Task: Search one way flight ticket for 3 adults, 3 children in premium economy from Las Vegas: Harry Reid International Airport to Riverton: Central Wyoming Regional Airport (was Riverton Regional) on 5-4-2023. Price is upto 79000. Outbound departure time preference is 6:30.
Action: Mouse moved to (312, 128)
Screenshot: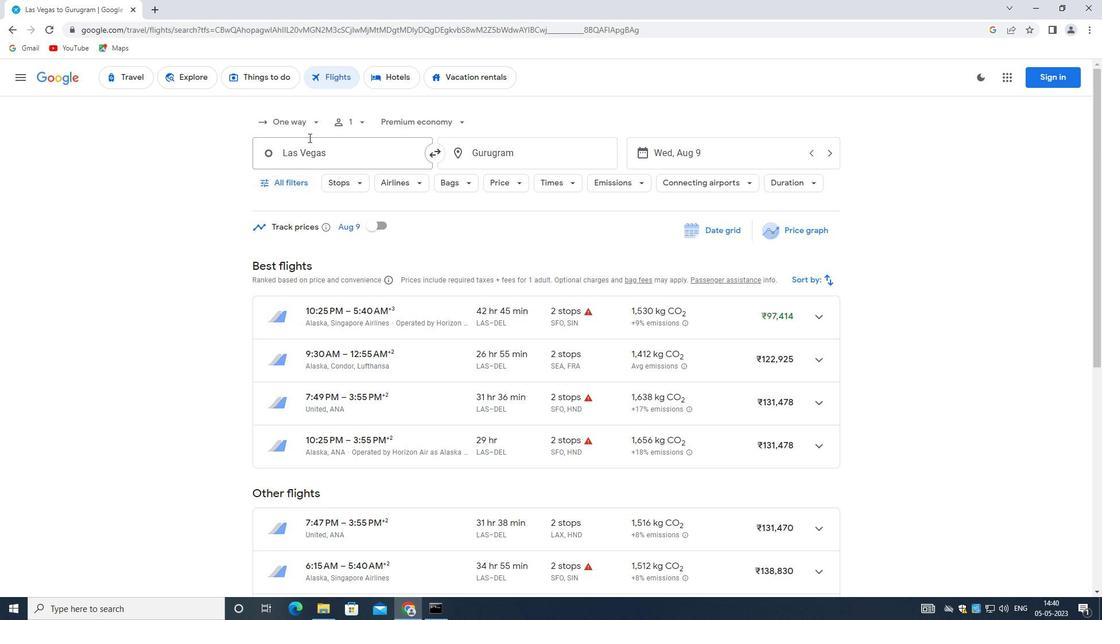 
Action: Mouse pressed left at (312, 128)
Screenshot: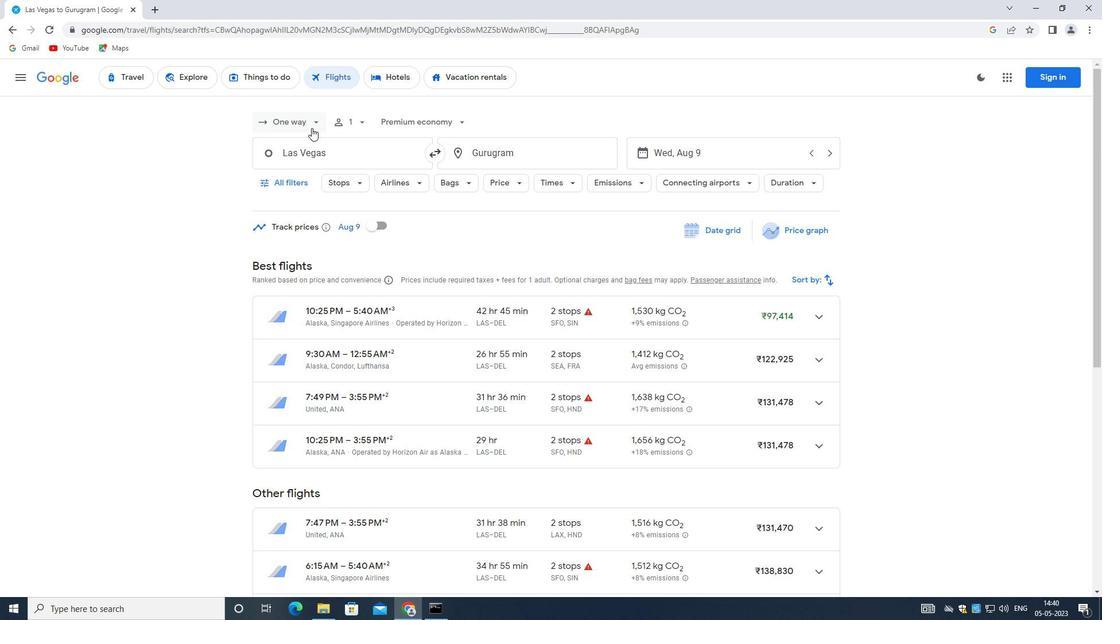 
Action: Mouse moved to (307, 176)
Screenshot: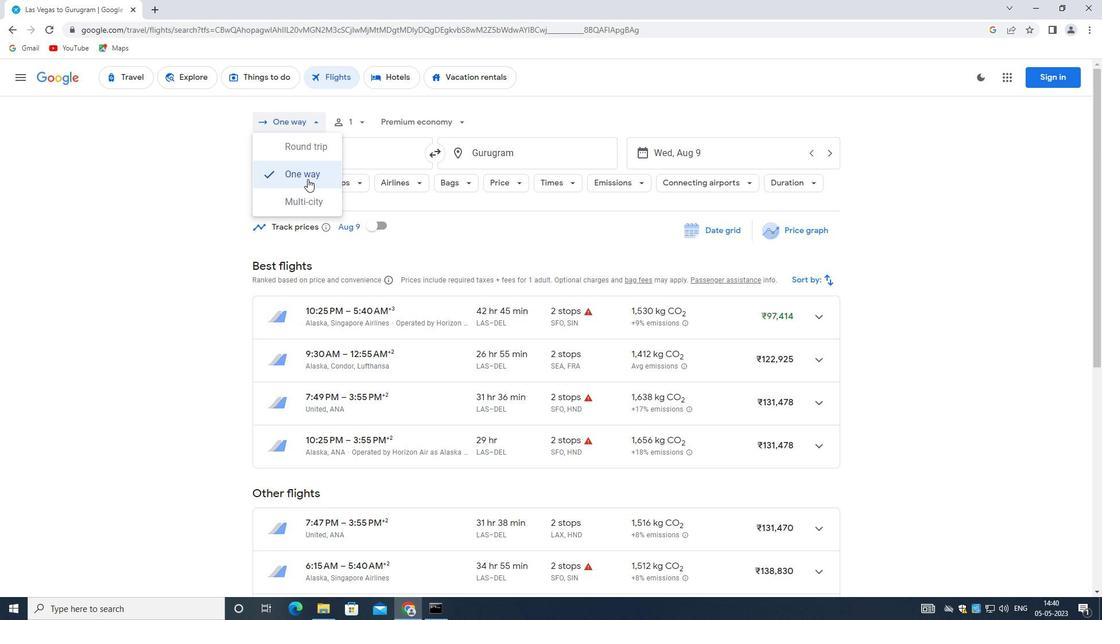 
Action: Mouse pressed left at (307, 176)
Screenshot: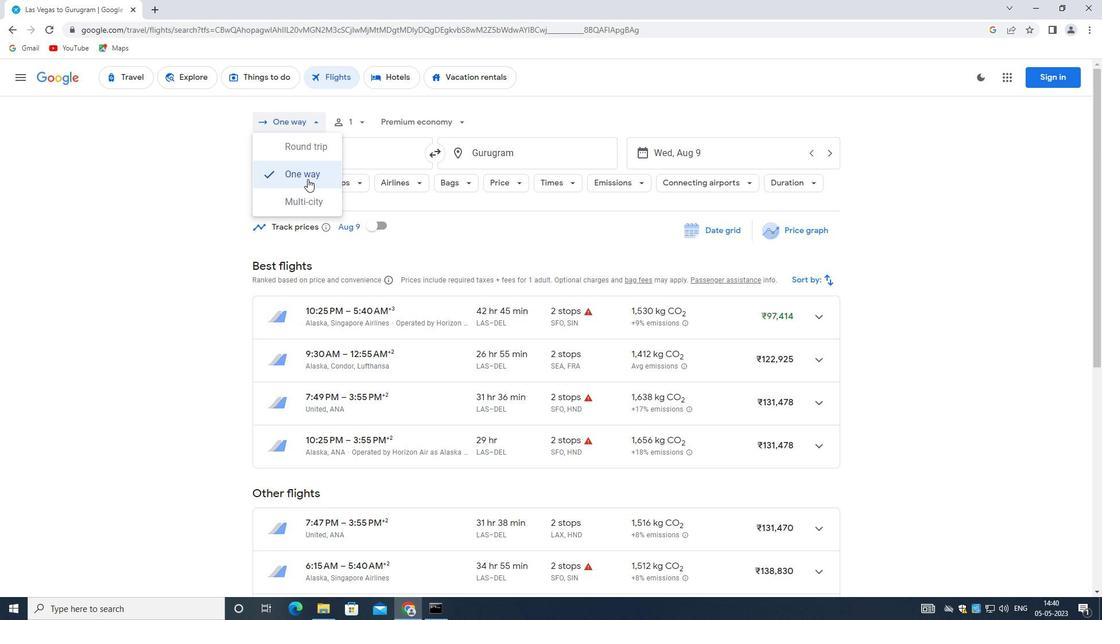 
Action: Mouse moved to (355, 122)
Screenshot: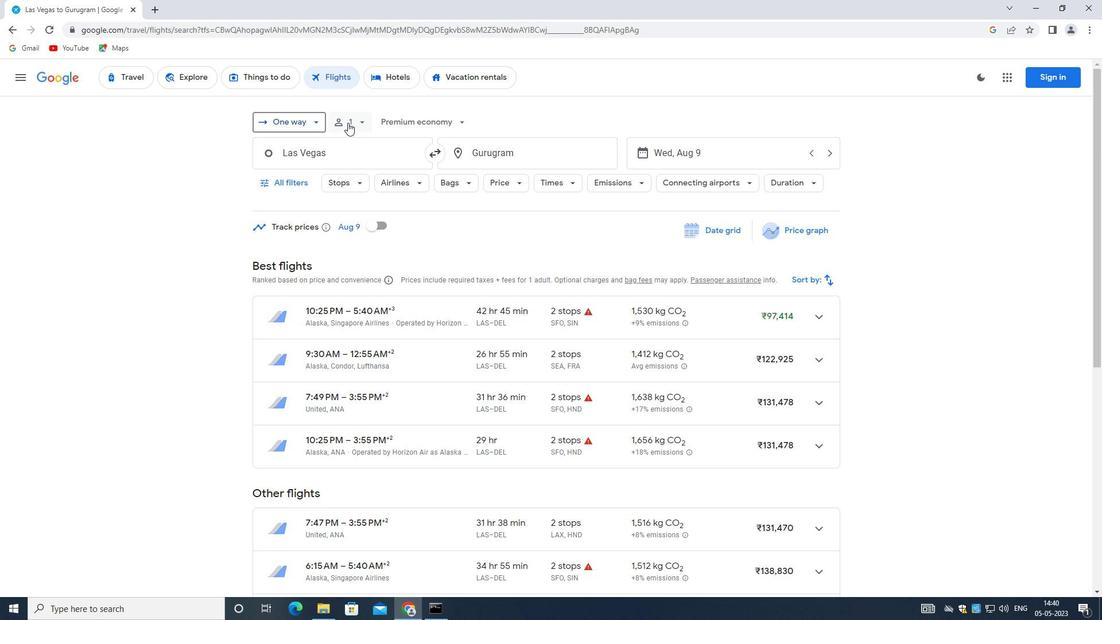 
Action: Mouse pressed left at (355, 122)
Screenshot: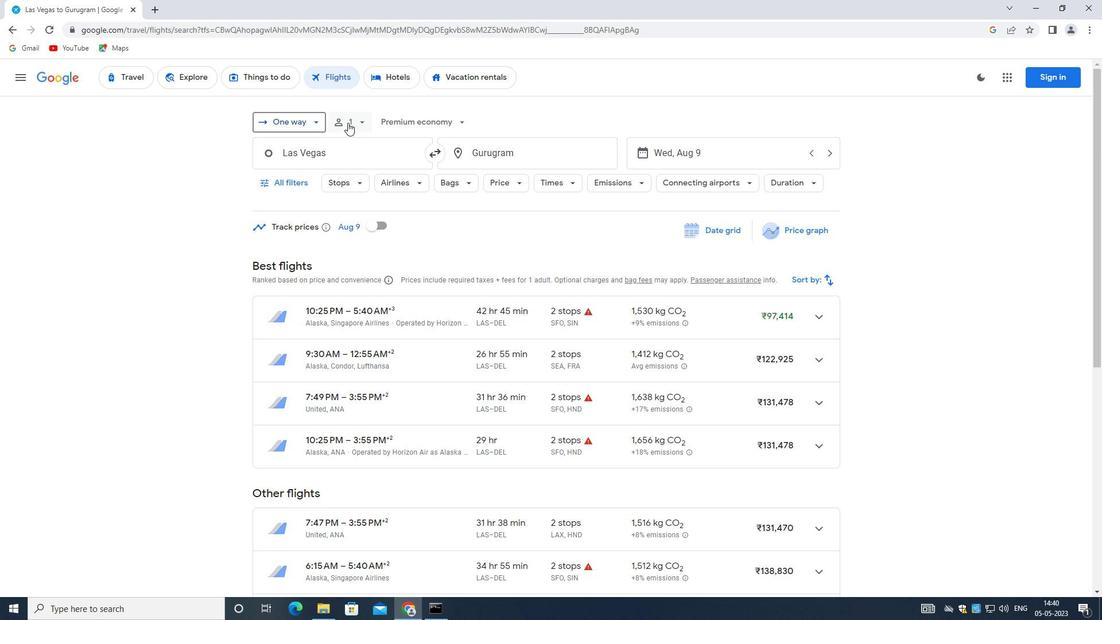 
Action: Mouse moved to (451, 156)
Screenshot: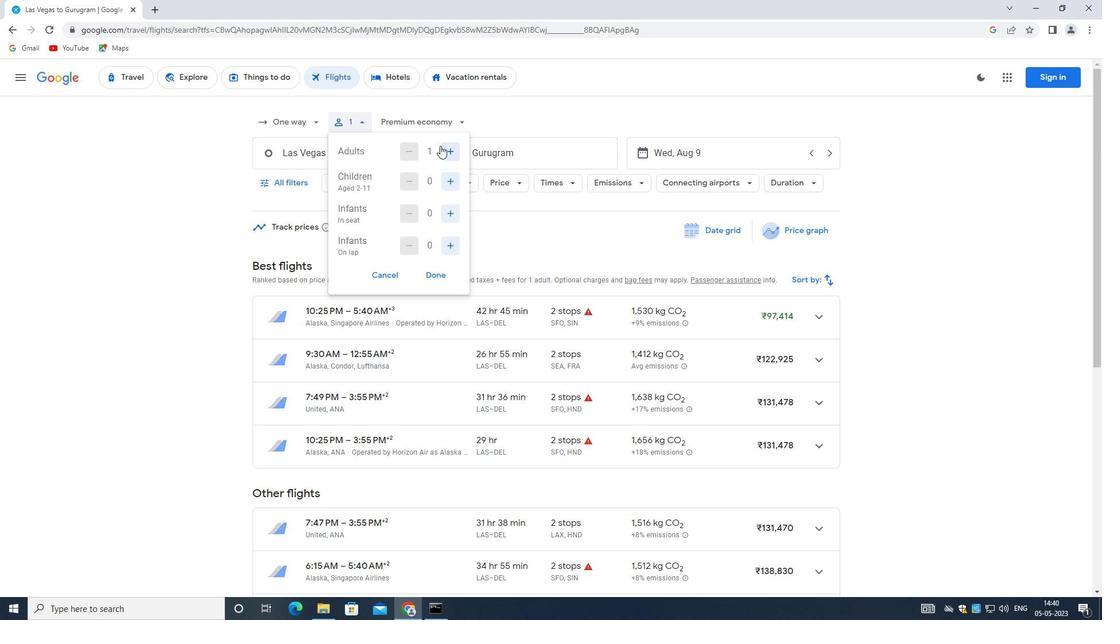 
Action: Mouse pressed left at (451, 156)
Screenshot: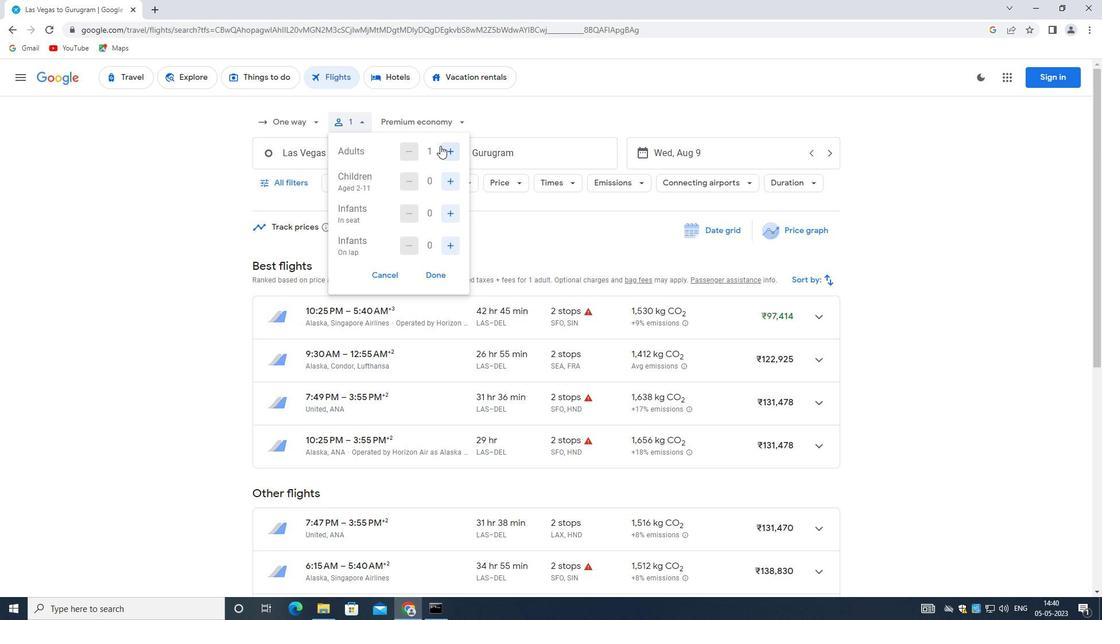 
Action: Mouse moved to (451, 156)
Screenshot: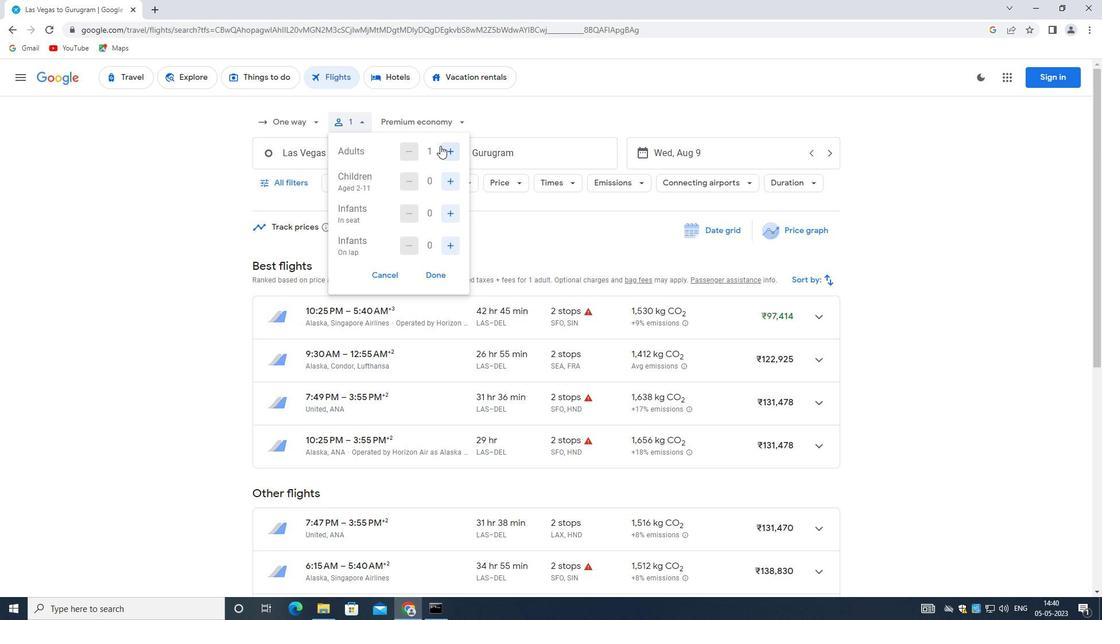 
Action: Mouse pressed left at (451, 156)
Screenshot: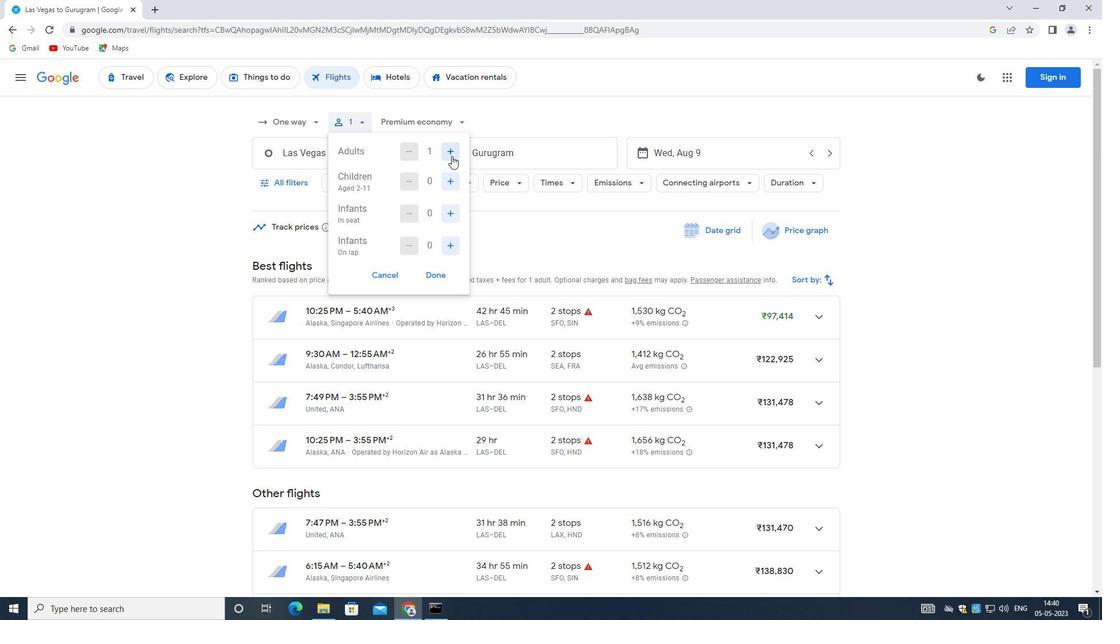 
Action: Mouse moved to (451, 177)
Screenshot: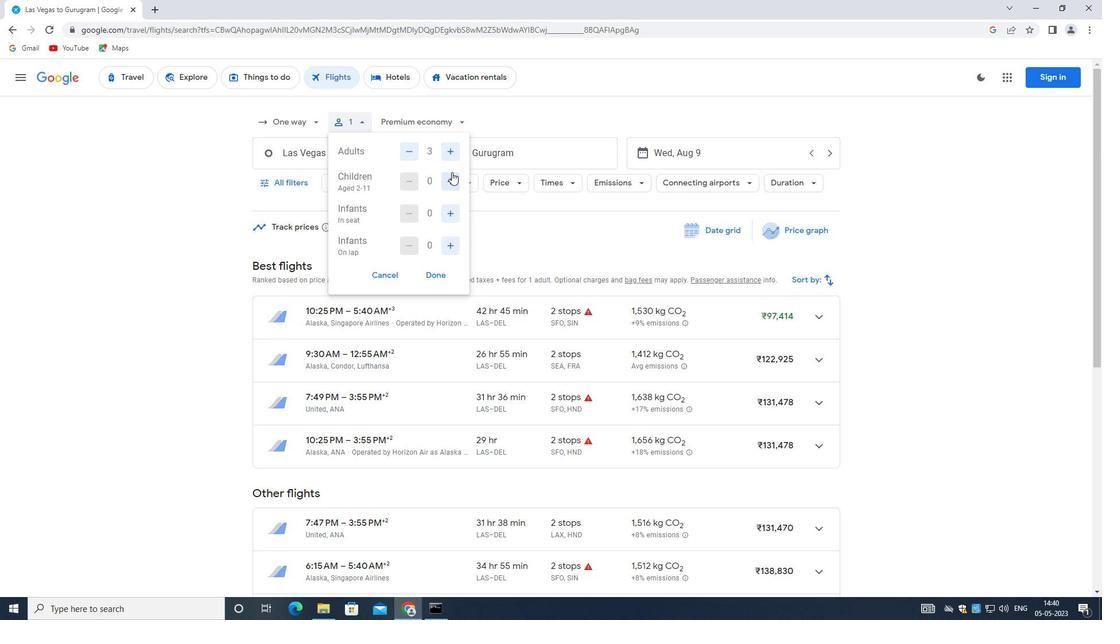 
Action: Mouse pressed left at (451, 177)
Screenshot: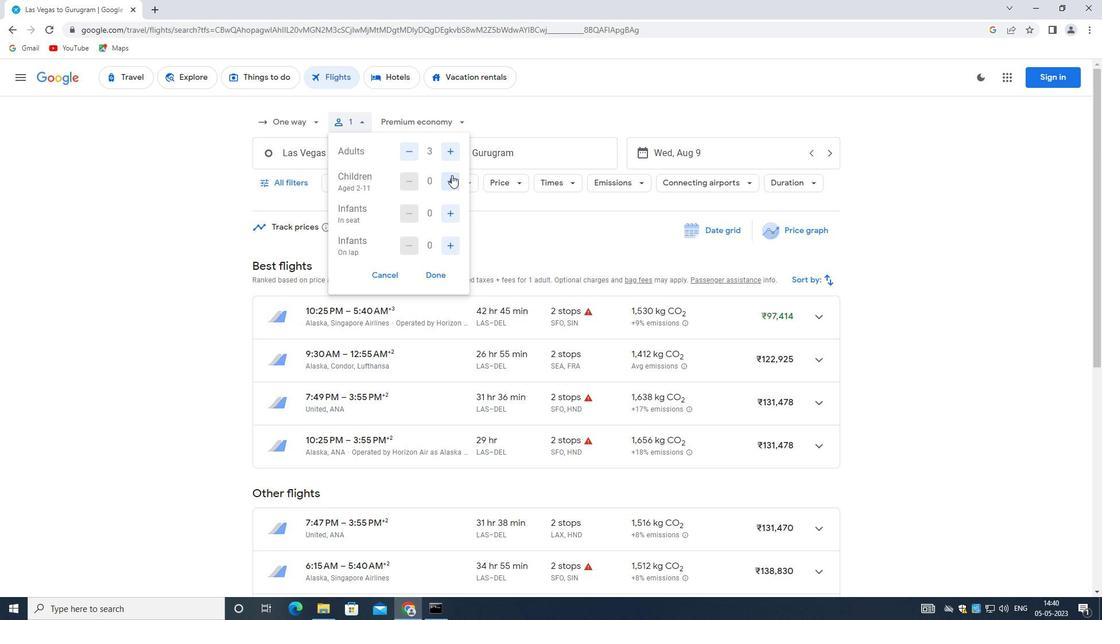 
Action: Mouse pressed left at (451, 177)
Screenshot: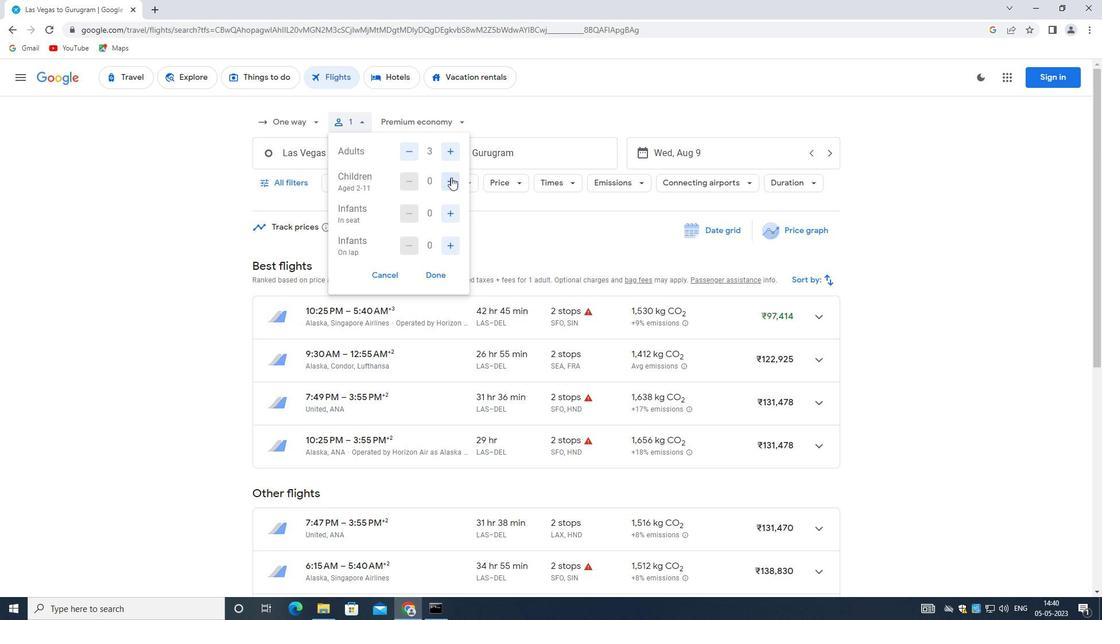
Action: Mouse pressed left at (451, 177)
Screenshot: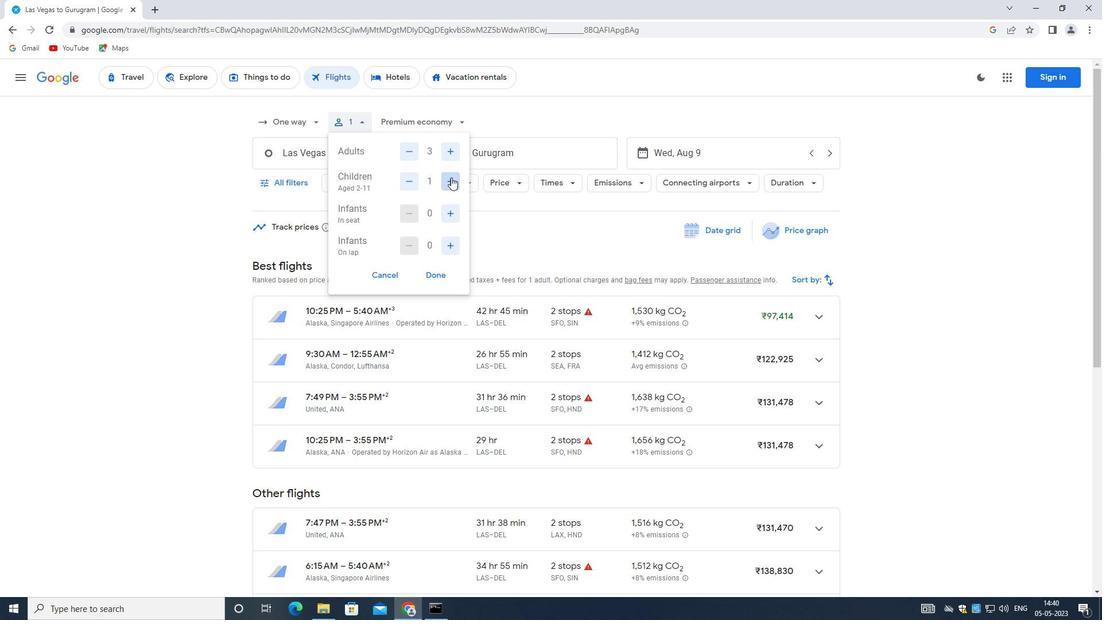 
Action: Mouse moved to (434, 276)
Screenshot: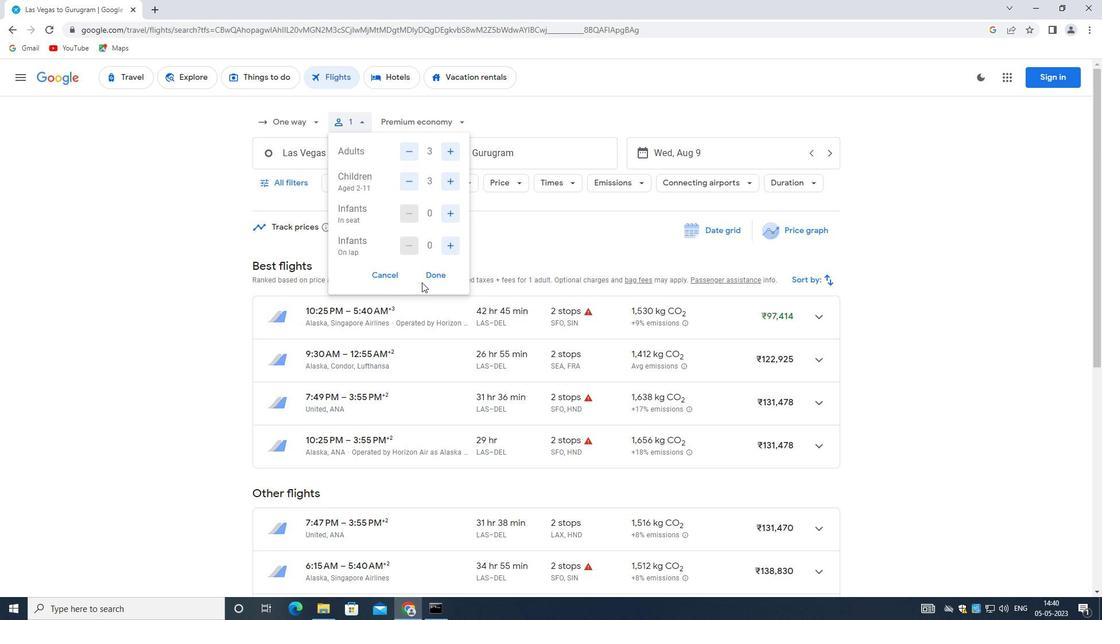 
Action: Mouse pressed left at (434, 276)
Screenshot: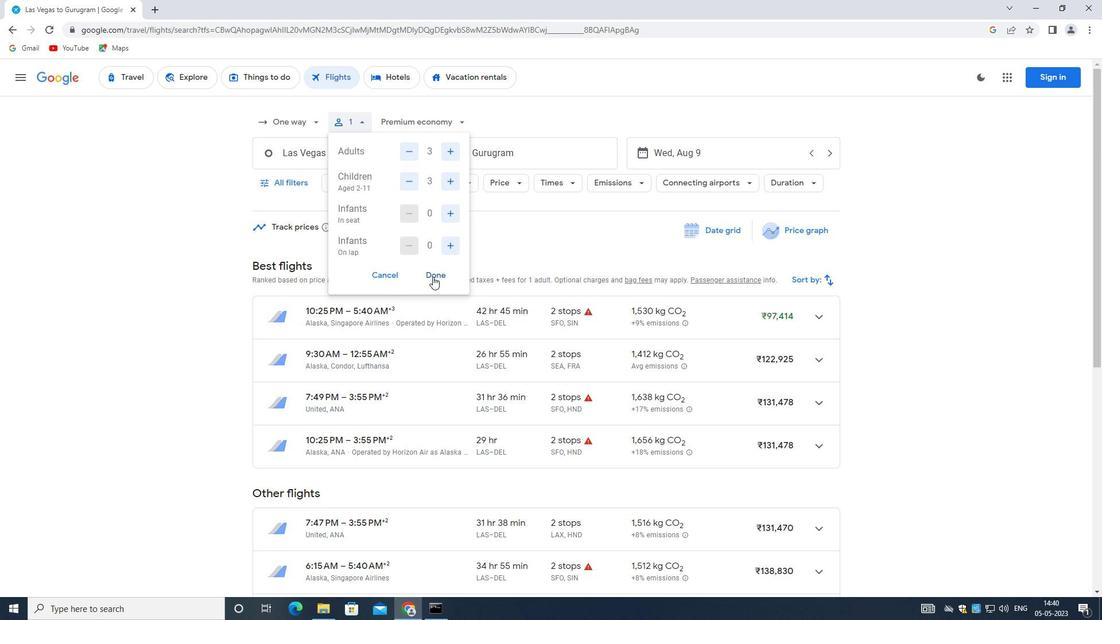 
Action: Mouse moved to (421, 129)
Screenshot: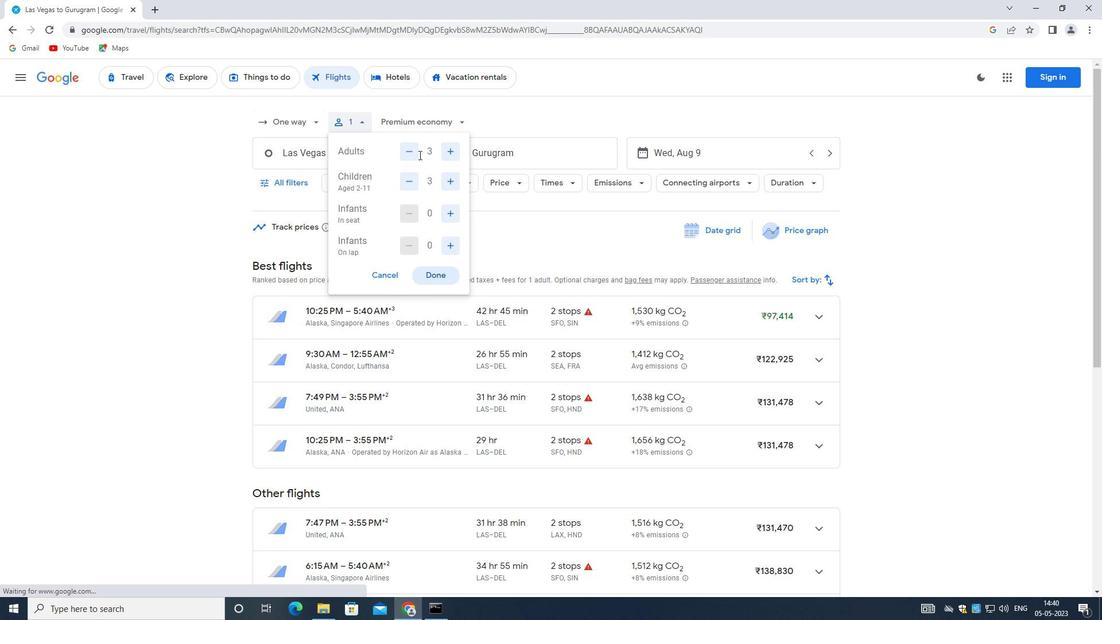 
Action: Mouse pressed left at (421, 129)
Screenshot: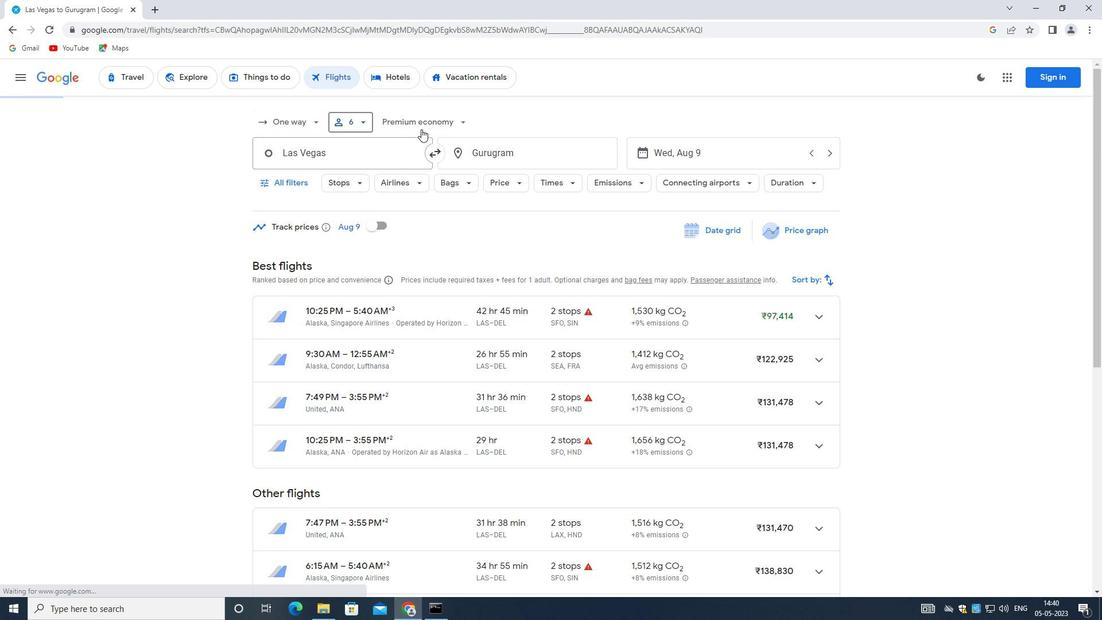
Action: Mouse moved to (447, 177)
Screenshot: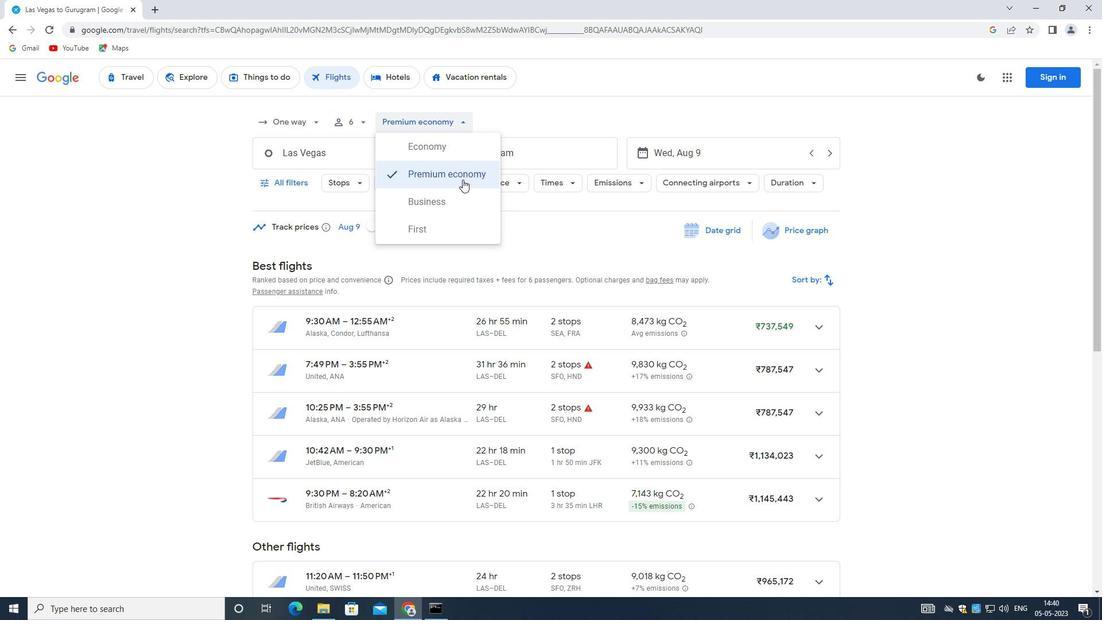 
Action: Mouse pressed left at (447, 177)
Screenshot: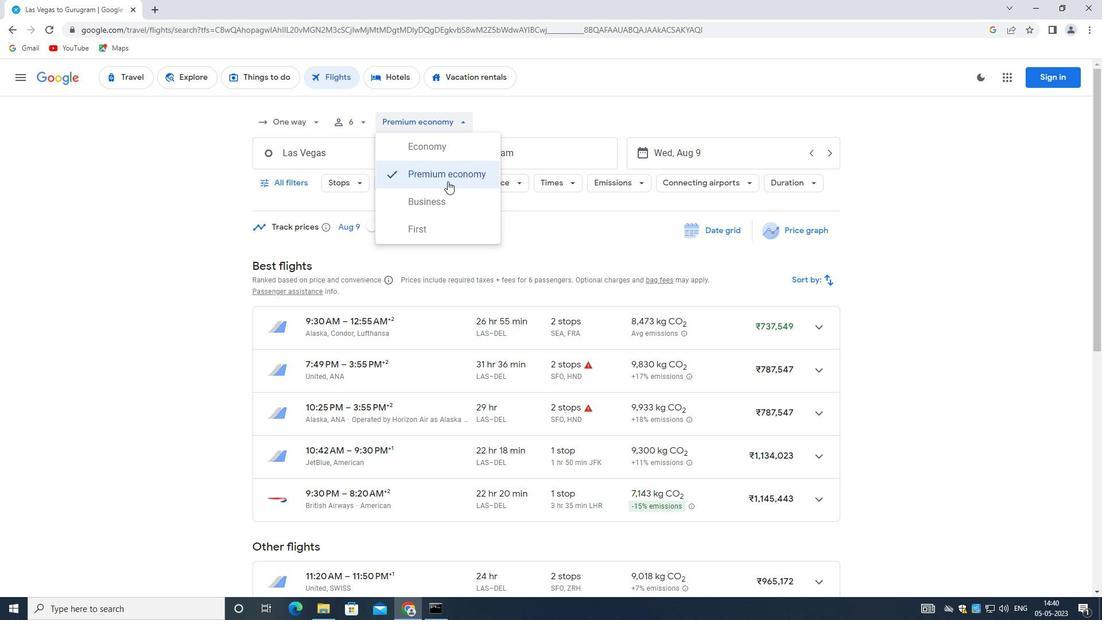 
Action: Mouse moved to (362, 160)
Screenshot: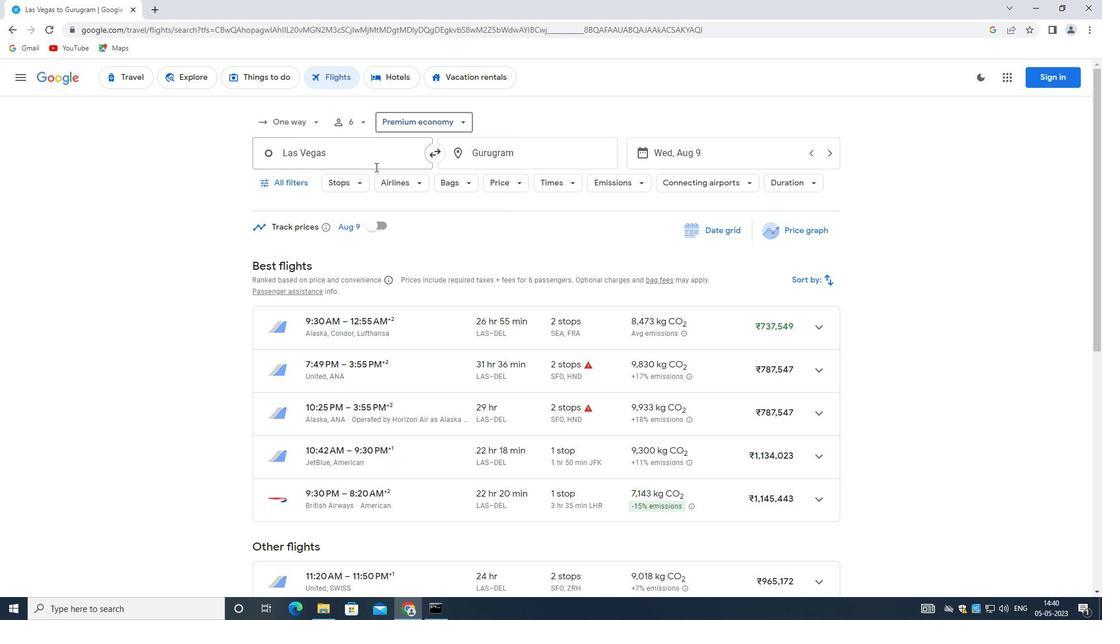
Action: Mouse pressed left at (362, 160)
Screenshot: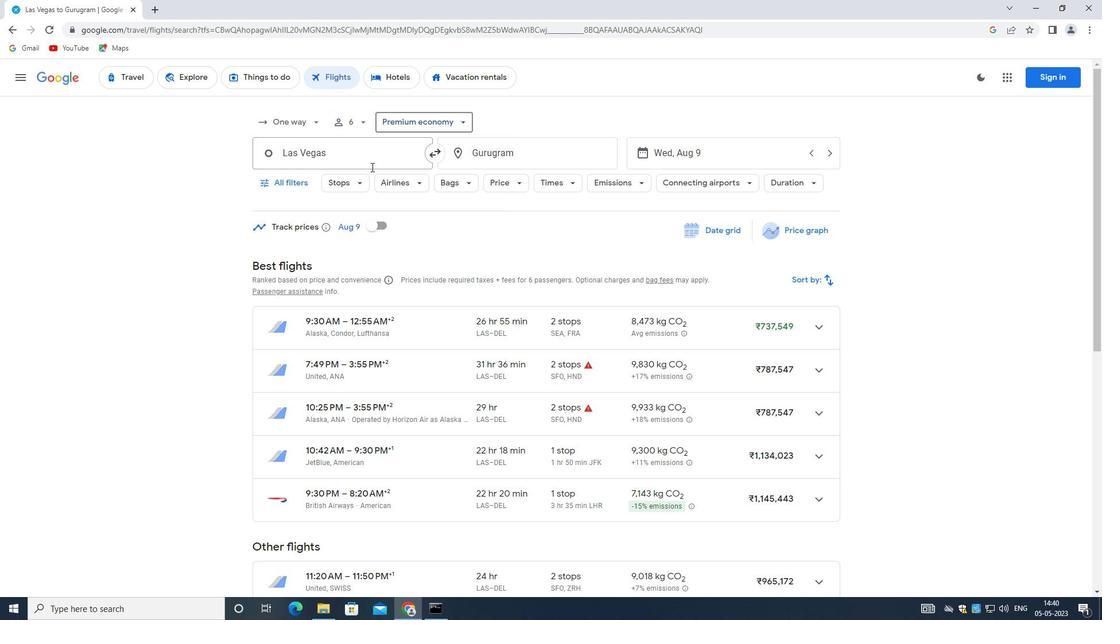 
Action: Mouse moved to (362, 159)
Screenshot: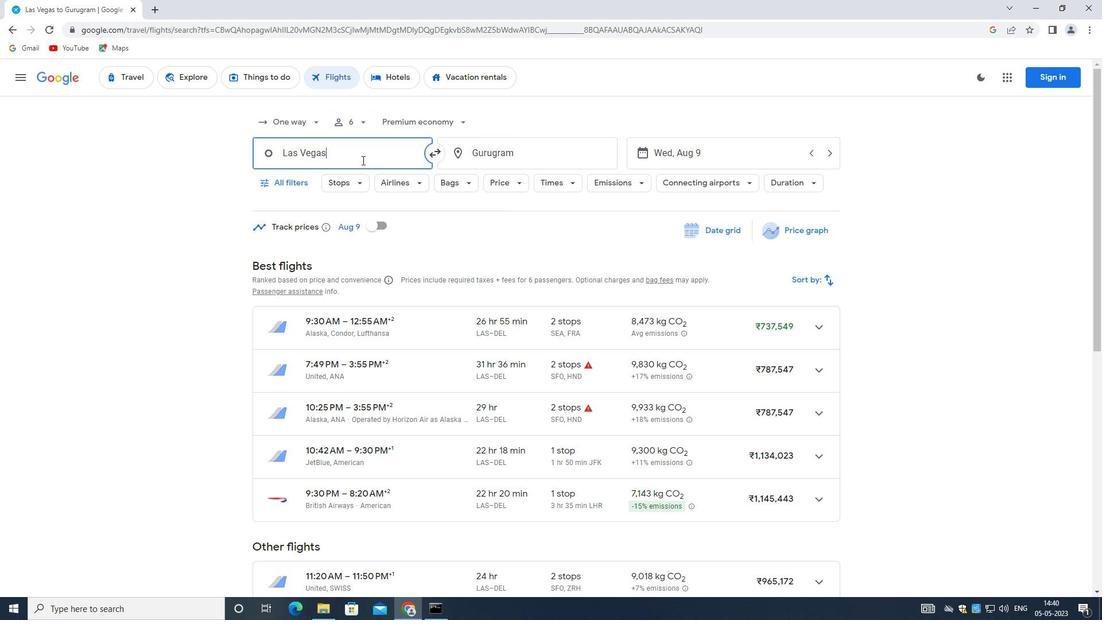 
Action: Key pressed <Key.backspace>
Screenshot: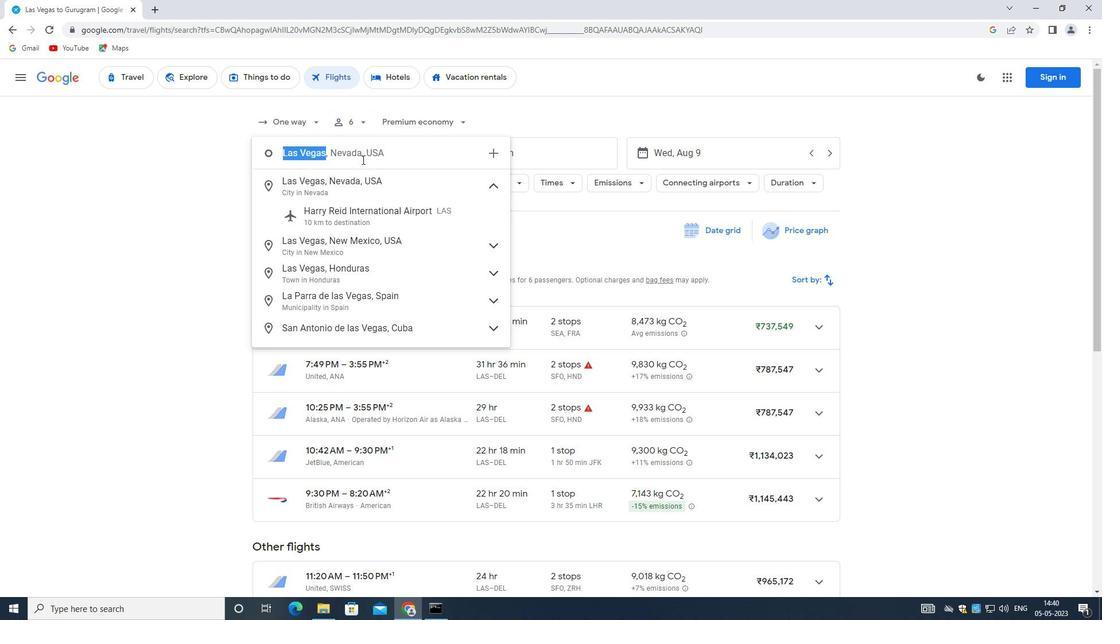 
Action: Mouse moved to (362, 159)
Screenshot: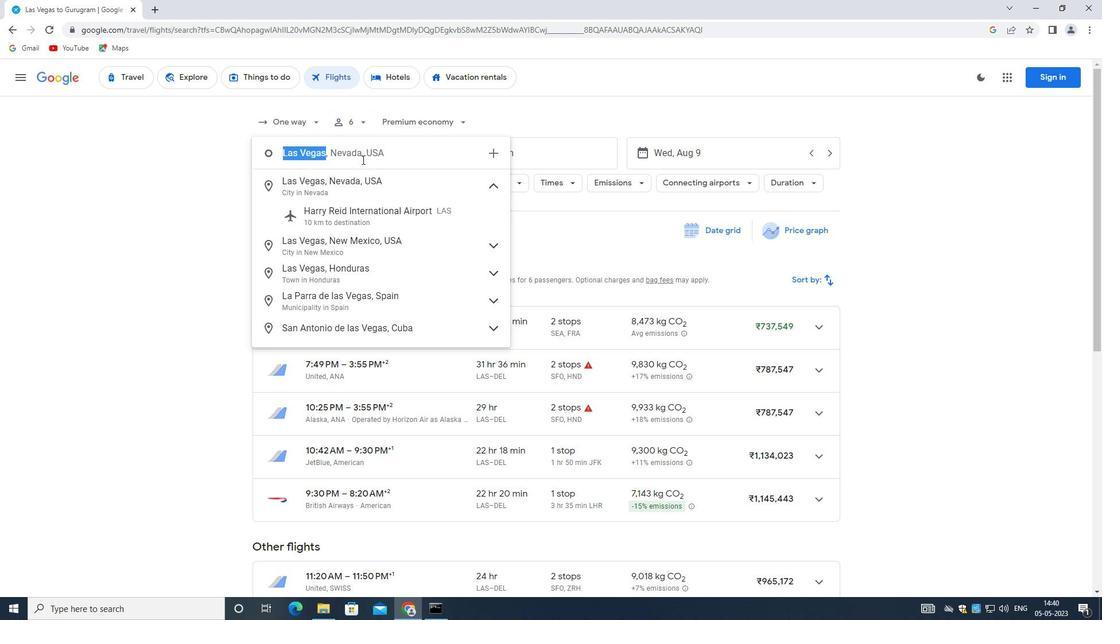 
Action: Key pressed <Key.shift_r>
Screenshot: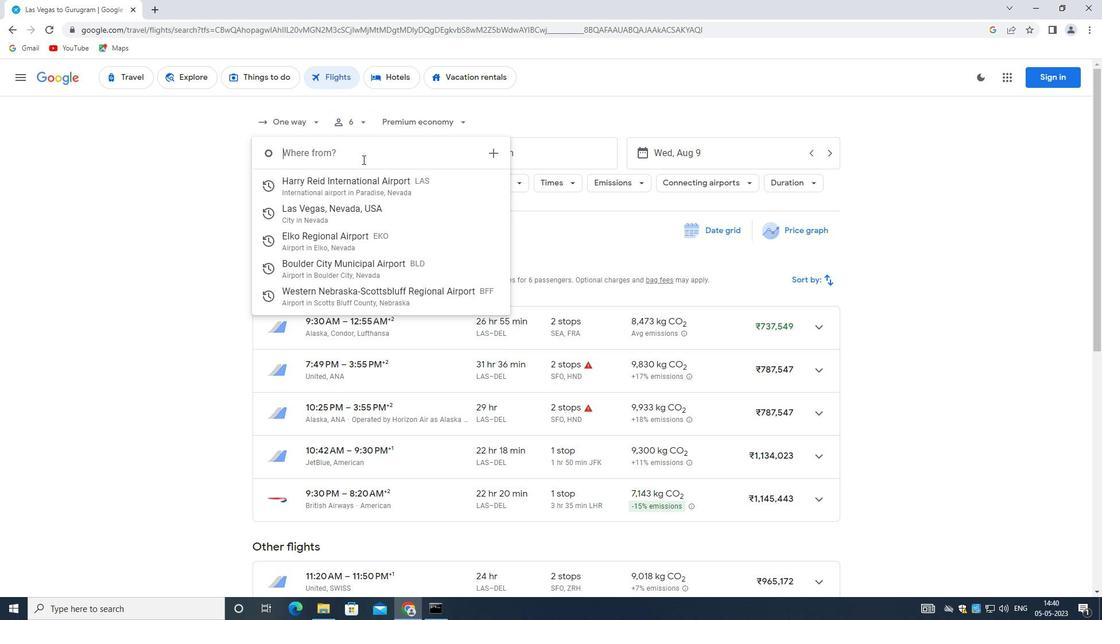 
Action: Mouse moved to (363, 159)
Screenshot: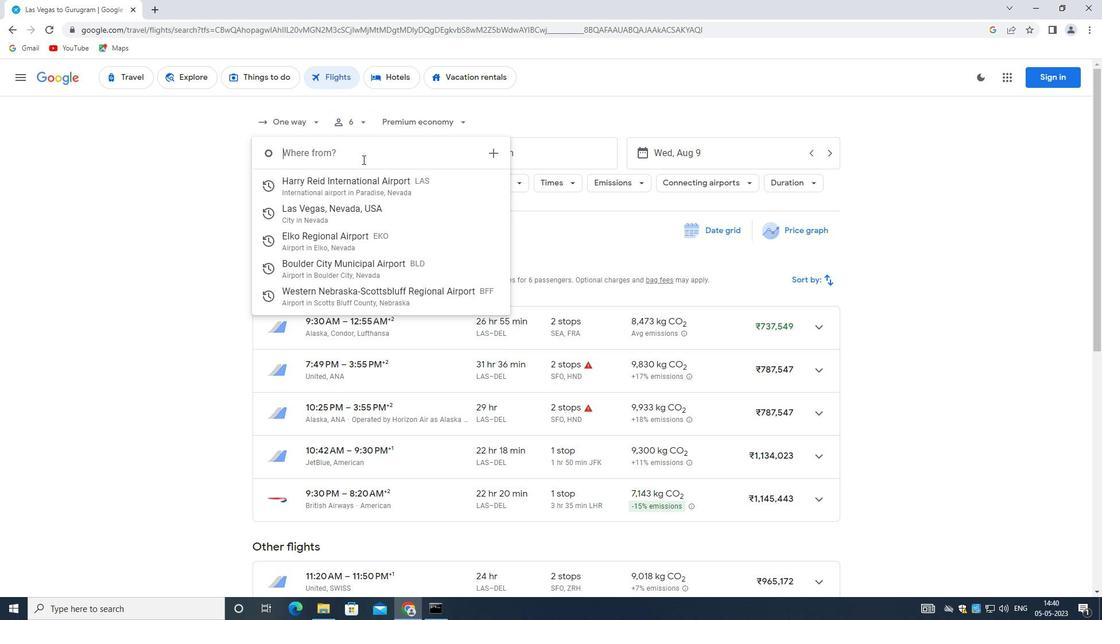 
Action: Key pressed <Key.shift_r><Key.shift_r><Key.shift_r><Key.shift_r><Key.shift_r><Key.shift_r><Key.shift_r>Har
Screenshot: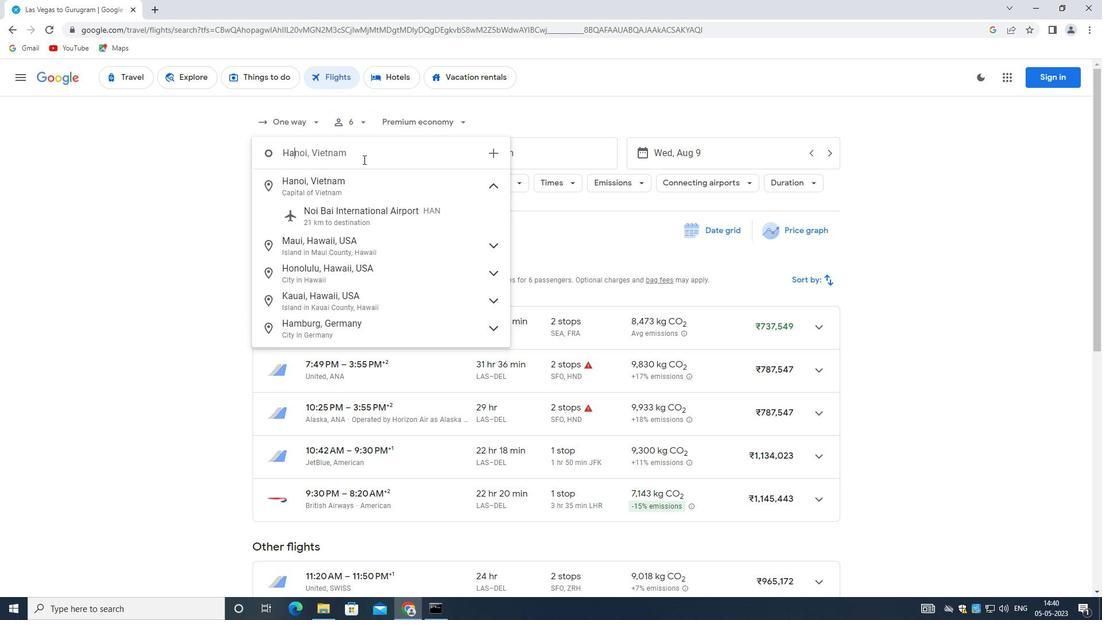 
Action: Mouse moved to (364, 159)
Screenshot: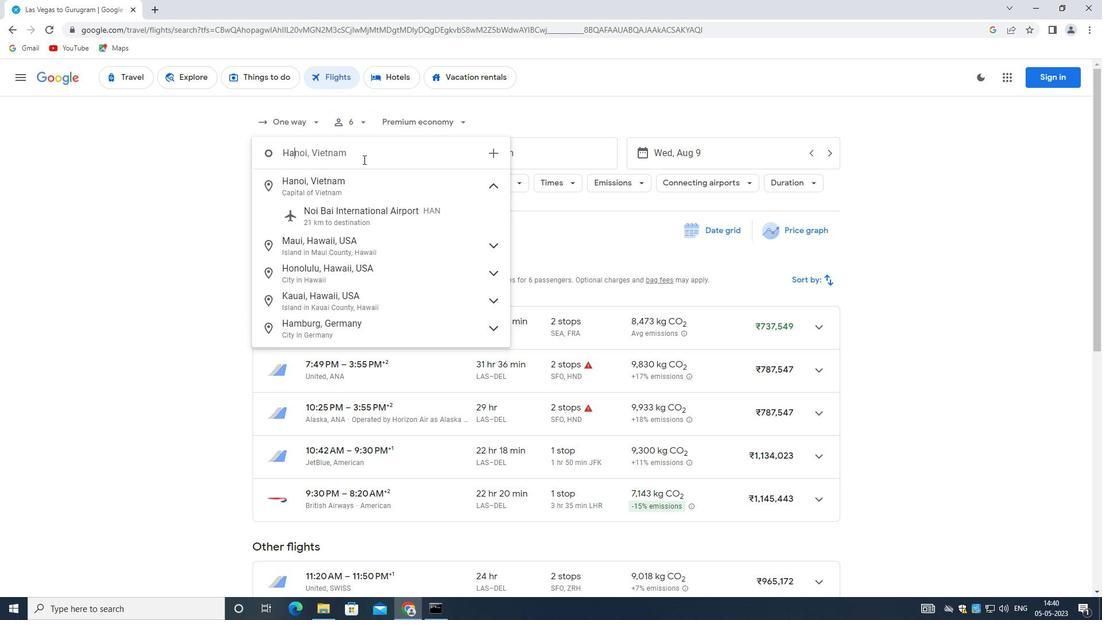 
Action: Key pressed r
Screenshot: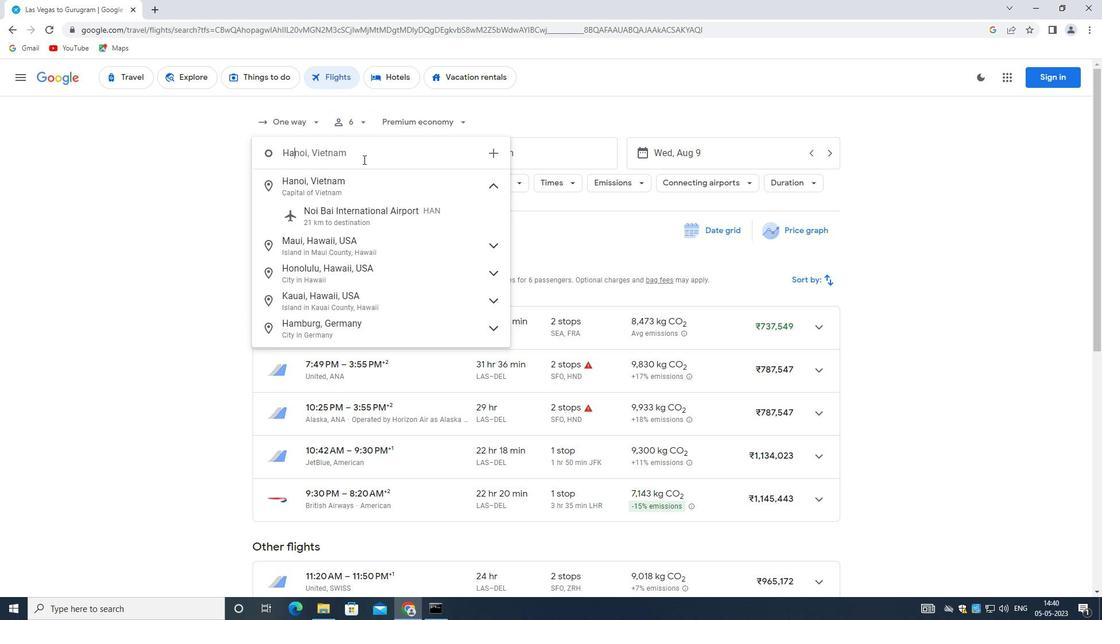 
Action: Mouse moved to (364, 159)
Screenshot: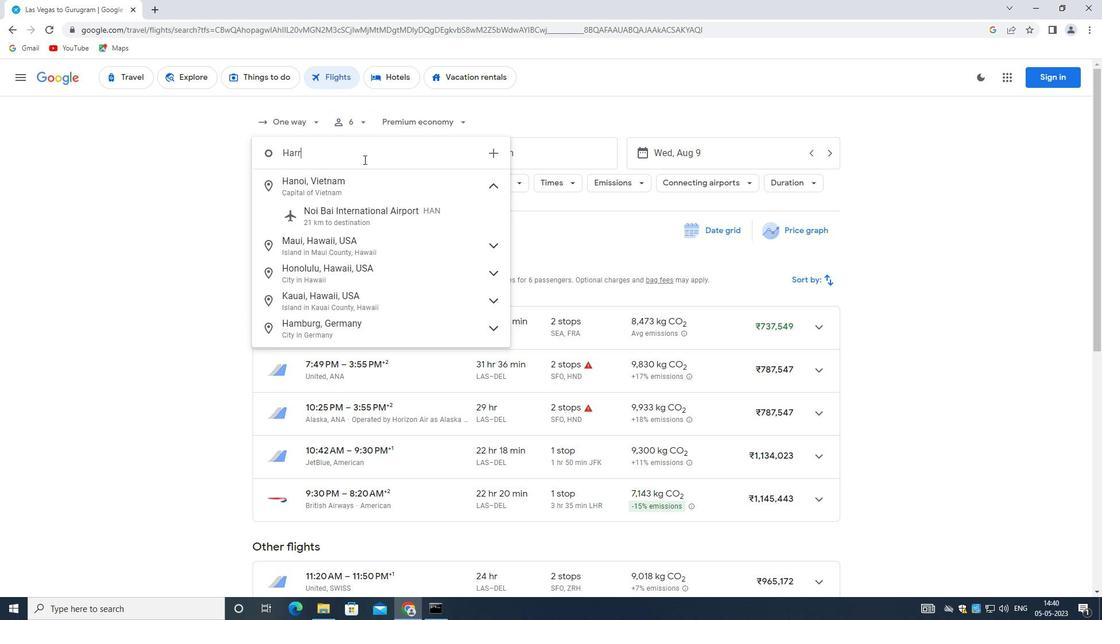 
Action: Key pressed y
Screenshot: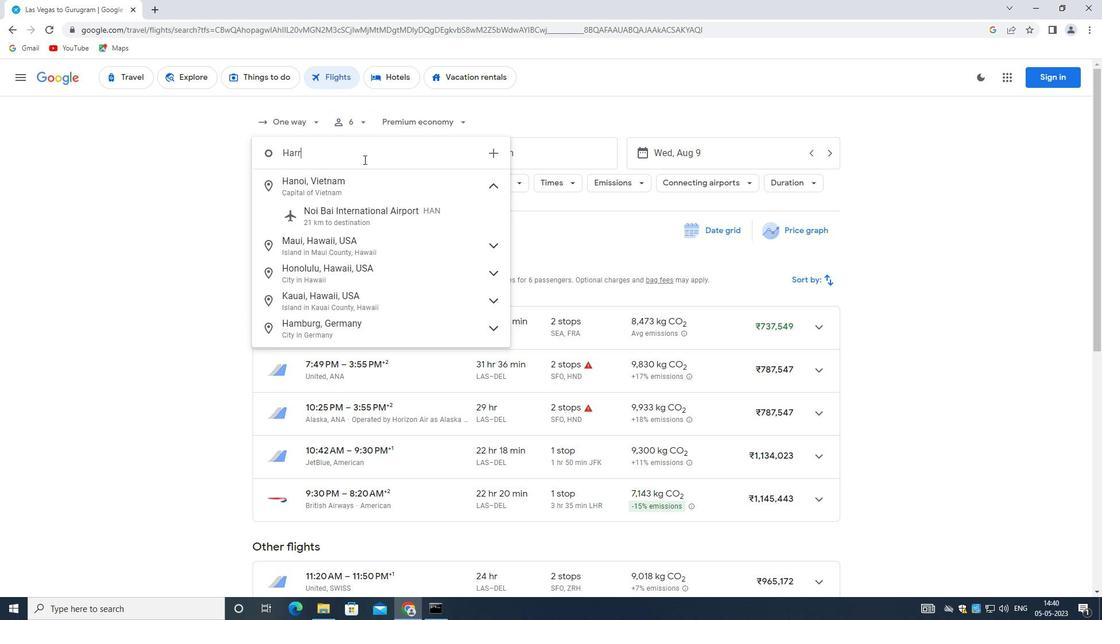 
Action: Mouse moved to (364, 160)
Screenshot: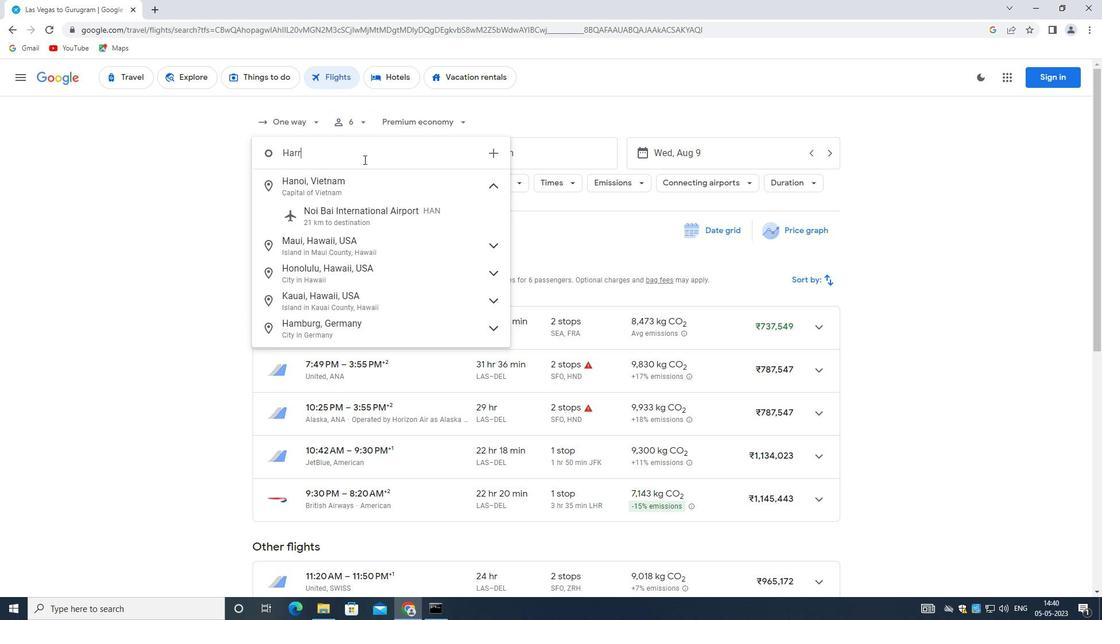 
Action: Key pressed <Key.space><Key.shift><Key.shift><Key.shift><Key.shift><Key.shift>REI
Screenshot: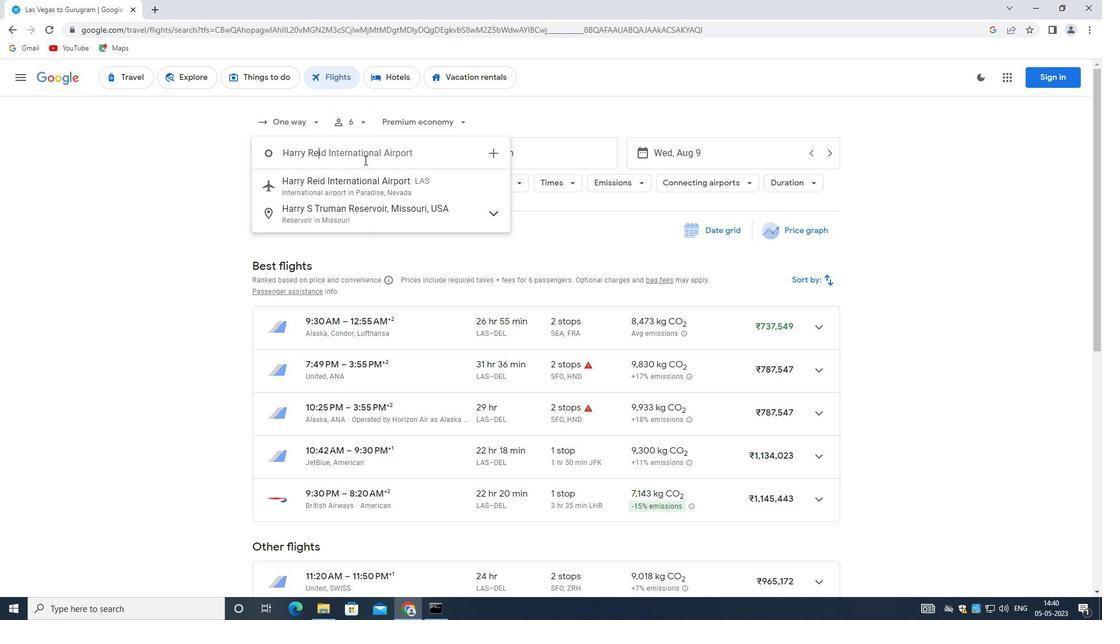 
Action: Mouse moved to (364, 160)
Screenshot: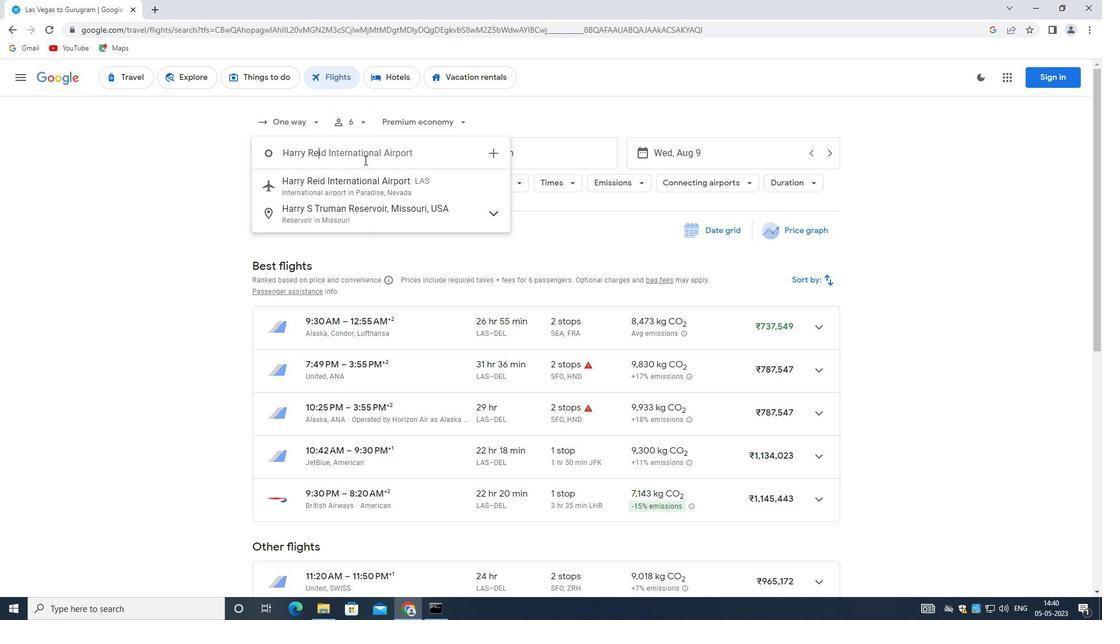 
Action: Key pressed D
Screenshot: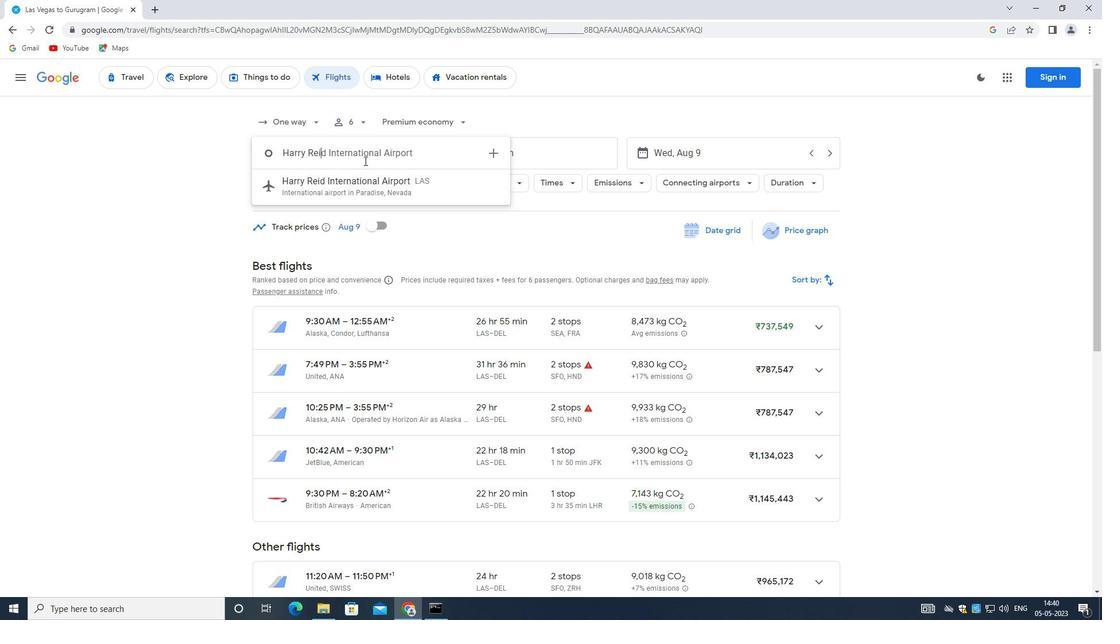 
Action: Mouse moved to (364, 161)
Screenshot: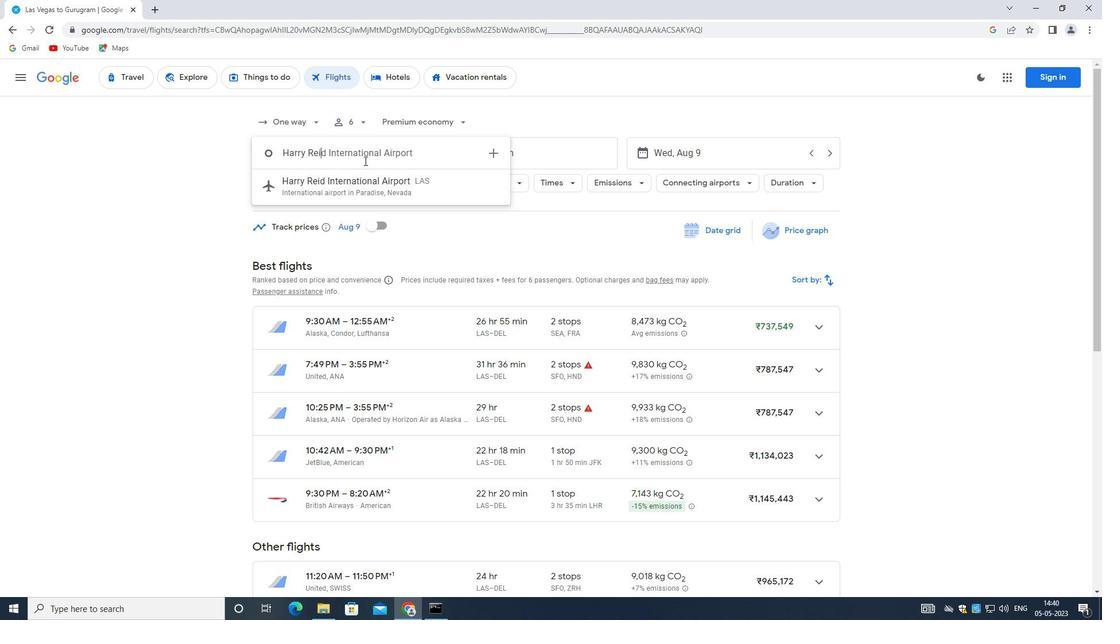
Action: Key pressed <Key.space>
Screenshot: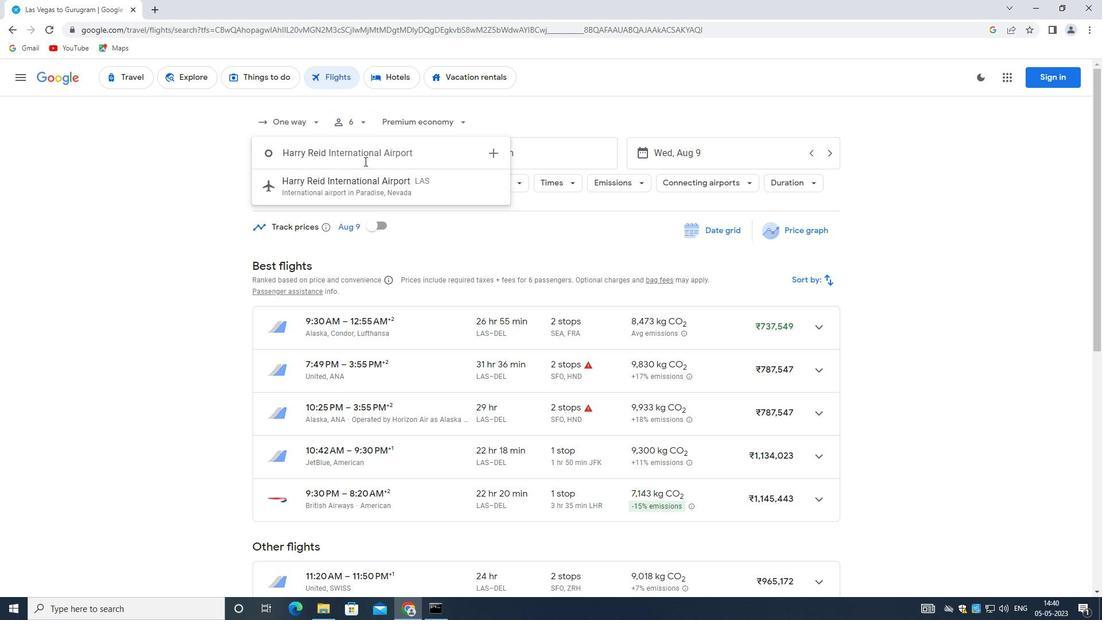
Action: Mouse moved to (410, 182)
Screenshot: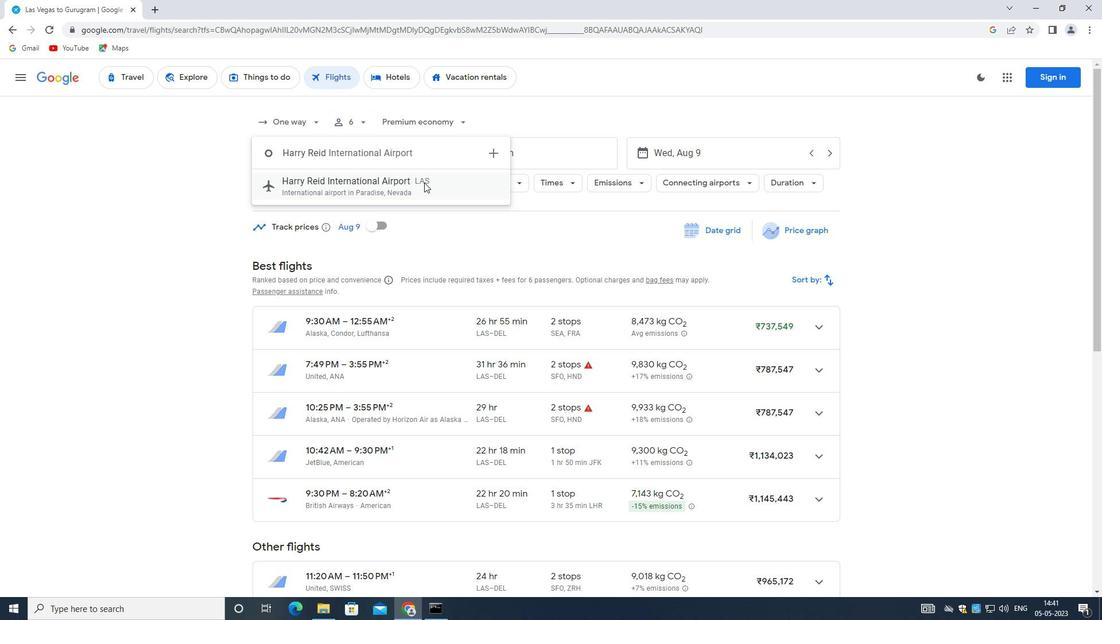 
Action: Mouse pressed left at (410, 182)
Screenshot: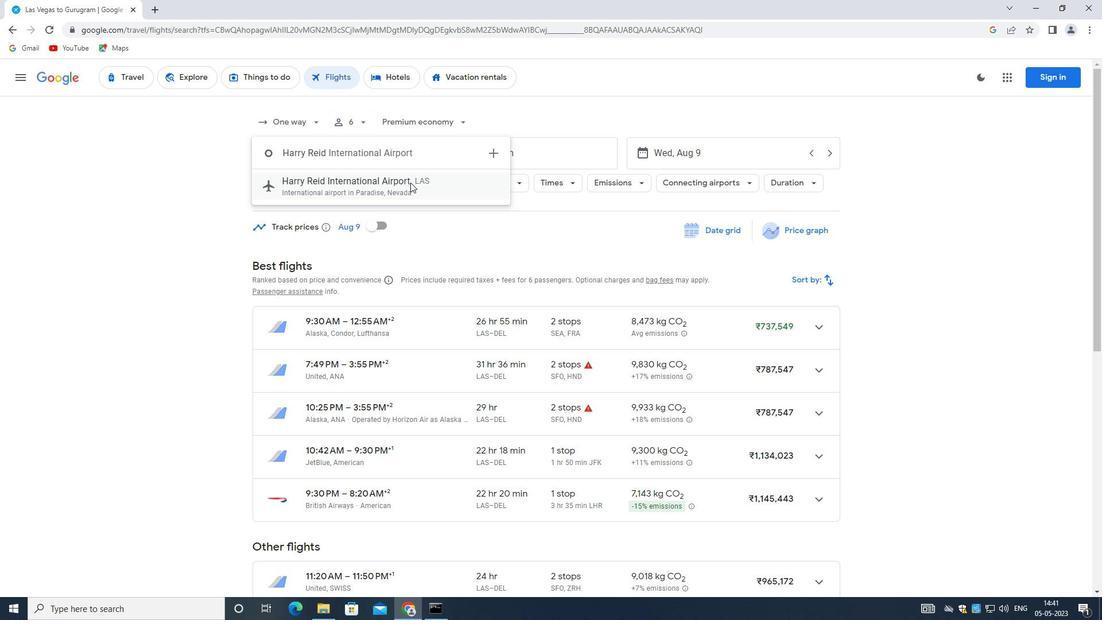 
Action: Mouse moved to (514, 150)
Screenshot: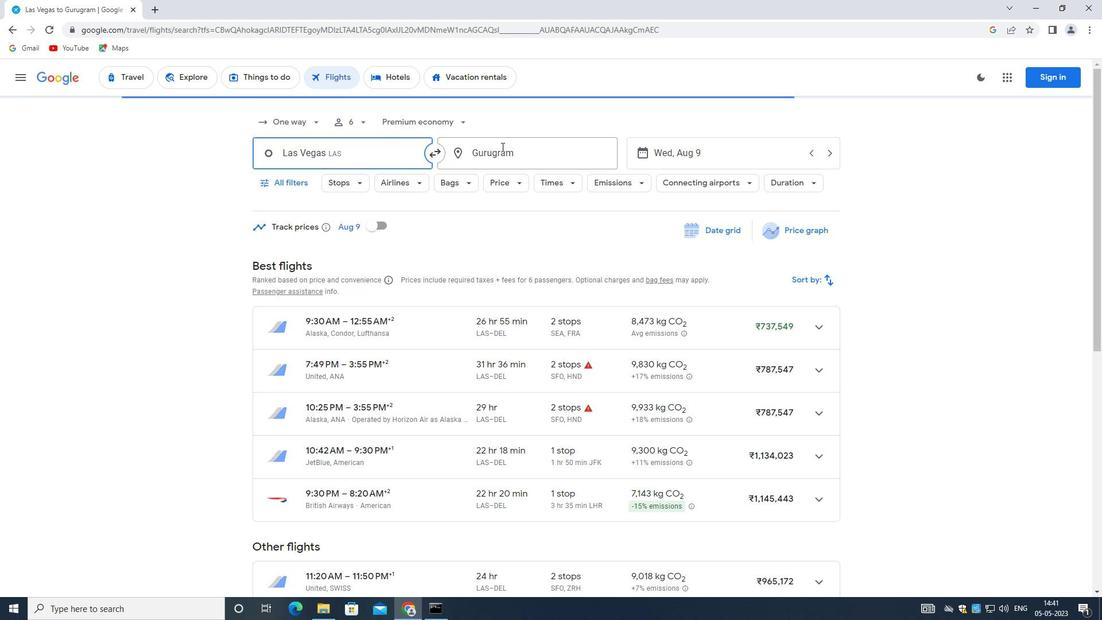 
Action: Mouse pressed left at (514, 150)
Screenshot: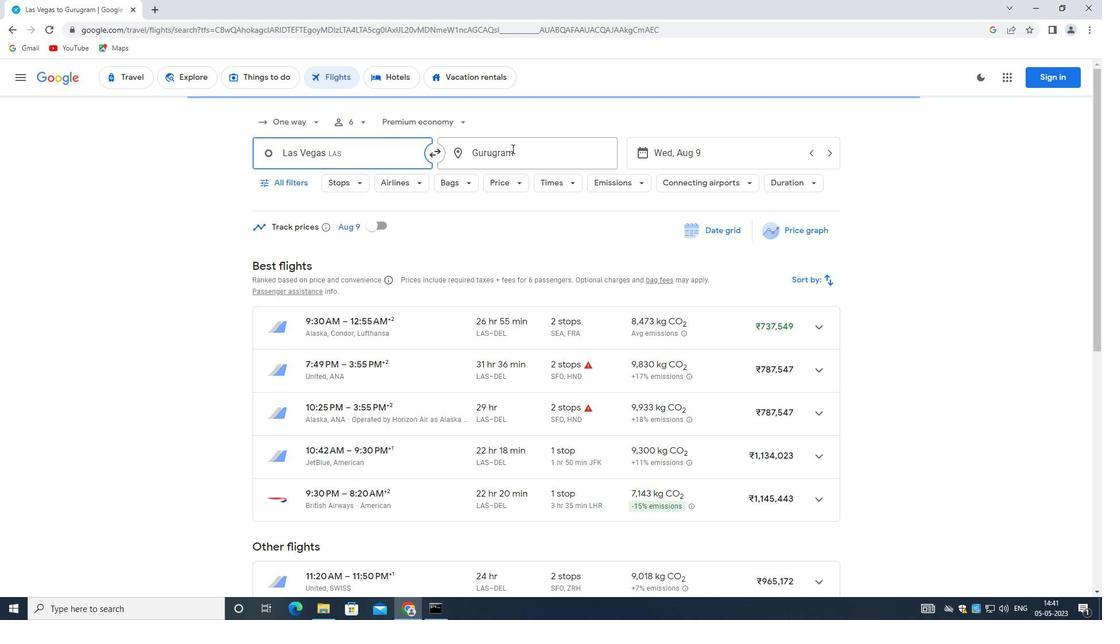 
Action: Mouse moved to (513, 153)
Screenshot: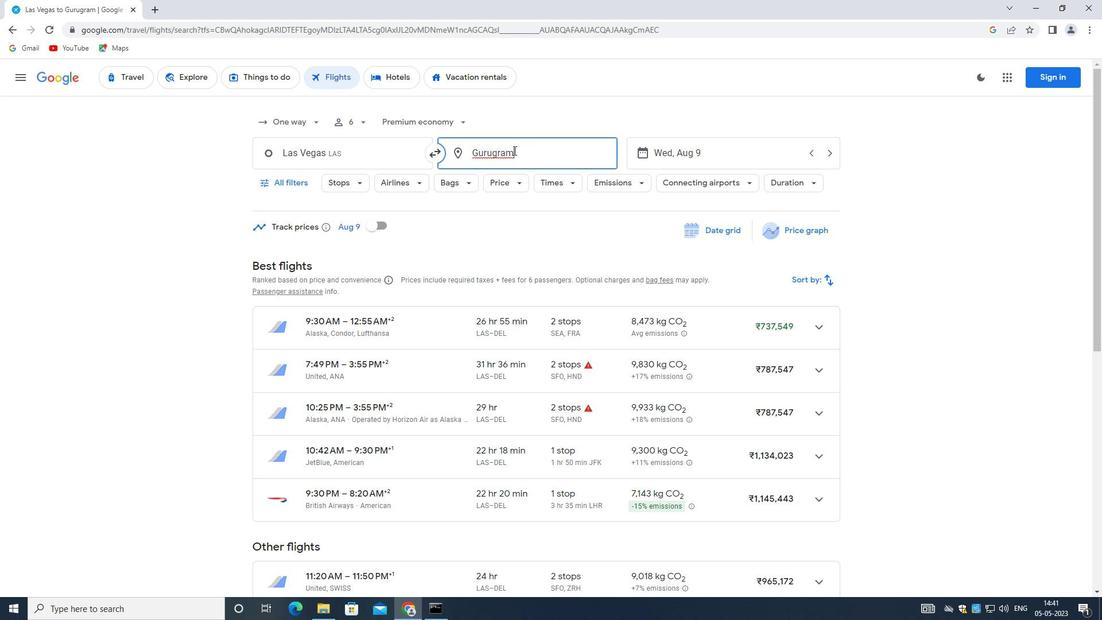 
Action: Key pressed <Key.backspace><Key.shift>C
Screenshot: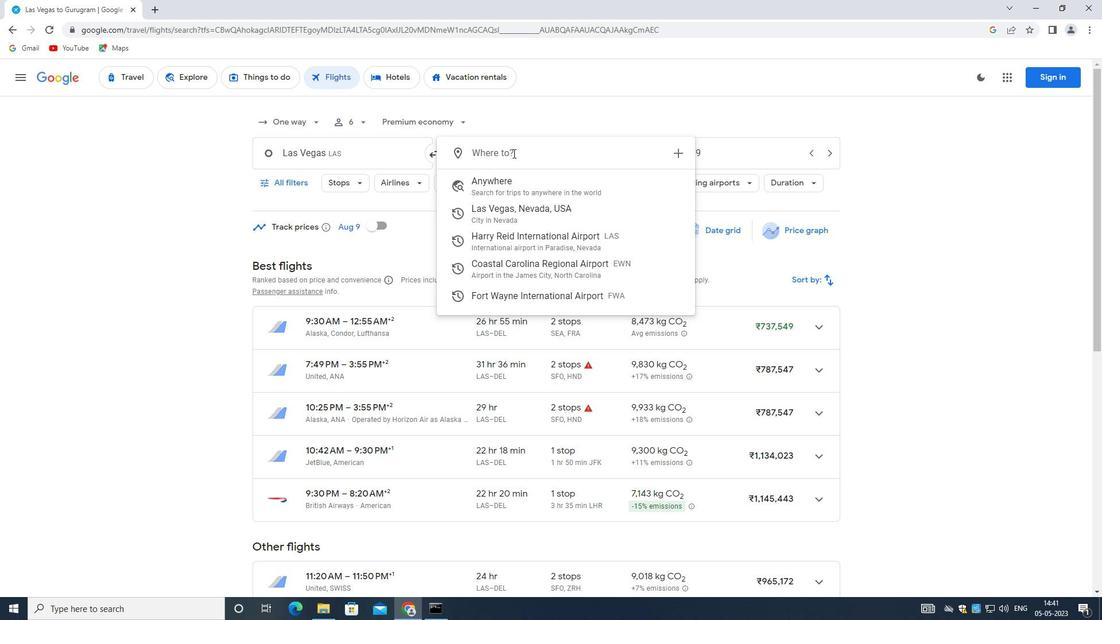 
Action: Mouse moved to (513, 153)
Screenshot: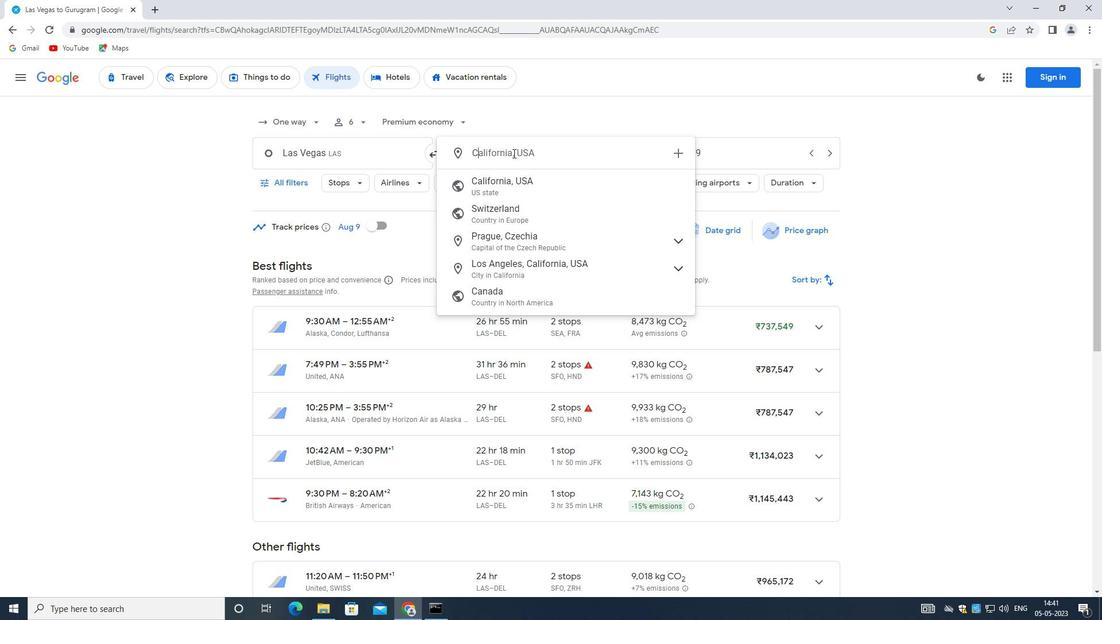 
Action: Key pressed E
Screenshot: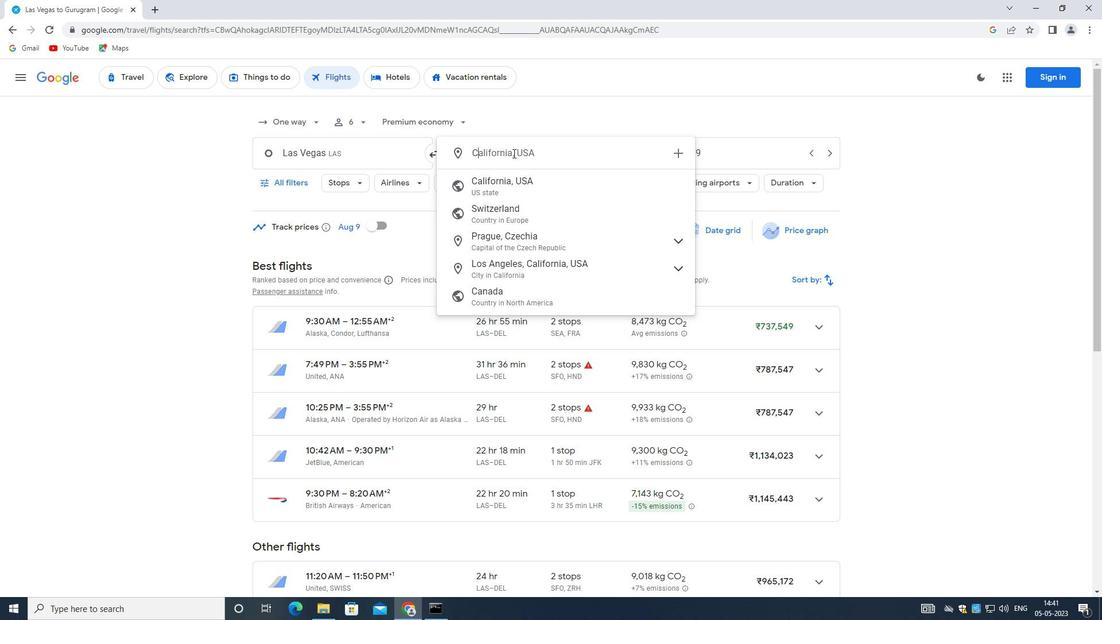
Action: Mouse moved to (512, 154)
Screenshot: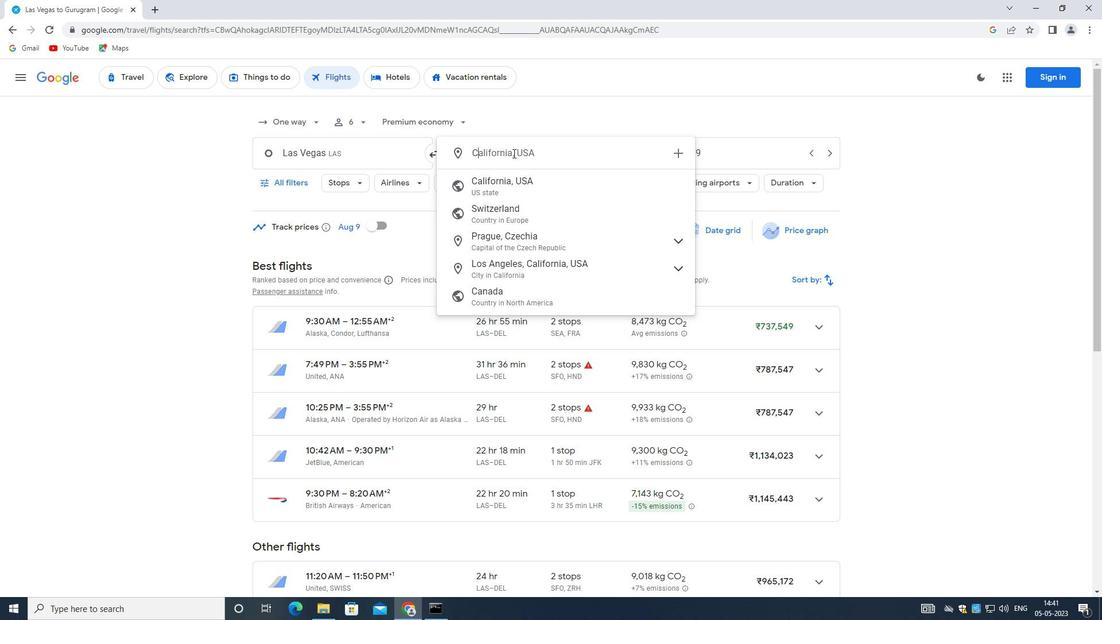 
Action: Key pressed N
Screenshot: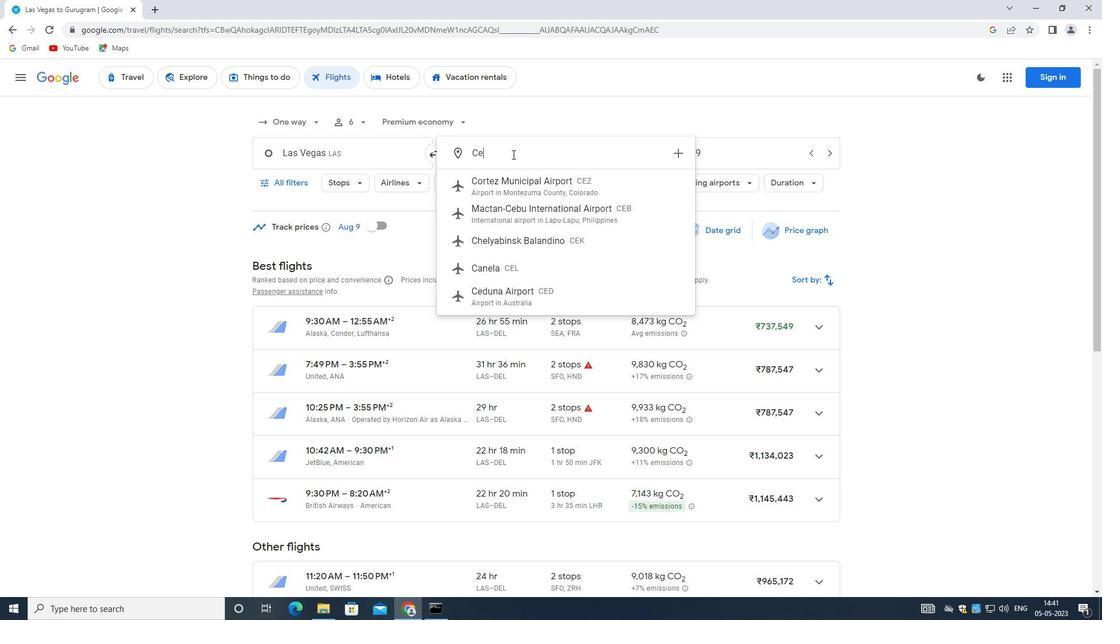 
Action: Mouse moved to (512, 155)
Screenshot: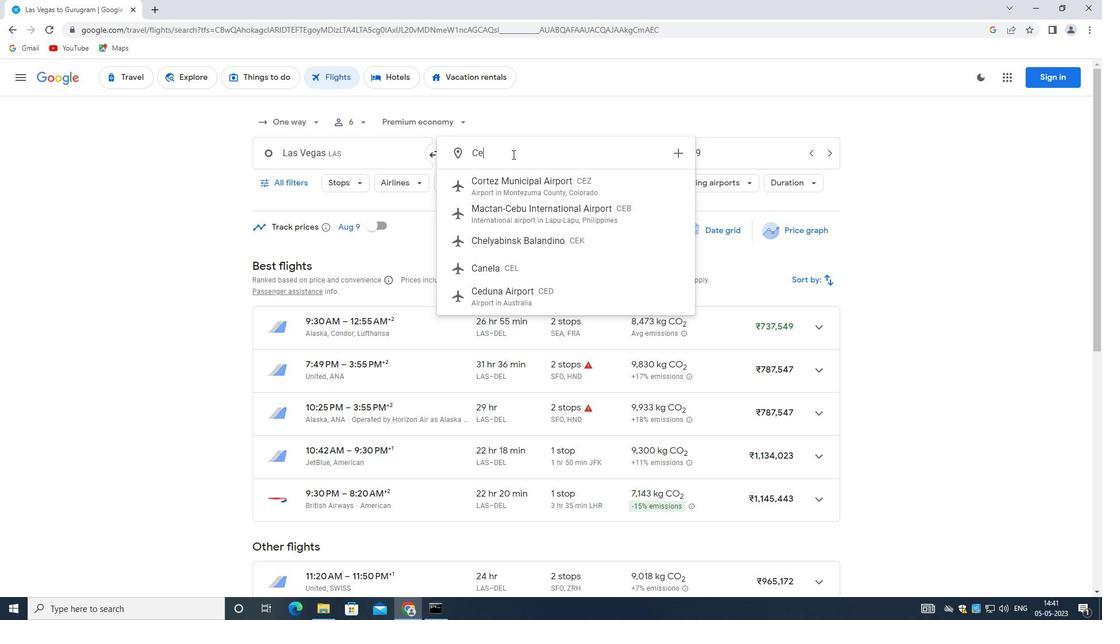 
Action: Key pressed TRA
Screenshot: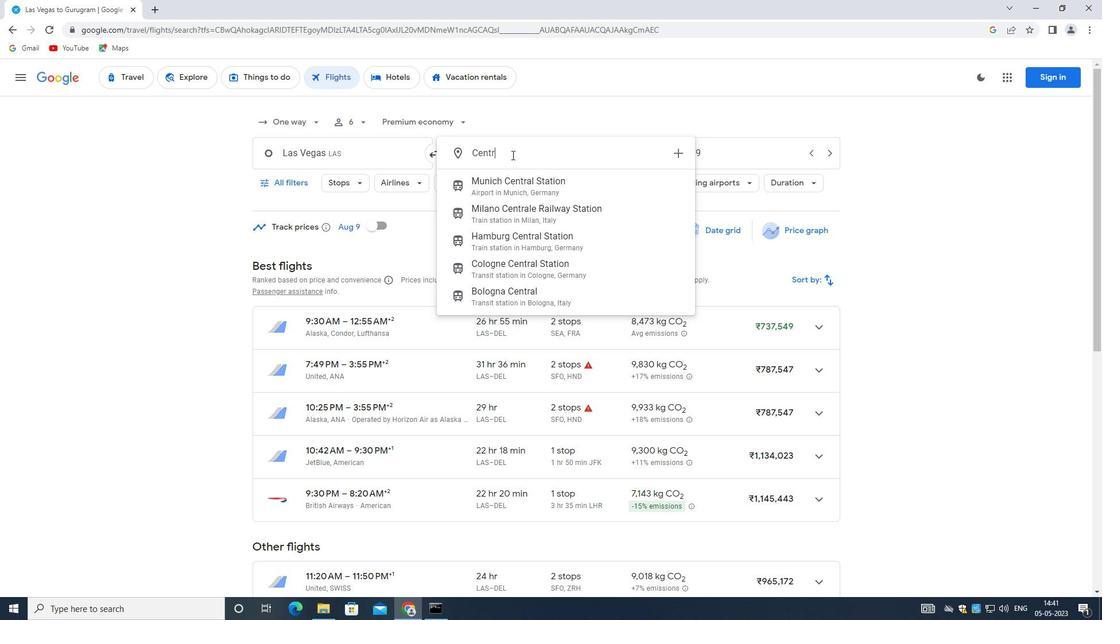 
Action: Mouse moved to (511, 155)
Screenshot: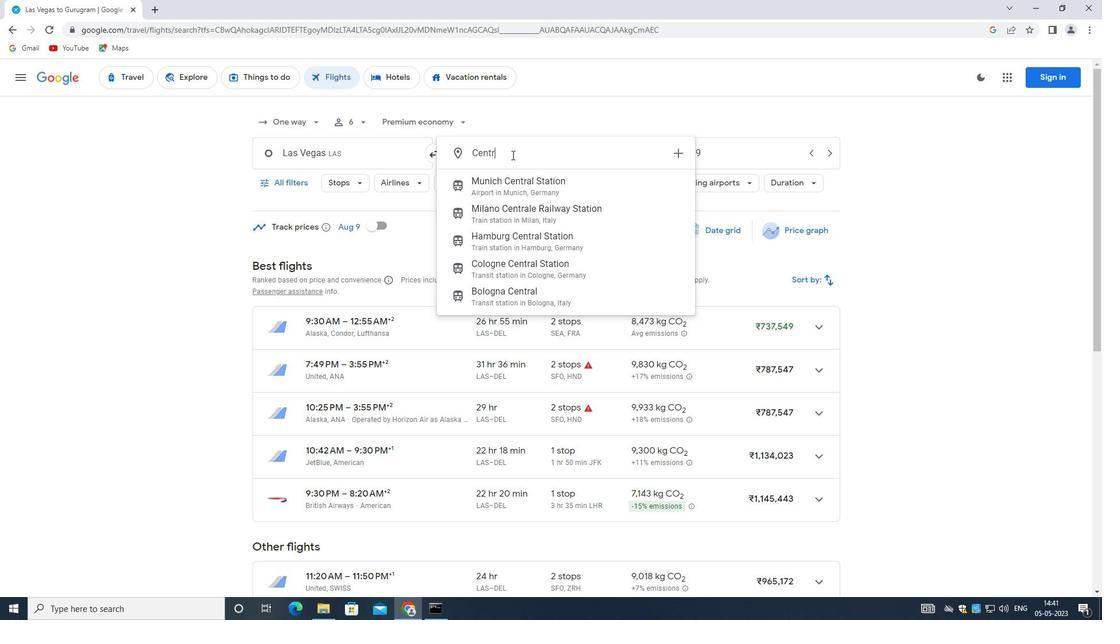 
Action: Key pressed L<Key.space><Key.shift>WYOM
Screenshot: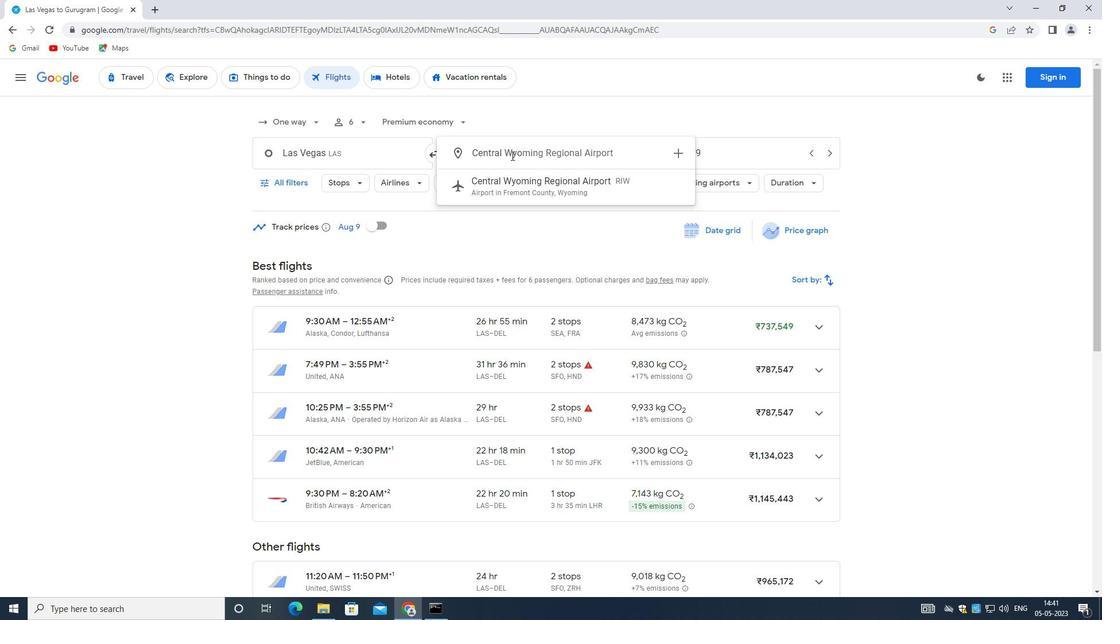 
Action: Mouse moved to (511, 156)
Screenshot: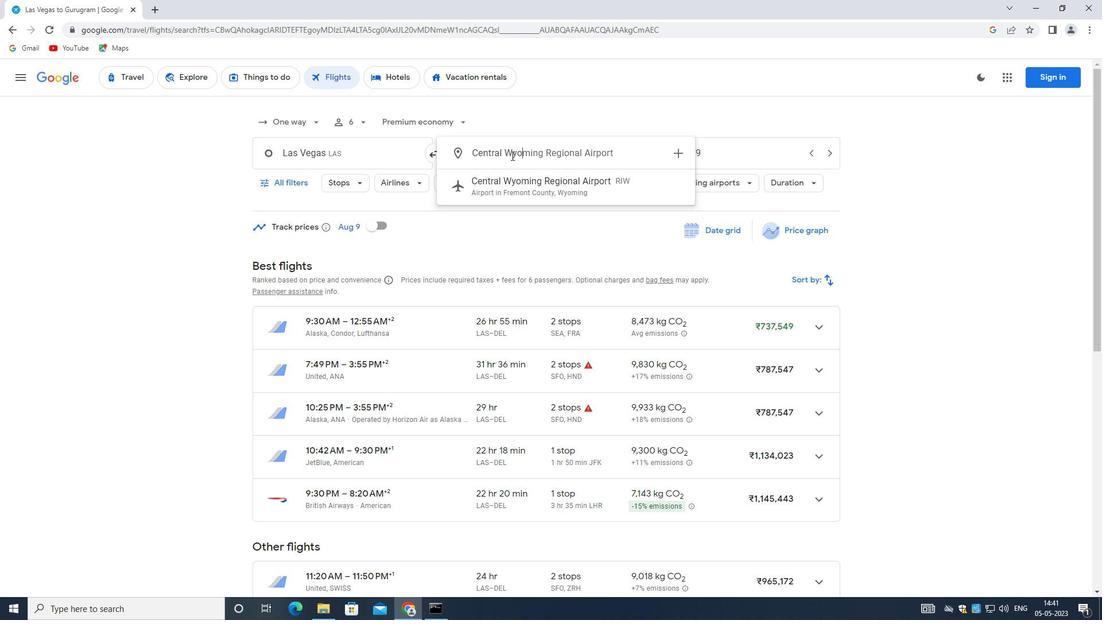
Action: Key pressed I
Screenshot: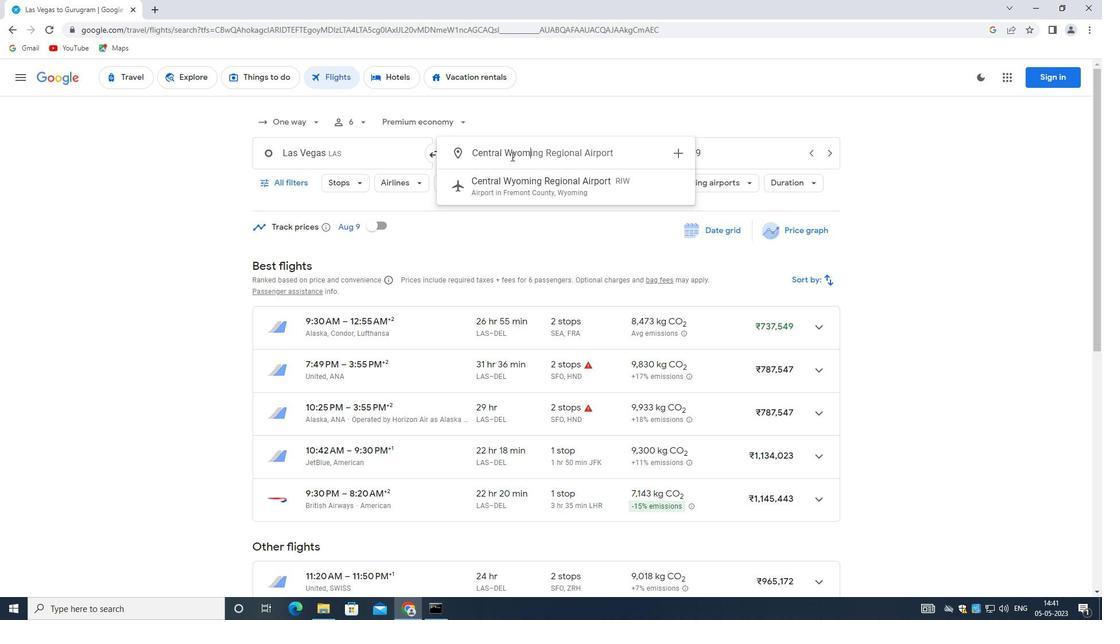 
Action: Mouse moved to (511, 156)
Screenshot: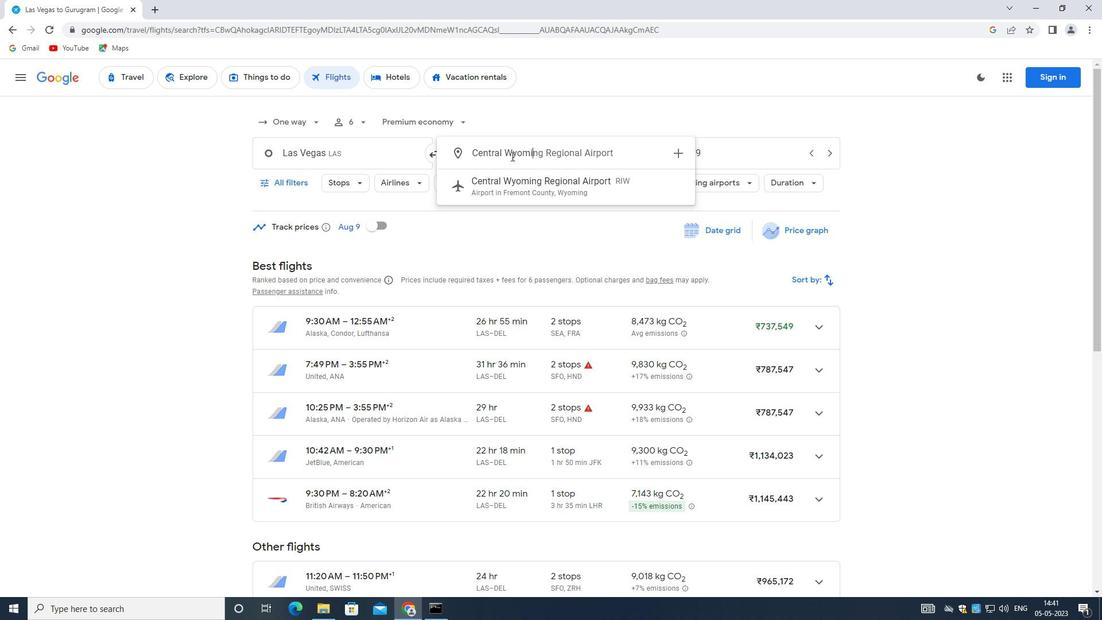 
Action: Key pressed N
Screenshot: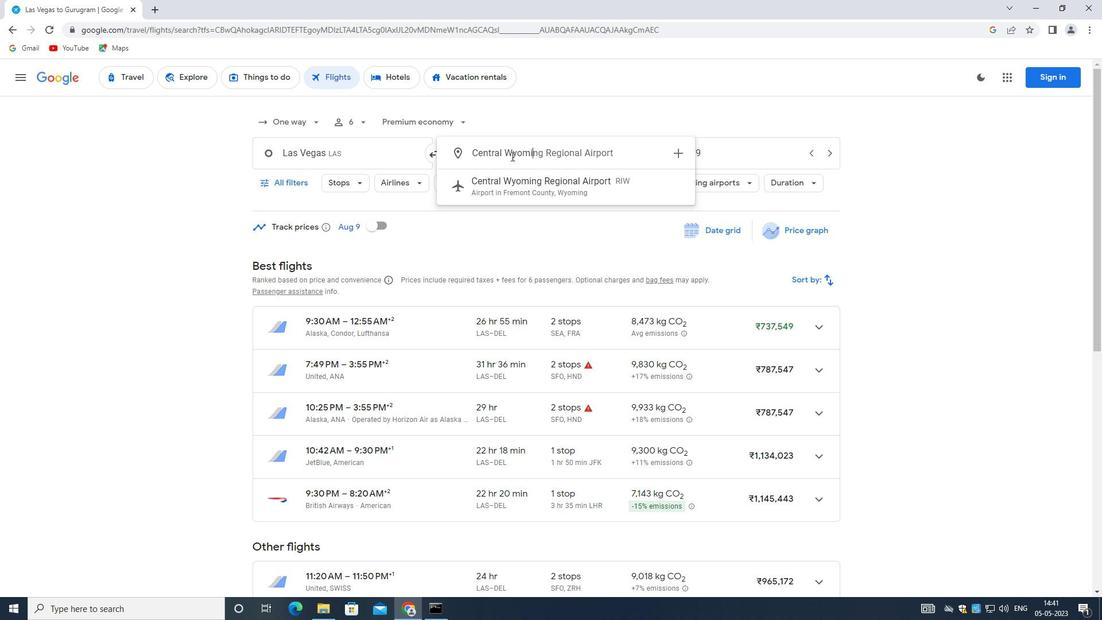 
Action: Mouse moved to (552, 184)
Screenshot: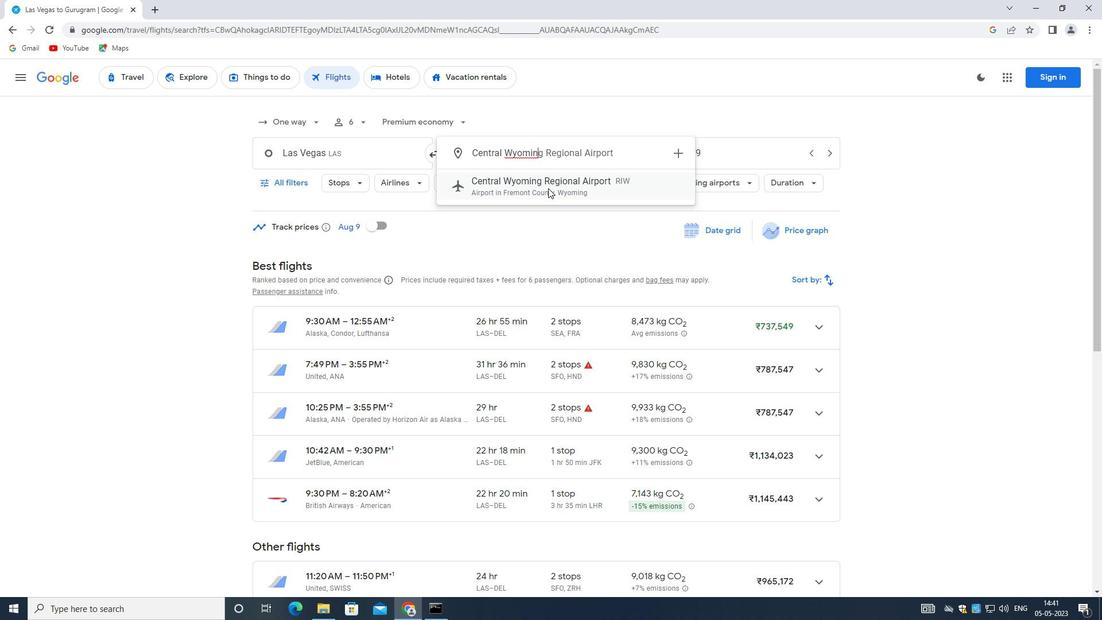 
Action: Mouse pressed left at (552, 184)
Screenshot: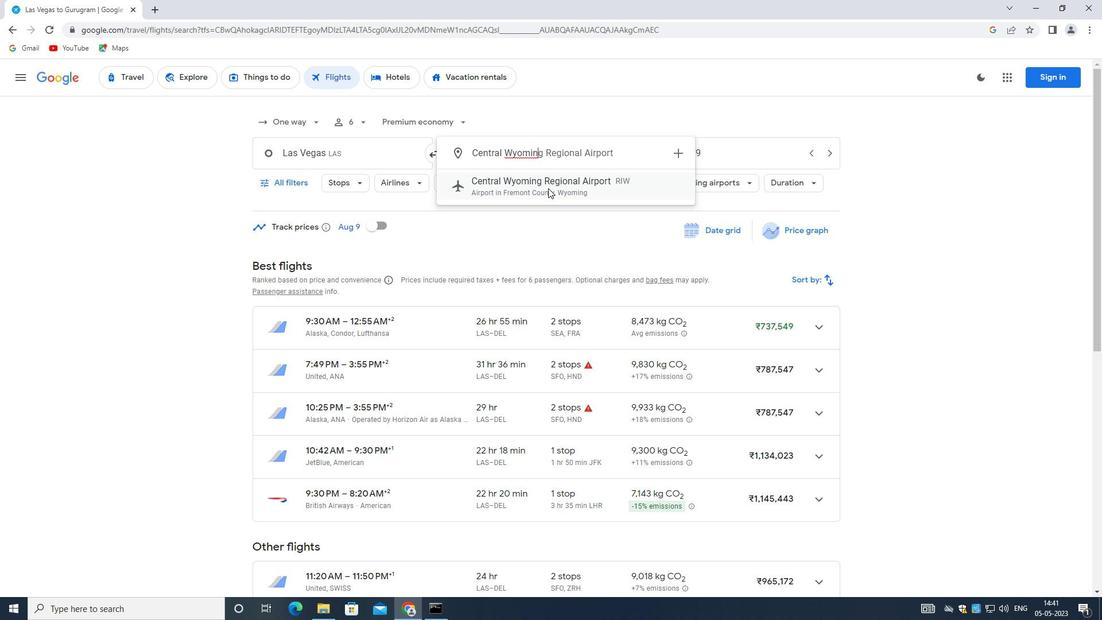 
Action: Mouse moved to (703, 147)
Screenshot: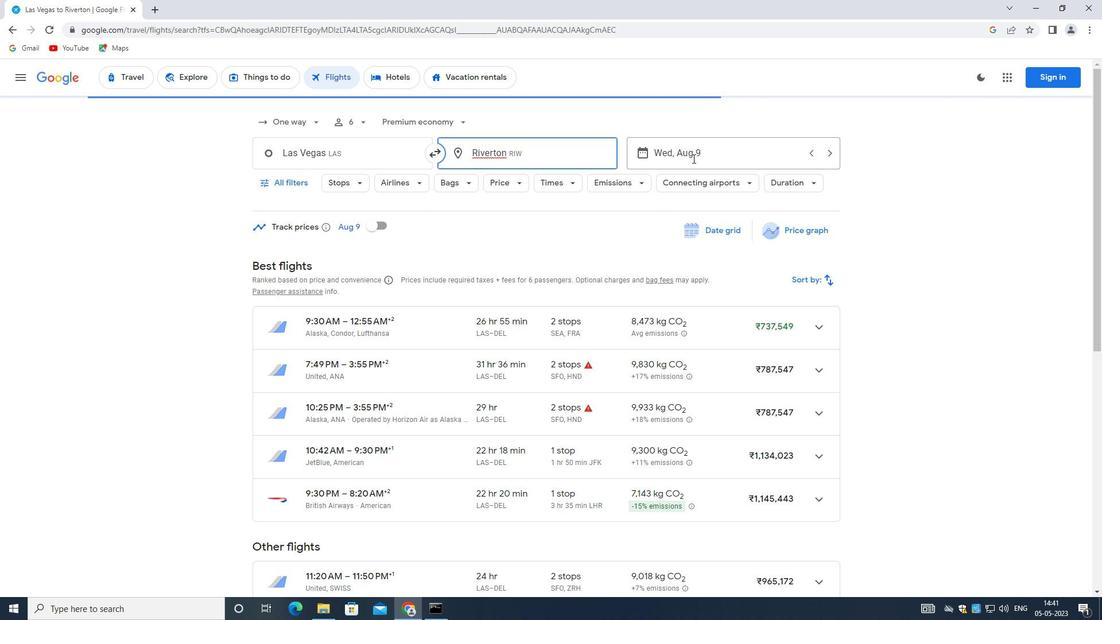 
Action: Mouse pressed left at (703, 147)
Screenshot: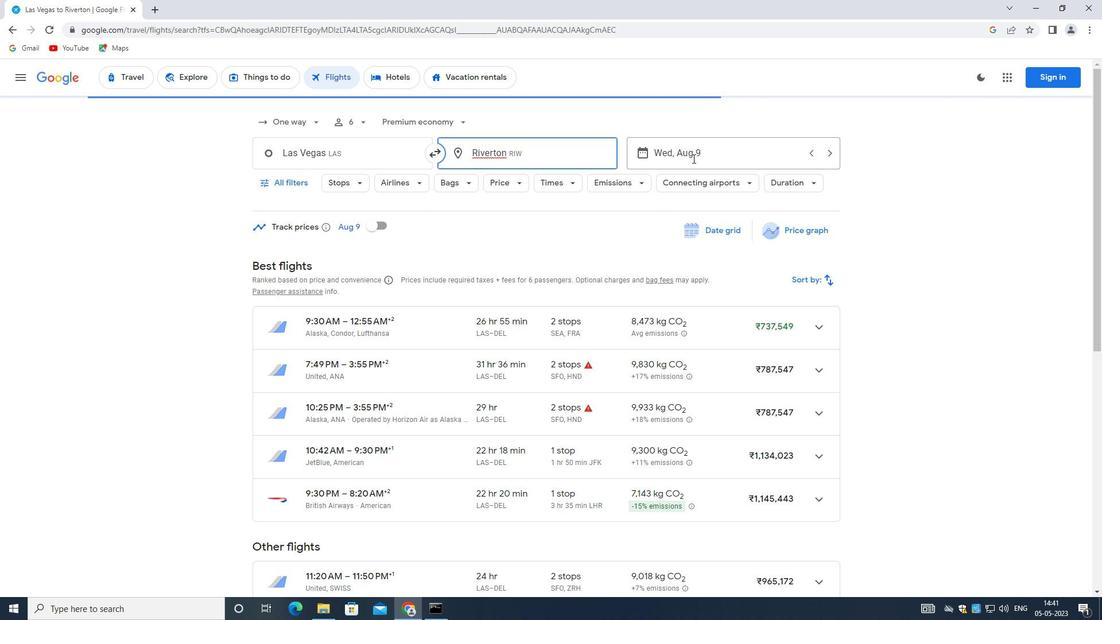
Action: Mouse moved to (481, 272)
Screenshot: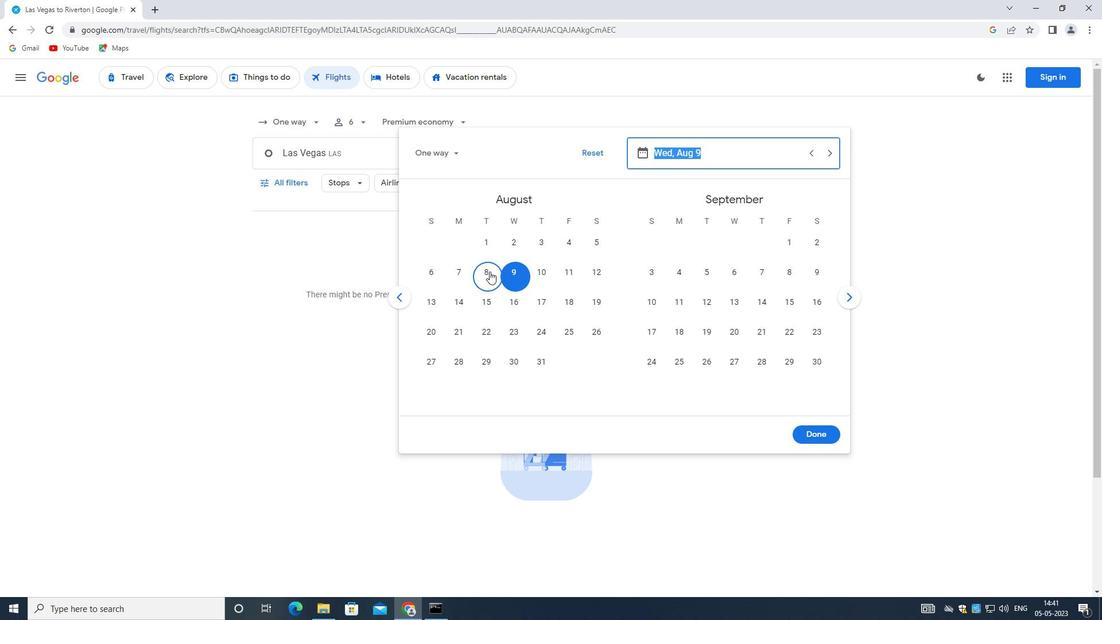 
Action: Mouse pressed left at (481, 272)
Screenshot: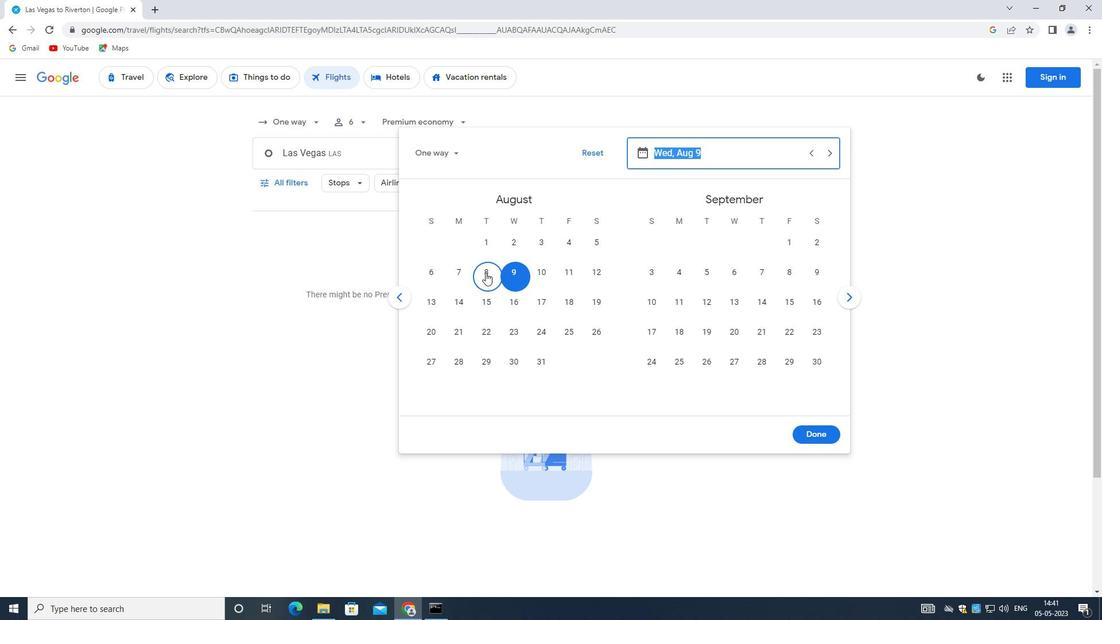 
Action: Mouse moved to (821, 433)
Screenshot: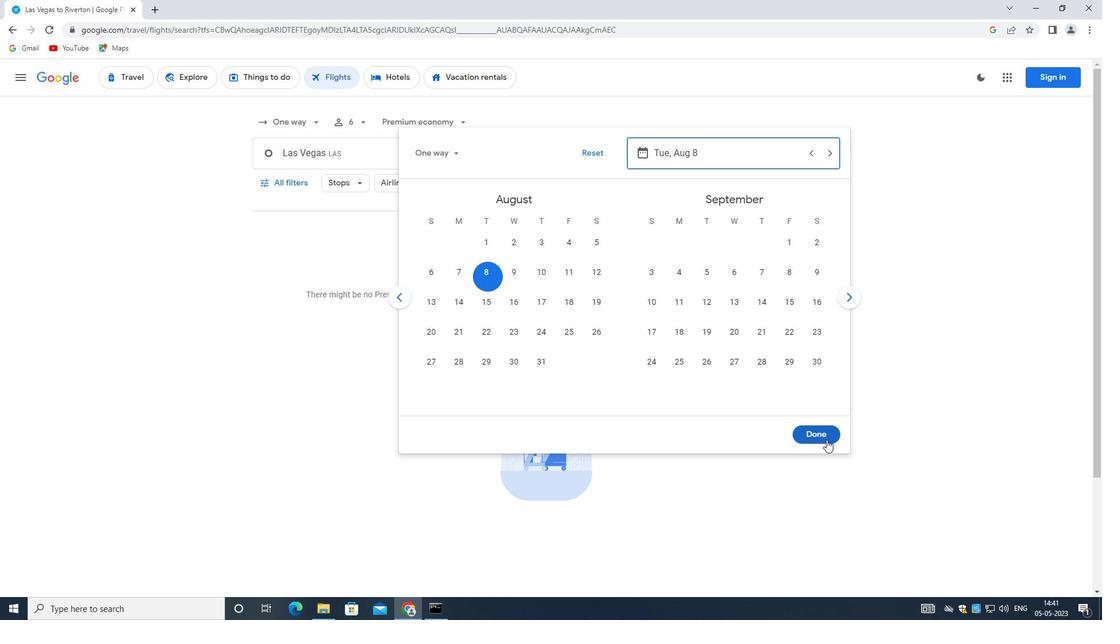 
Action: Mouse pressed left at (821, 433)
Screenshot: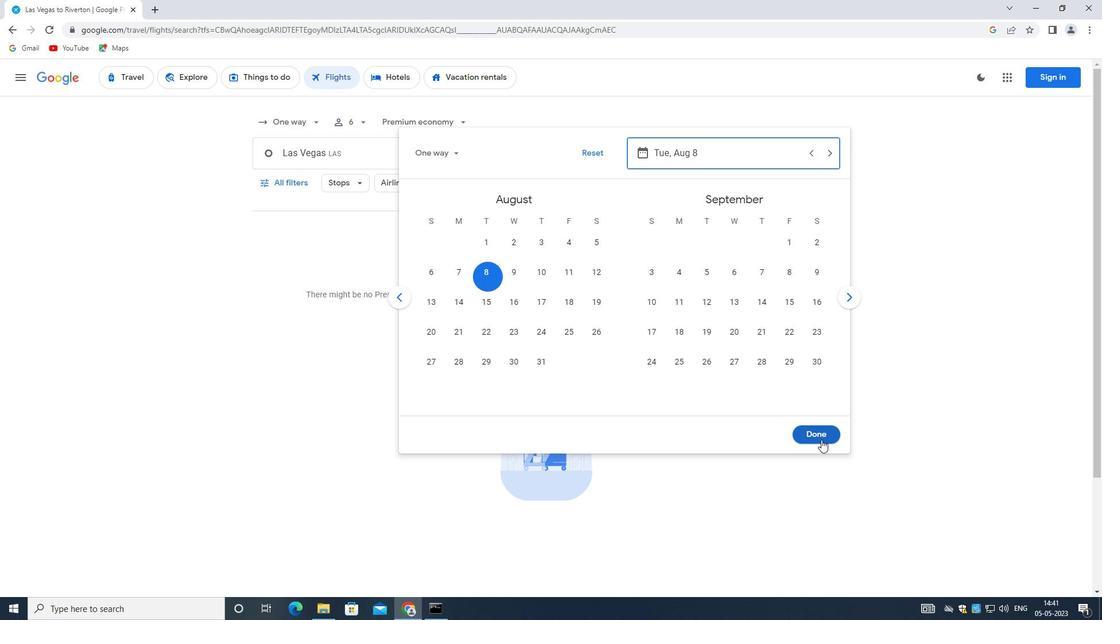 
Action: Mouse moved to (284, 179)
Screenshot: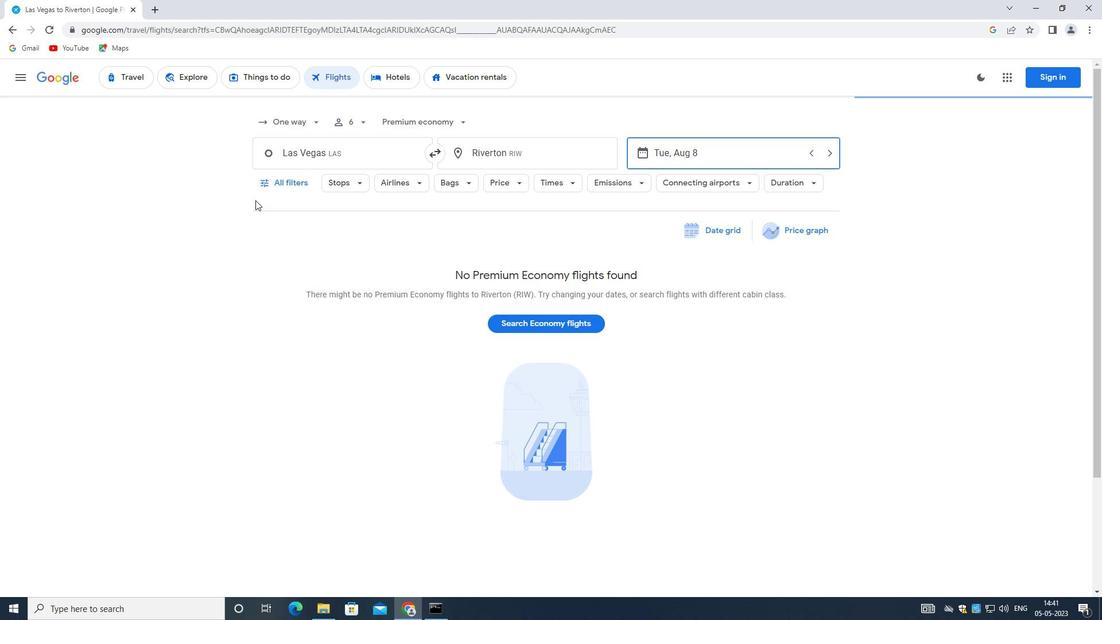 
Action: Mouse pressed left at (284, 179)
Screenshot: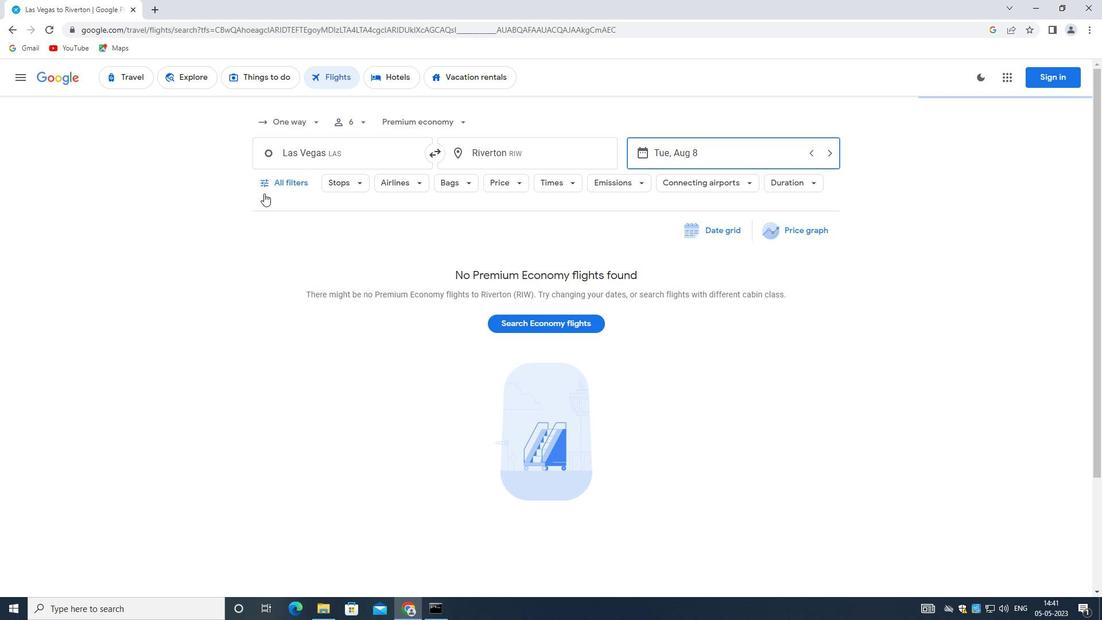 
Action: Mouse moved to (421, 426)
Screenshot: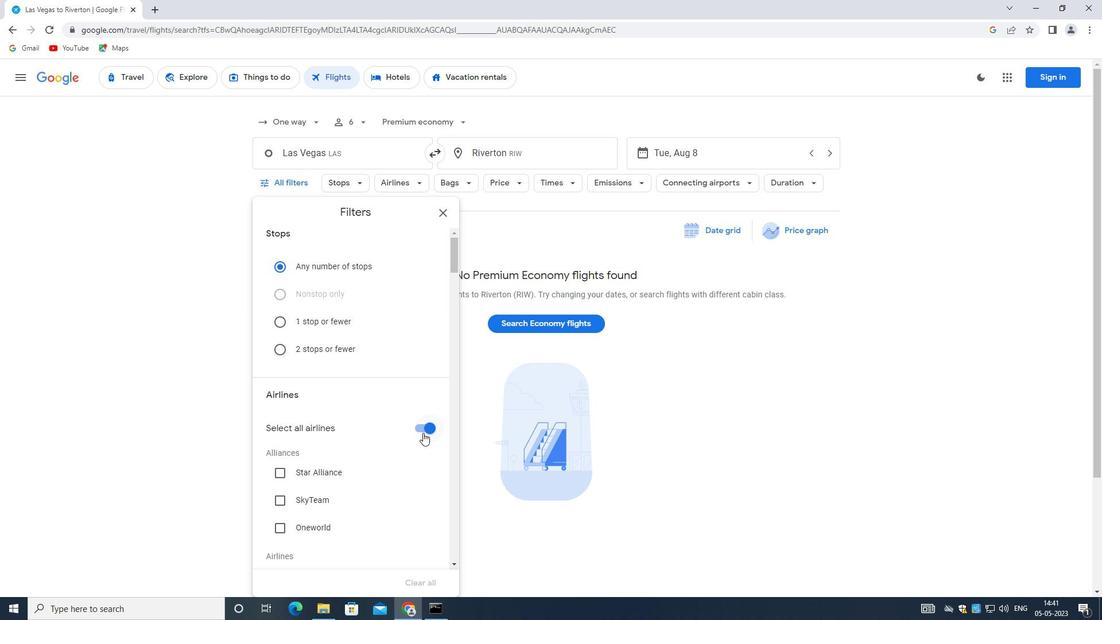 
Action: Mouse pressed left at (421, 426)
Screenshot: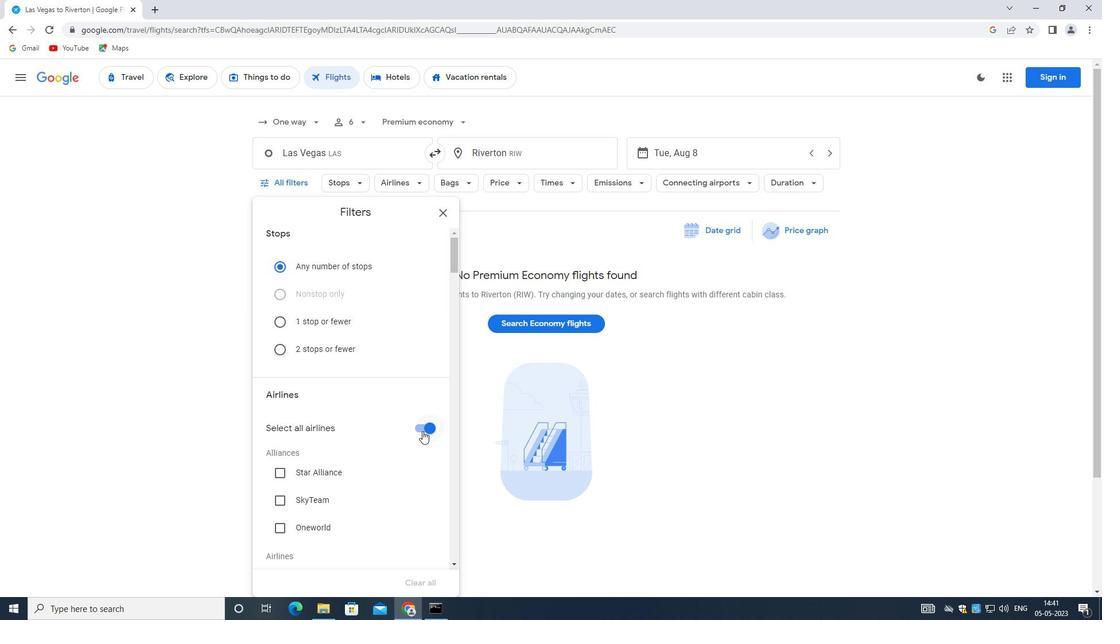 
Action: Mouse moved to (395, 406)
Screenshot: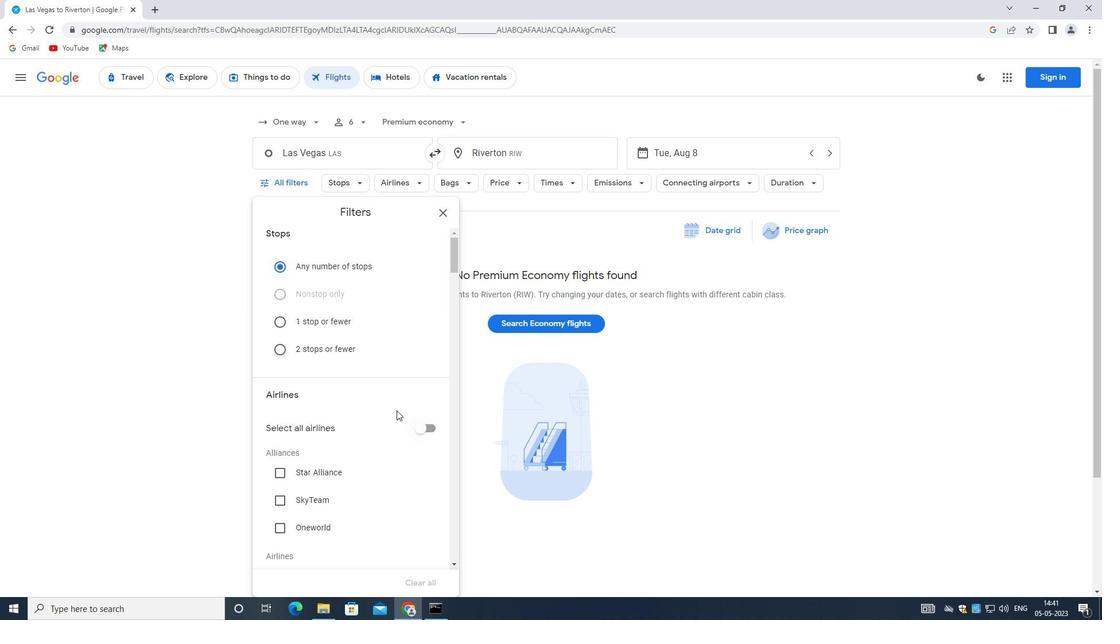
Action: Mouse scrolled (395, 405) with delta (0, 0)
Screenshot: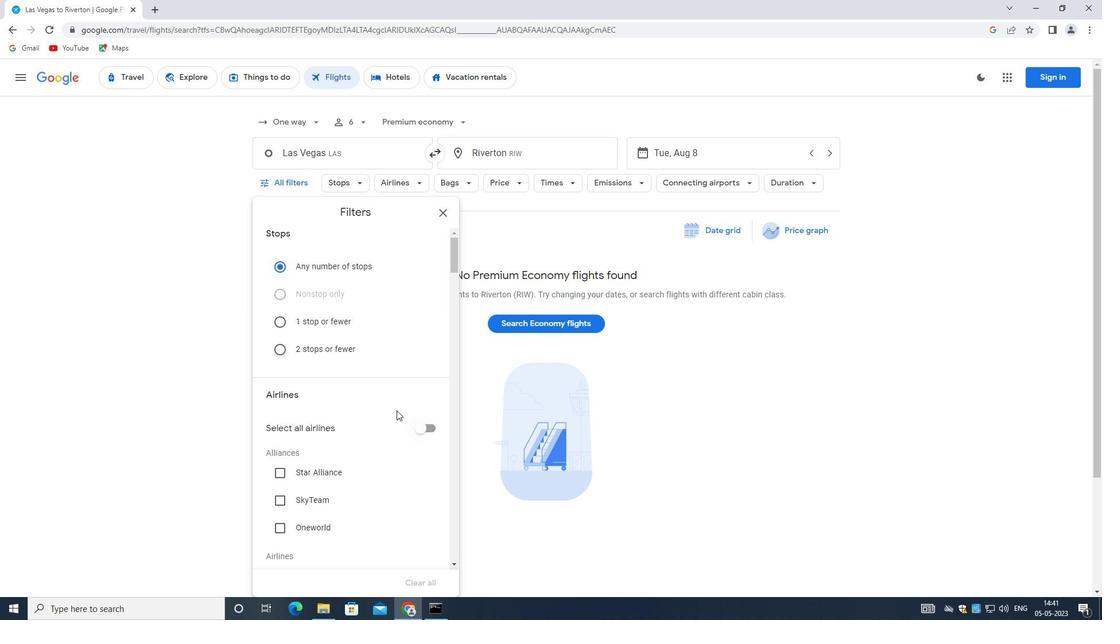 
Action: Mouse scrolled (395, 405) with delta (0, 0)
Screenshot: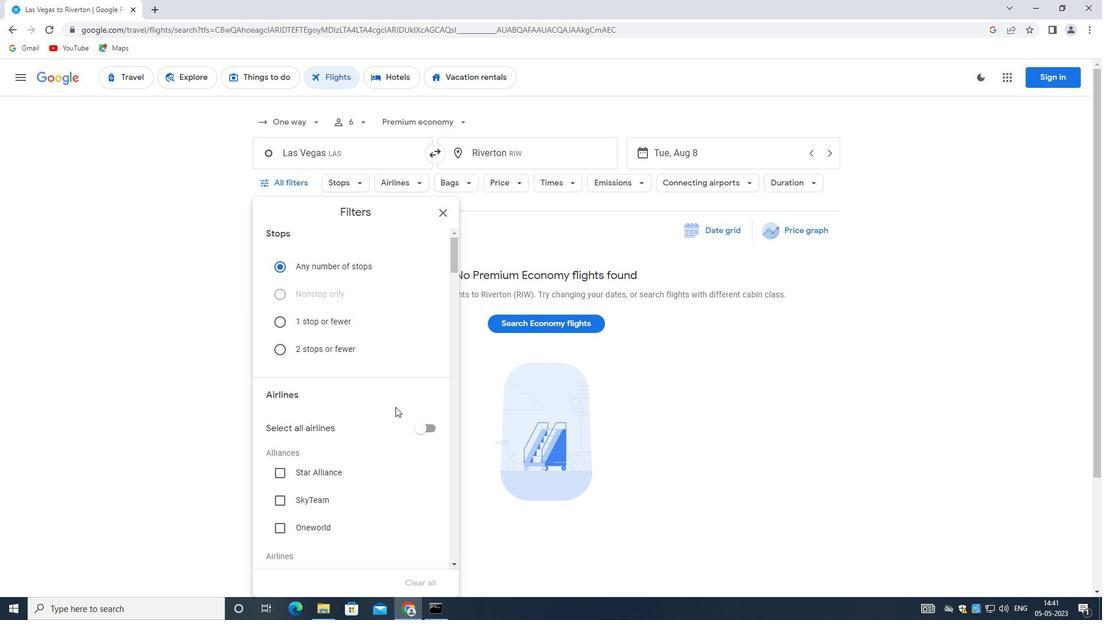 
Action: Mouse scrolled (395, 405) with delta (0, 0)
Screenshot: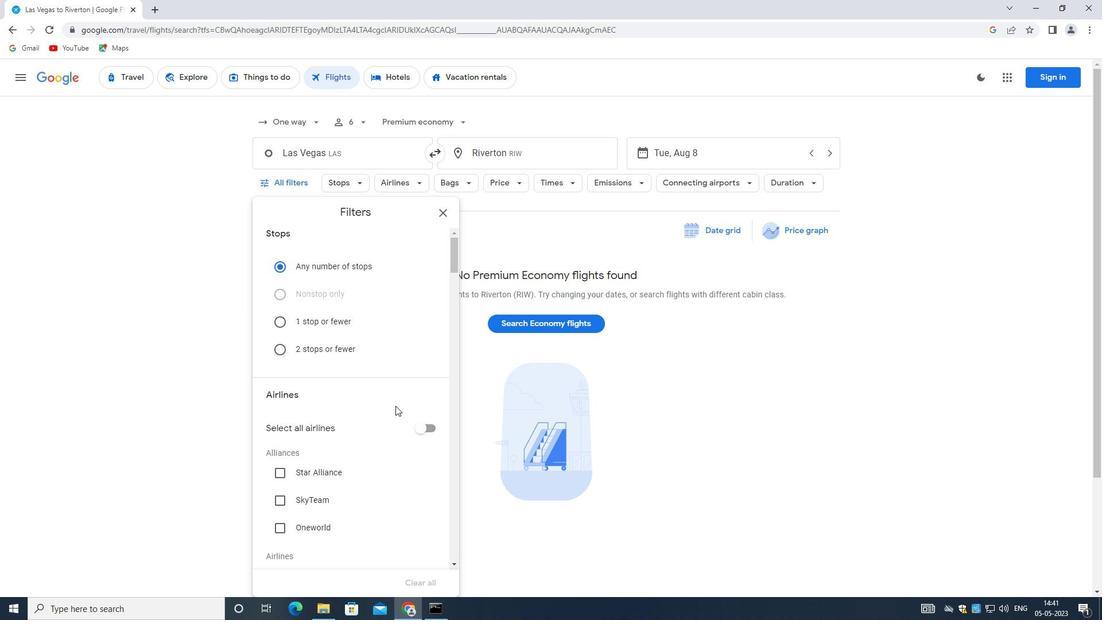 
Action: Mouse moved to (395, 406)
Screenshot: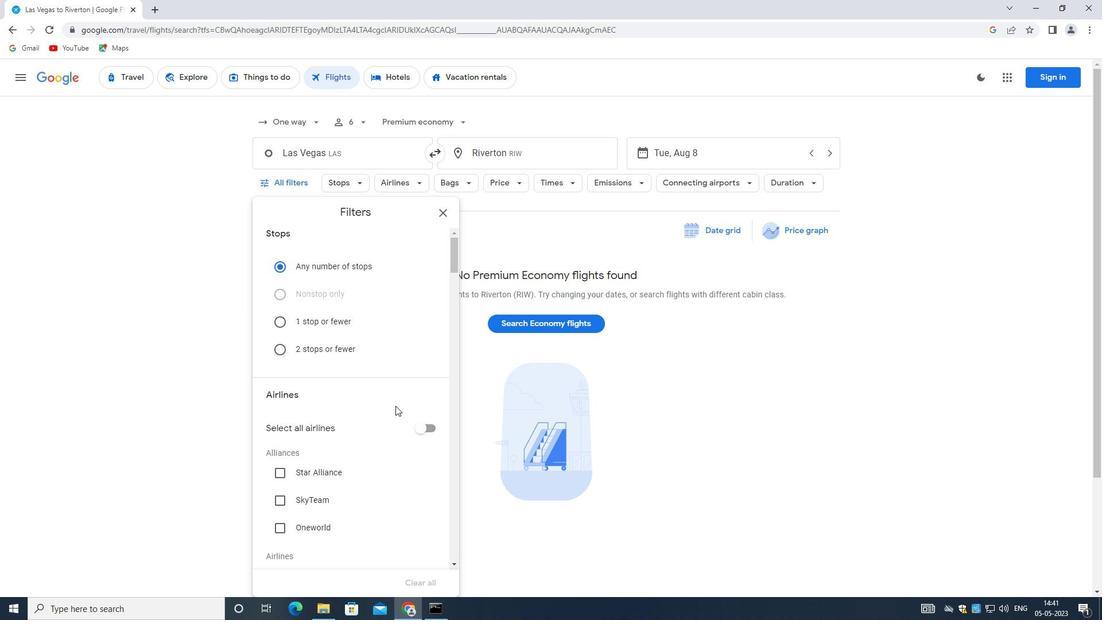 
Action: Mouse scrolled (395, 405) with delta (0, 0)
Screenshot: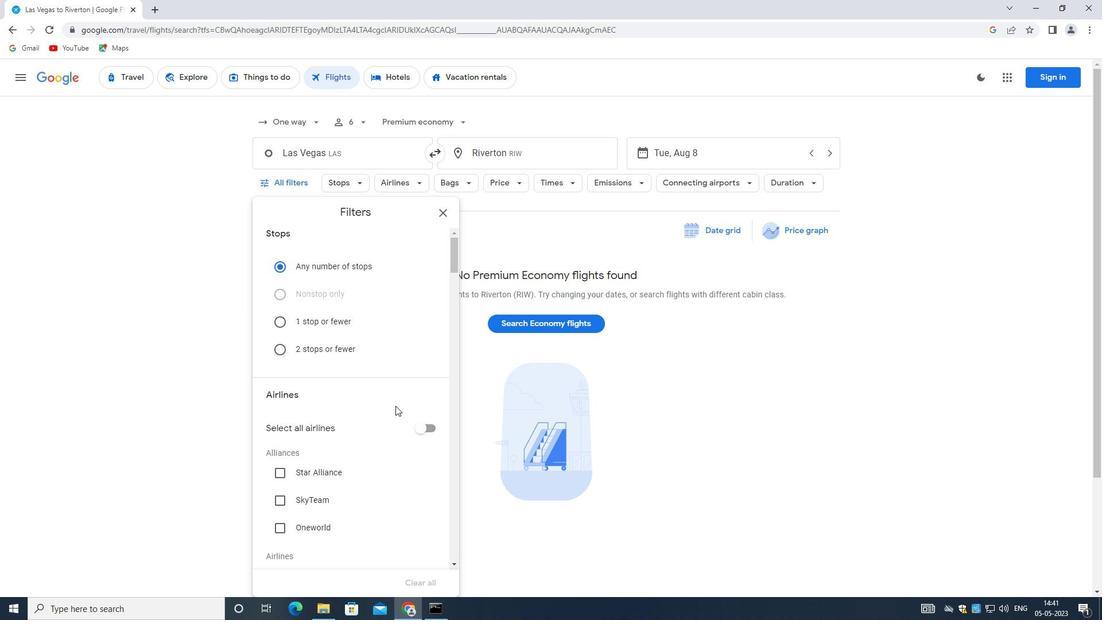 
Action: Mouse moved to (394, 406)
Screenshot: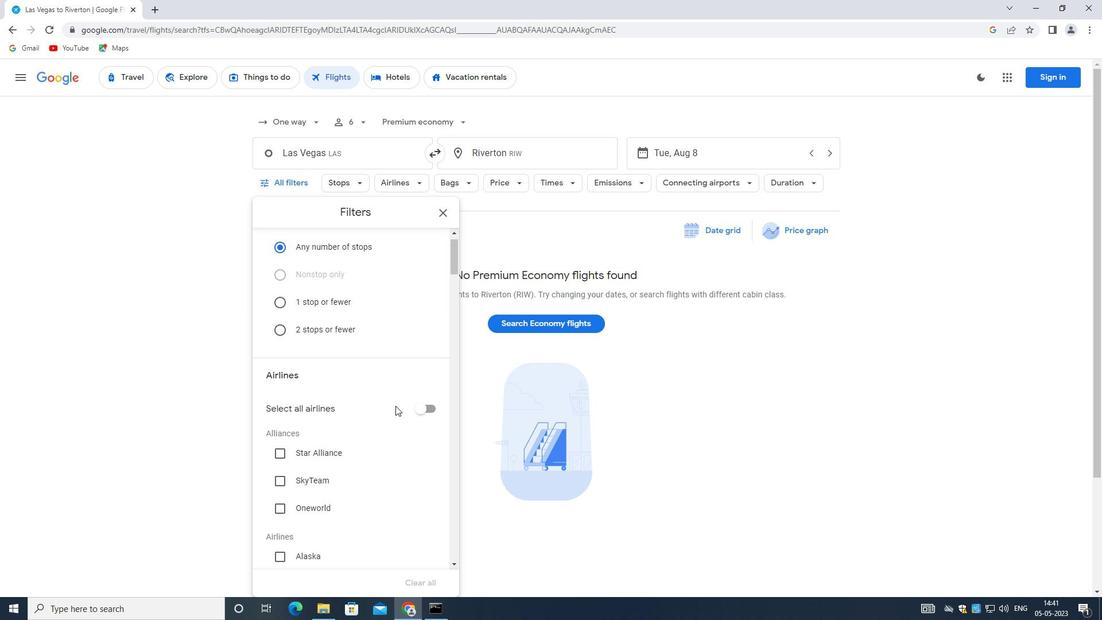 
Action: Mouse scrolled (394, 405) with delta (0, 0)
Screenshot: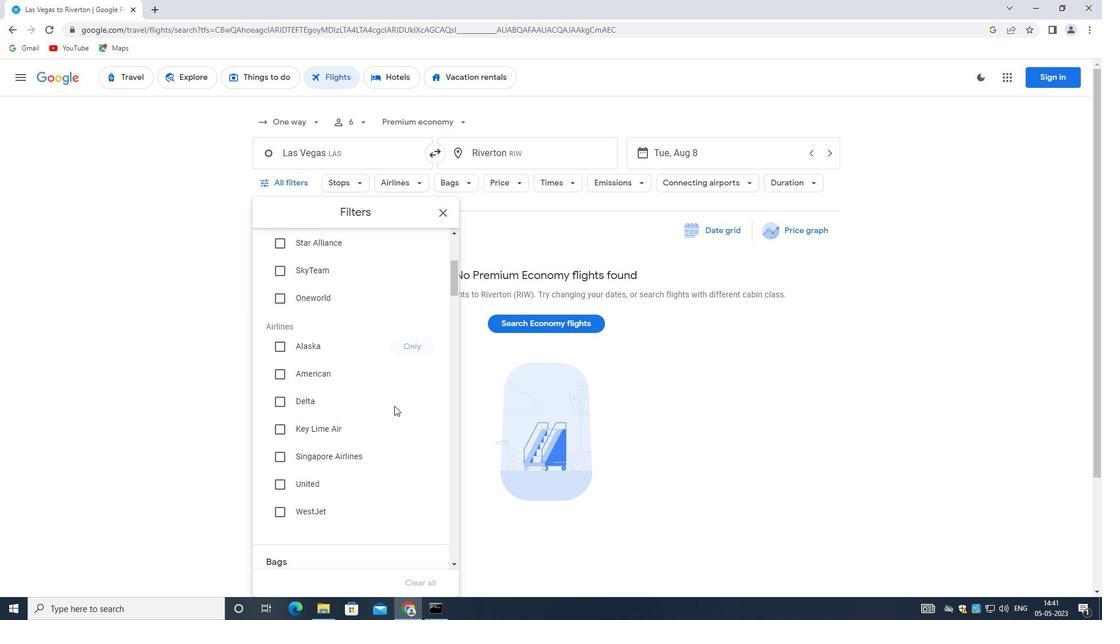 
Action: Mouse moved to (393, 406)
Screenshot: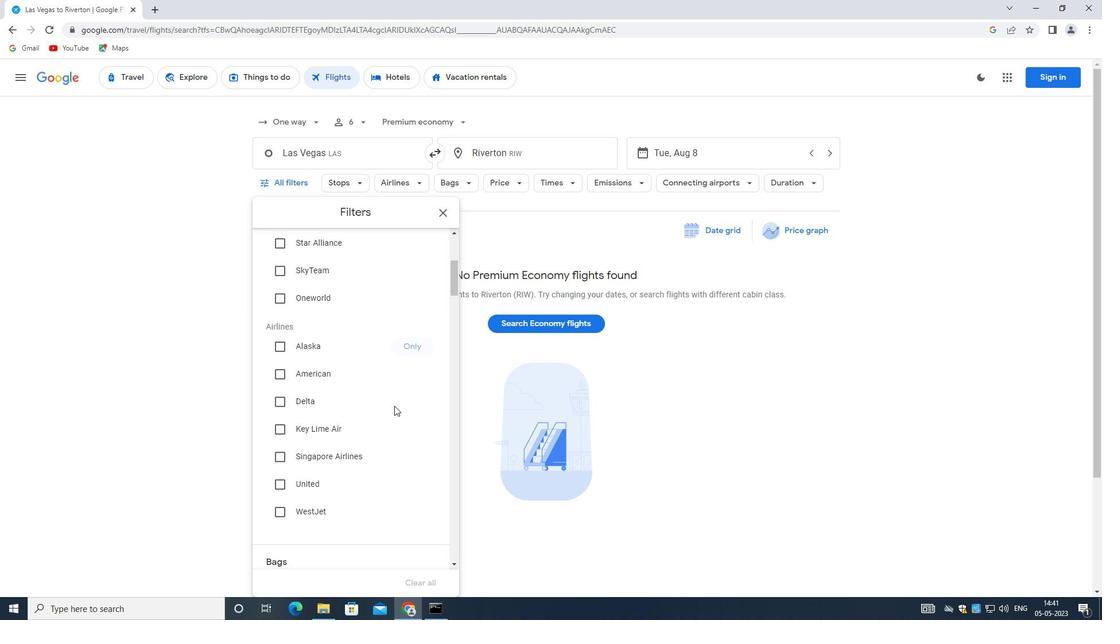 
Action: Mouse scrolled (393, 405) with delta (0, 0)
Screenshot: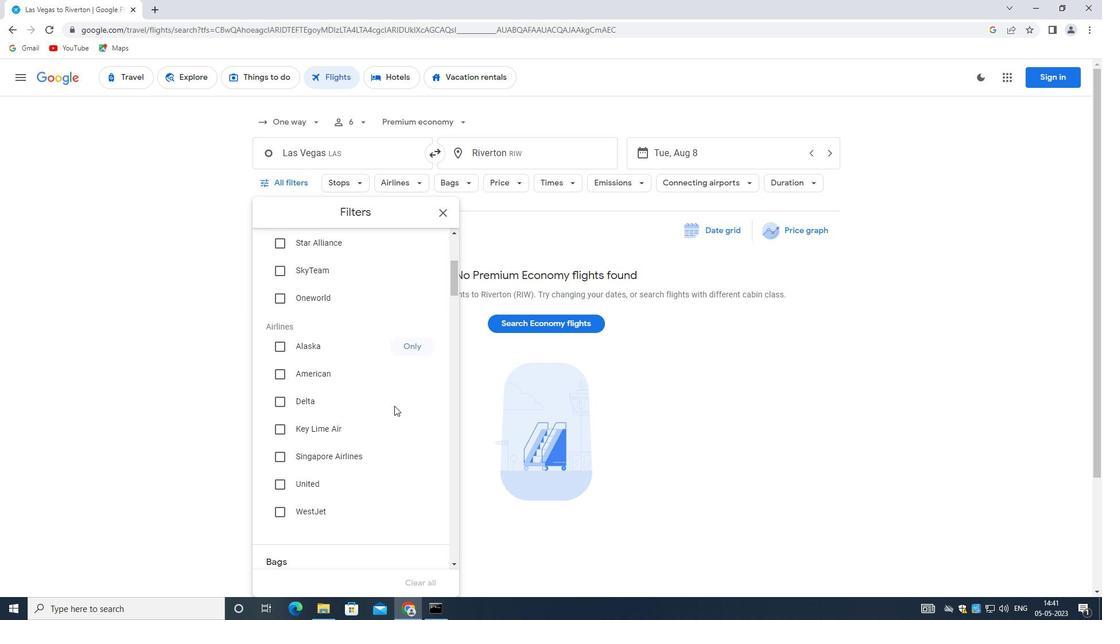 
Action: Mouse moved to (417, 478)
Screenshot: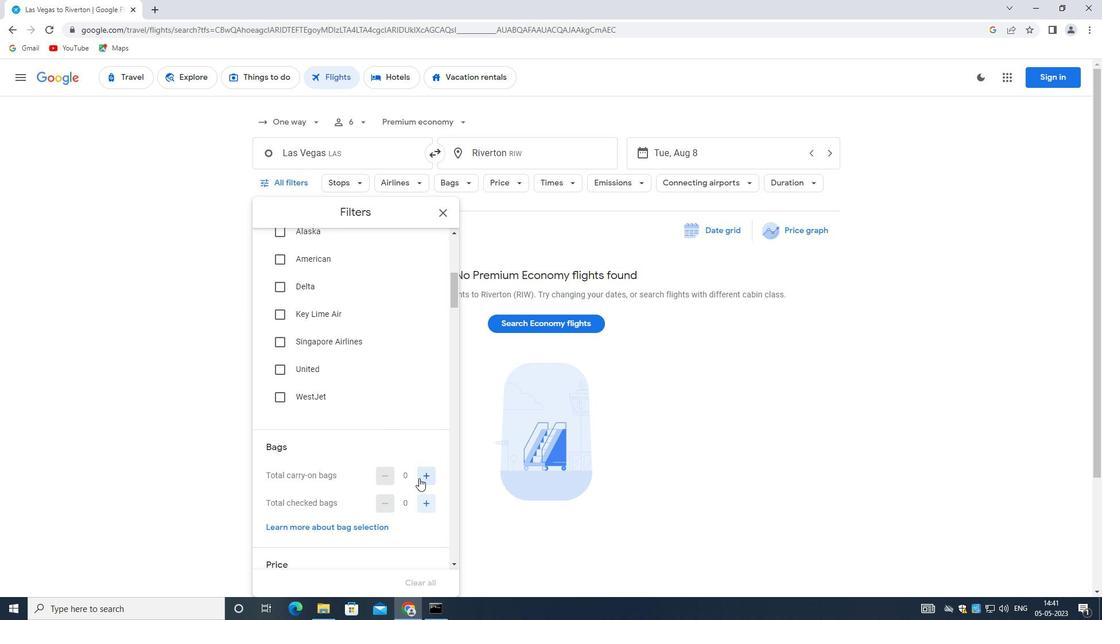 
Action: Mouse scrolled (417, 478) with delta (0, 0)
Screenshot: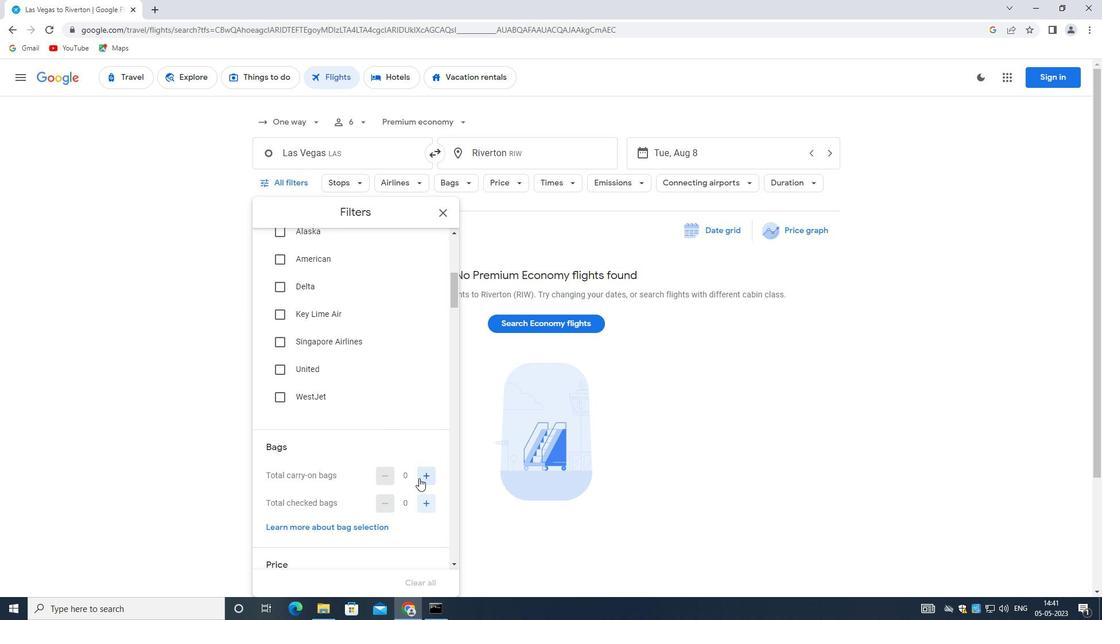 
Action: Mouse moved to (397, 461)
Screenshot: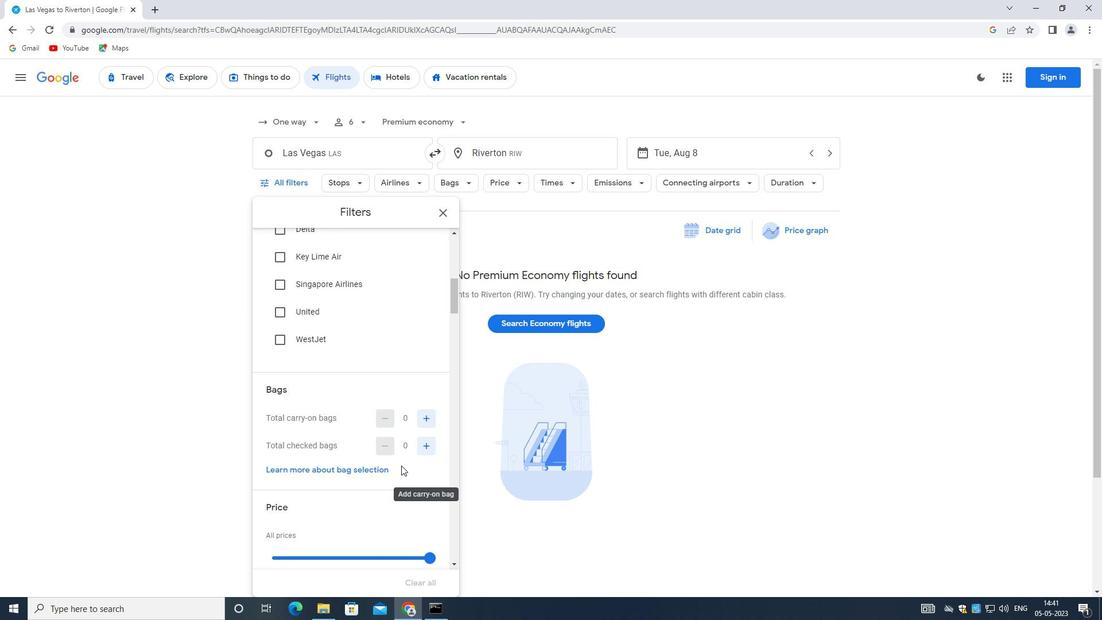 
Action: Mouse scrolled (397, 462) with delta (0, 0)
Screenshot: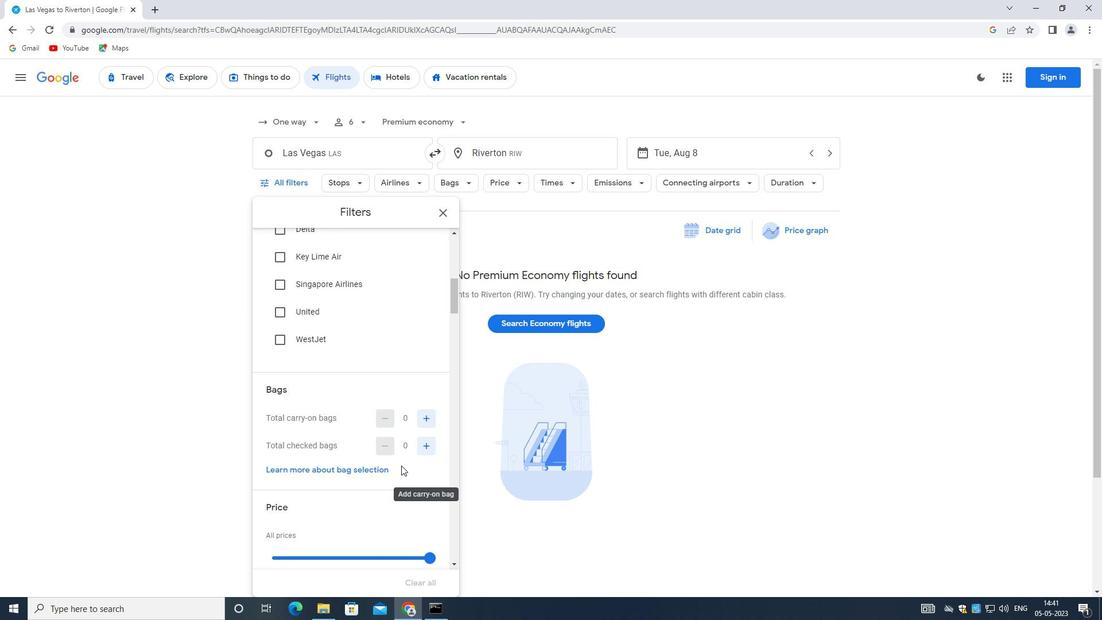 
Action: Mouse moved to (397, 461)
Screenshot: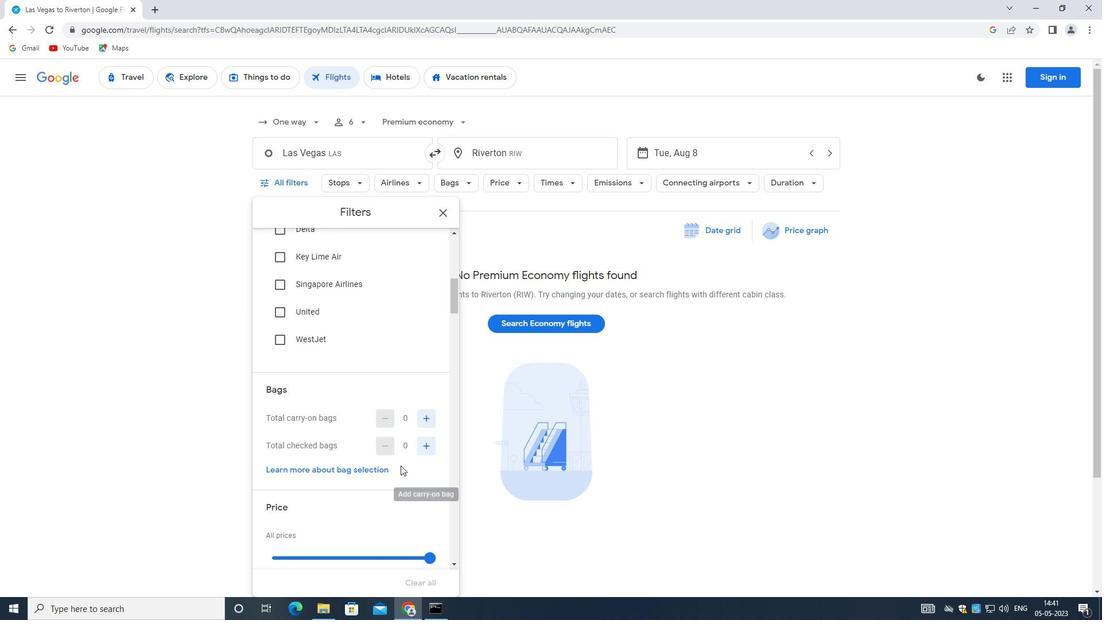 
Action: Mouse scrolled (397, 462) with delta (0, 0)
Screenshot: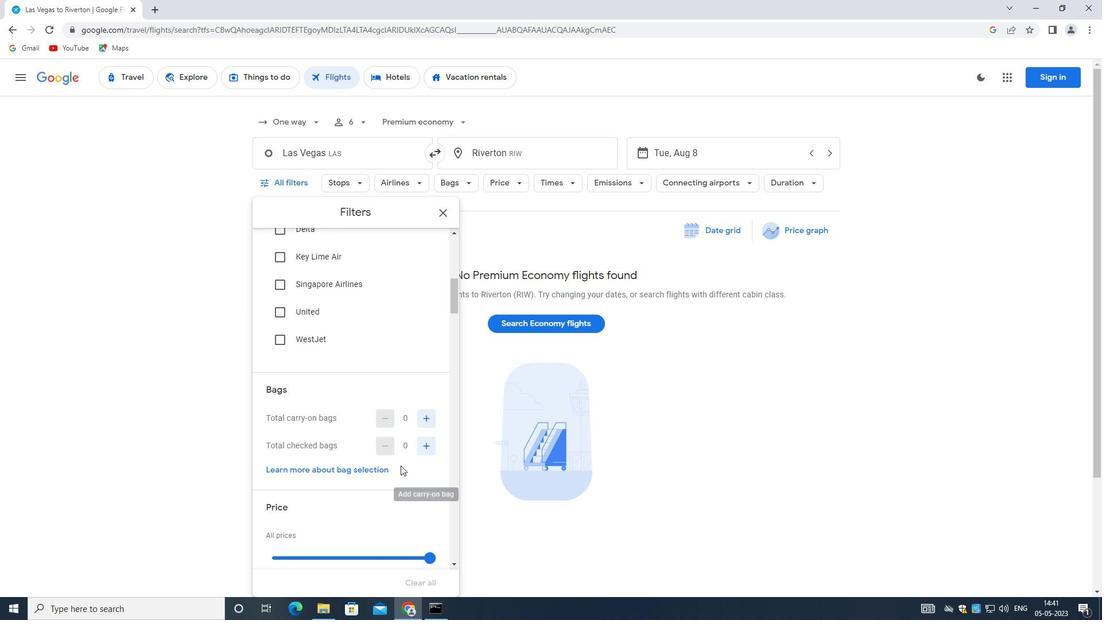 
Action: Mouse scrolled (397, 462) with delta (0, 0)
Screenshot: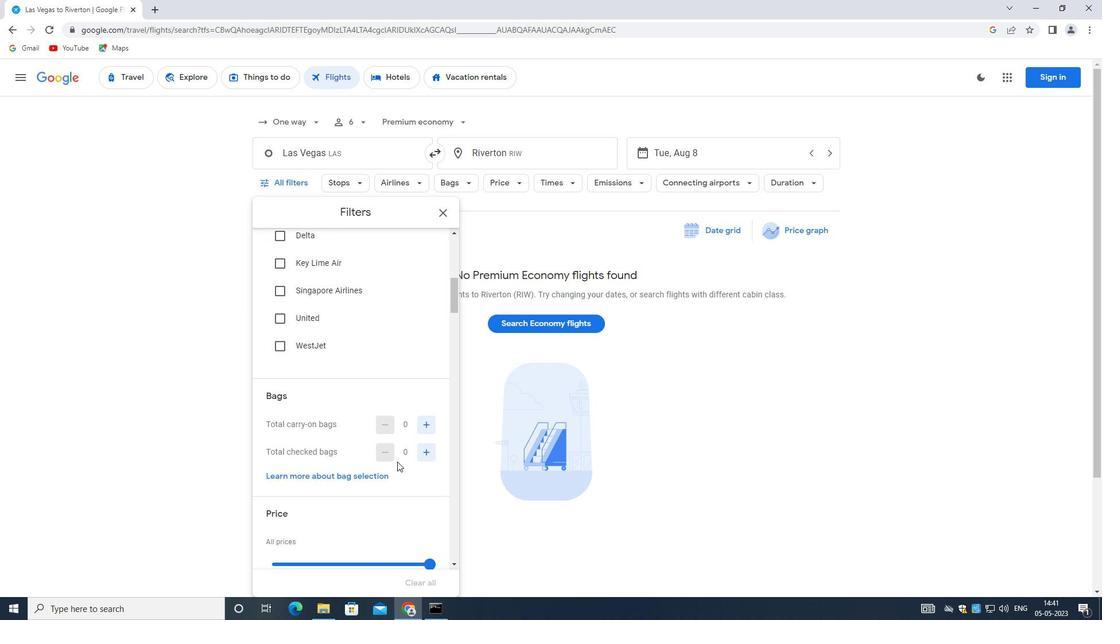 
Action: Mouse moved to (397, 460)
Screenshot: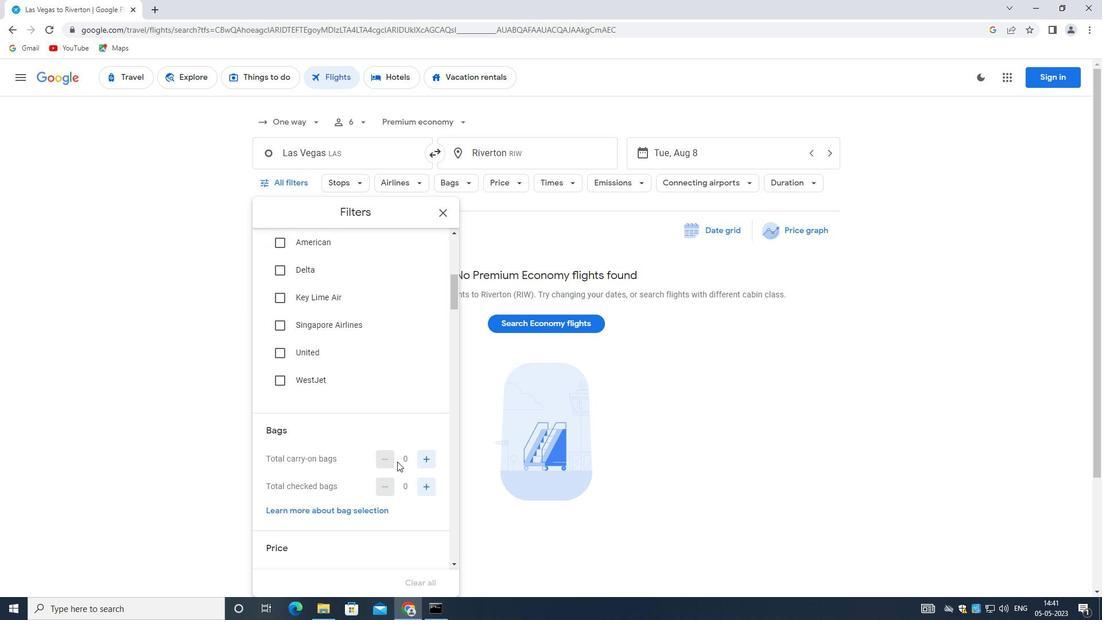 
Action: Mouse scrolled (397, 461) with delta (0, 0)
Screenshot: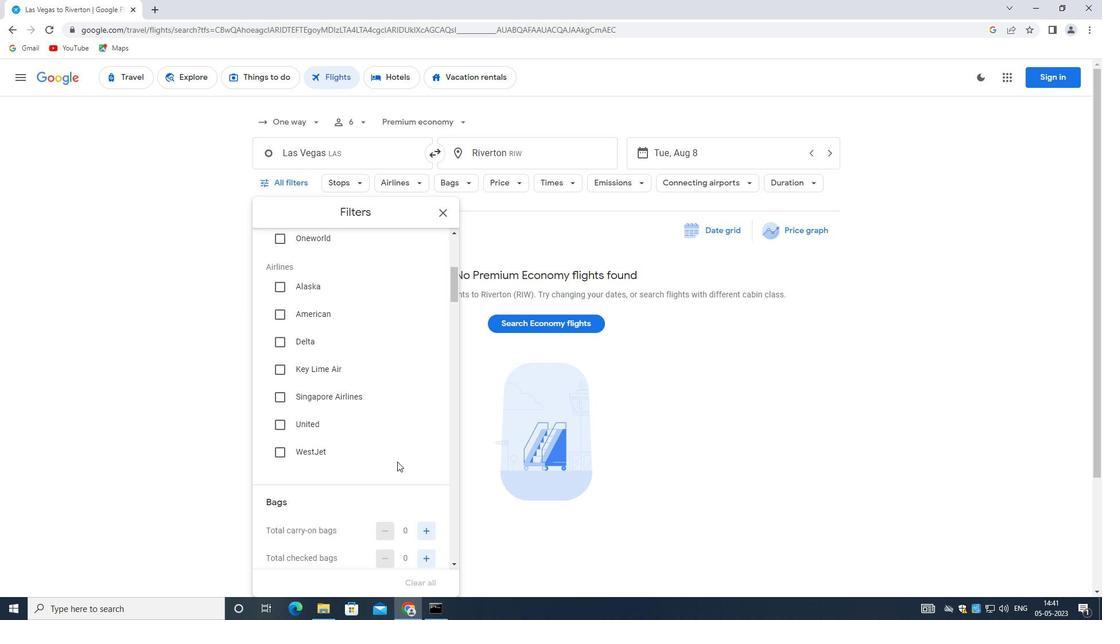 
Action: Mouse scrolled (397, 461) with delta (0, 0)
Screenshot: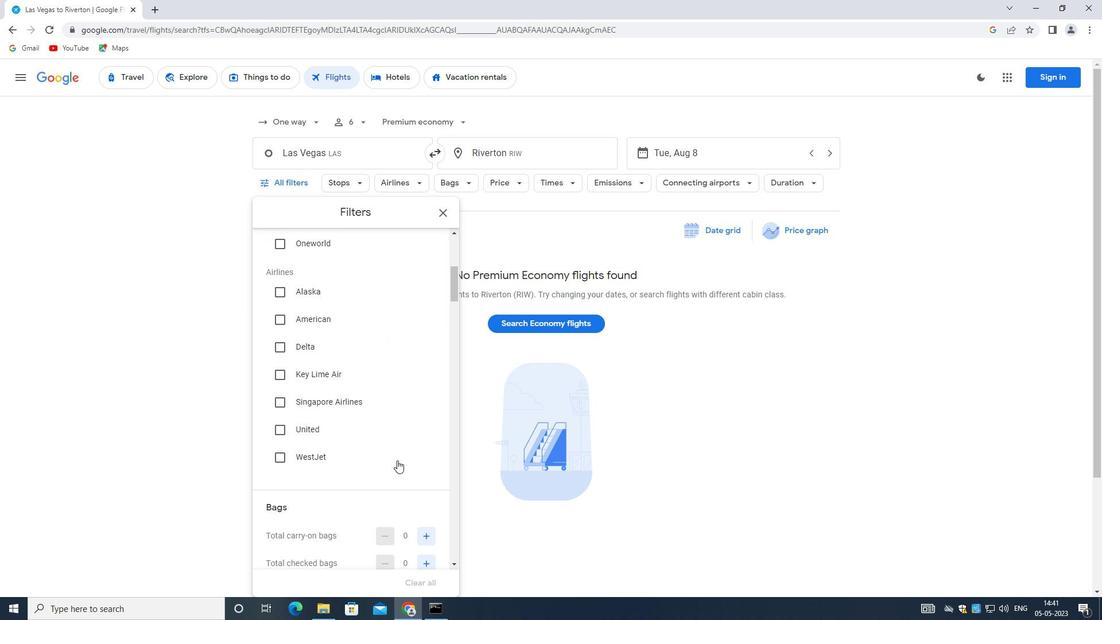 
Action: Mouse scrolled (397, 461) with delta (0, 0)
Screenshot: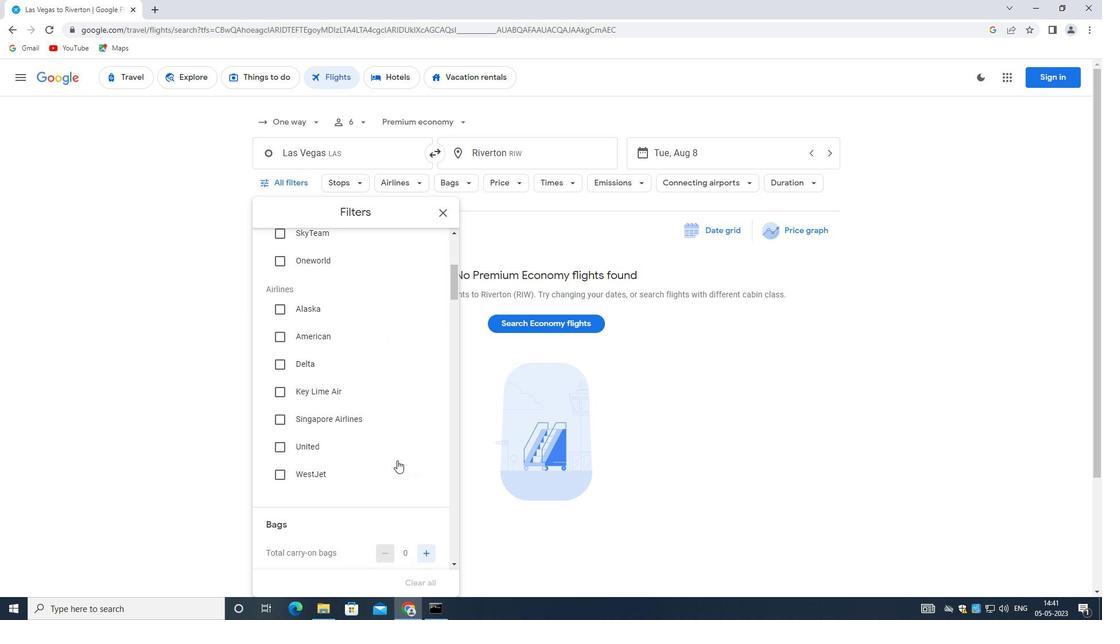 
Action: Mouse moved to (396, 456)
Screenshot: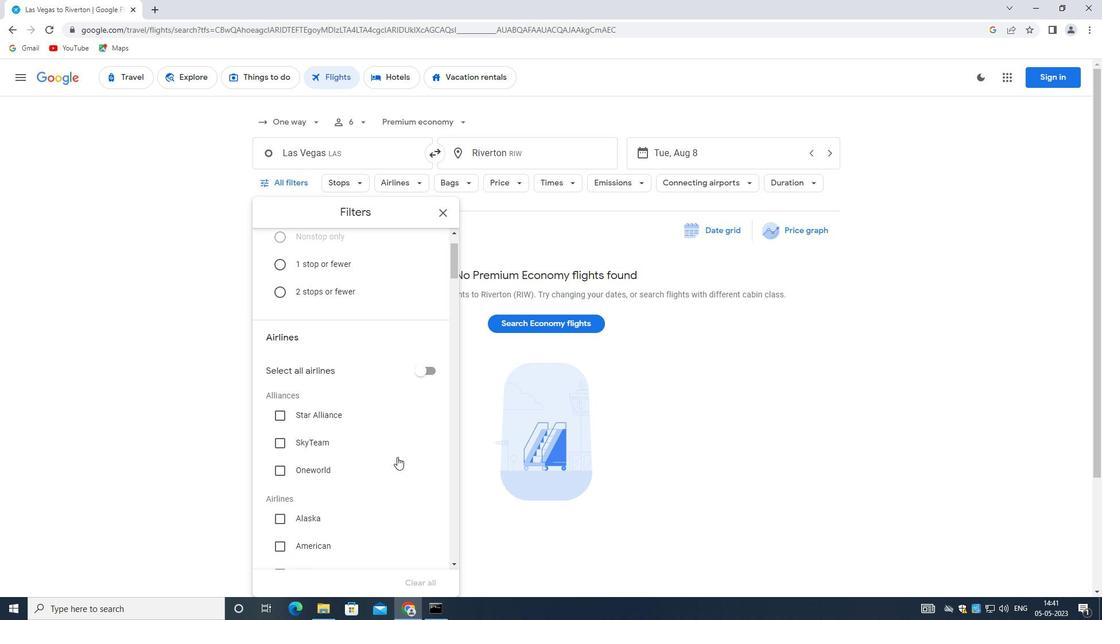 
Action: Mouse scrolled (396, 455) with delta (0, 0)
Screenshot: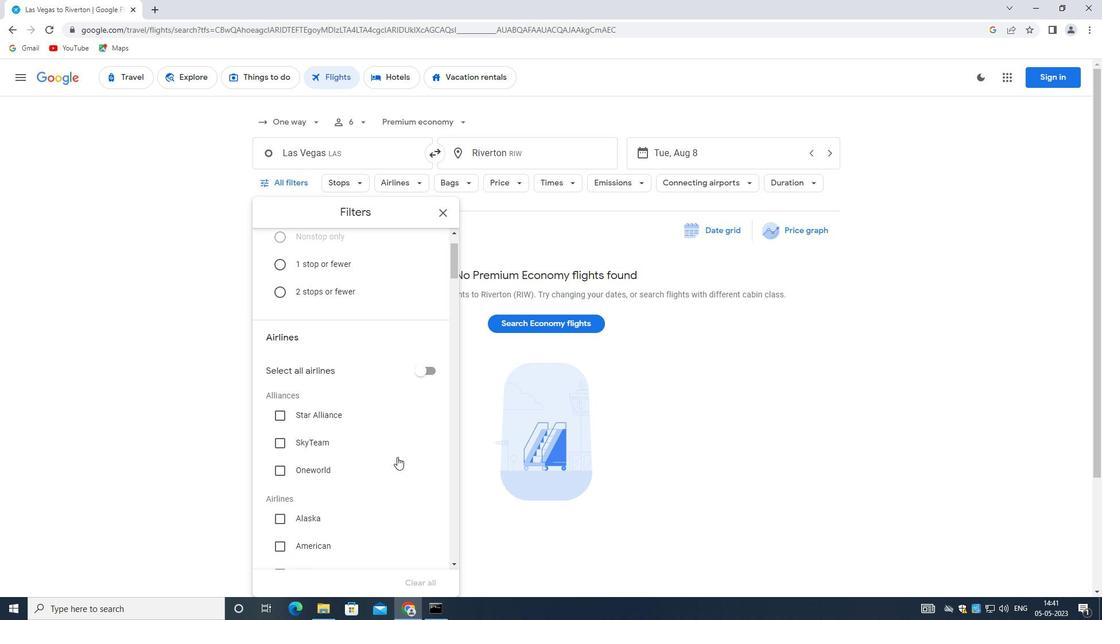 
Action: Mouse scrolled (396, 455) with delta (0, 0)
Screenshot: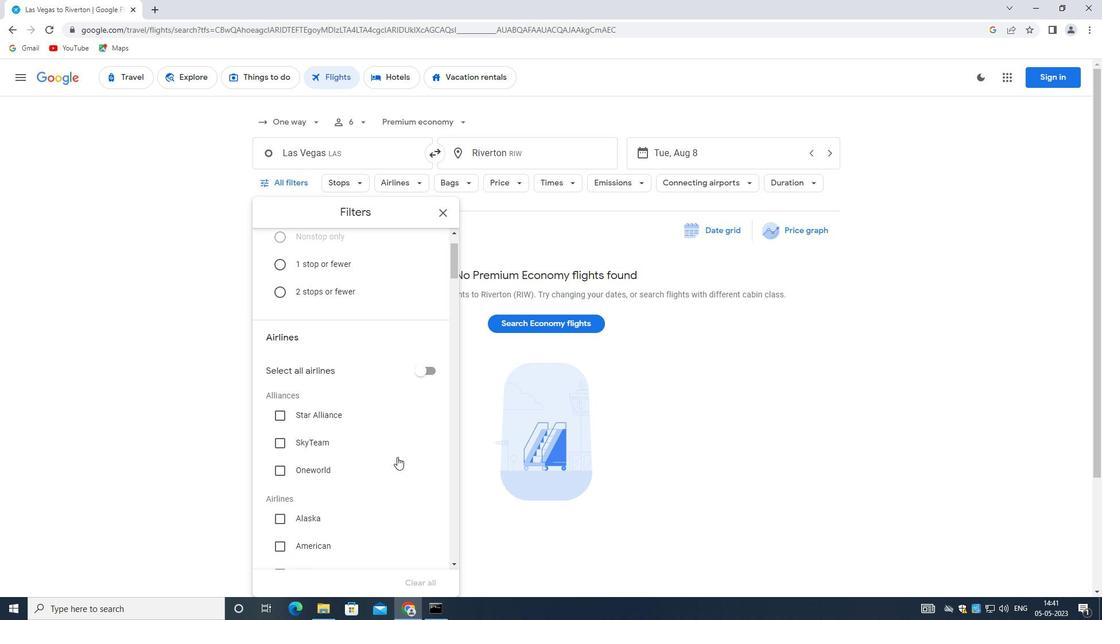 
Action: Mouse scrolled (396, 455) with delta (0, 0)
Screenshot: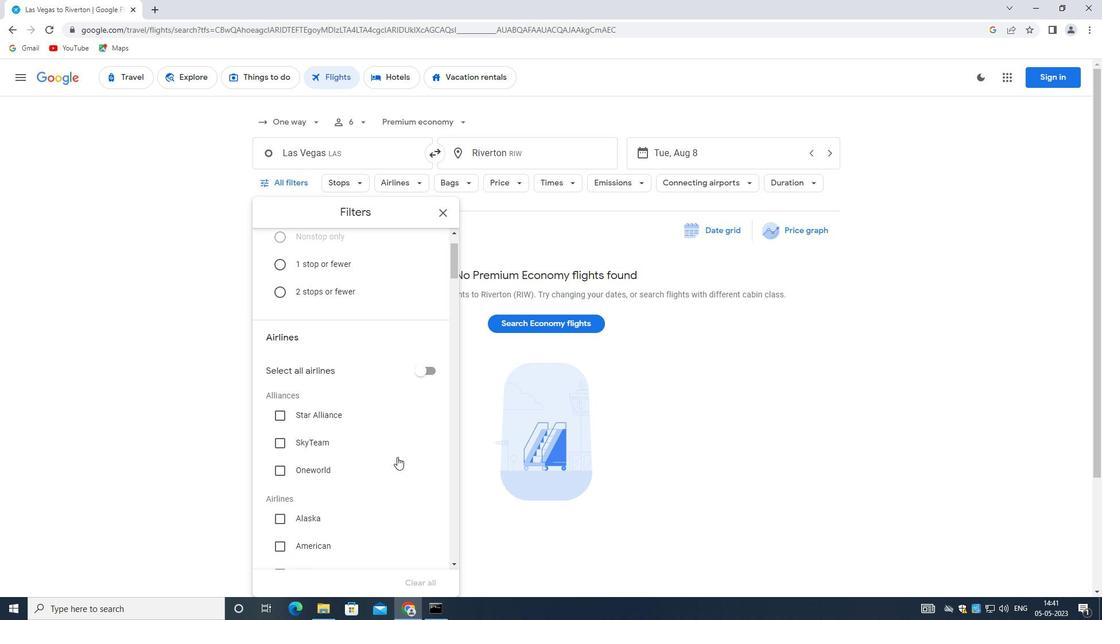 
Action: Mouse scrolled (396, 455) with delta (0, 0)
Screenshot: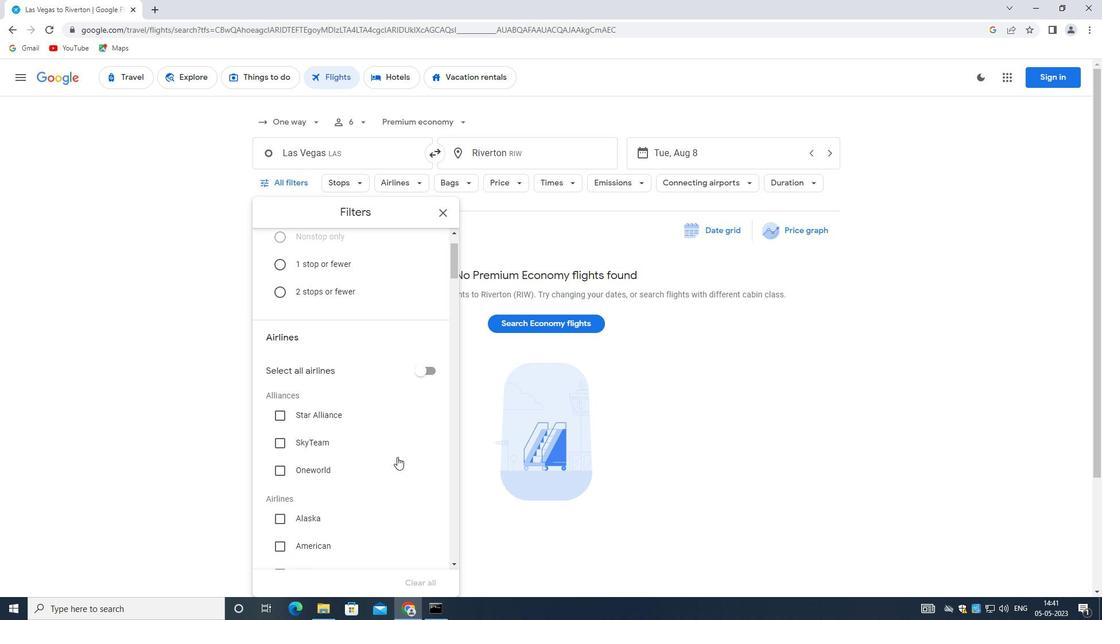 
Action: Mouse scrolled (396, 455) with delta (0, 0)
Screenshot: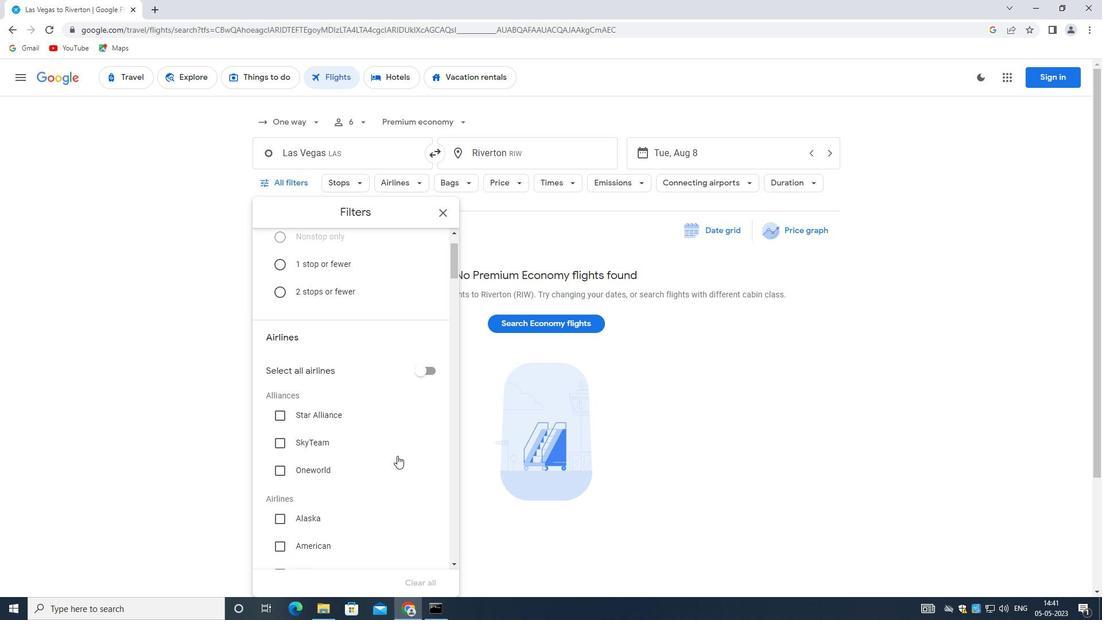 
Action: Mouse scrolled (396, 455) with delta (0, 0)
Screenshot: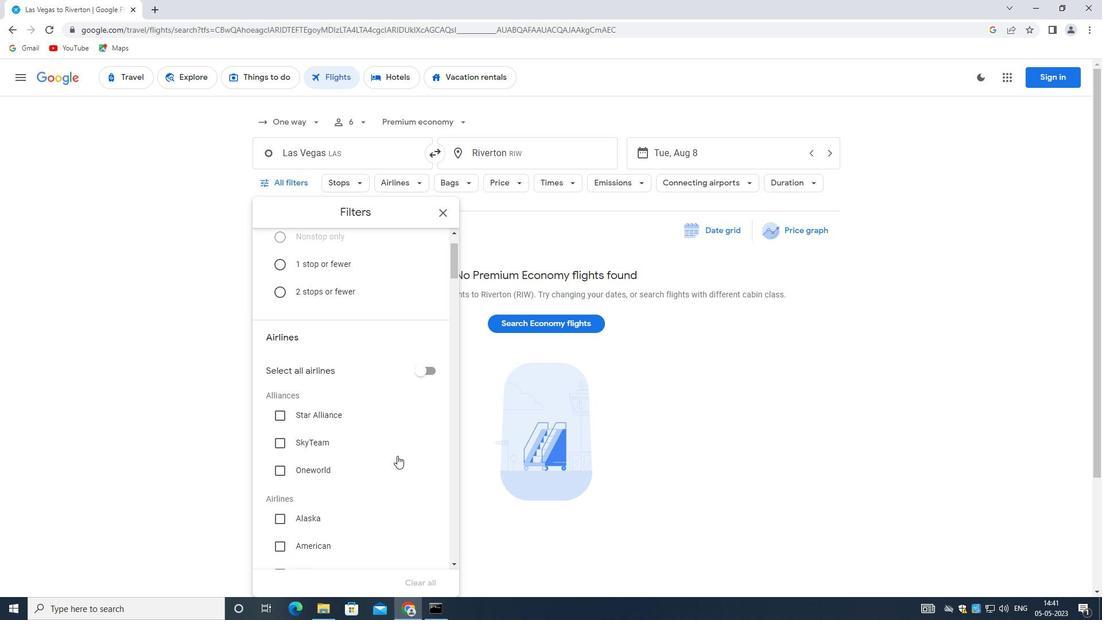 
Action: Mouse scrolled (396, 455) with delta (0, 0)
Screenshot: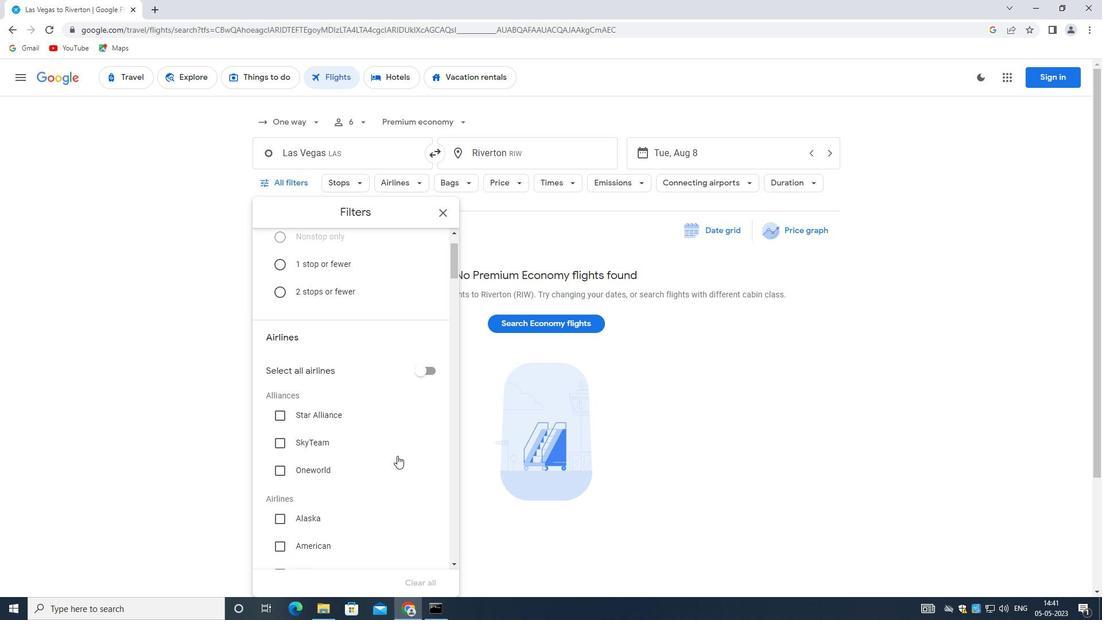 
Action: Mouse moved to (421, 497)
Screenshot: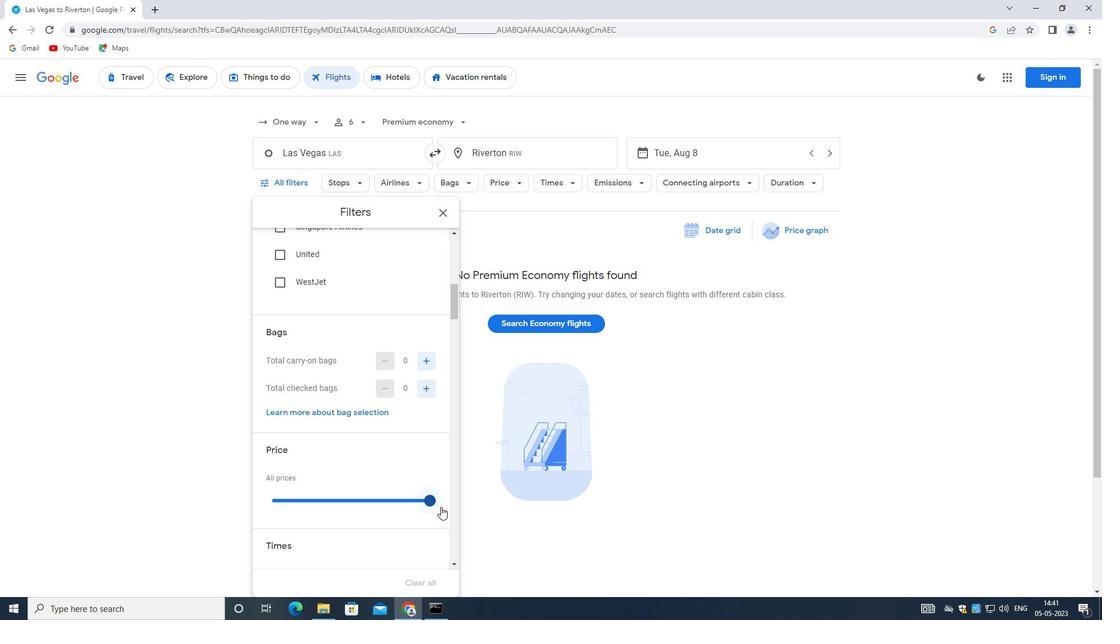
Action: Mouse pressed left at (421, 497)
Screenshot: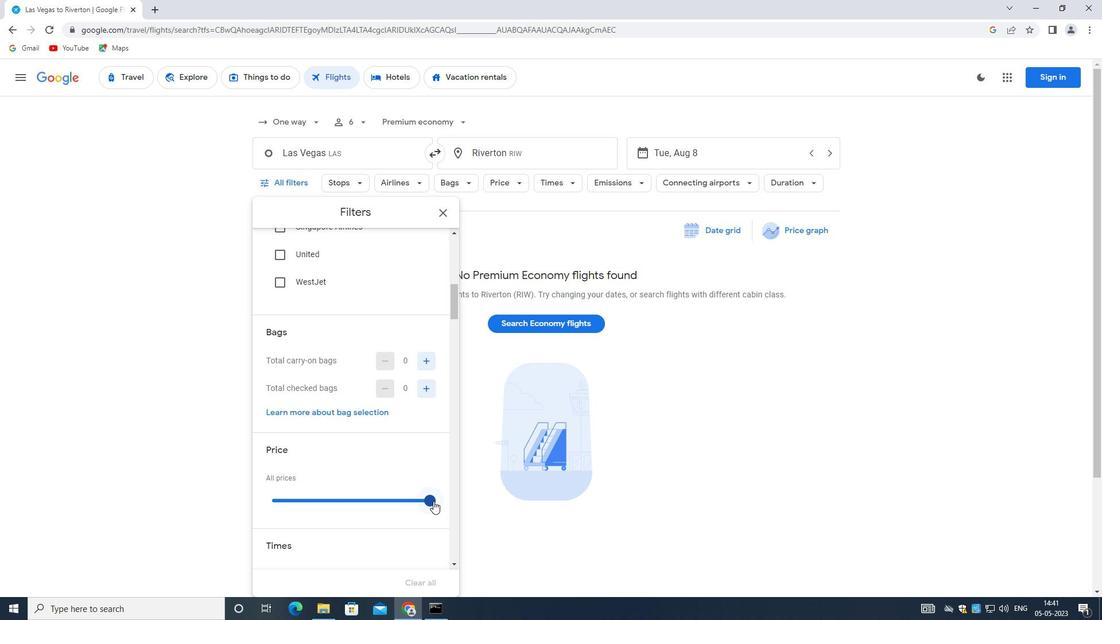 
Action: Mouse moved to (396, 455)
Screenshot: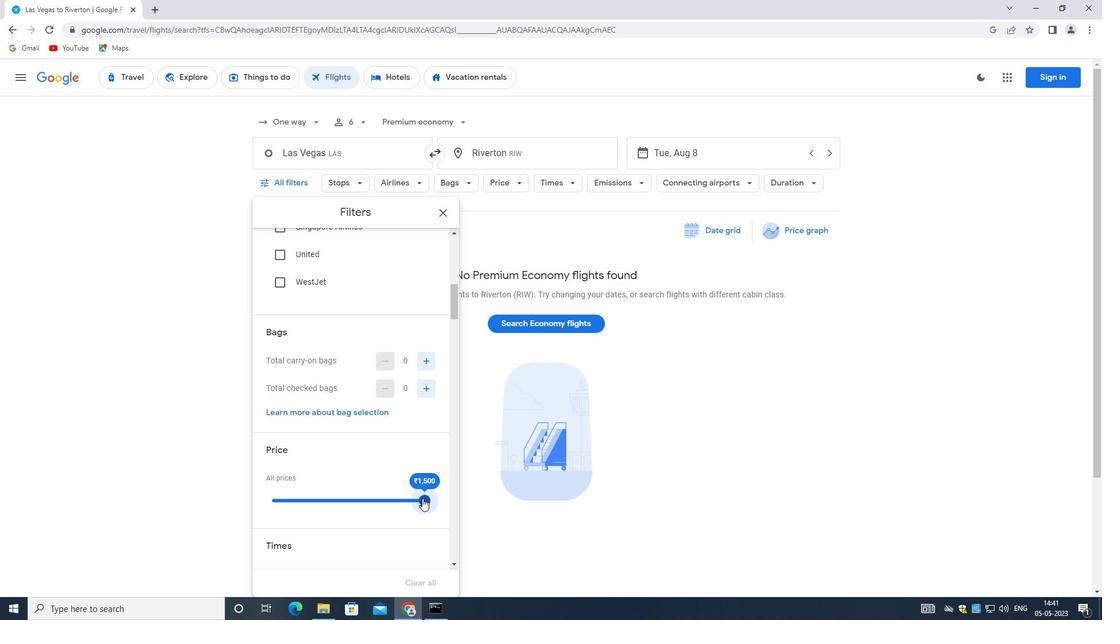 
Action: Mouse scrolled (396, 454) with delta (0, 0)
Screenshot: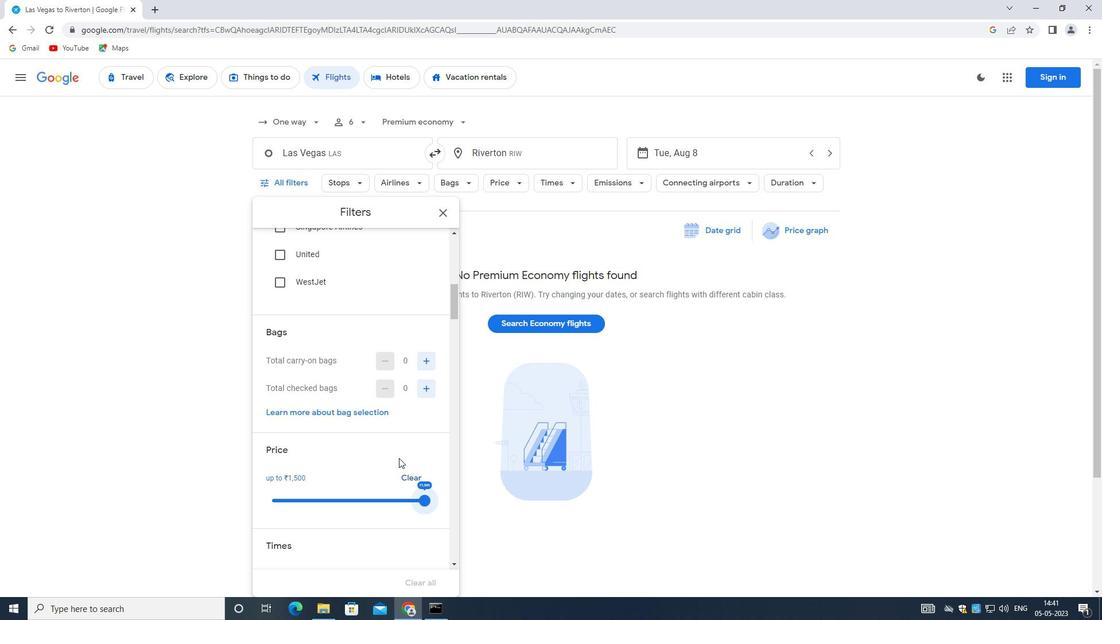 
Action: Mouse scrolled (396, 454) with delta (0, 0)
Screenshot: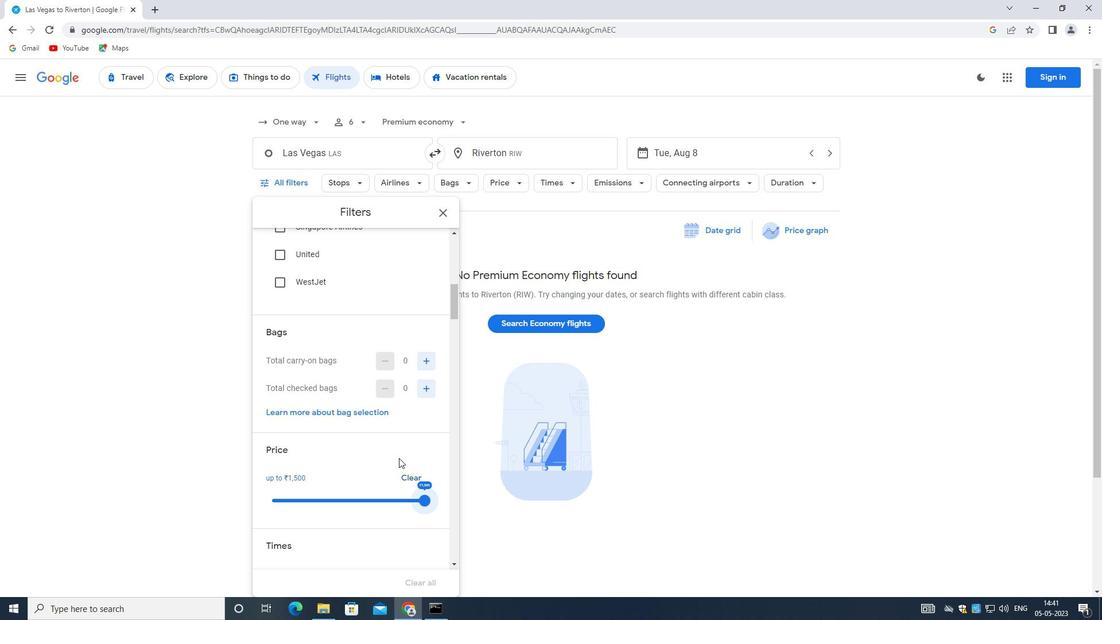 
Action: Mouse scrolled (396, 454) with delta (0, 0)
Screenshot: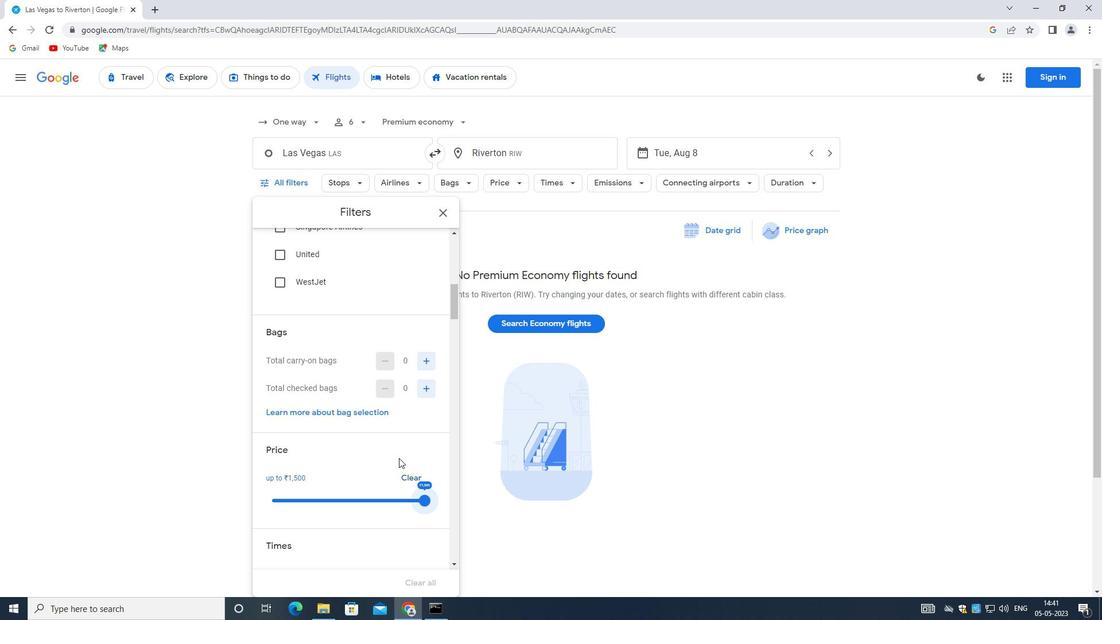 
Action: Mouse scrolled (396, 454) with delta (0, 0)
Screenshot: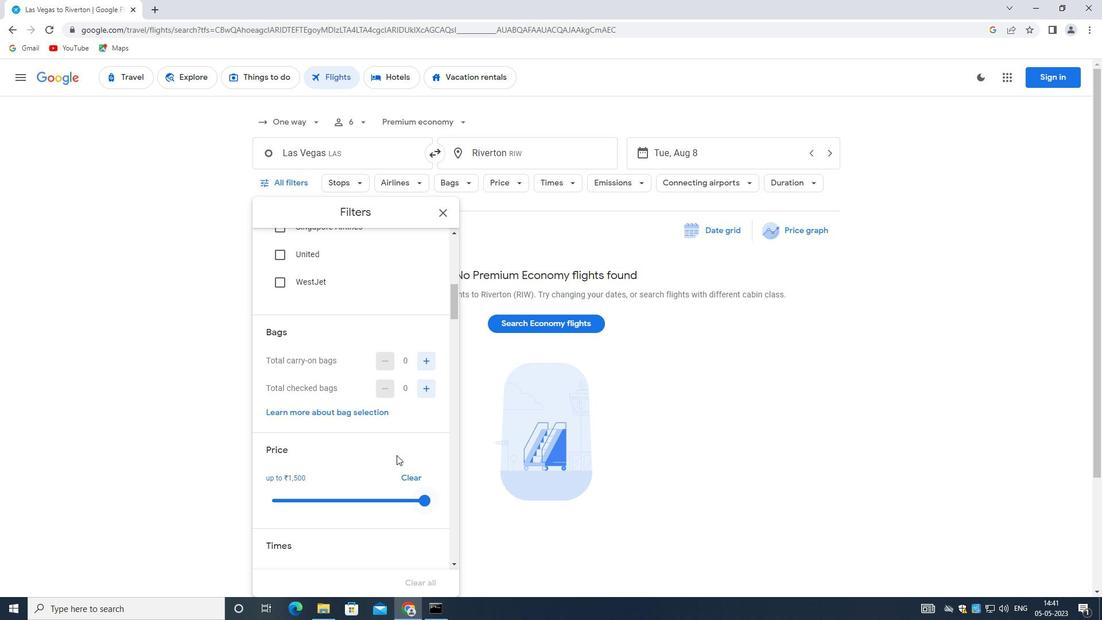 
Action: Mouse scrolled (396, 454) with delta (0, 0)
Screenshot: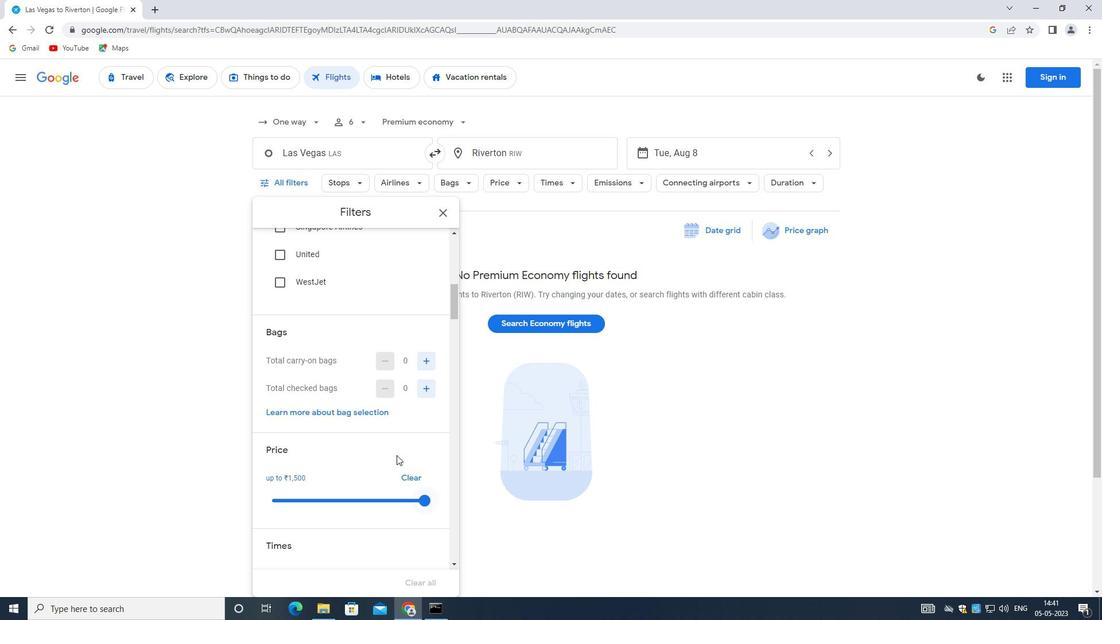 
Action: Mouse moved to (396, 454)
Screenshot: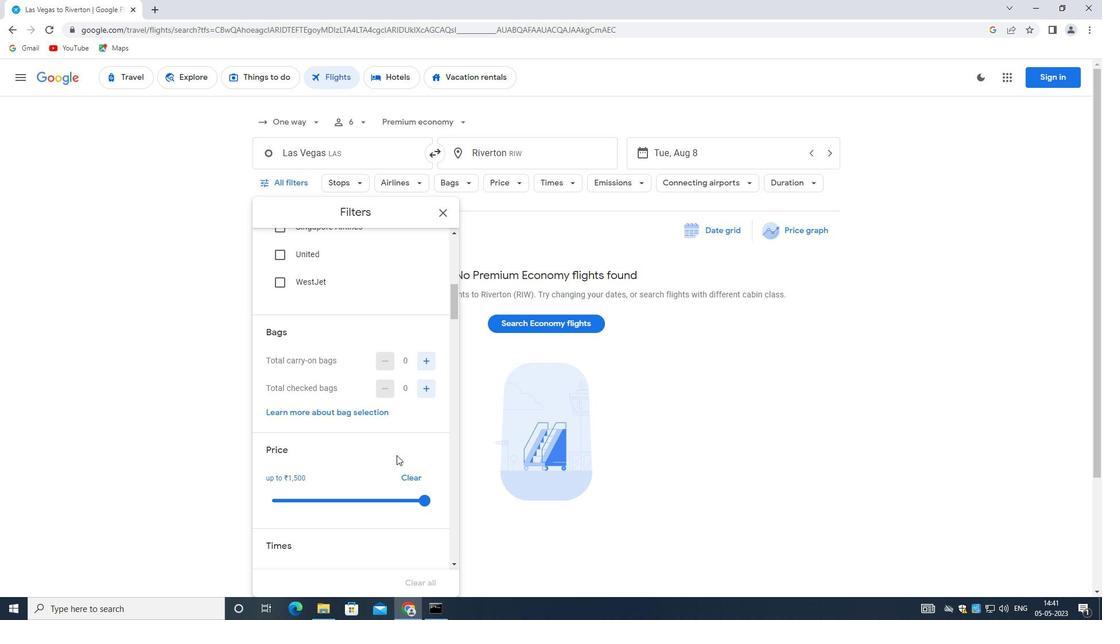 
Action: Mouse scrolled (396, 453) with delta (0, 0)
Screenshot: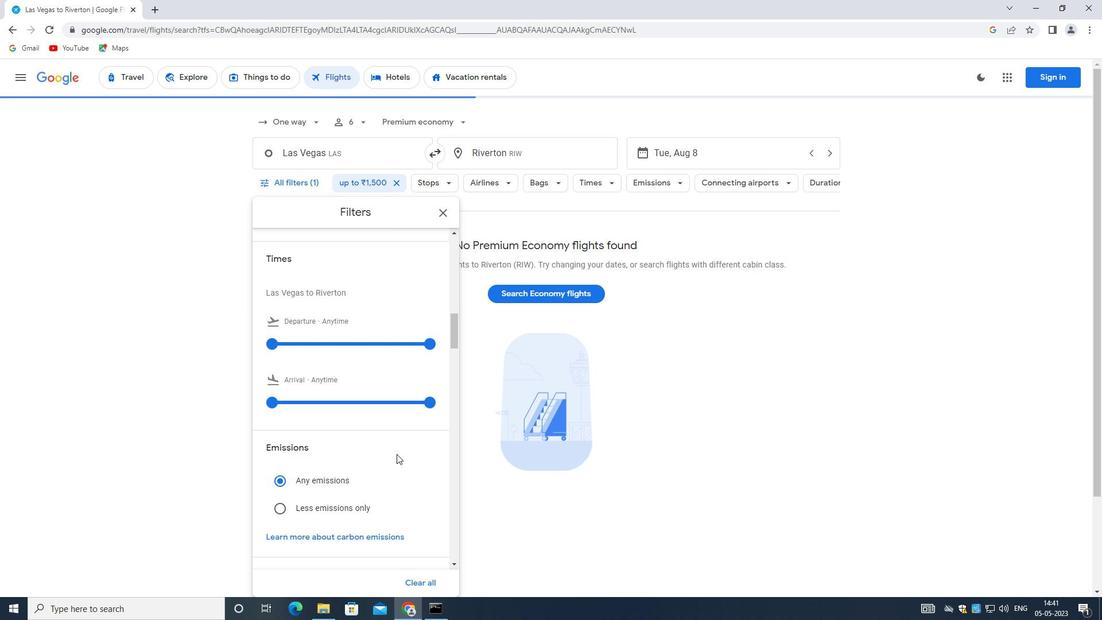 
Action: Mouse scrolled (396, 453) with delta (0, 0)
Screenshot: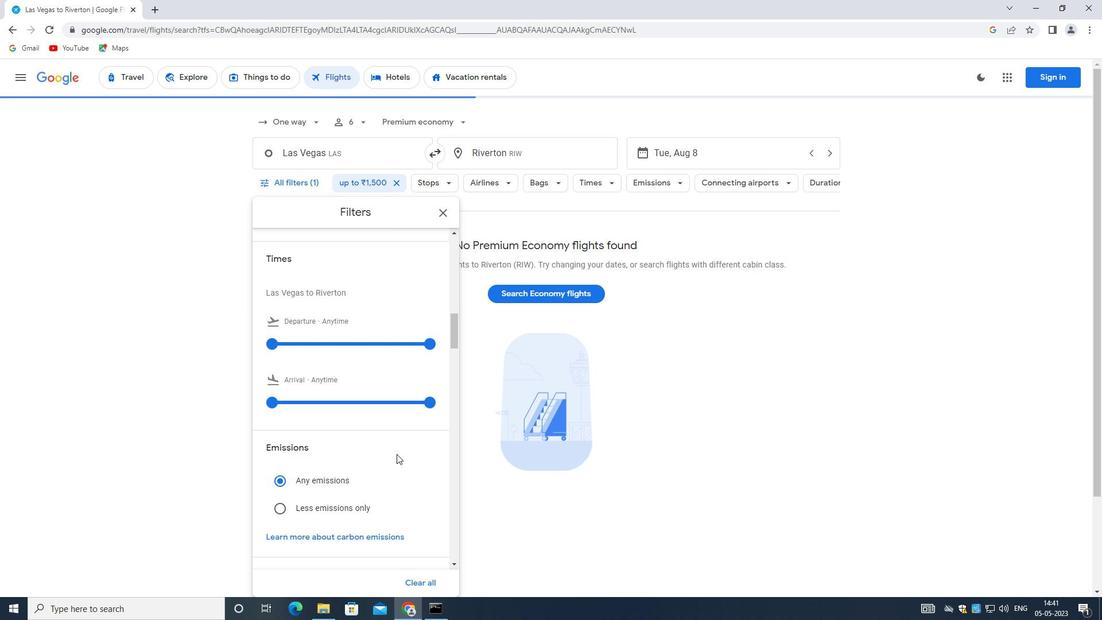 
Action: Mouse scrolled (396, 453) with delta (0, 0)
Screenshot: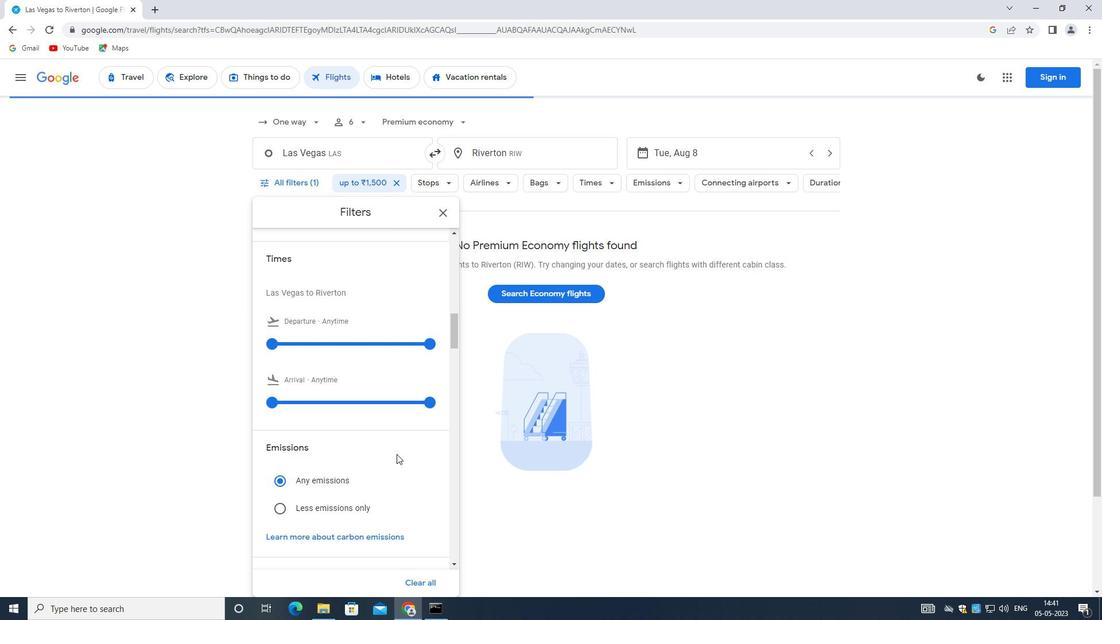 
Action: Mouse scrolled (396, 453) with delta (0, 0)
Screenshot: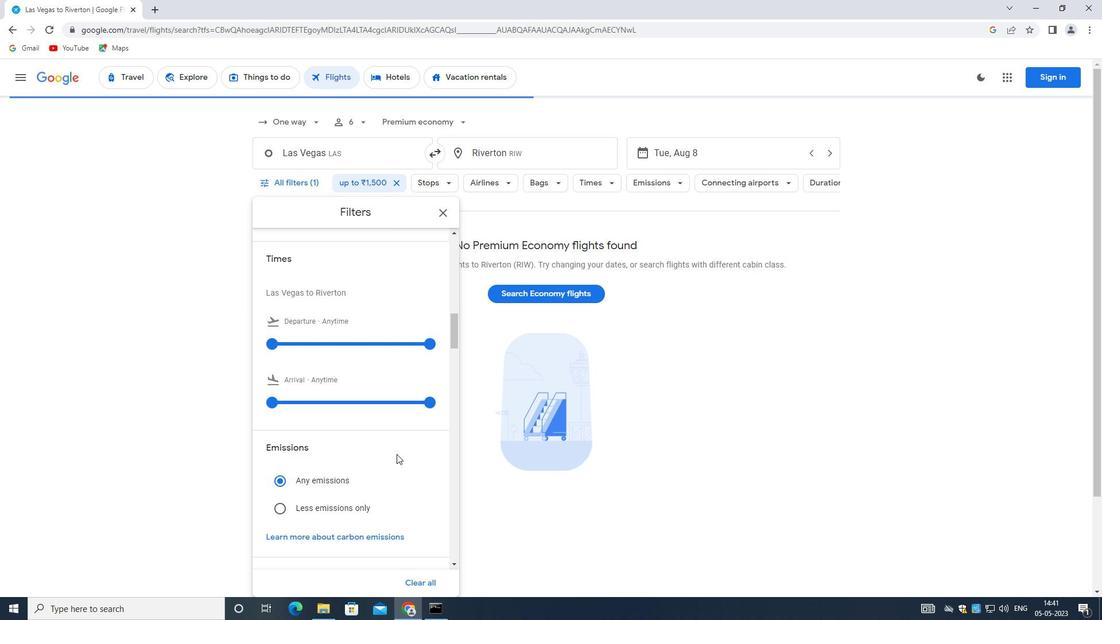 
Action: Mouse scrolled (396, 453) with delta (0, 0)
Screenshot: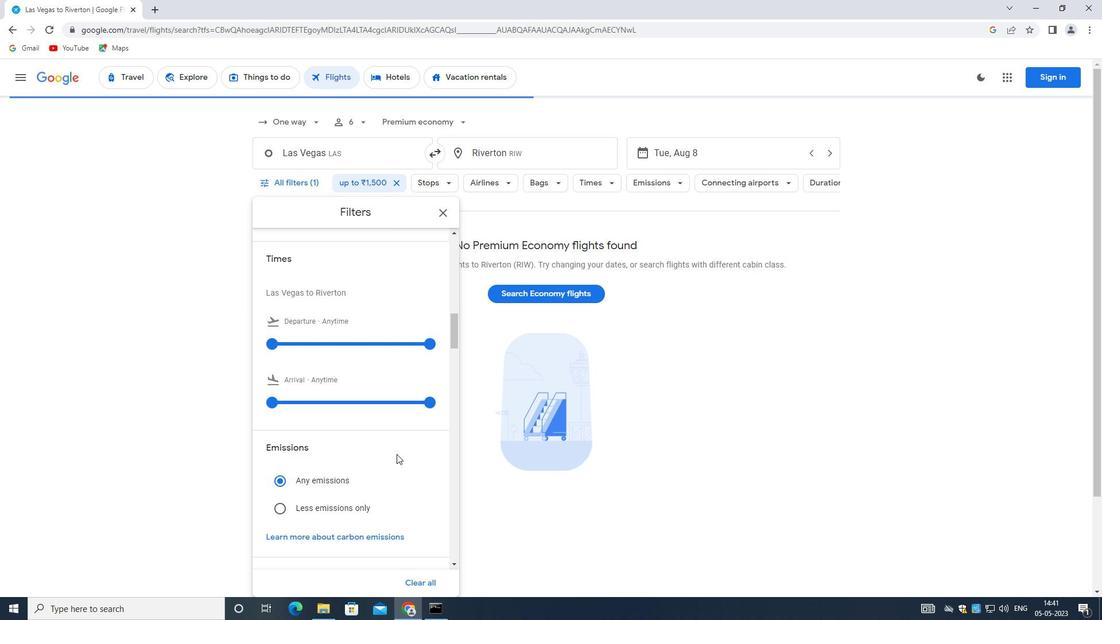 
Action: Mouse moved to (395, 454)
Screenshot: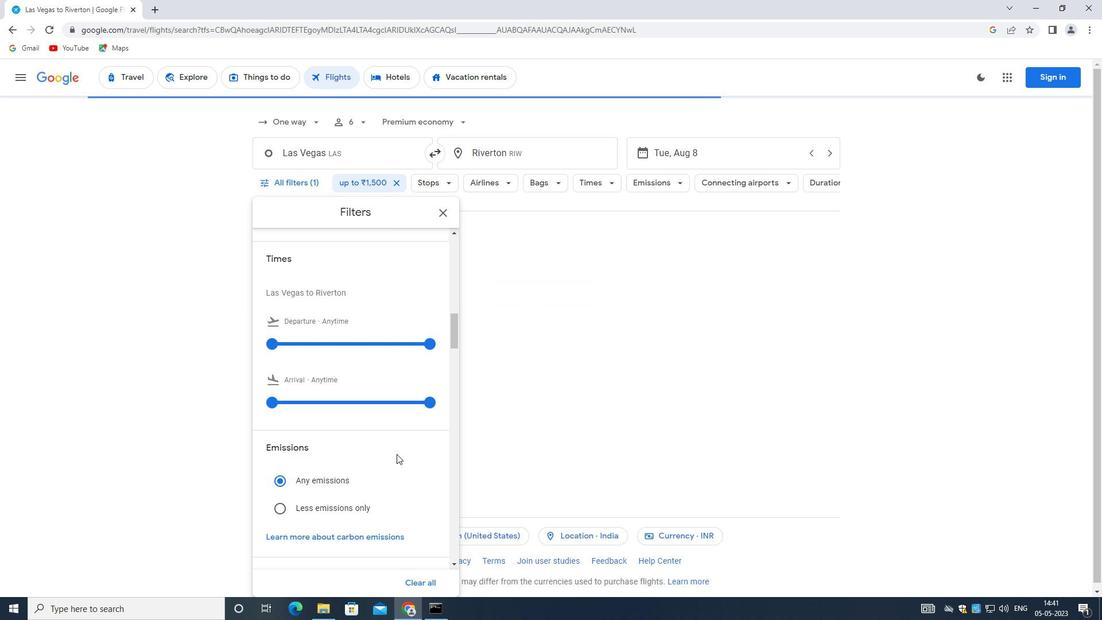 
Action: Mouse scrolled (395, 453) with delta (0, 0)
Screenshot: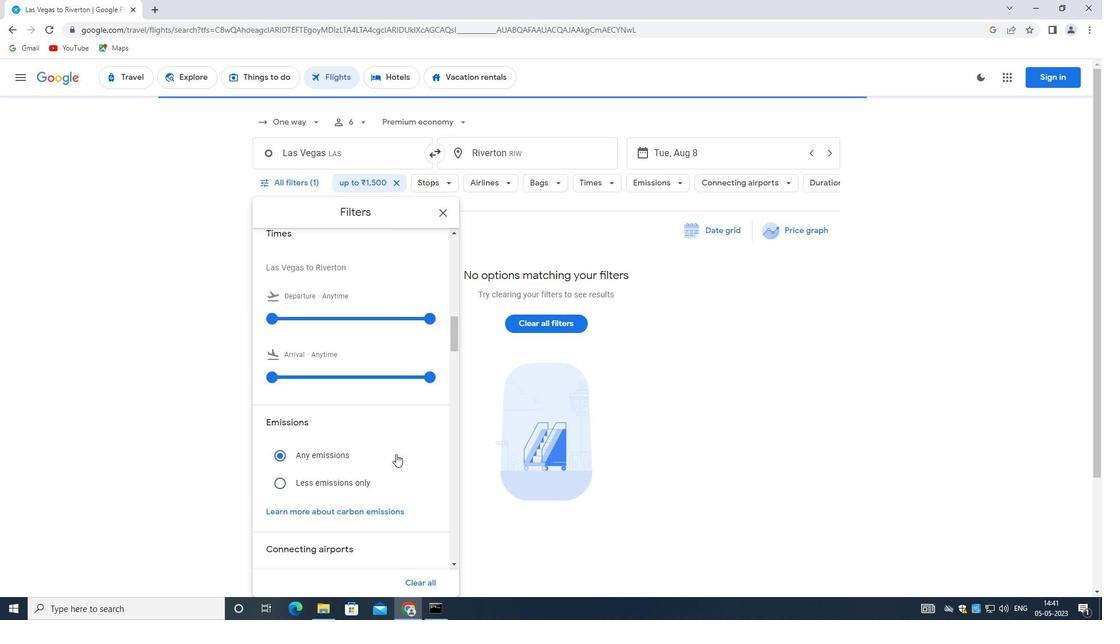
Action: Mouse scrolled (395, 453) with delta (0, 0)
Screenshot: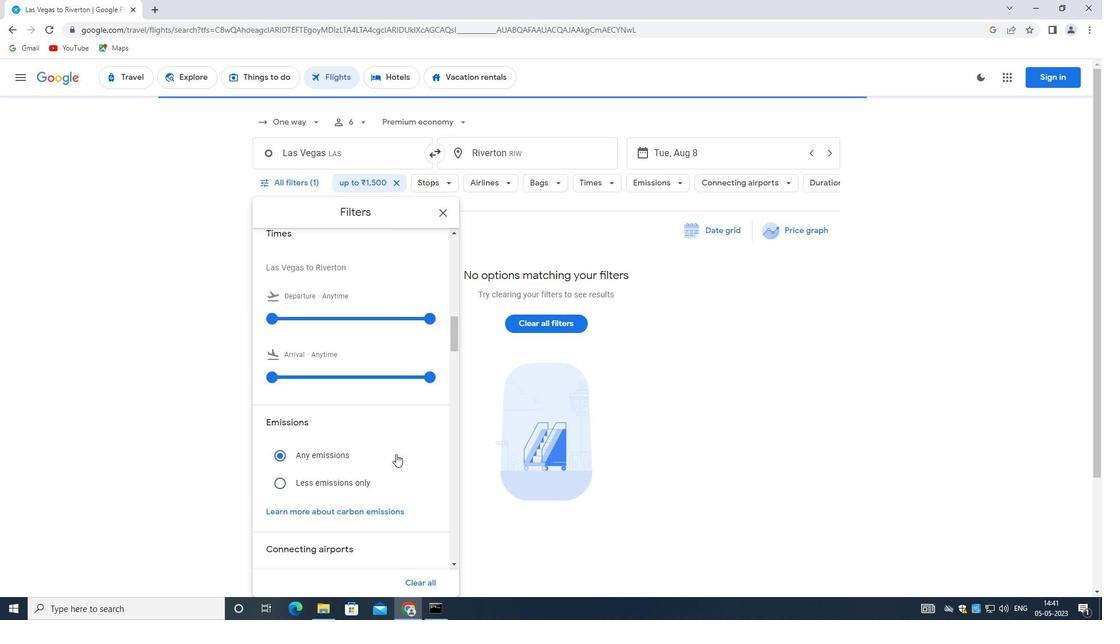 
Action: Mouse scrolled (395, 453) with delta (0, 0)
Screenshot: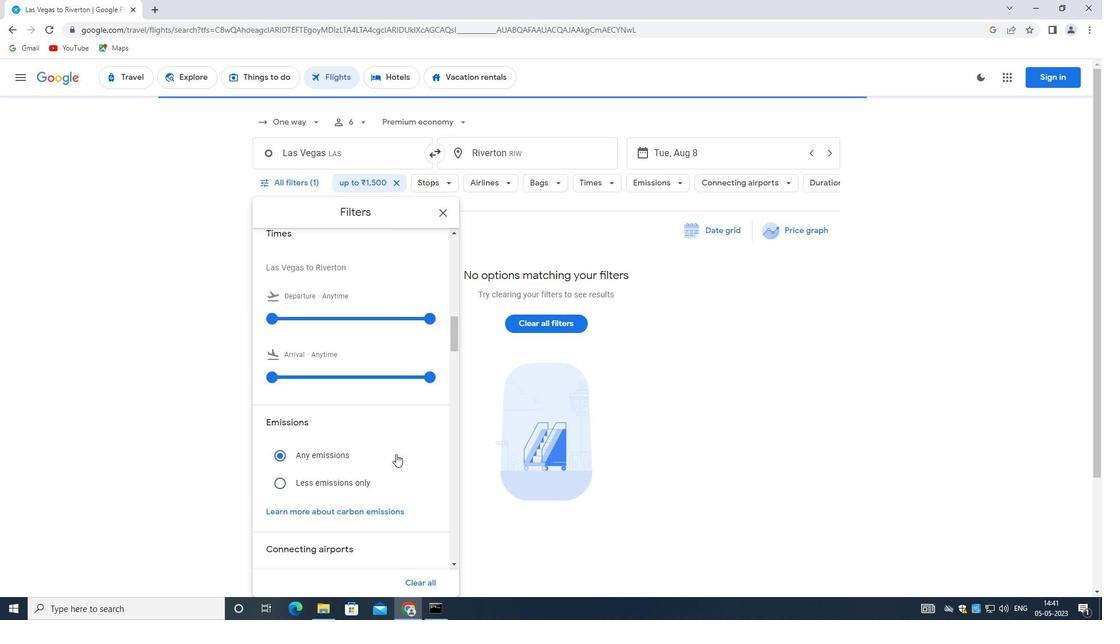
Action: Mouse scrolled (395, 453) with delta (0, 0)
Screenshot: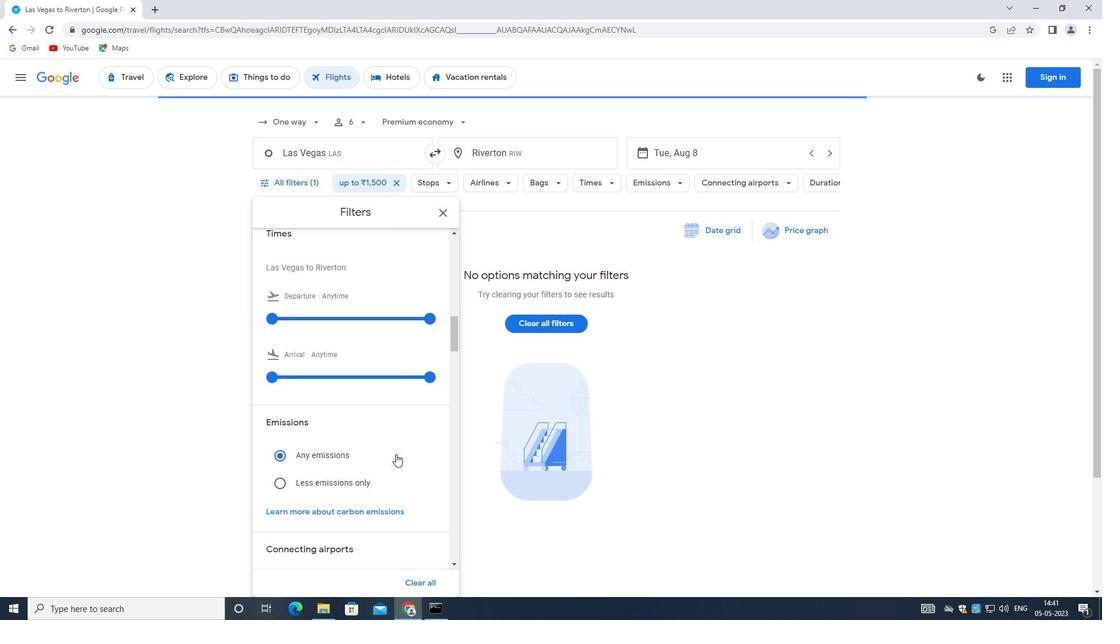 
Action: Mouse moved to (379, 447)
Screenshot: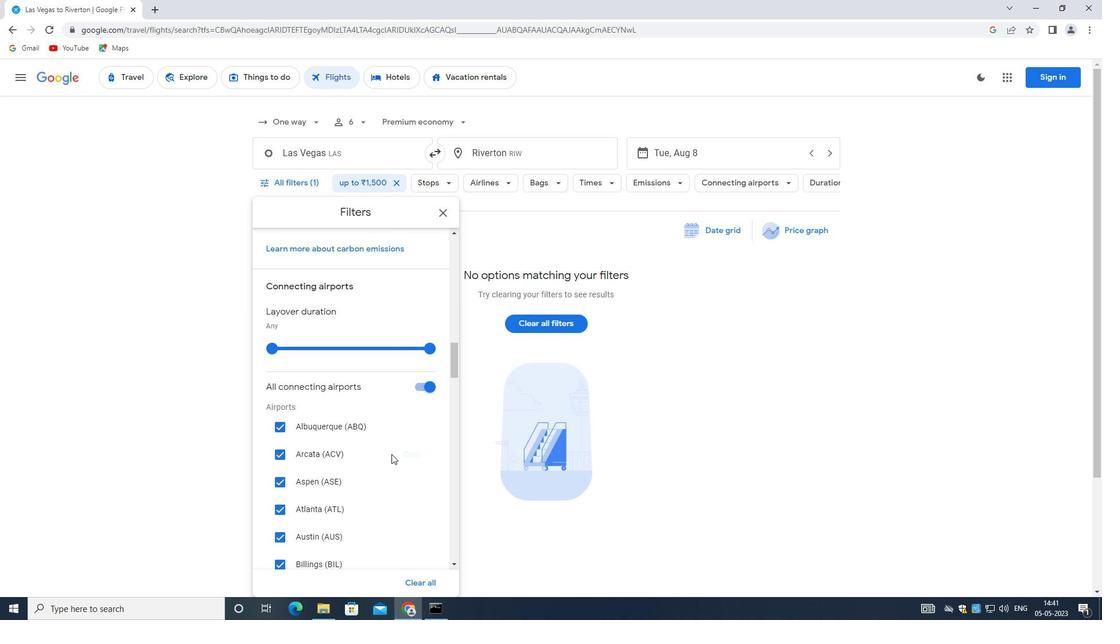 
Action: Mouse scrolled (379, 447) with delta (0, 0)
Screenshot: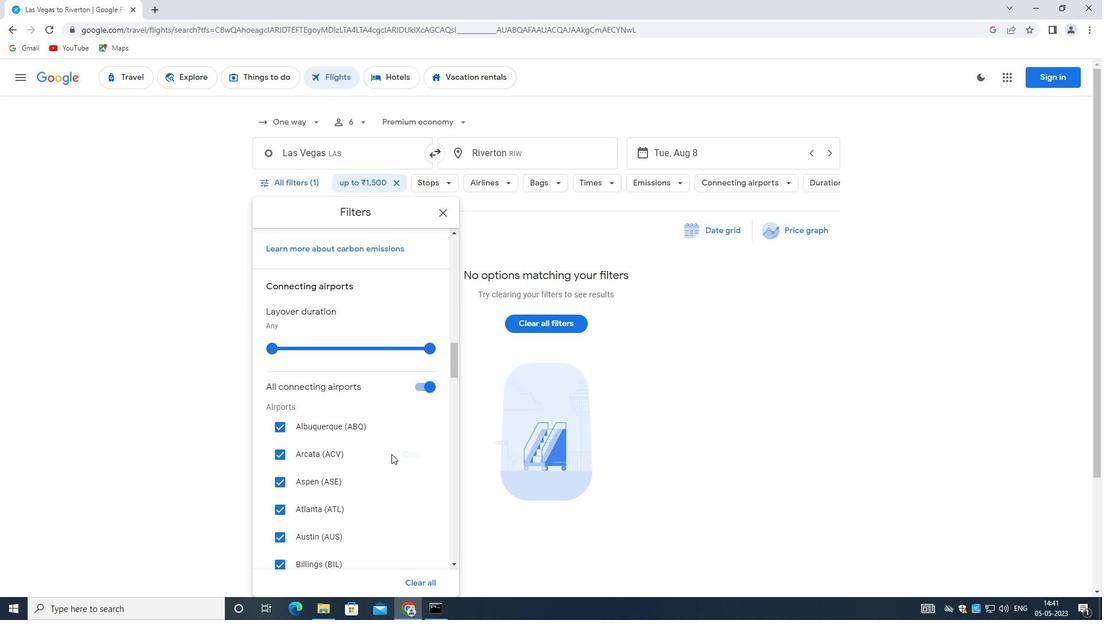 
Action: Mouse scrolled (379, 447) with delta (0, 0)
Screenshot: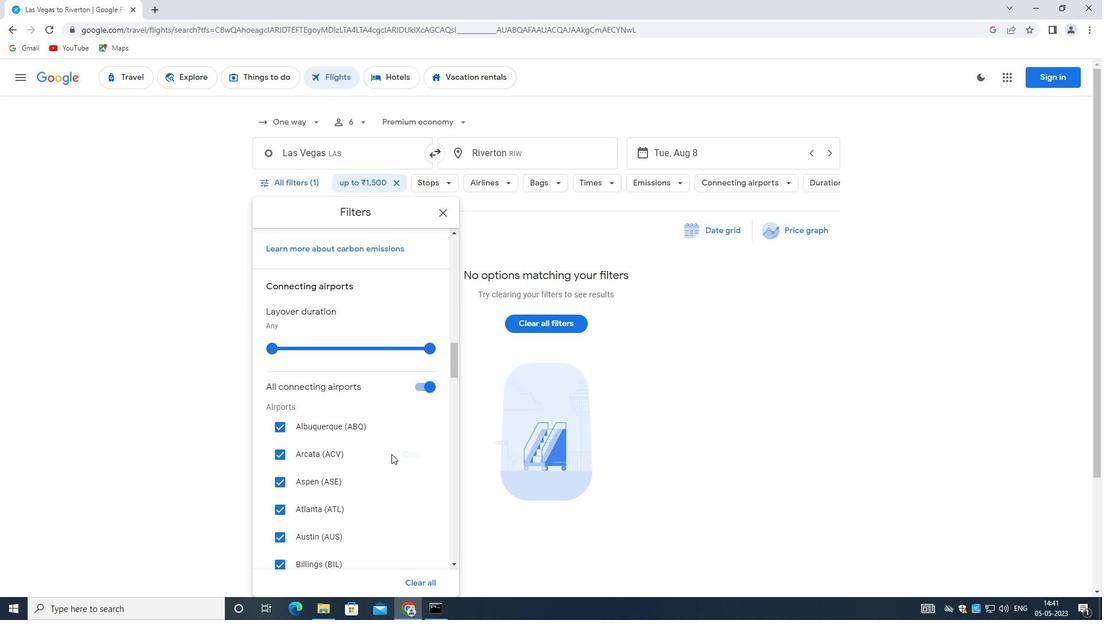 
Action: Mouse scrolled (379, 447) with delta (0, 0)
Screenshot: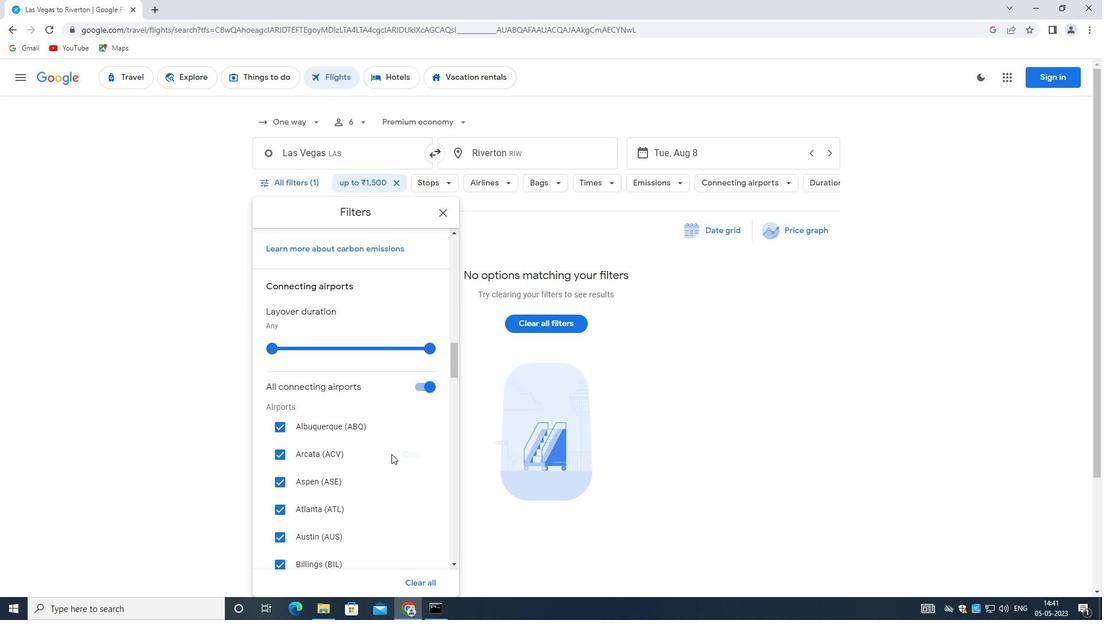 
Action: Mouse scrolled (379, 447) with delta (0, 0)
Screenshot: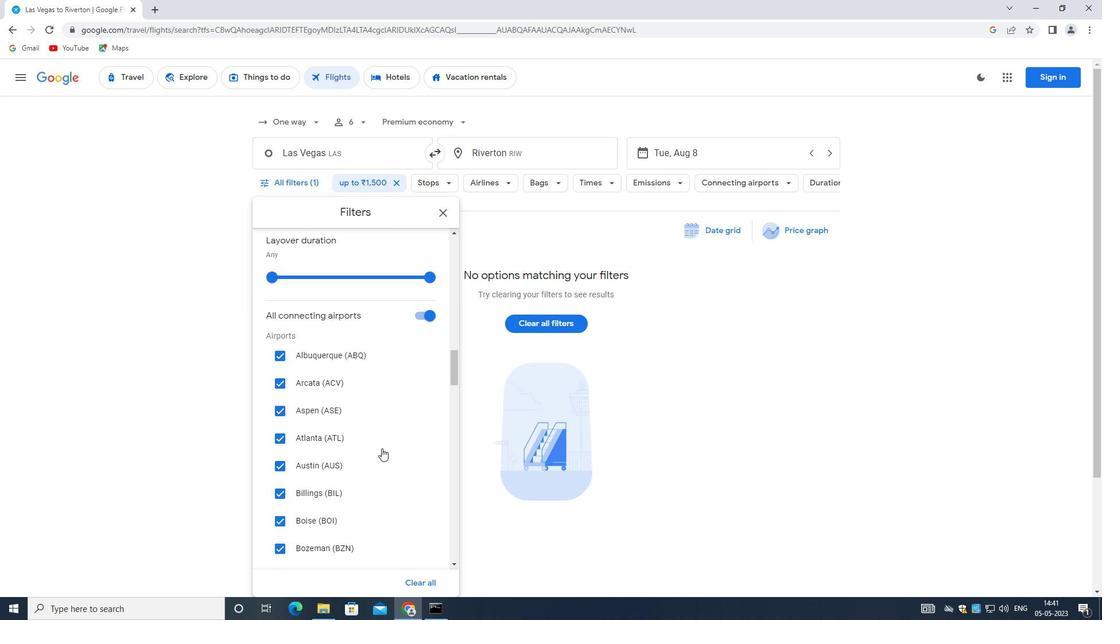 
Action: Mouse moved to (378, 447)
Screenshot: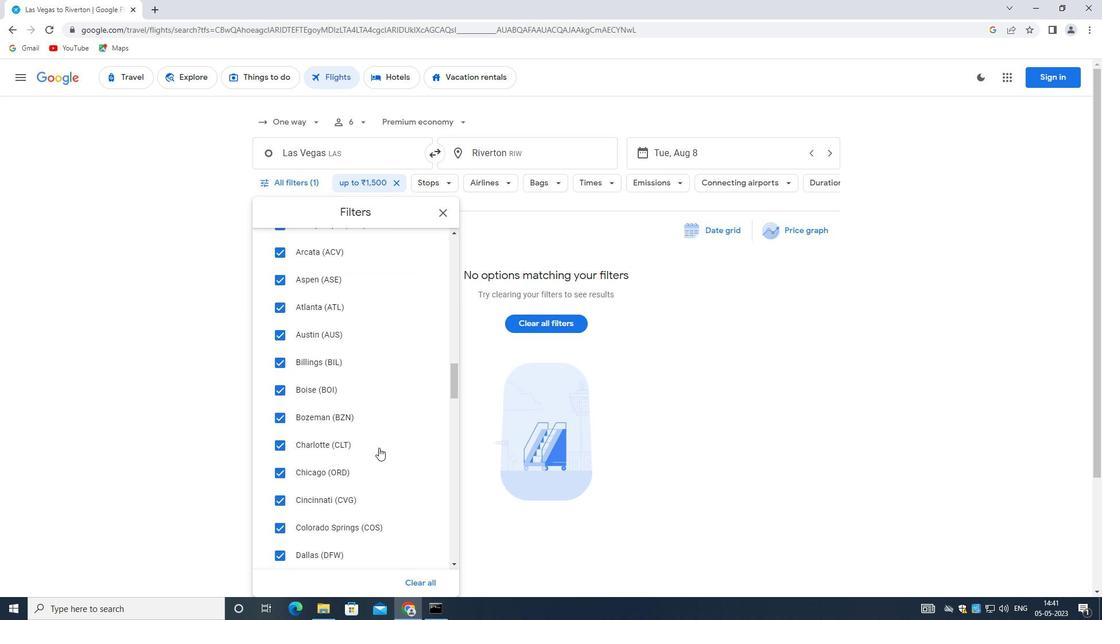 
Action: Mouse scrolled (378, 447) with delta (0, 0)
Screenshot: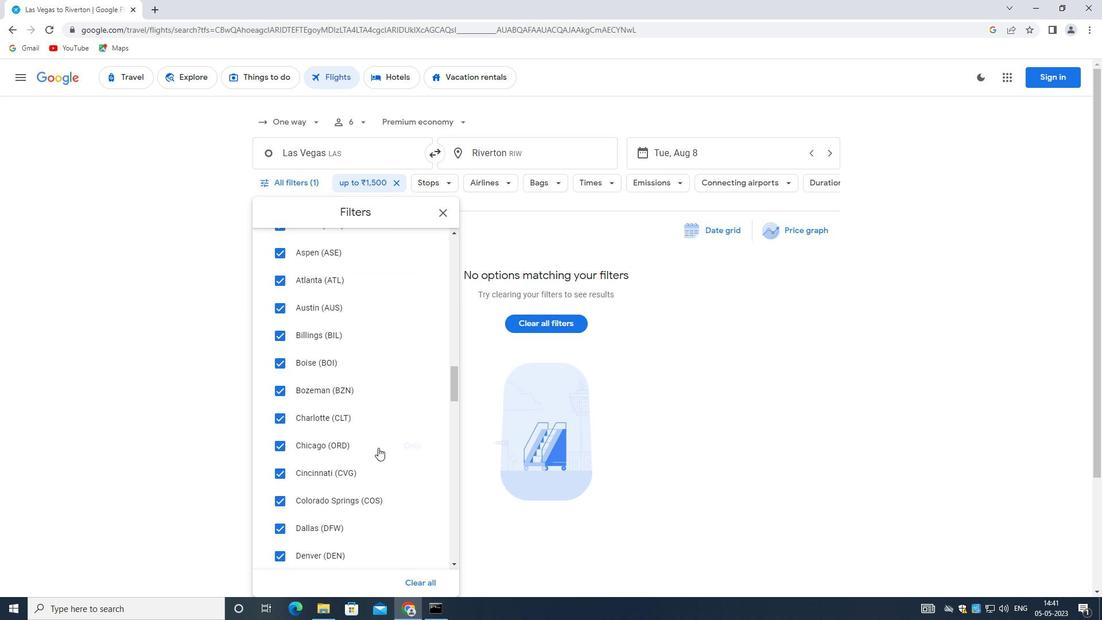
Action: Mouse scrolled (378, 447) with delta (0, 0)
Screenshot: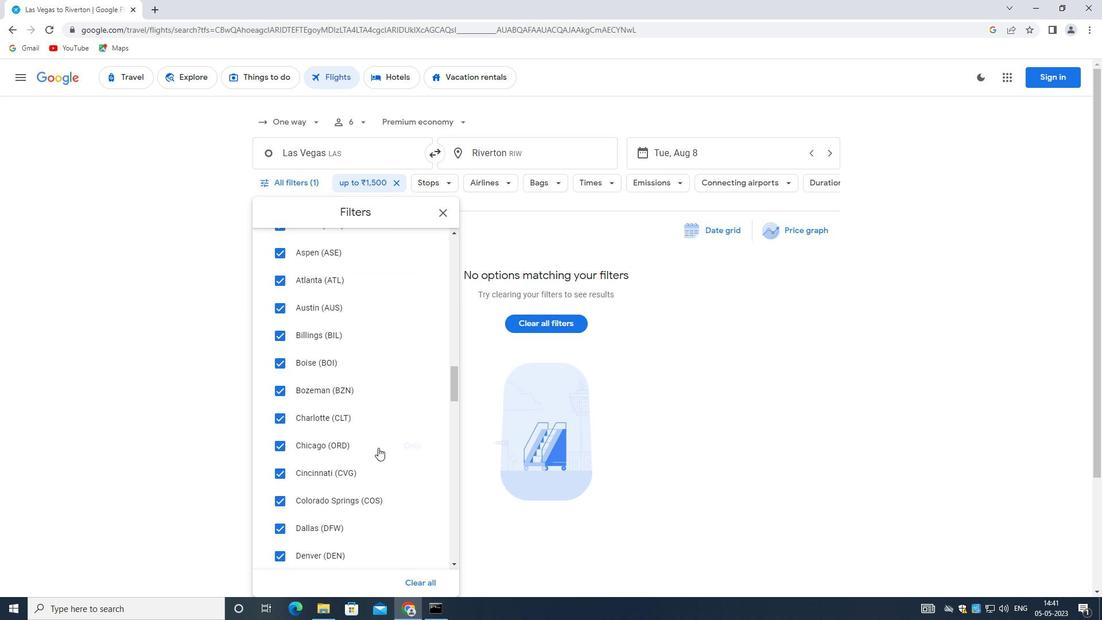 
Action: Mouse scrolled (378, 447) with delta (0, 0)
Screenshot: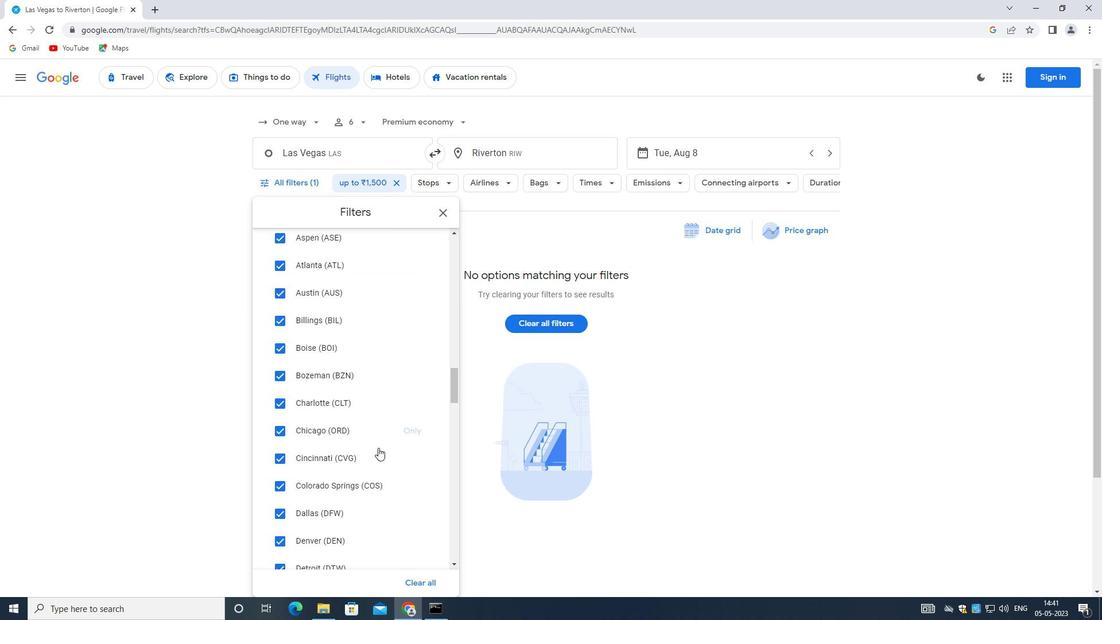 
Action: Mouse scrolled (378, 447) with delta (0, 0)
Screenshot: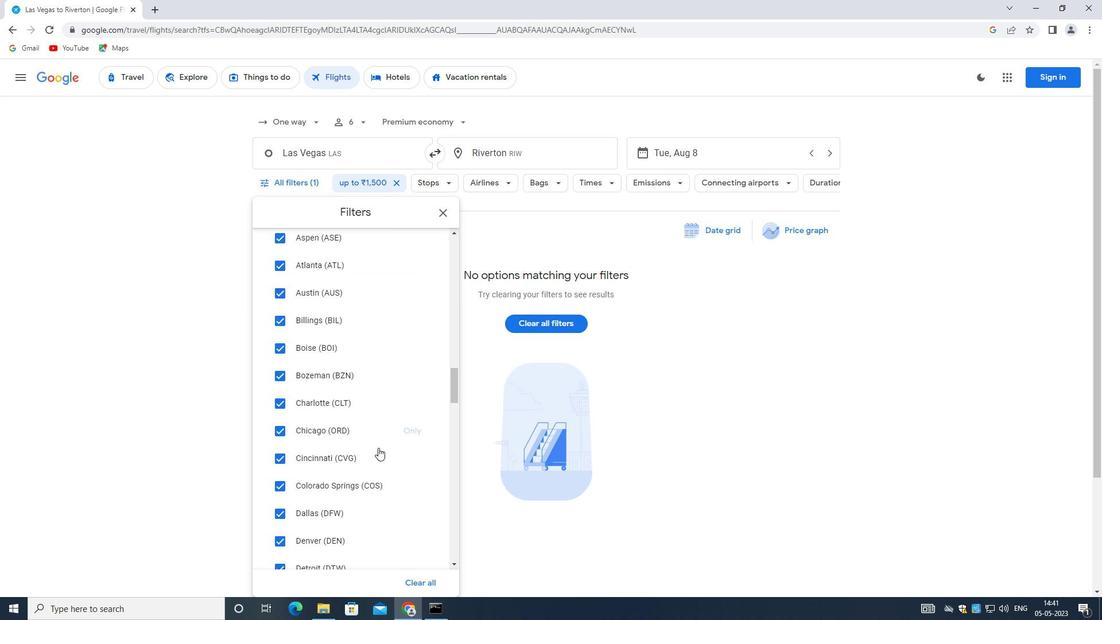
Action: Mouse moved to (373, 448)
Screenshot: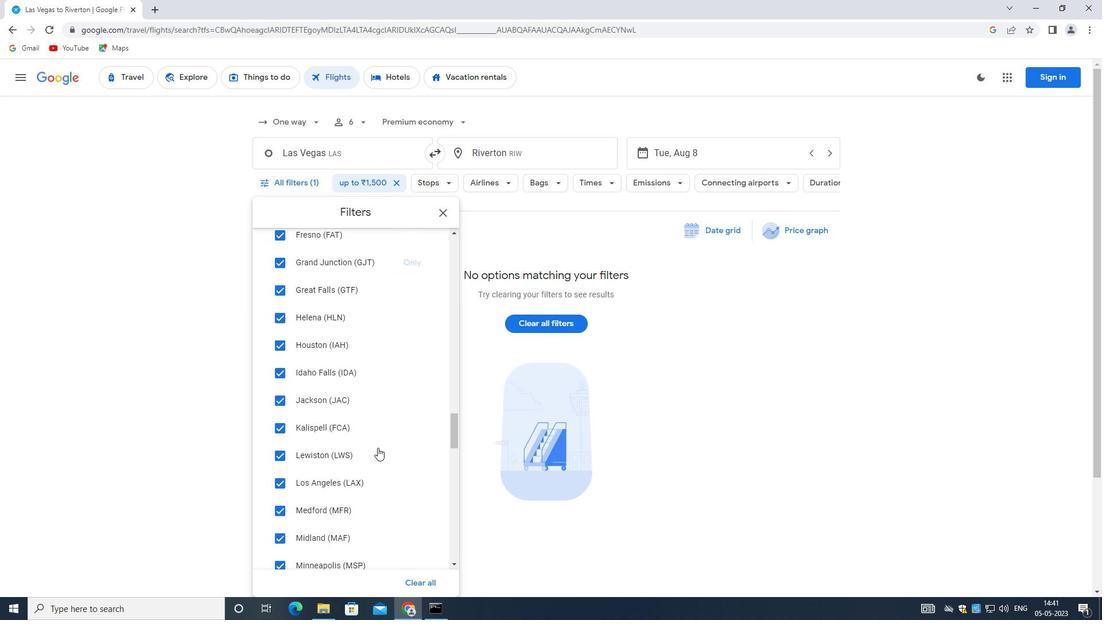 
Action: Mouse scrolled (373, 449) with delta (0, 0)
Screenshot: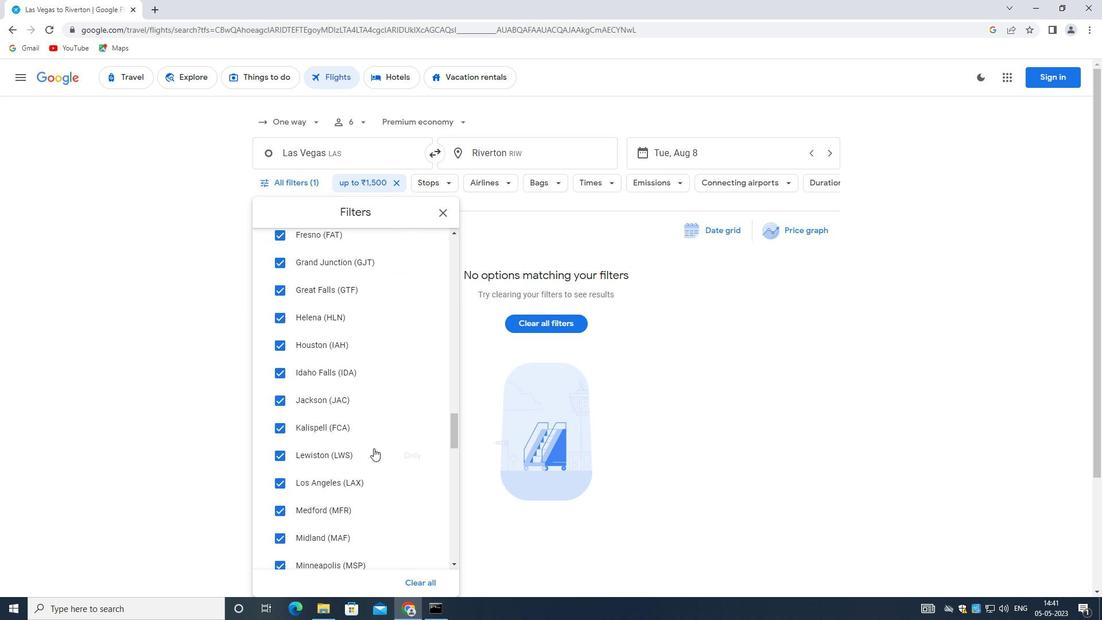 
Action: Mouse scrolled (373, 449) with delta (0, 0)
Screenshot: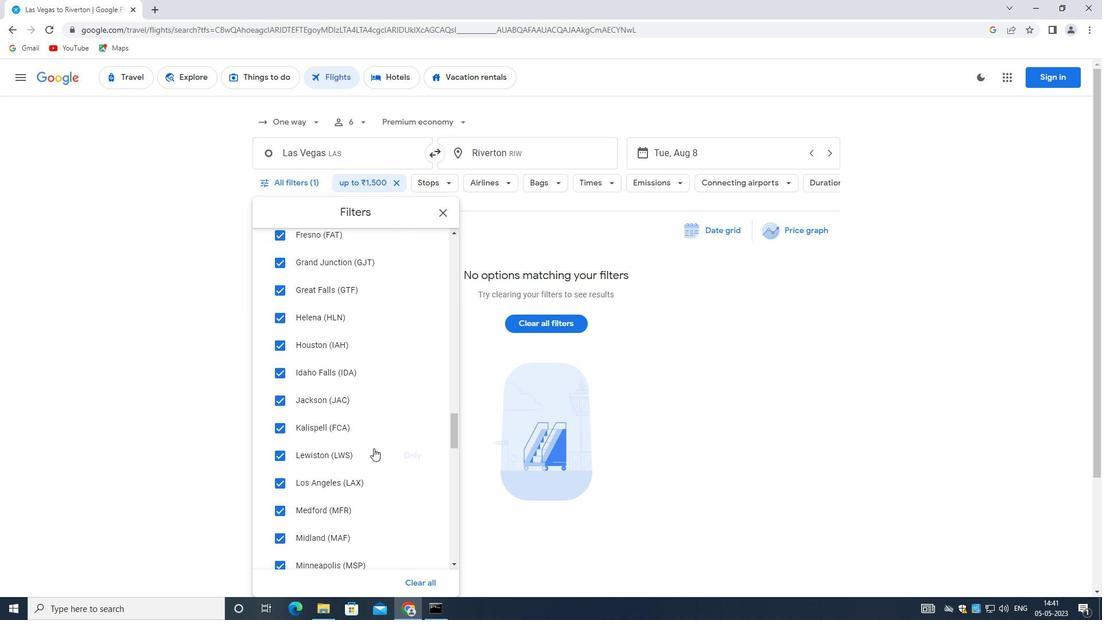 
Action: Mouse scrolled (373, 449) with delta (0, 0)
Screenshot: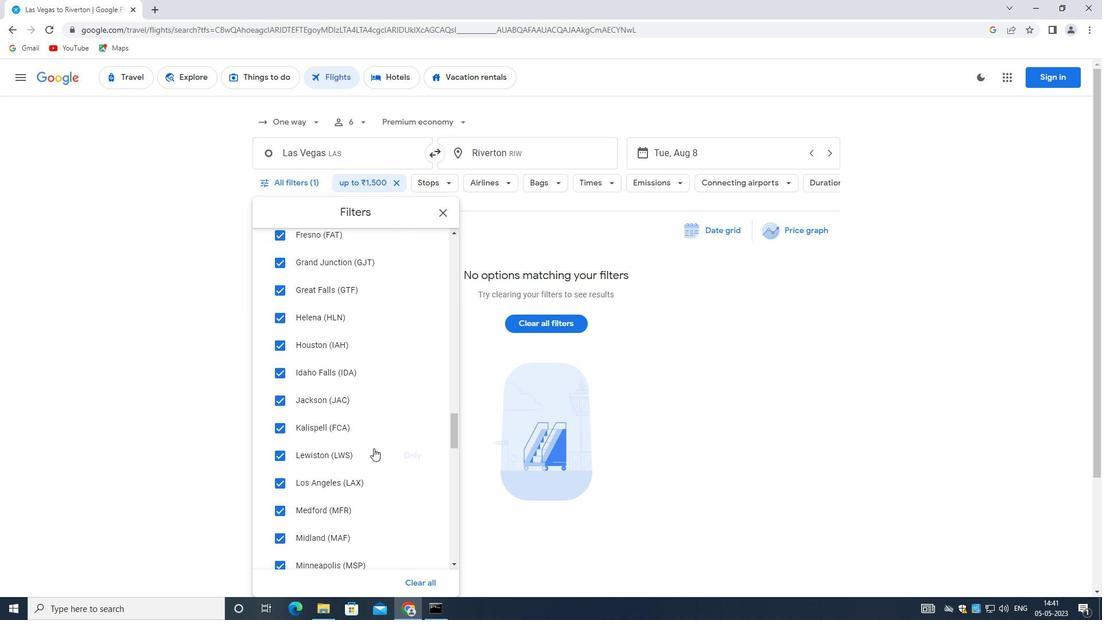 
Action: Mouse scrolled (373, 449) with delta (0, 0)
Screenshot: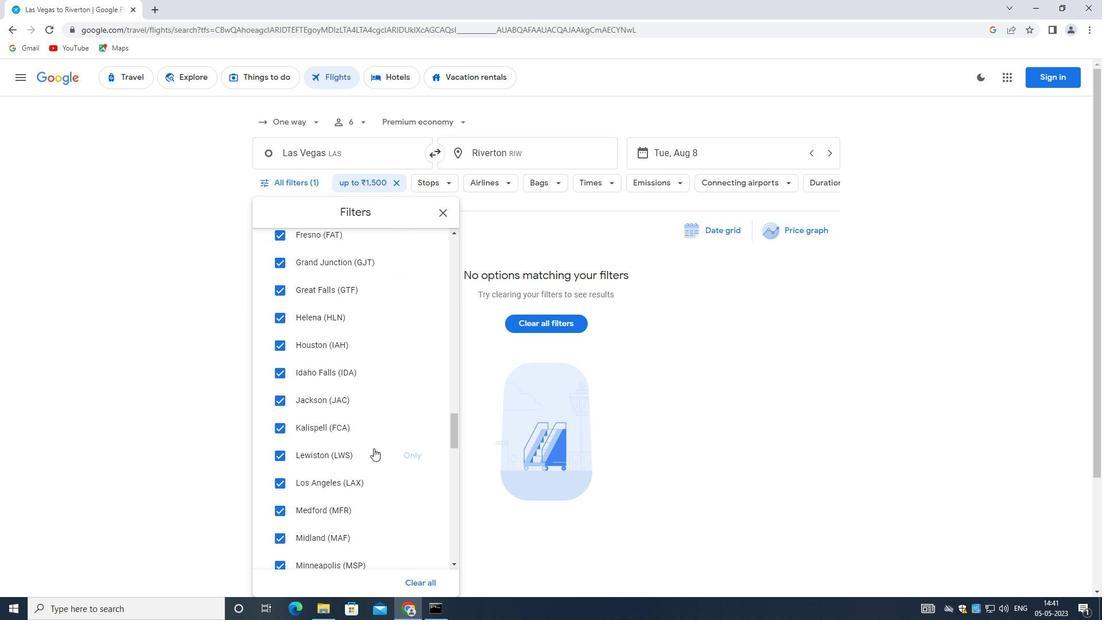 
Action: Mouse moved to (373, 448)
Screenshot: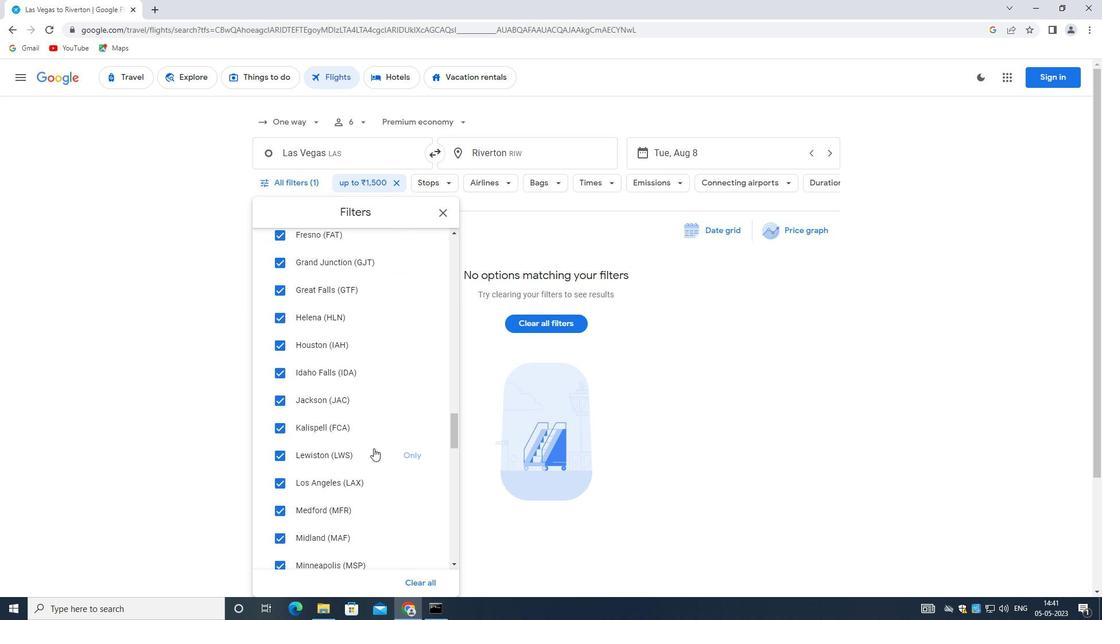 
Action: Mouse scrolled (373, 449) with delta (0, 0)
Screenshot: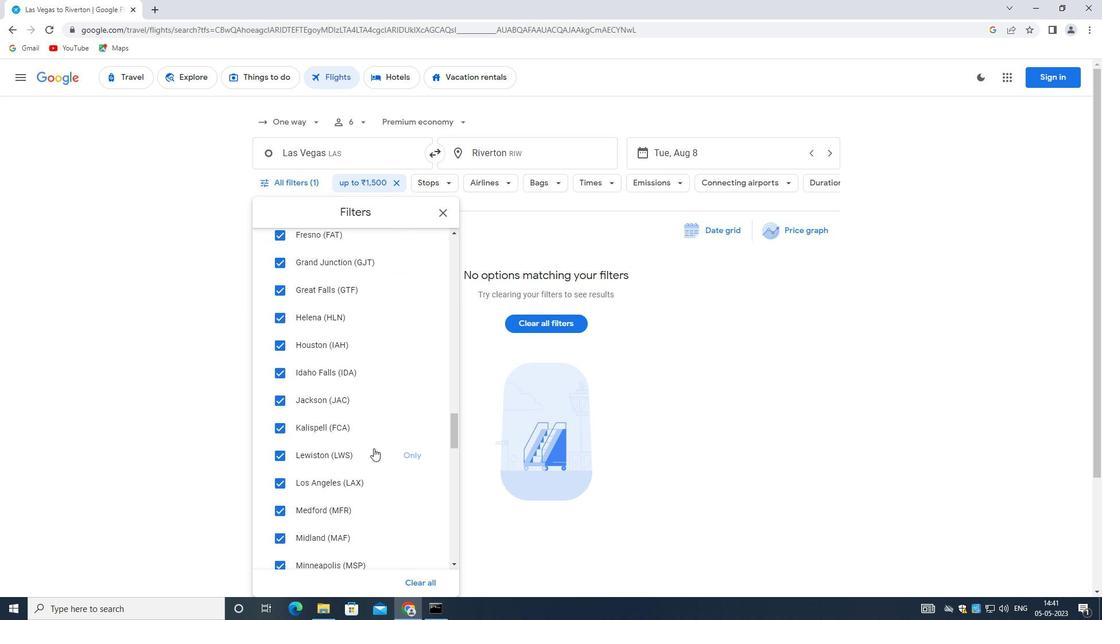 
Action: Mouse scrolled (373, 449) with delta (0, 0)
Screenshot: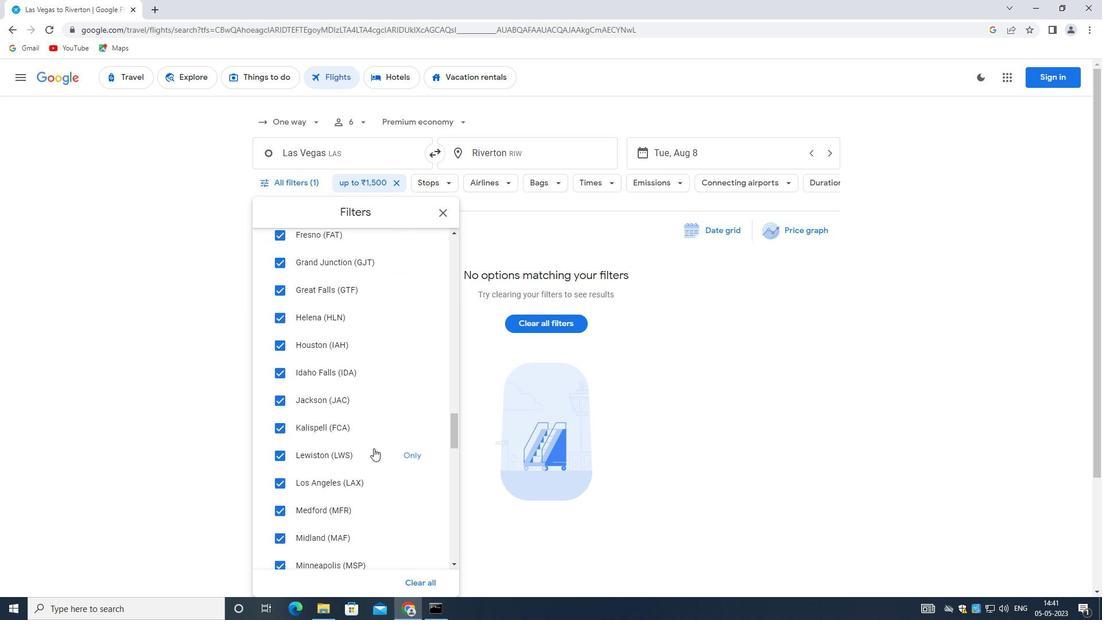 
Action: Mouse scrolled (373, 449) with delta (0, 0)
Screenshot: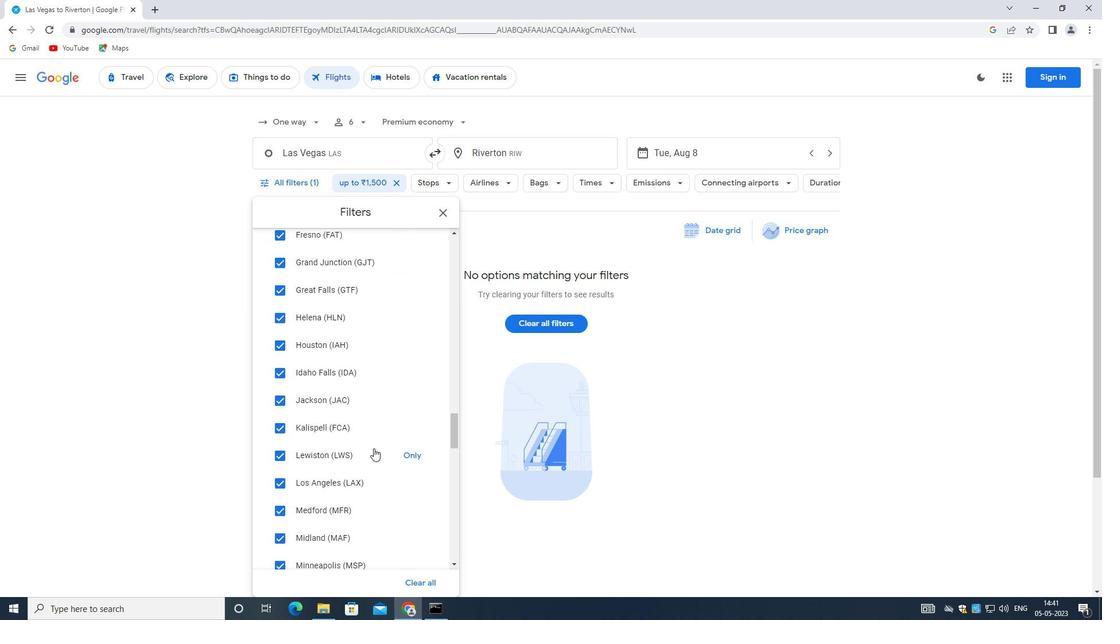 
Action: Mouse moved to (372, 448)
Screenshot: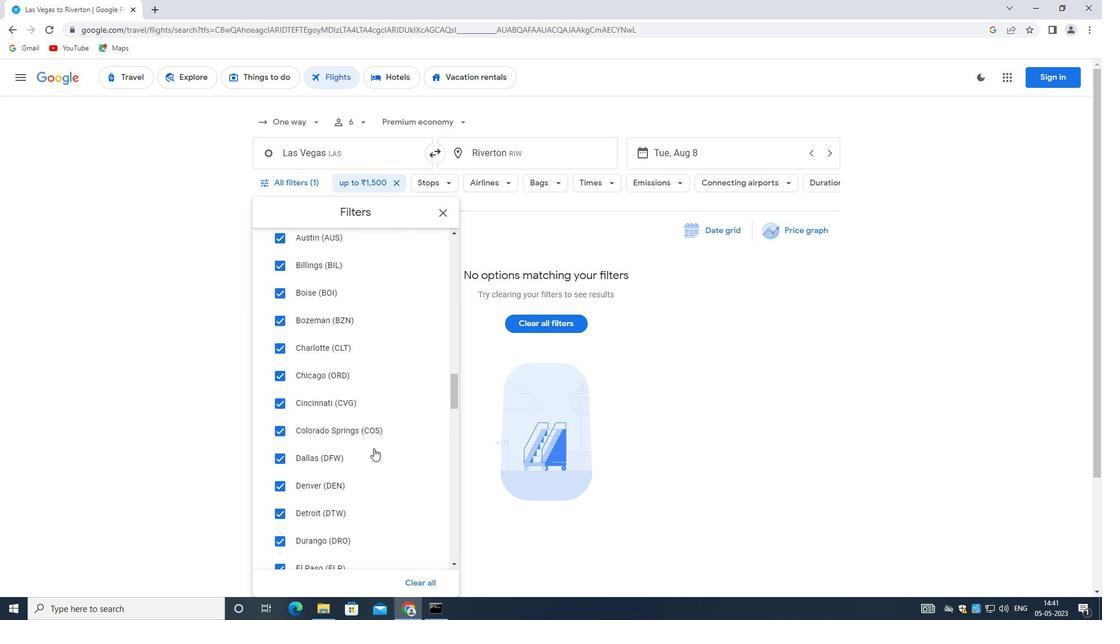
Action: Mouse scrolled (372, 449) with delta (0, 0)
Screenshot: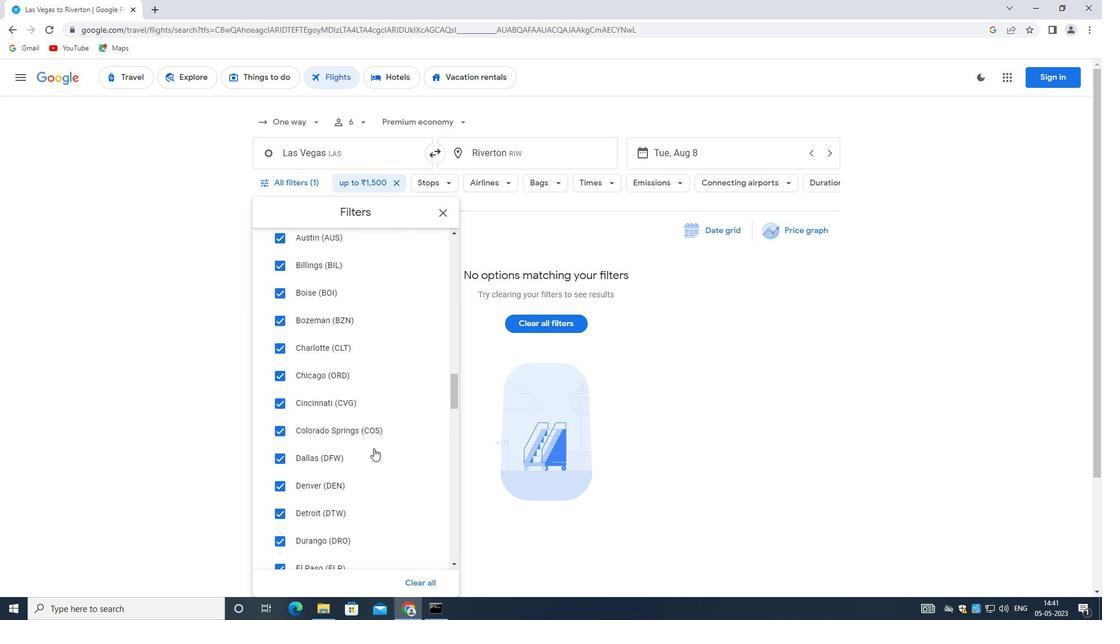 
Action: Mouse scrolled (372, 449) with delta (0, 0)
Screenshot: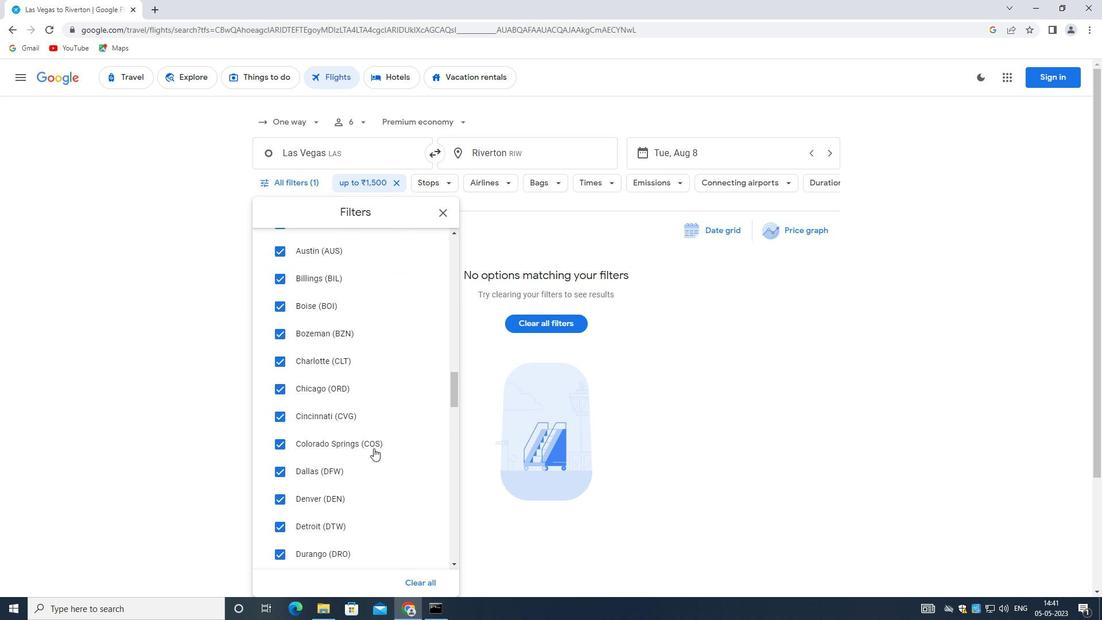 
Action: Mouse scrolled (372, 449) with delta (0, 0)
Screenshot: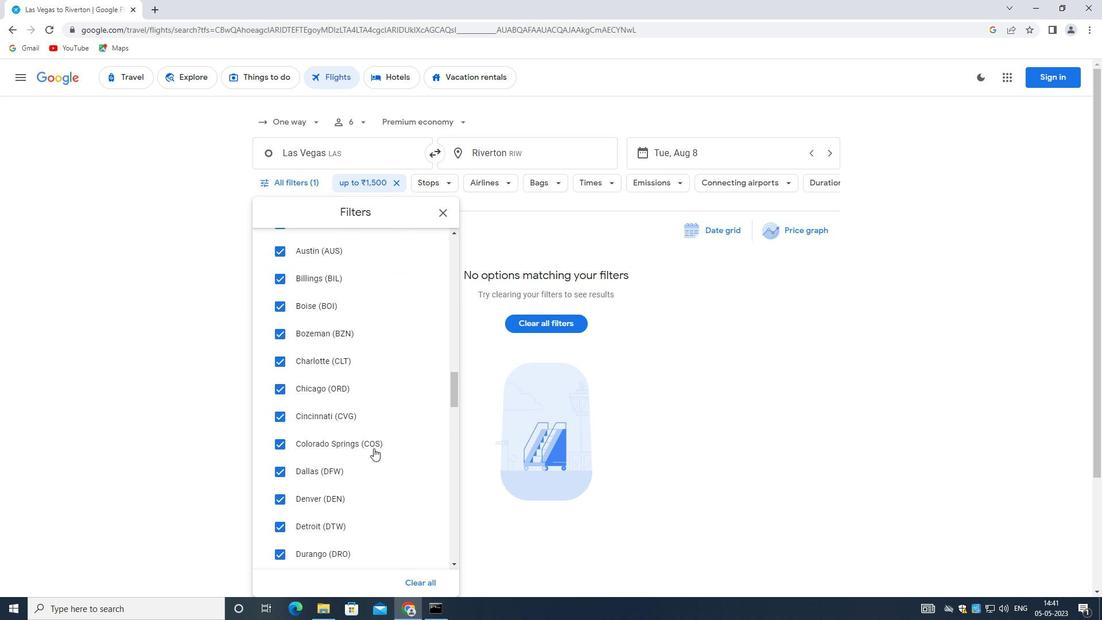 
Action: Mouse scrolled (372, 449) with delta (0, 0)
Screenshot: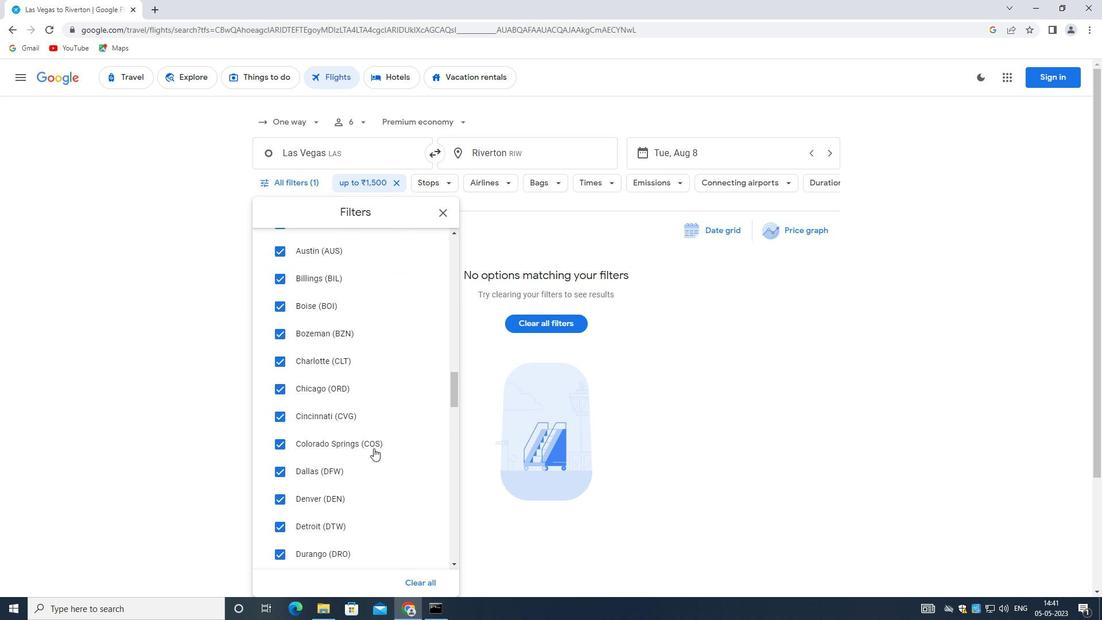
Action: Mouse scrolled (372, 449) with delta (0, 0)
Screenshot: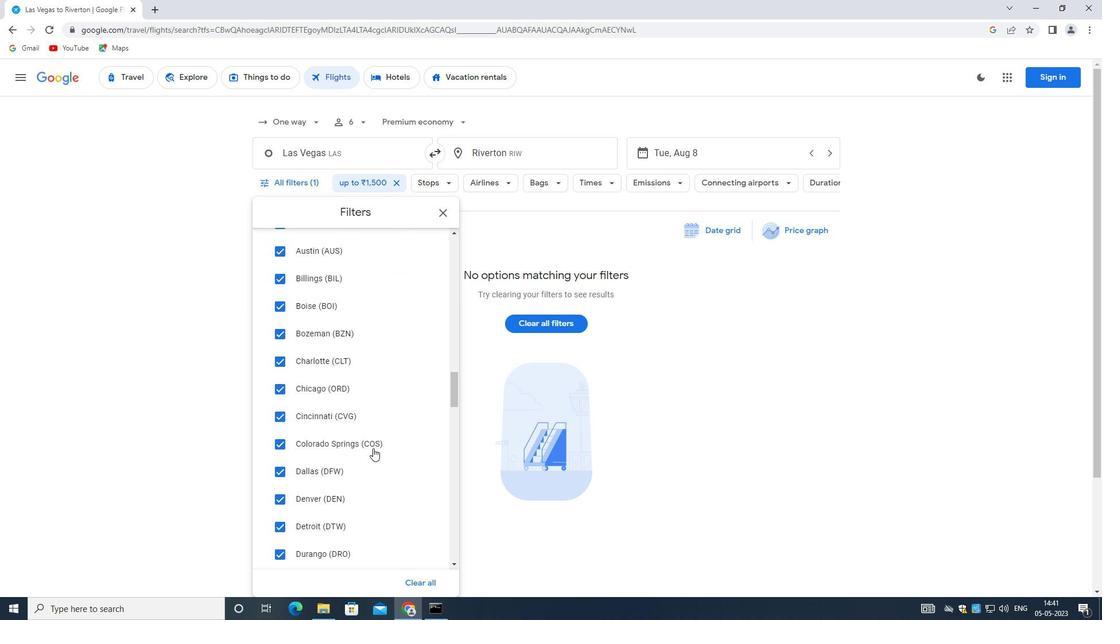 
Action: Mouse scrolled (372, 449) with delta (0, 0)
Screenshot: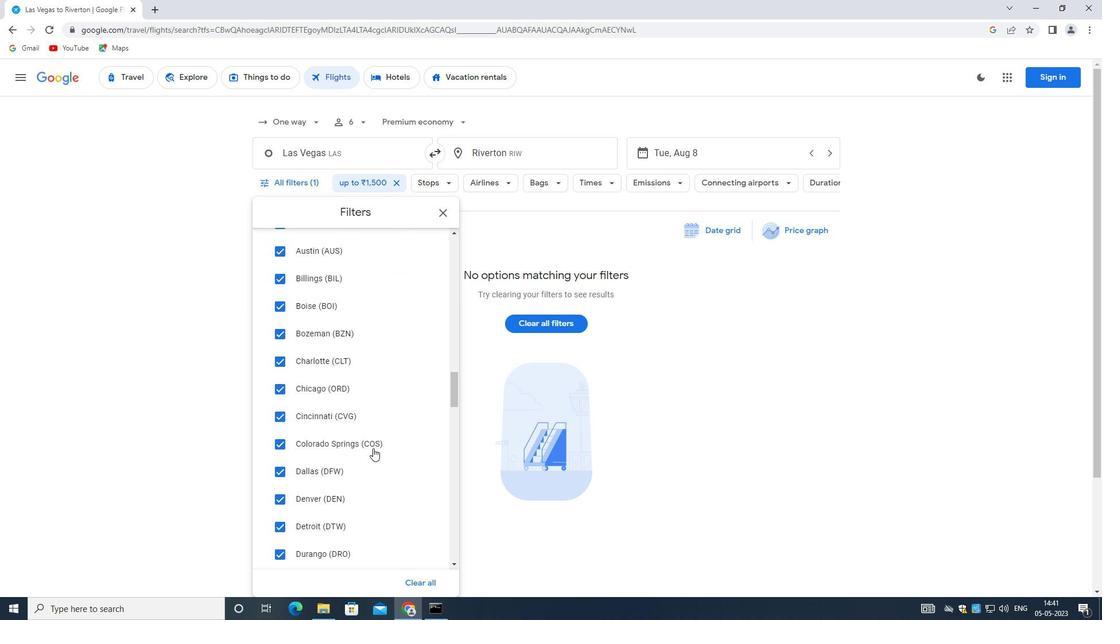 
Action: Mouse scrolled (372, 449) with delta (0, 0)
Screenshot: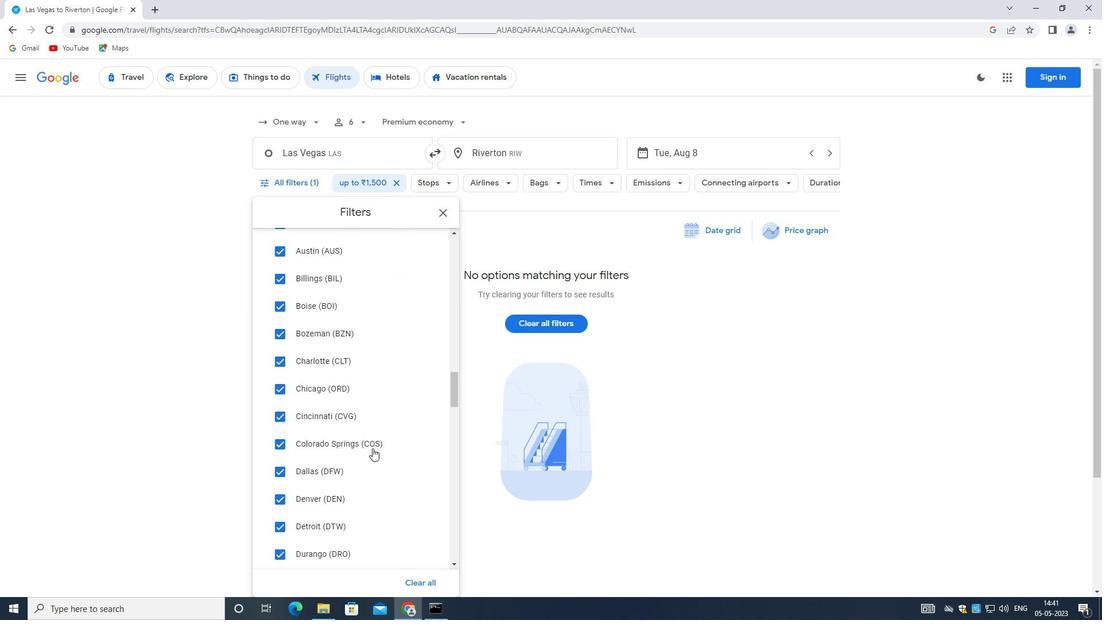 
Action: Mouse moved to (310, 429)
Screenshot: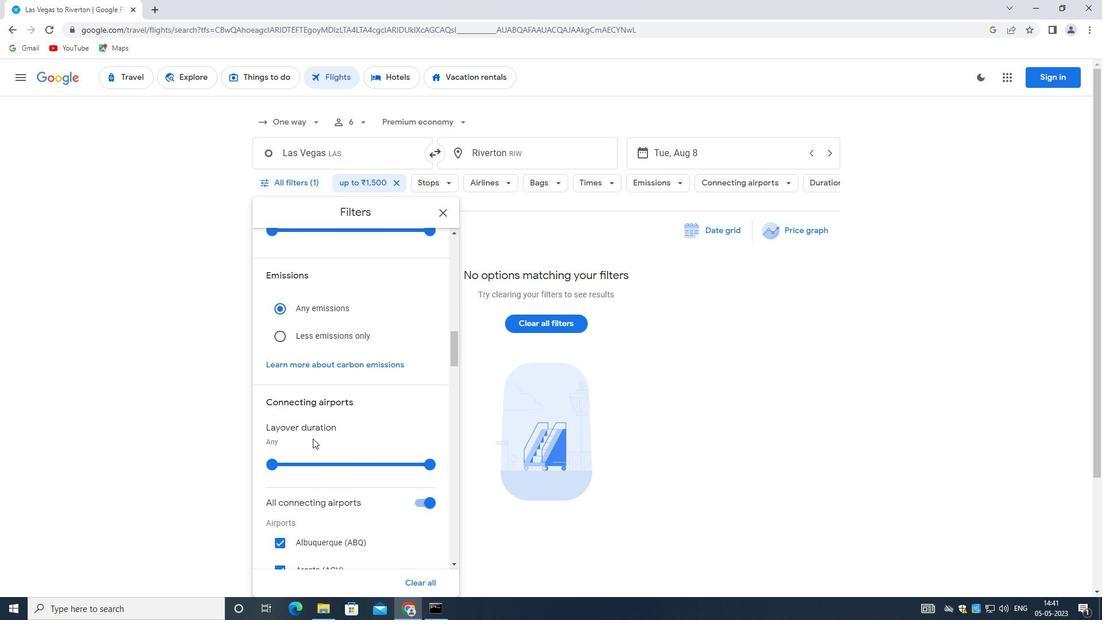 
Action: Mouse scrolled (310, 429) with delta (0, 0)
Screenshot: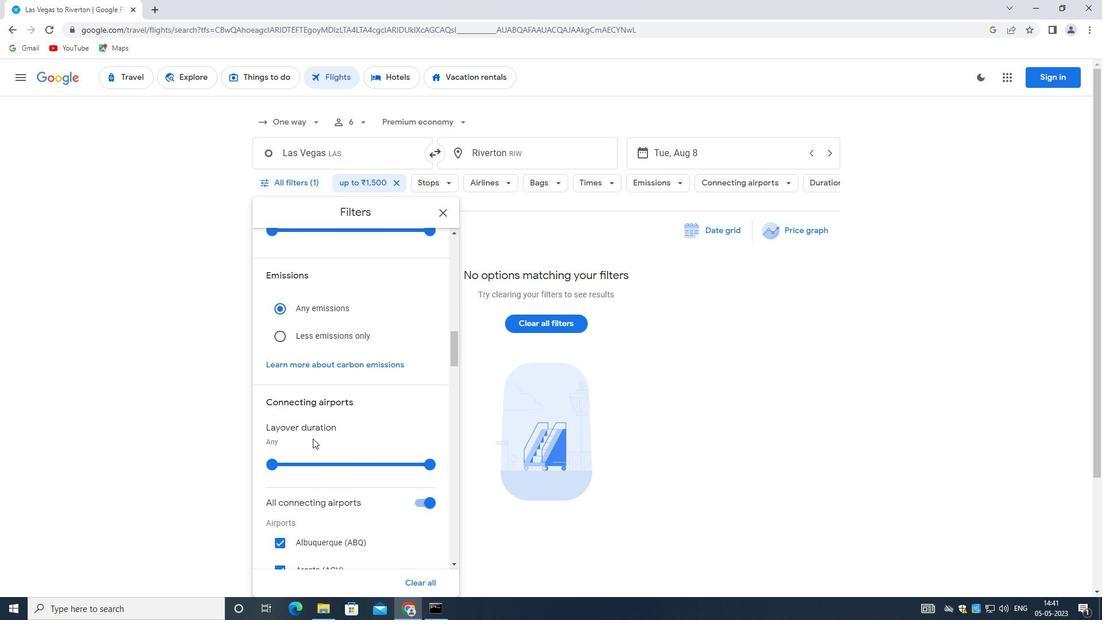 
Action: Mouse moved to (311, 429)
Screenshot: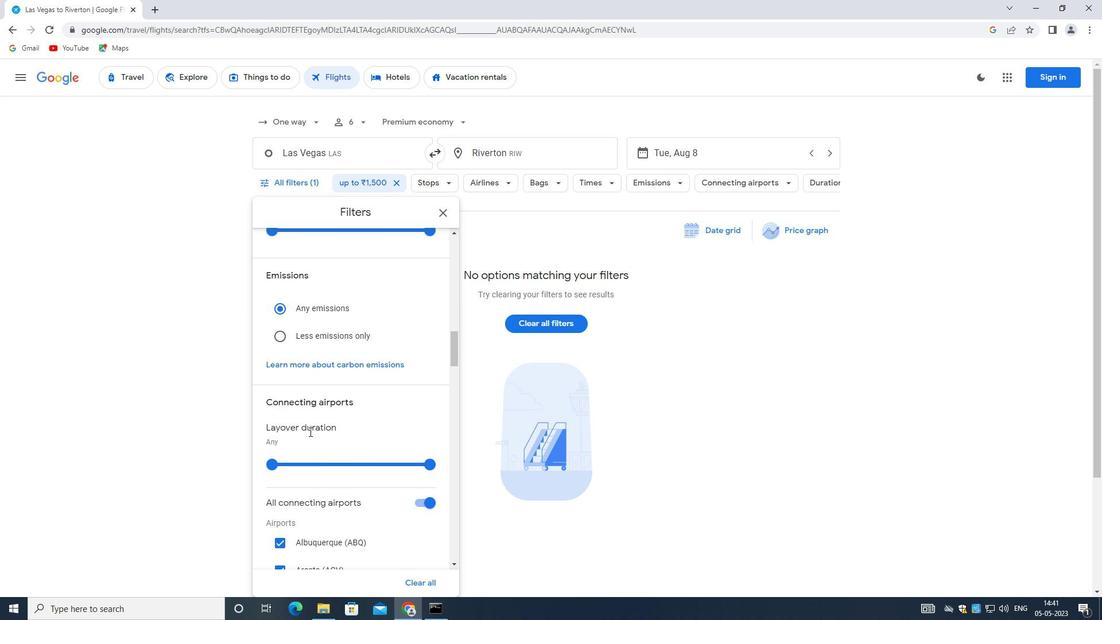 
Action: Mouse scrolled (311, 429) with delta (0, 0)
Screenshot: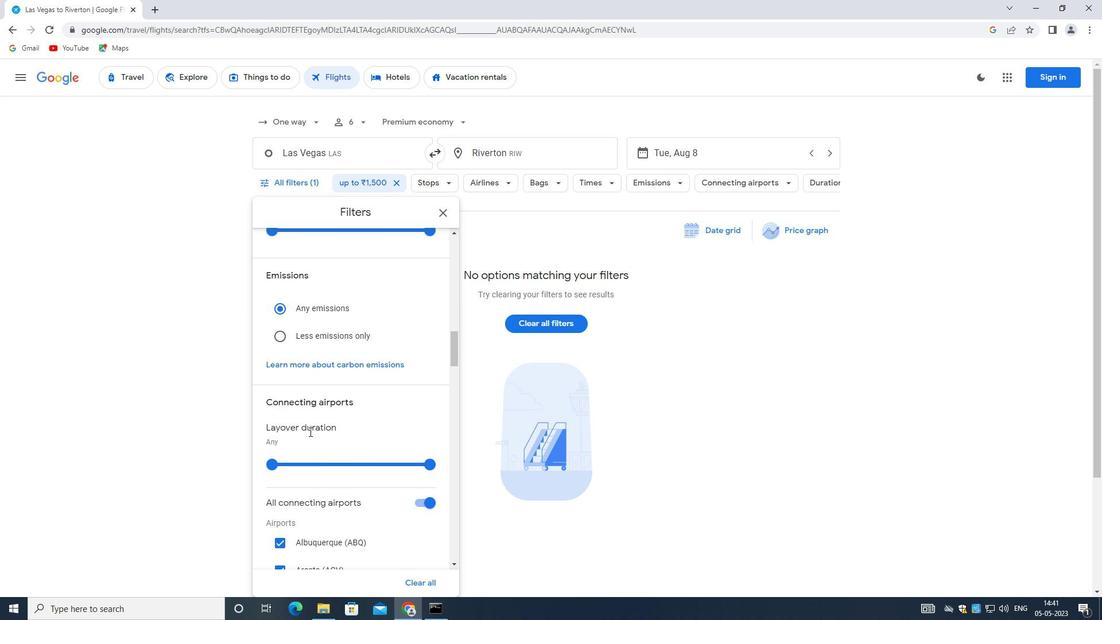 
Action: Mouse scrolled (311, 429) with delta (0, 0)
Screenshot: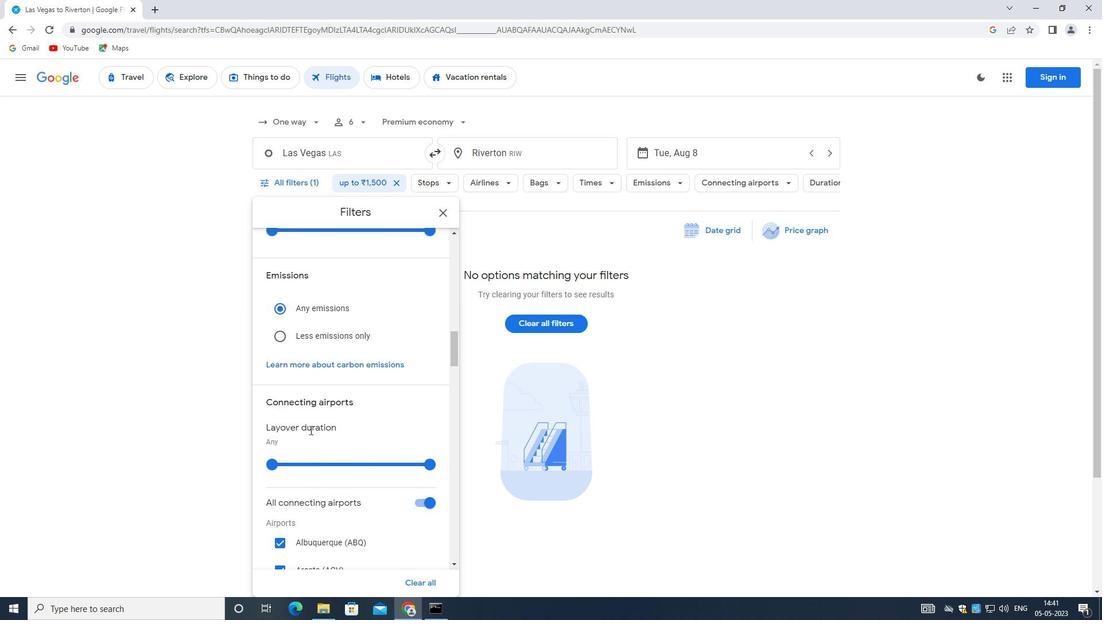 
Action: Mouse moved to (333, 342)
Screenshot: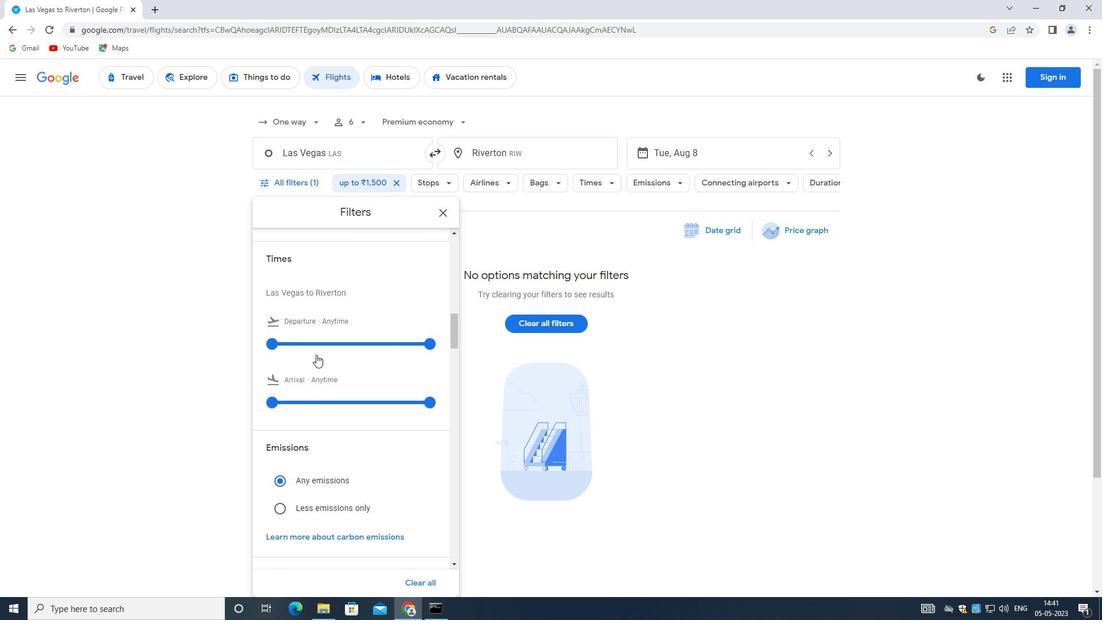 
Action: Mouse pressed left at (333, 342)
Screenshot: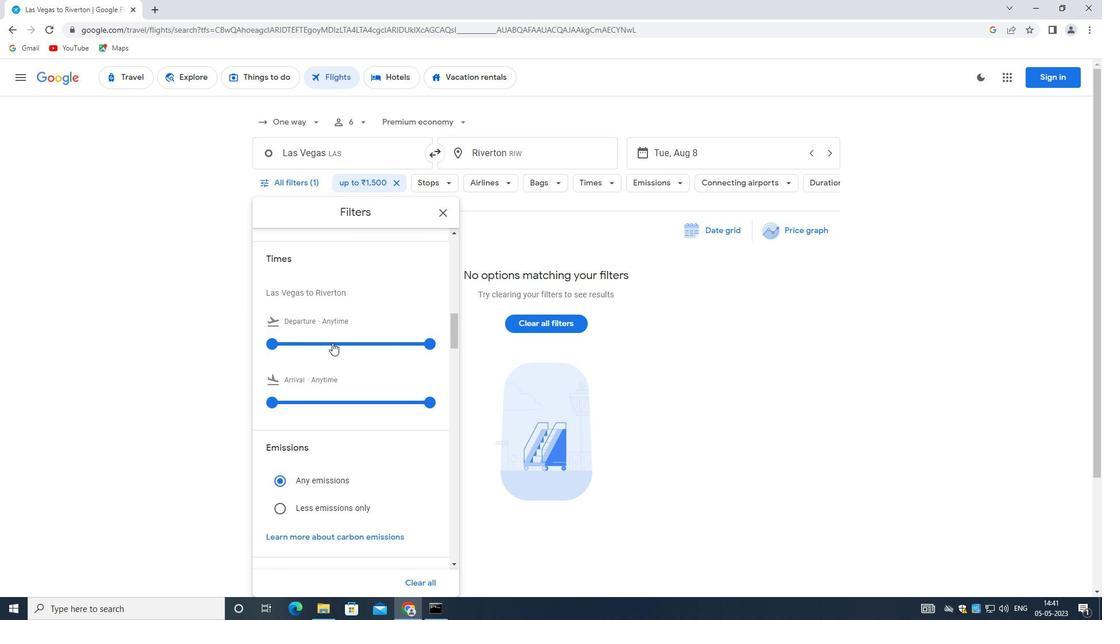 
Action: Mouse moved to (306, 344)
Screenshot: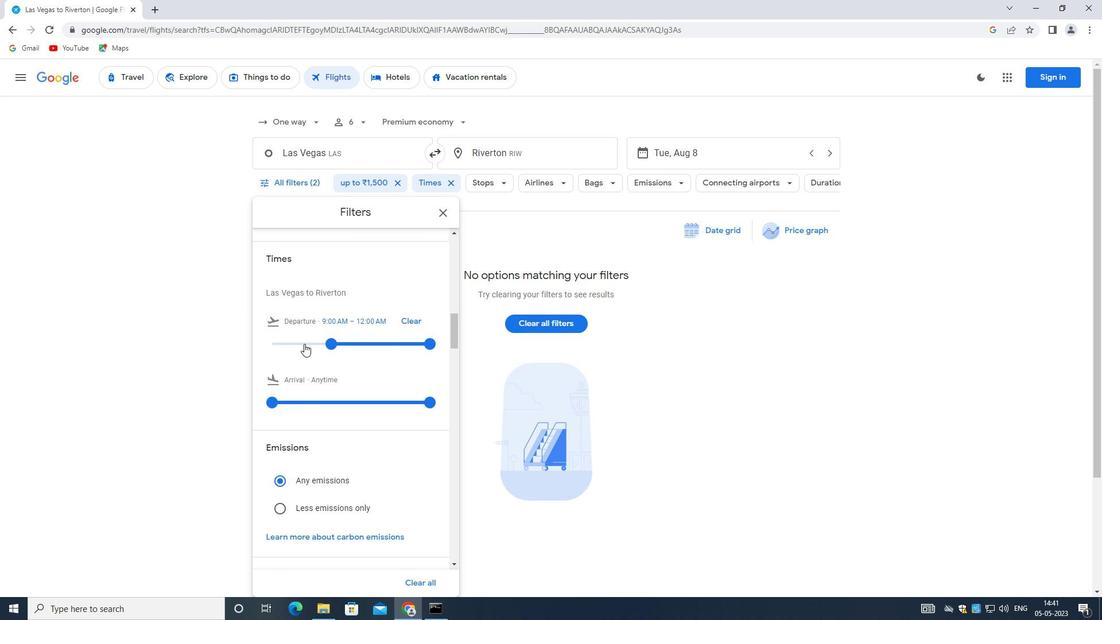 
Action: Mouse pressed left at (306, 344)
Screenshot: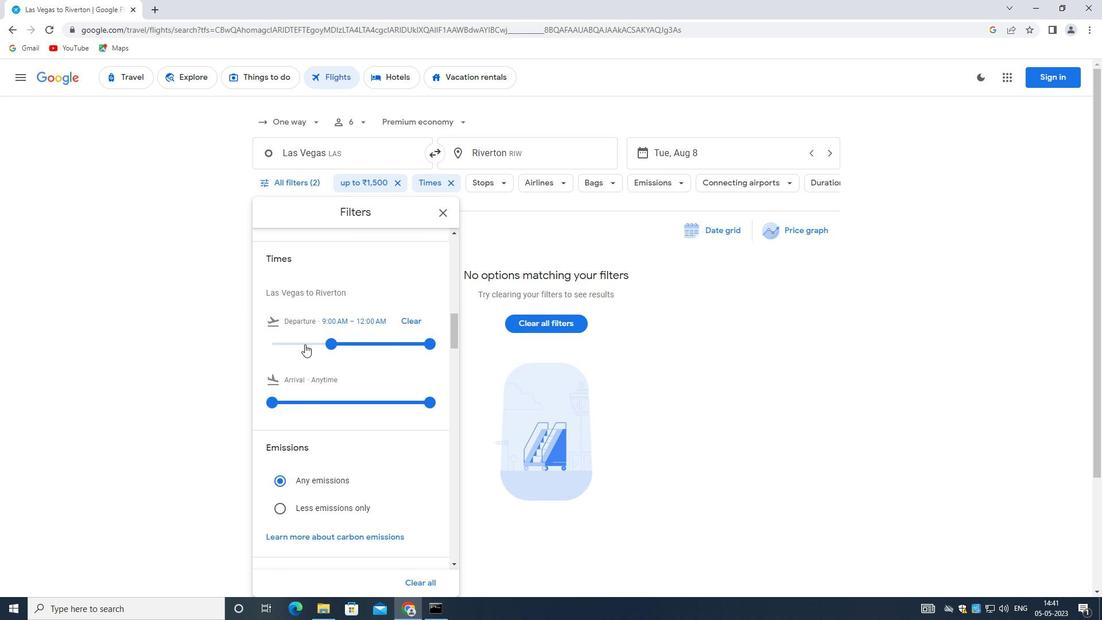
Action: Mouse moved to (312, 344)
Screenshot: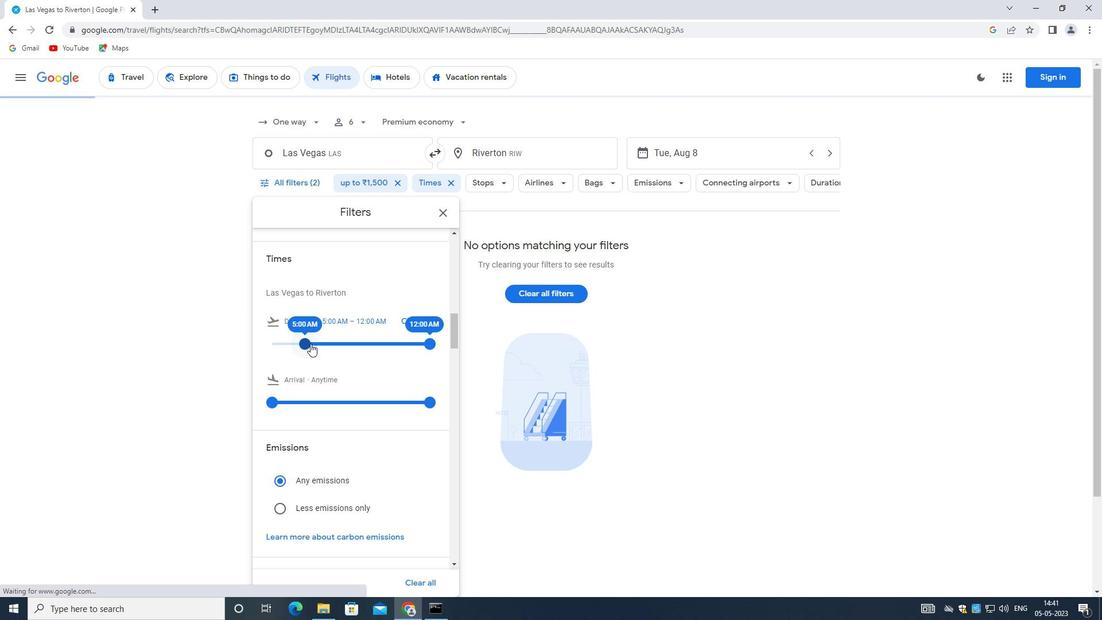 
Action: Mouse pressed left at (312, 344)
Screenshot: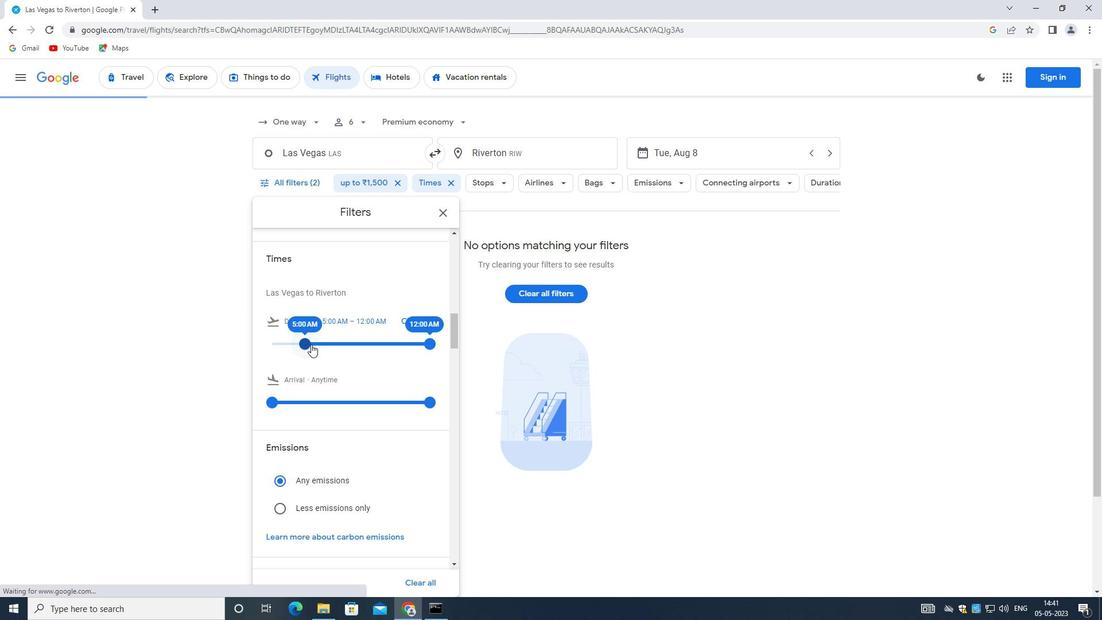 
Action: Mouse moved to (432, 339)
Screenshot: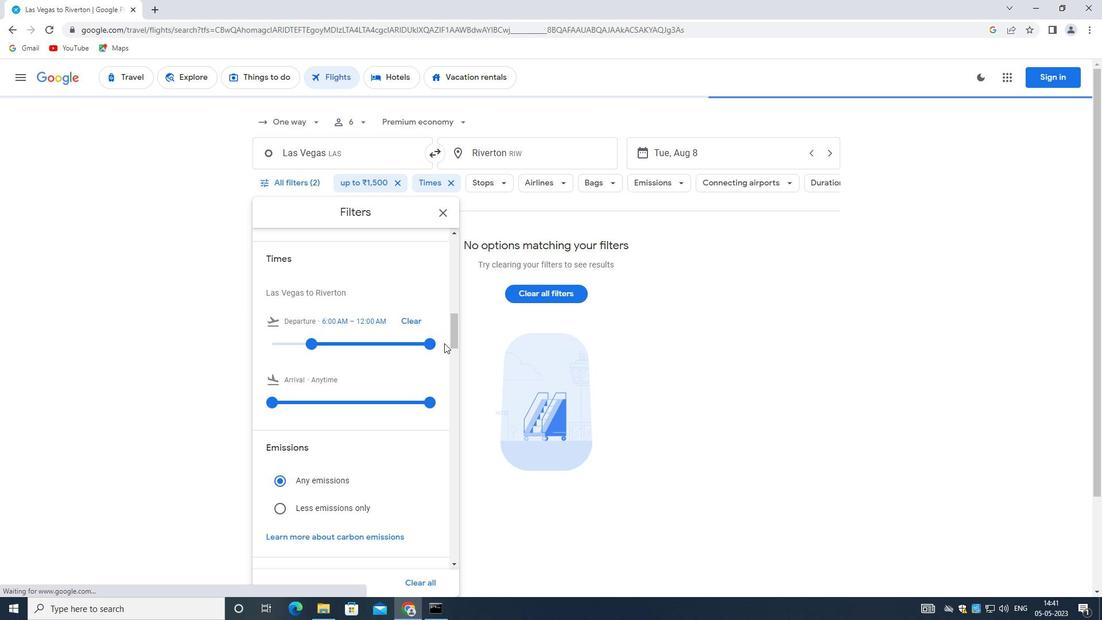 
Action: Mouse pressed left at (432, 339)
Screenshot: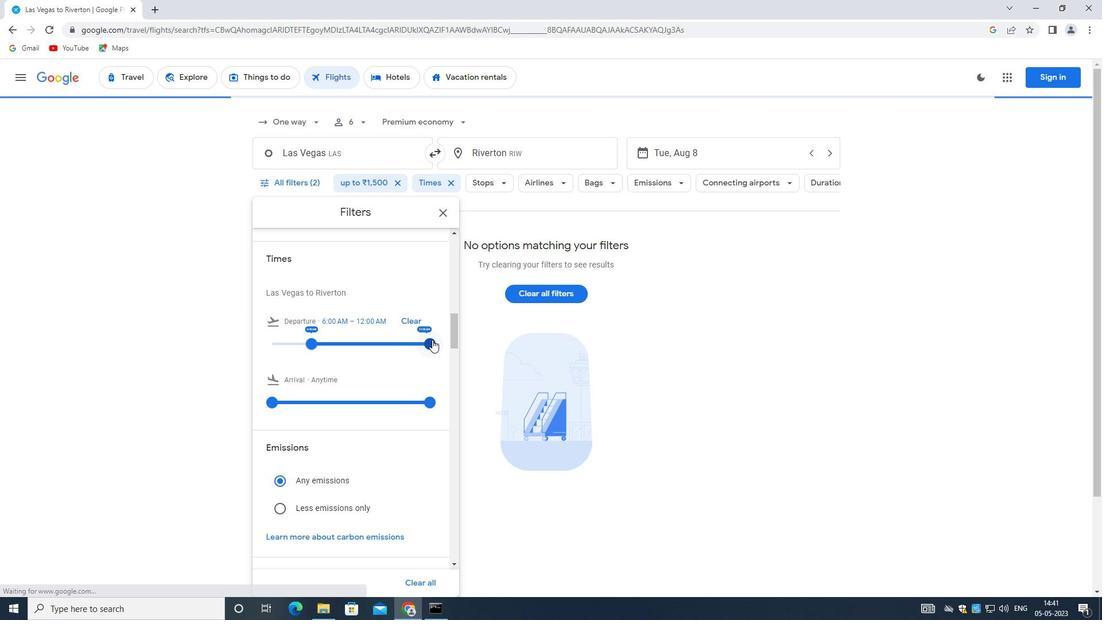 
Action: Mouse moved to (326, 348)
Screenshot: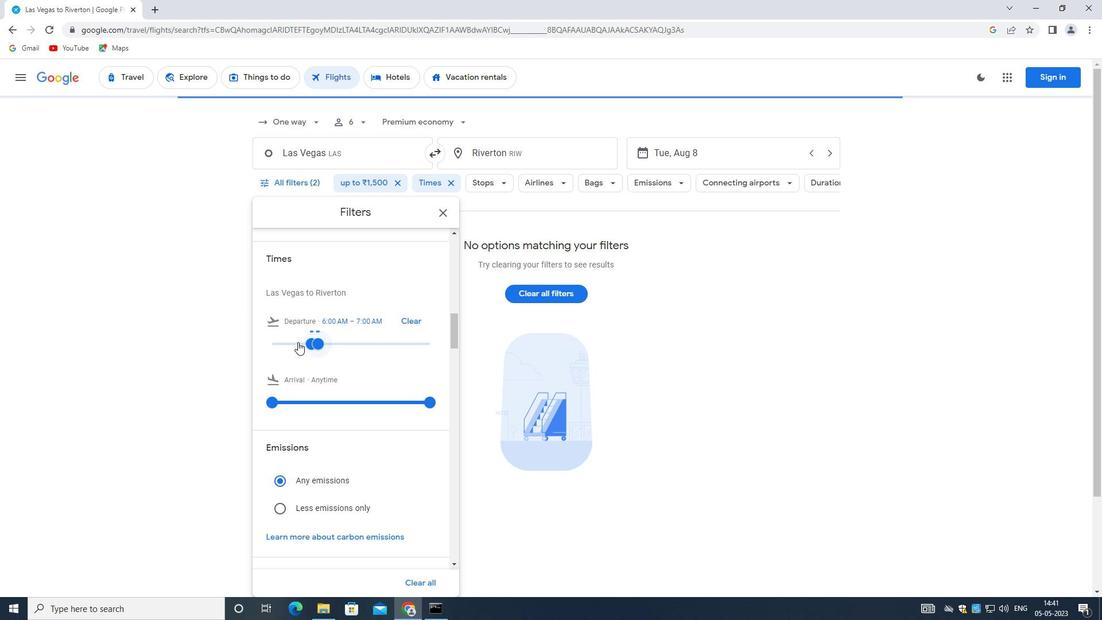 
Action: Mouse scrolled (326, 348) with delta (0, 0)
Screenshot: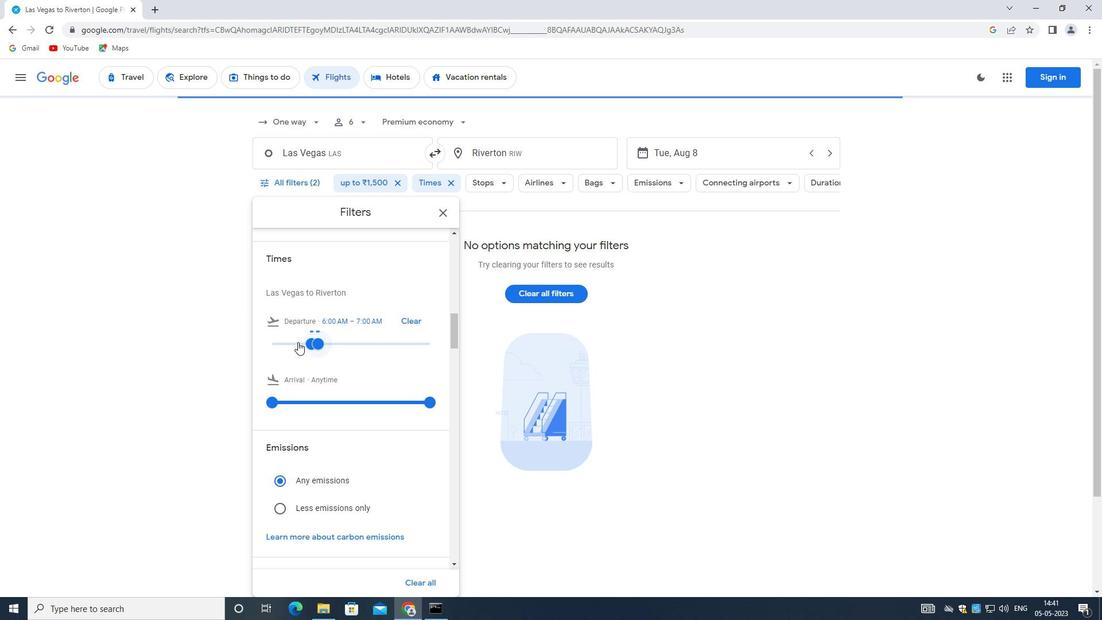 
Action: Mouse moved to (330, 353)
Screenshot: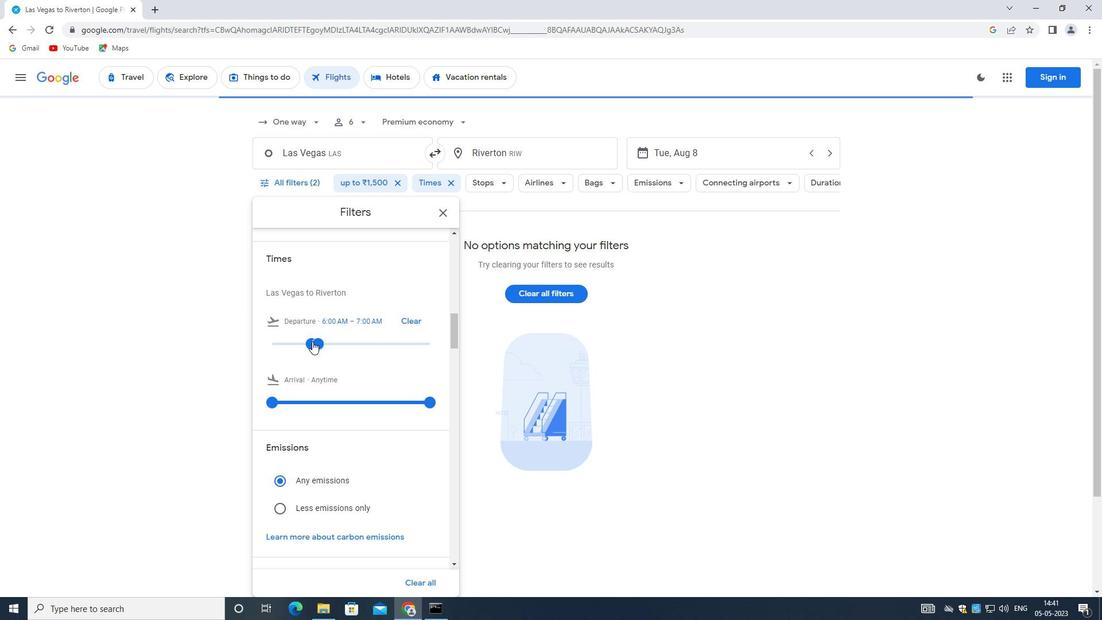 
Action: Mouse scrolled (330, 353) with delta (0, 0)
Screenshot: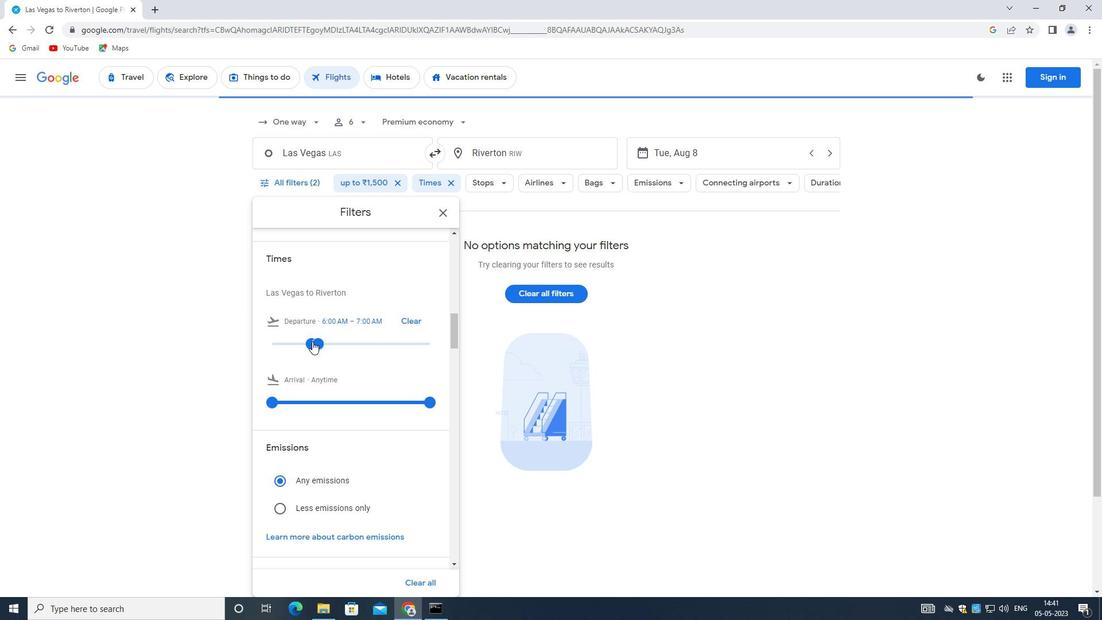 
Action: Mouse moved to (333, 358)
Screenshot: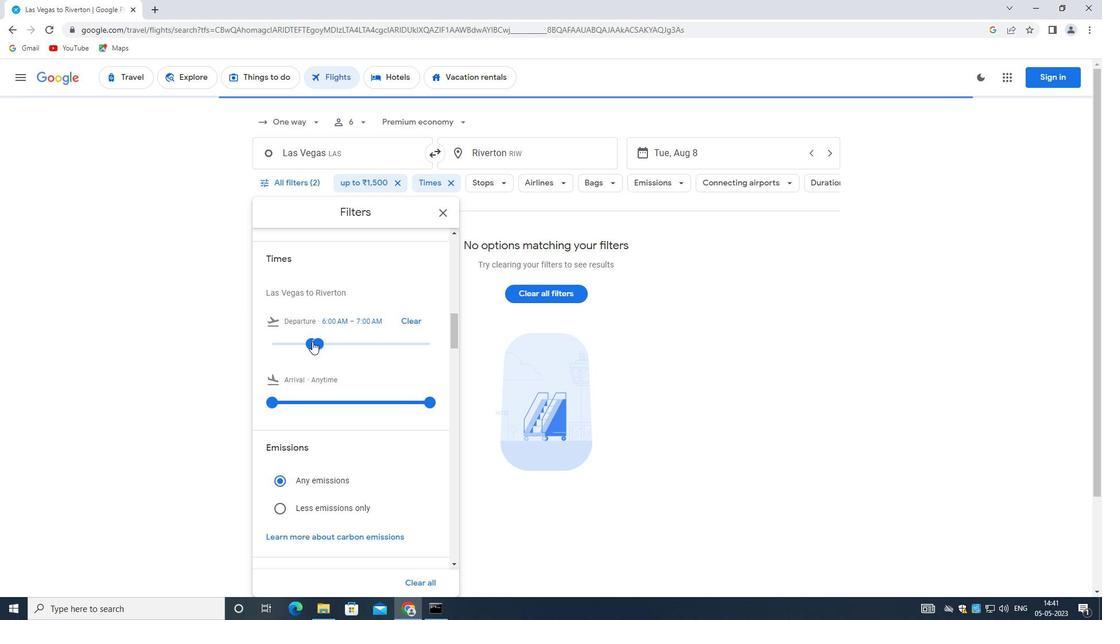
Action: Mouse scrolled (333, 357) with delta (0, 0)
Screenshot: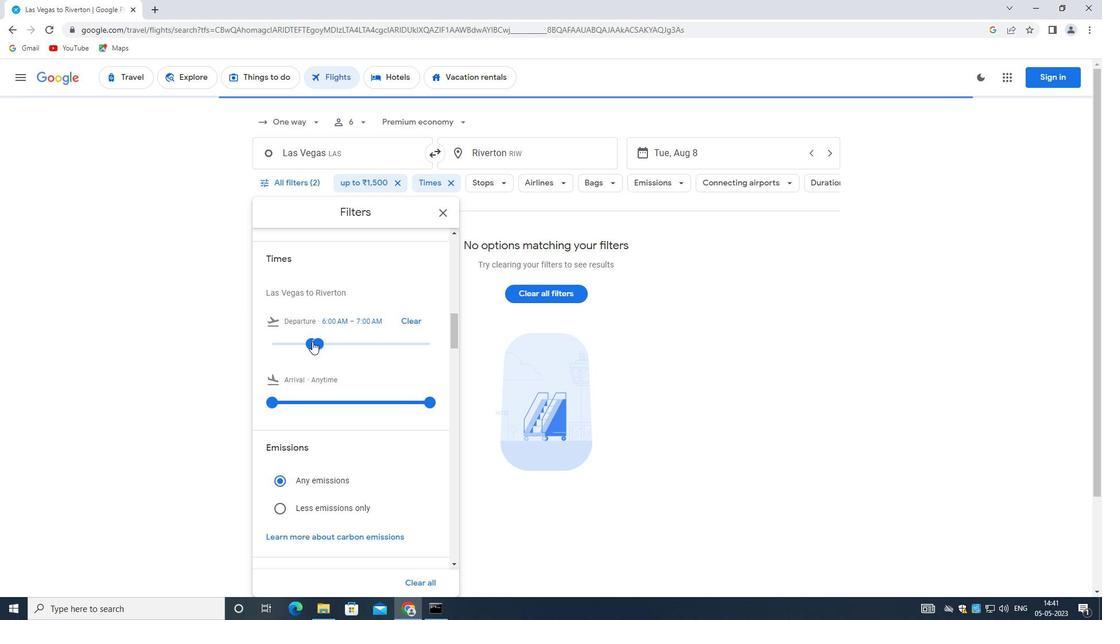 
Action: Mouse moved to (333, 358)
Screenshot: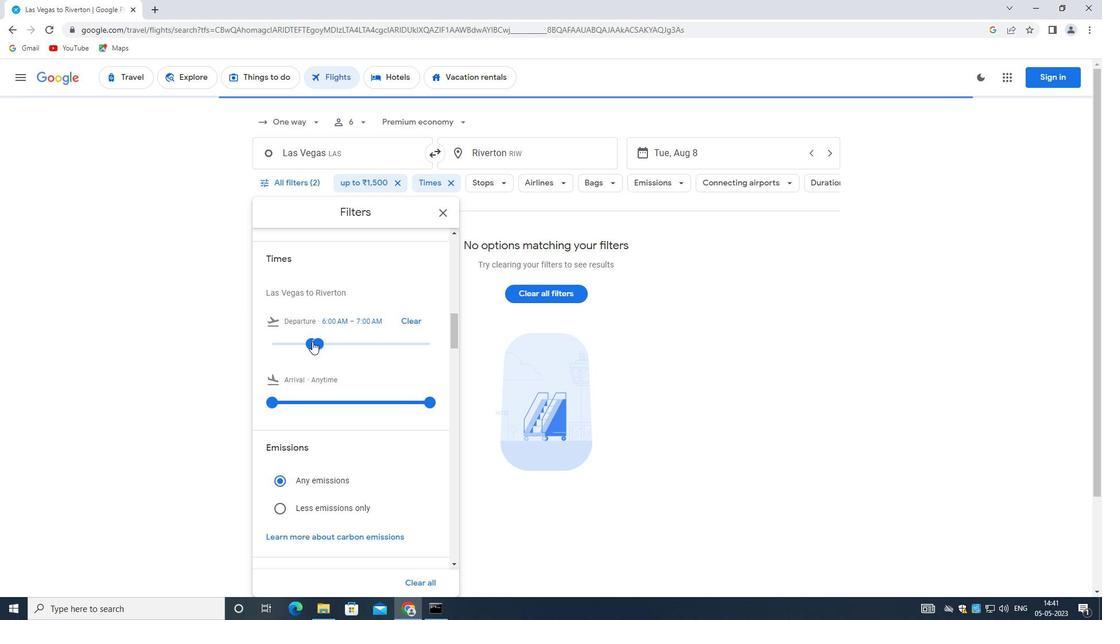 
Action: Mouse scrolled (333, 358) with delta (0, 0)
Screenshot: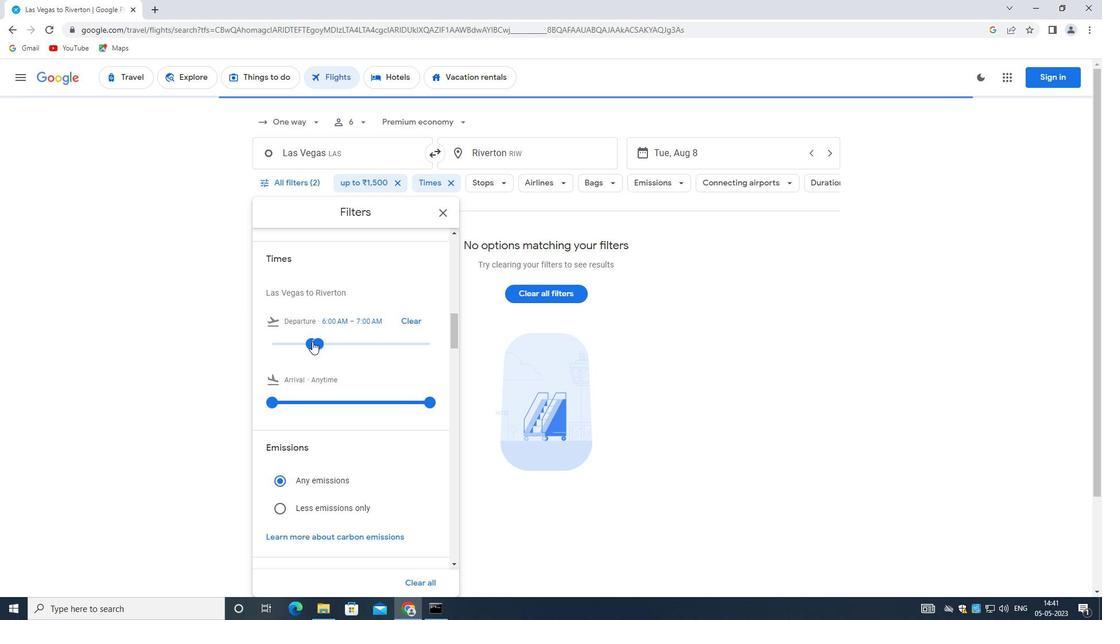 
Action: Mouse moved to (335, 360)
Screenshot: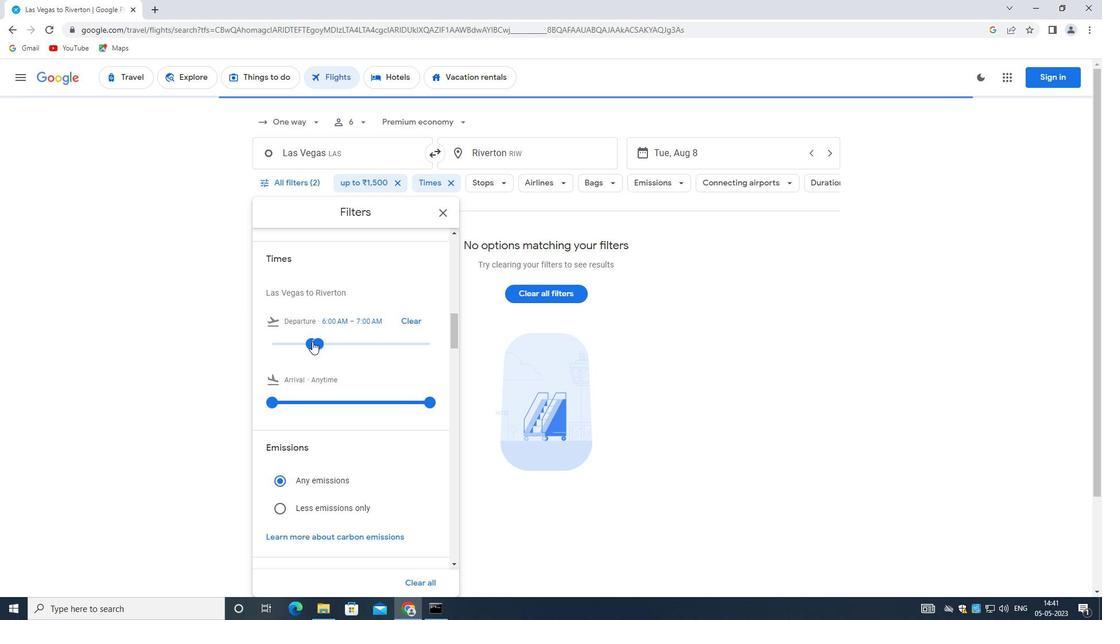 
Action: Mouse scrolled (335, 360) with delta (0, 0)
Screenshot: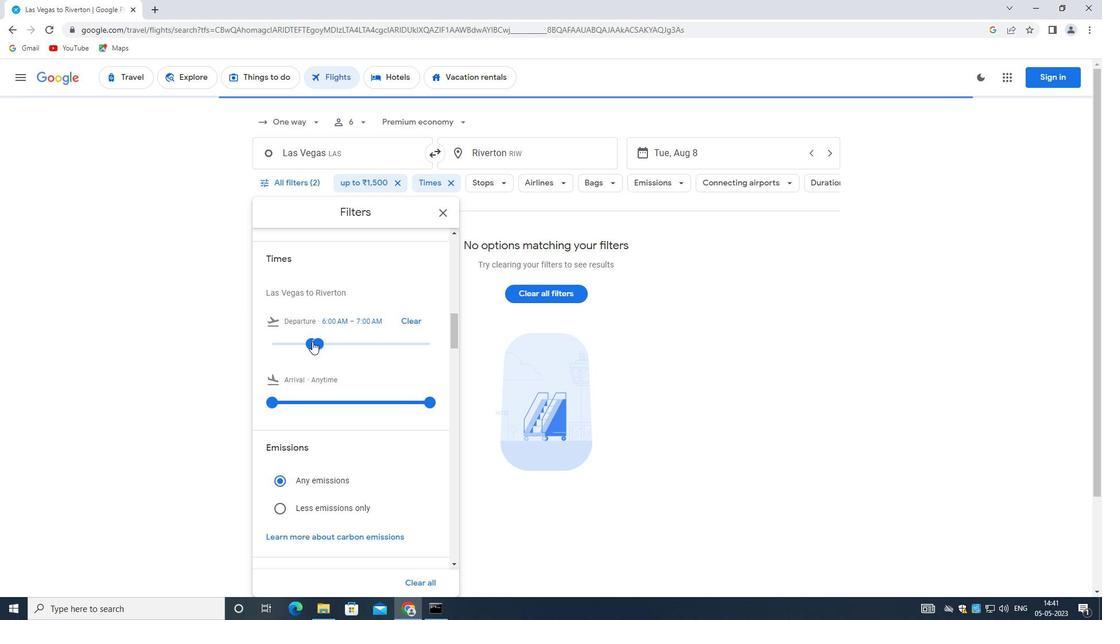 
Action: Mouse moved to (335, 361)
Screenshot: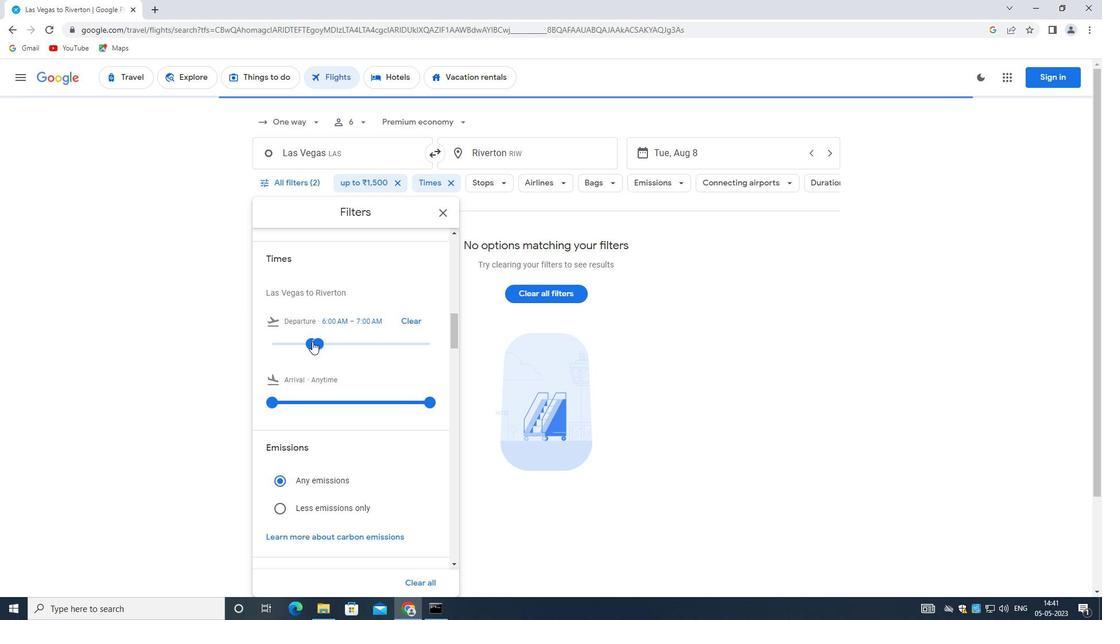 
Action: Mouse scrolled (335, 361) with delta (0, 0)
Screenshot: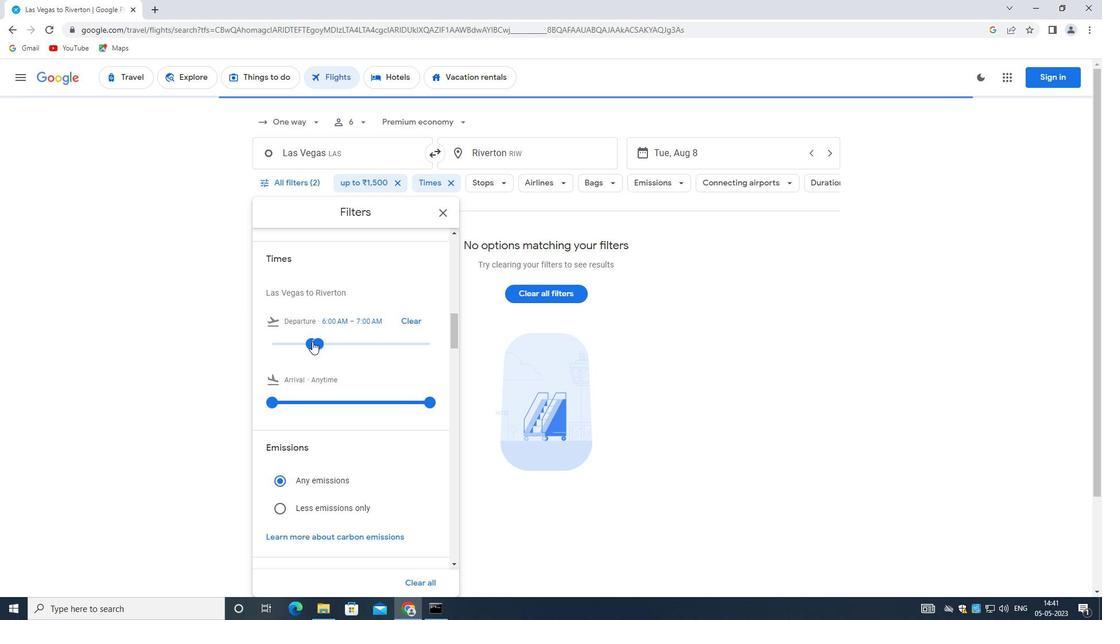 
Action: Mouse moved to (337, 367)
Screenshot: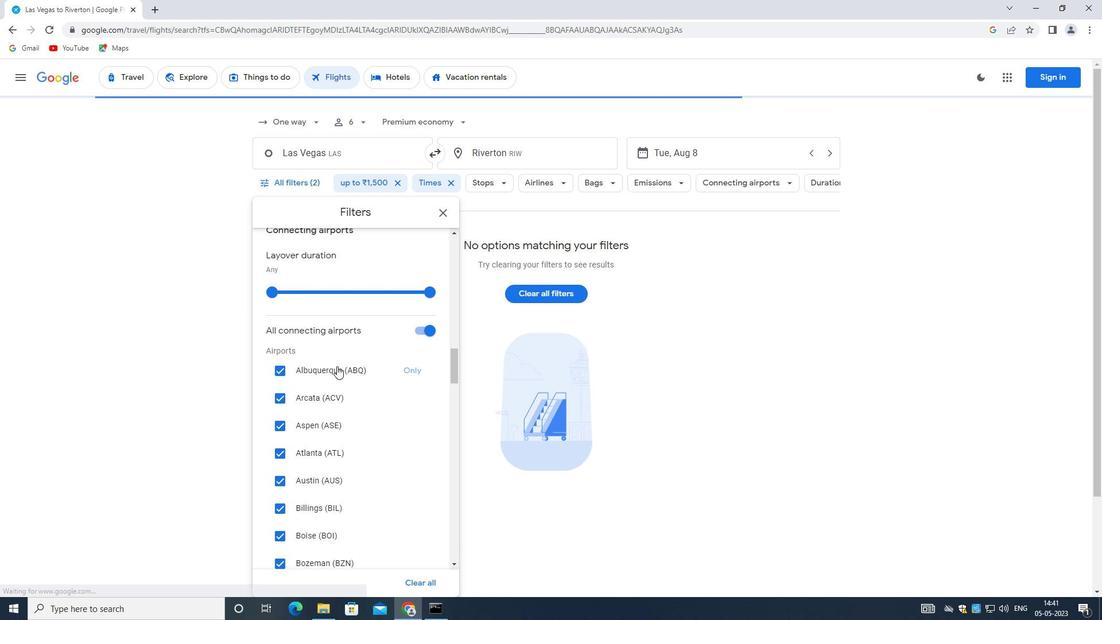 
Action: Mouse scrolled (337, 366) with delta (0, 0)
Screenshot: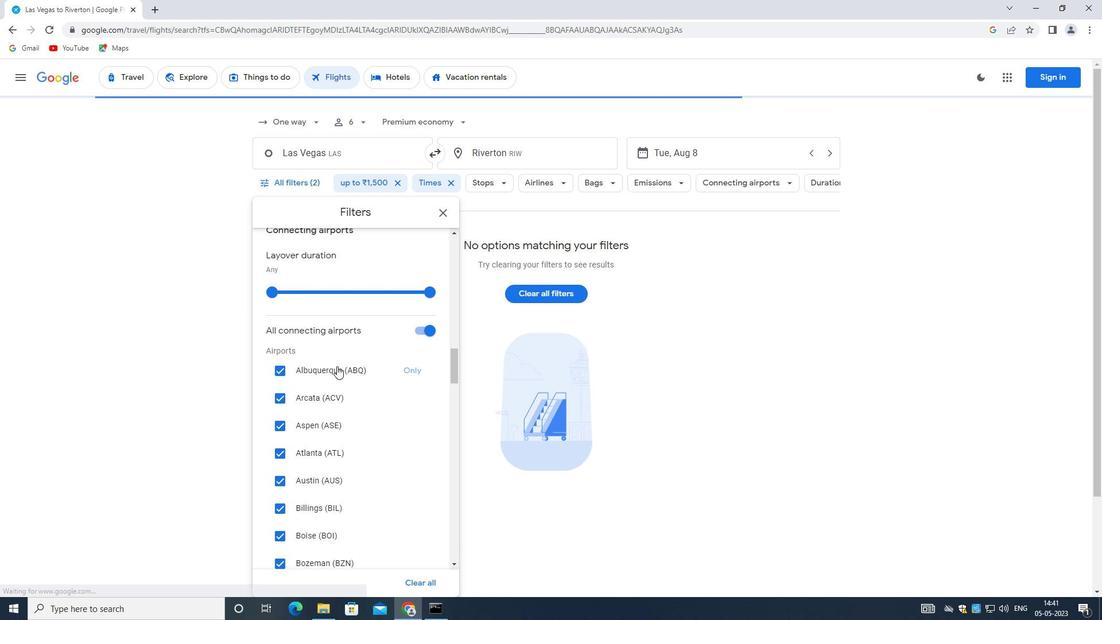 
Action: Mouse moved to (337, 368)
Screenshot: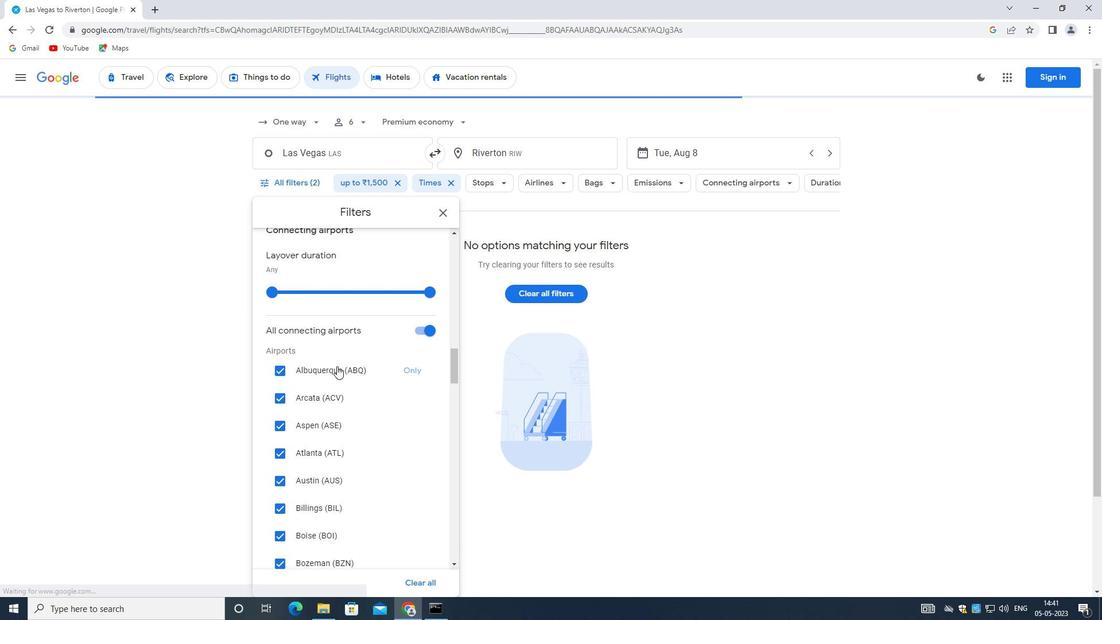 
Action: Mouse scrolled (337, 367) with delta (0, 0)
Screenshot: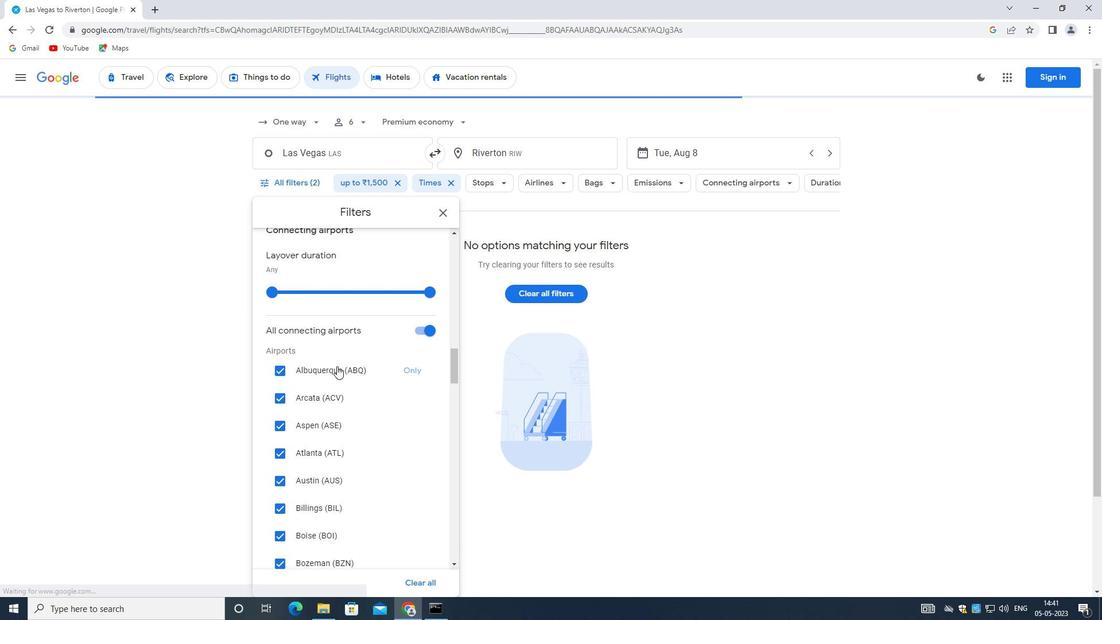 
Action: Mouse moved to (337, 369)
Screenshot: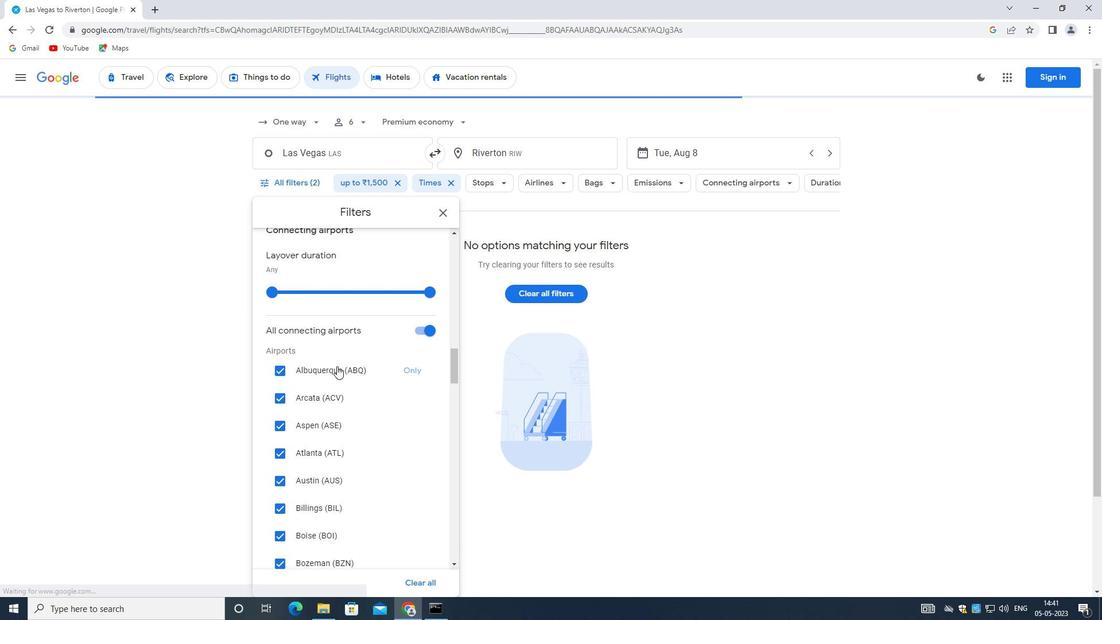 
Action: Mouse scrolled (337, 368) with delta (0, 0)
Screenshot: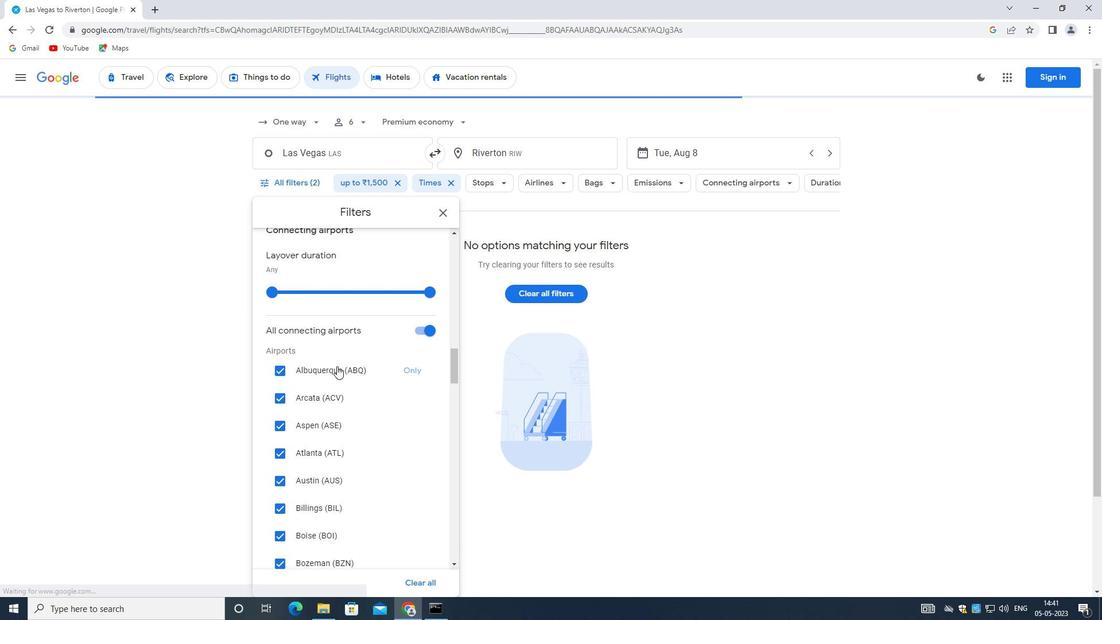 
Action: Mouse scrolled (337, 368) with delta (0, 0)
Screenshot: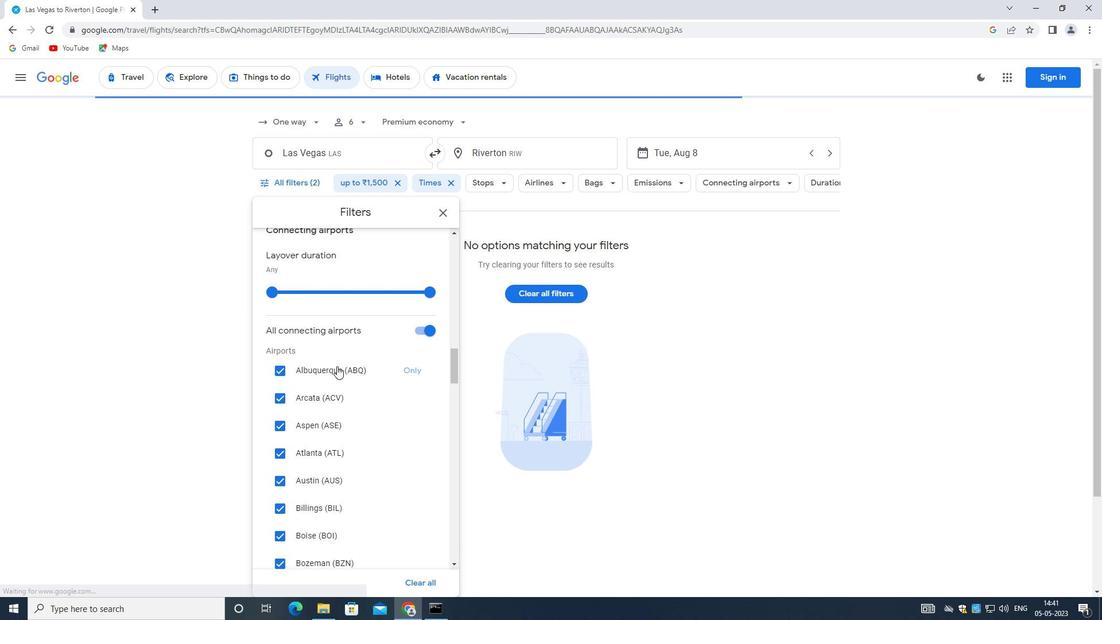 
Action: Mouse moved to (337, 369)
Screenshot: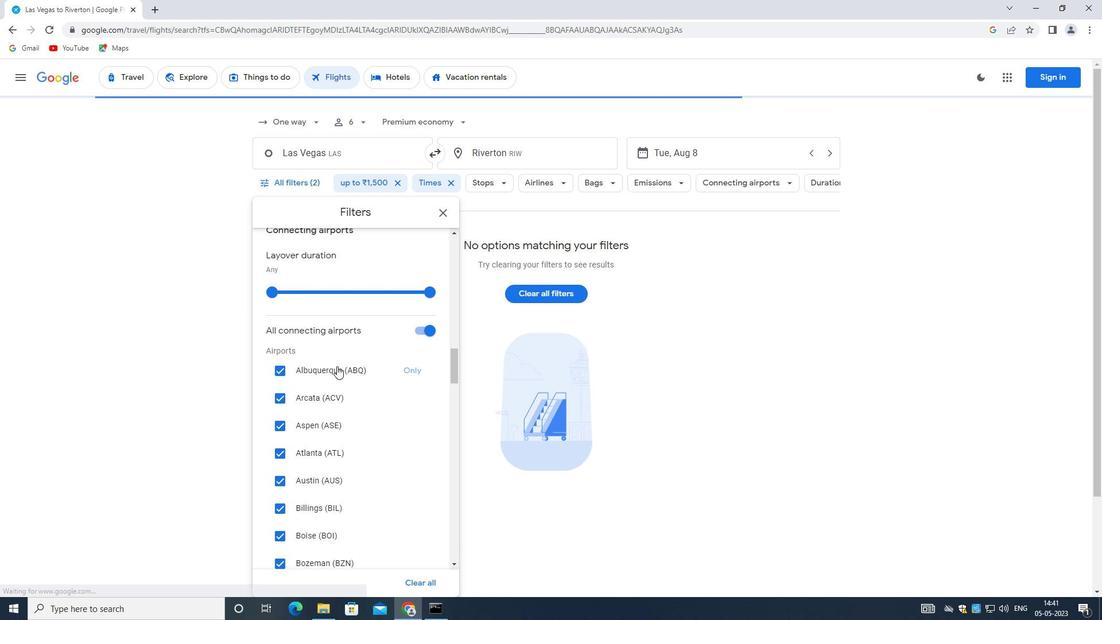 
Action: Mouse scrolled (337, 368) with delta (0, 0)
Screenshot: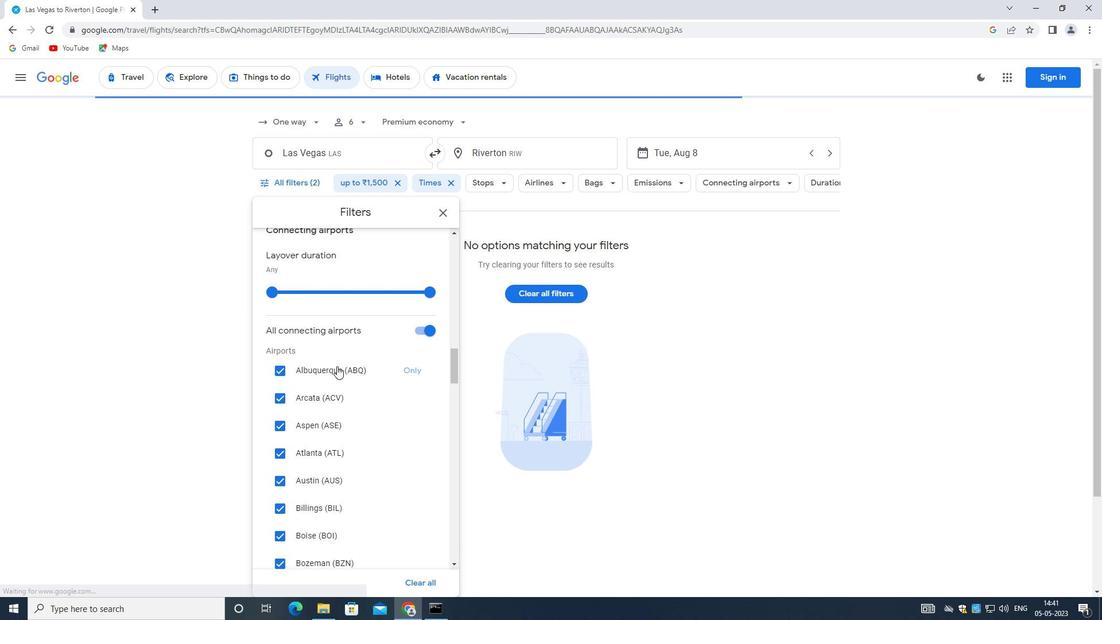 
Action: Mouse moved to (337, 369)
Screenshot: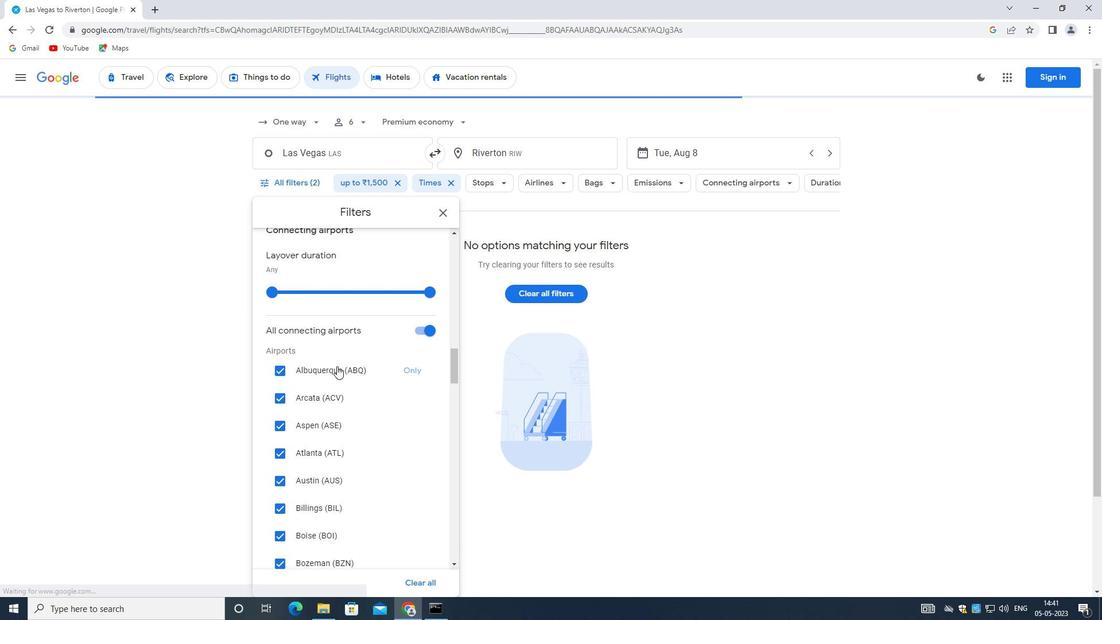 
Action: Mouse scrolled (337, 369) with delta (0, 0)
Screenshot: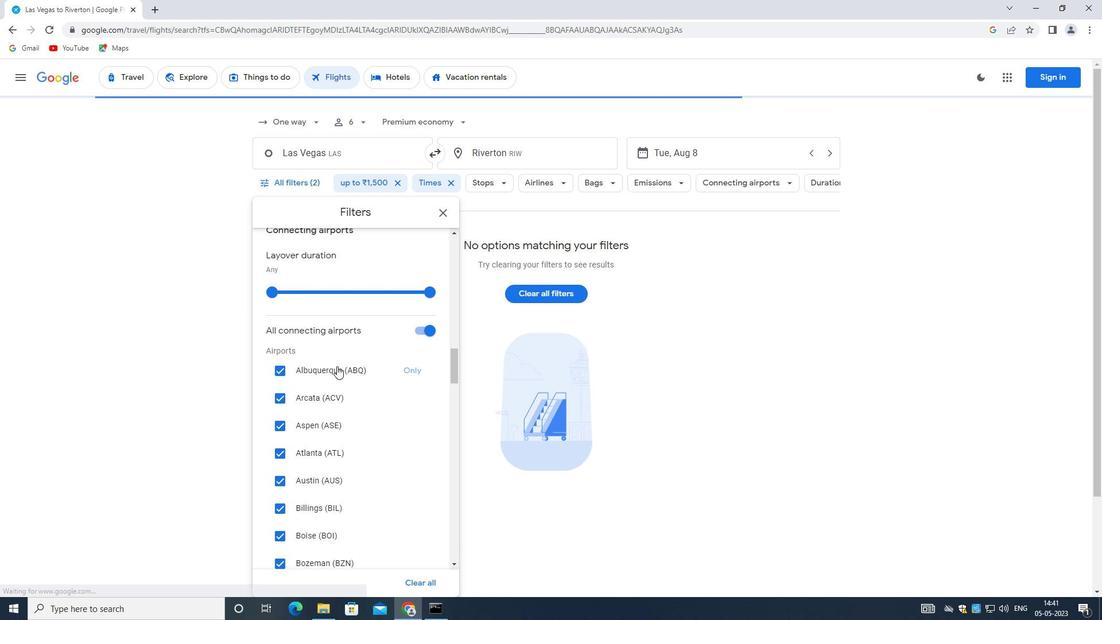 
Action: Mouse moved to (337, 377)
Screenshot: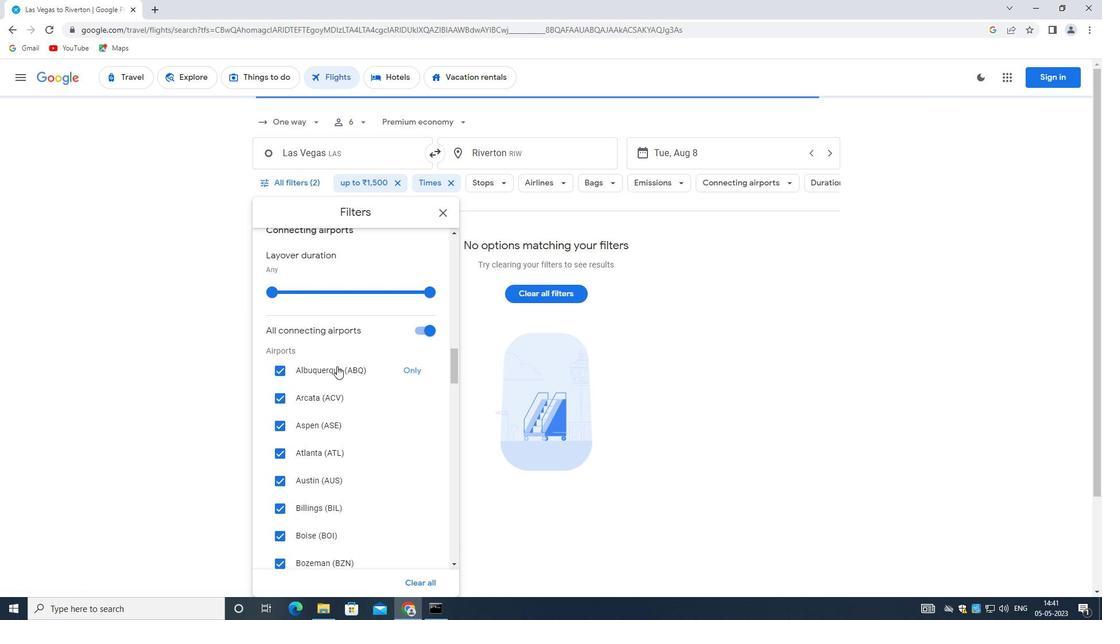 
Action: Mouse scrolled (337, 376) with delta (0, 0)
Screenshot: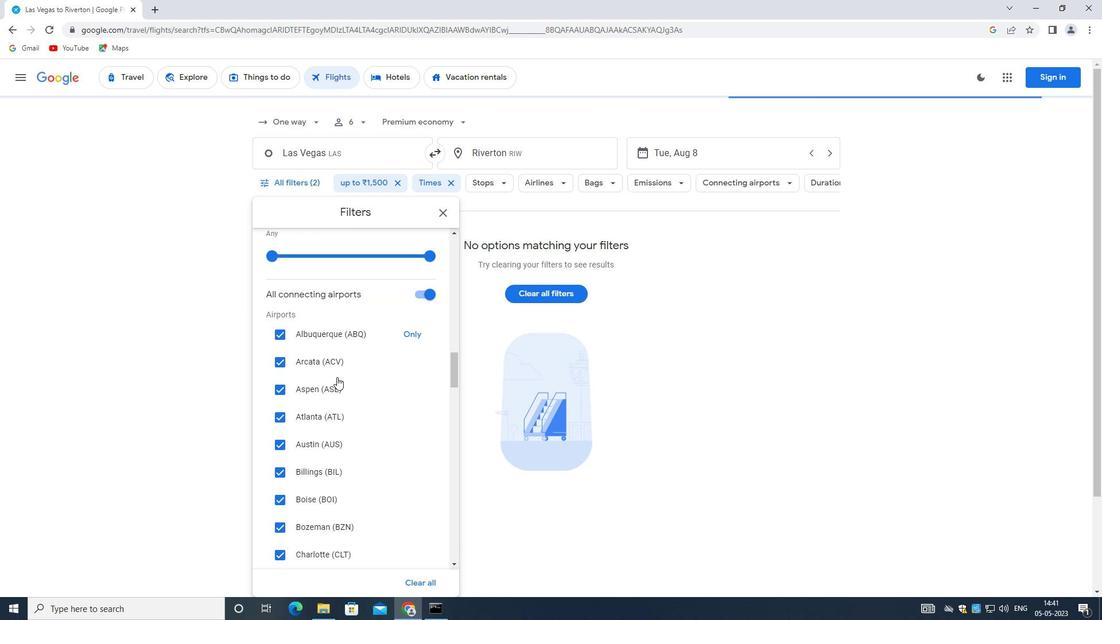 
Action: Mouse scrolled (337, 376) with delta (0, 0)
Screenshot: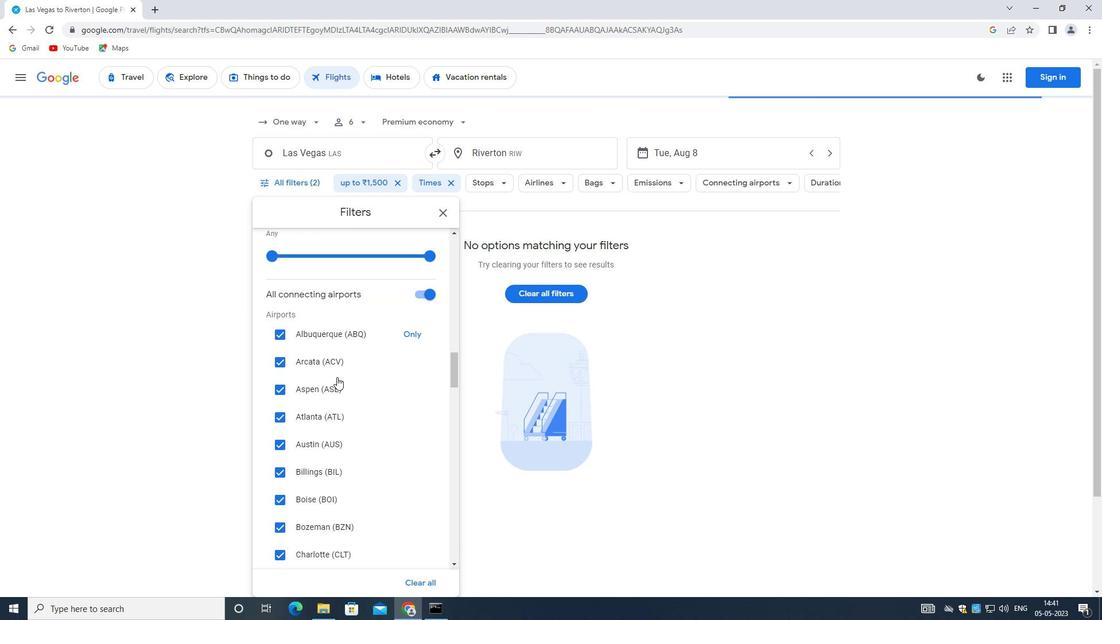 
Action: Mouse moved to (337, 378)
Screenshot: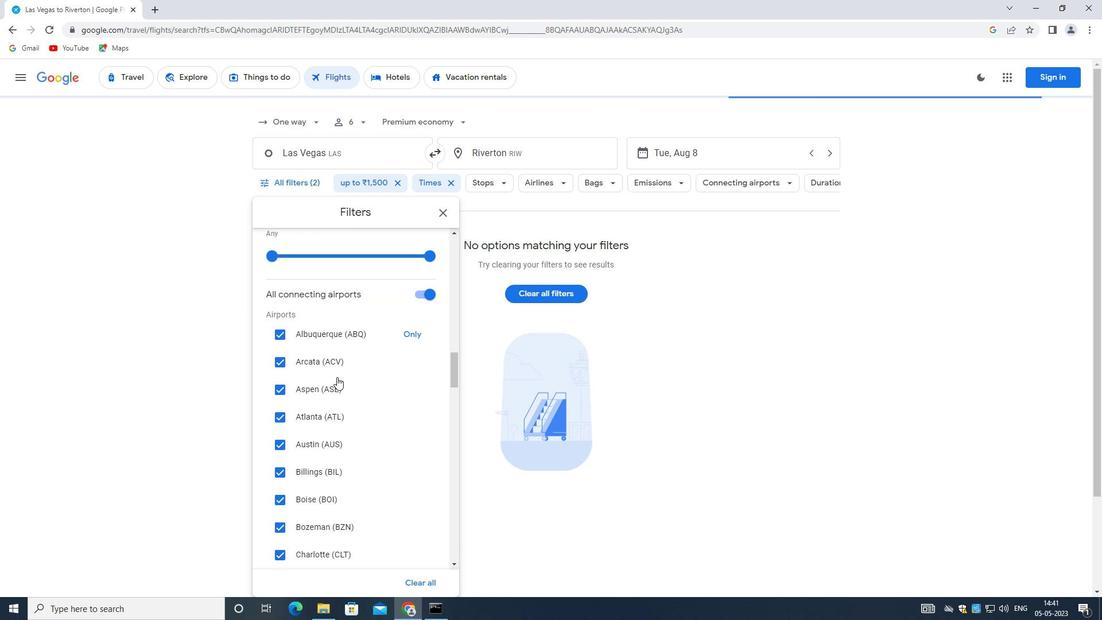 
Action: Mouse scrolled (337, 377) with delta (0, 0)
Screenshot: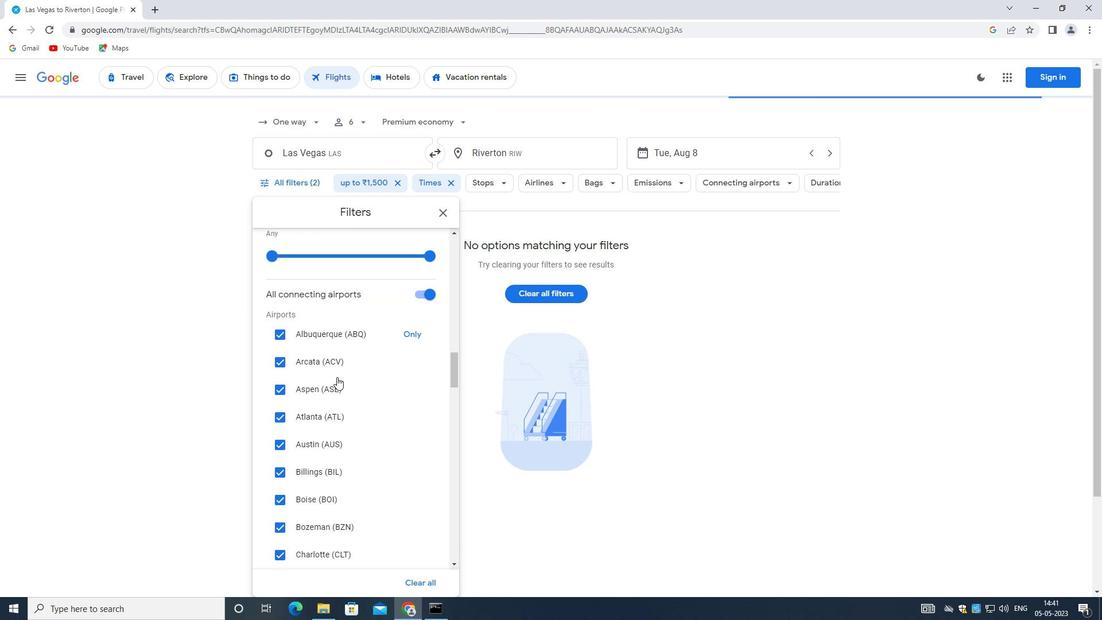 
Action: Mouse moved to (337, 378)
Screenshot: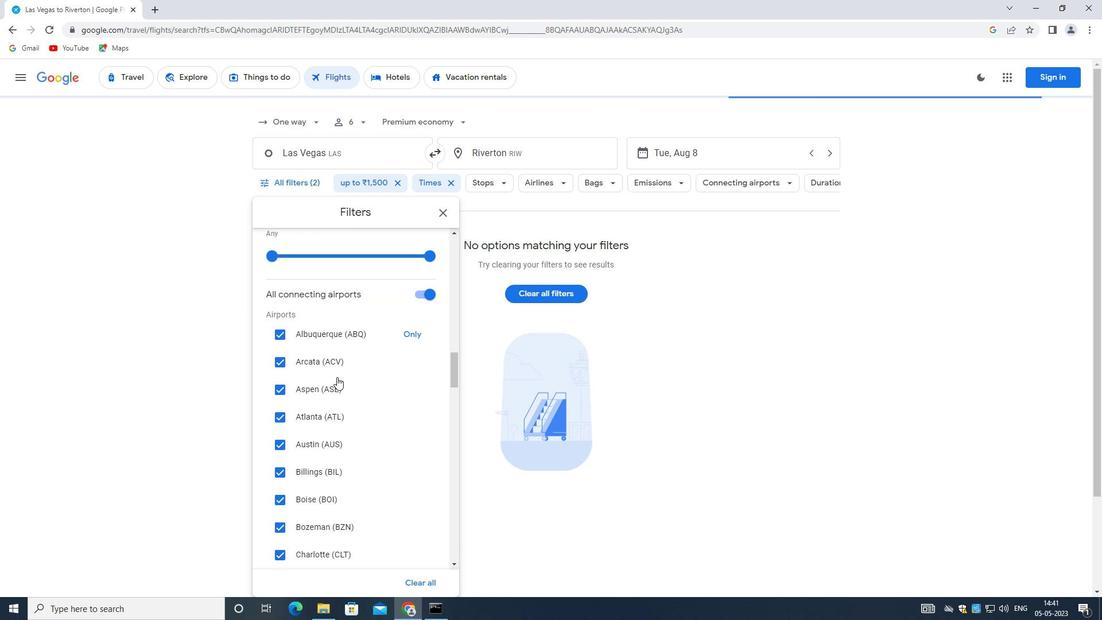 
Action: Mouse scrolled (337, 377) with delta (0, 0)
Screenshot: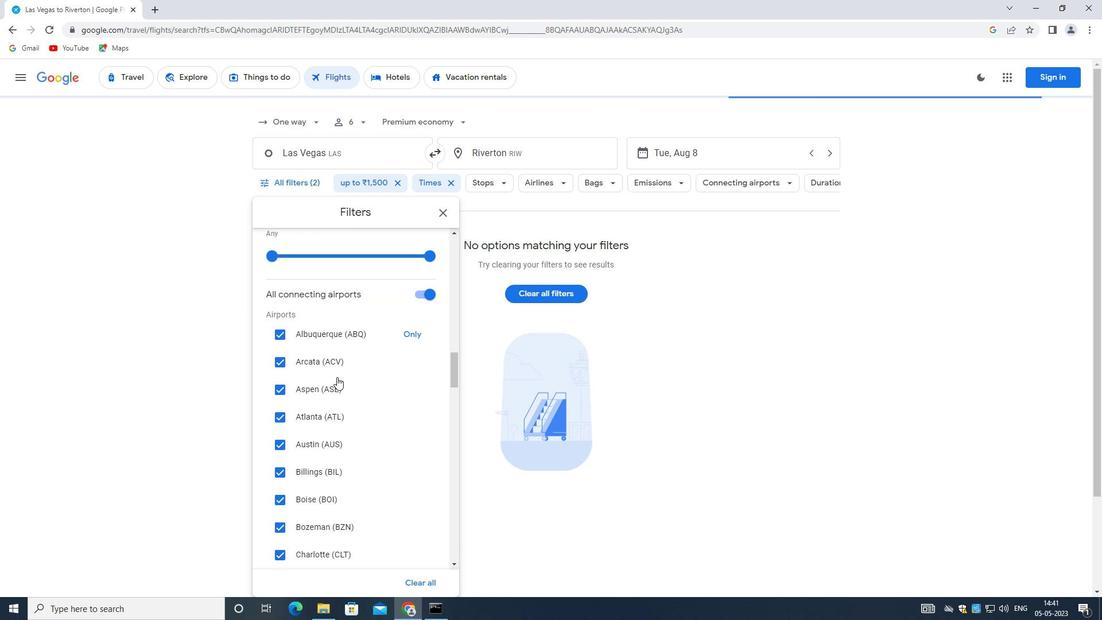 
Action: Mouse moved to (337, 379)
Screenshot: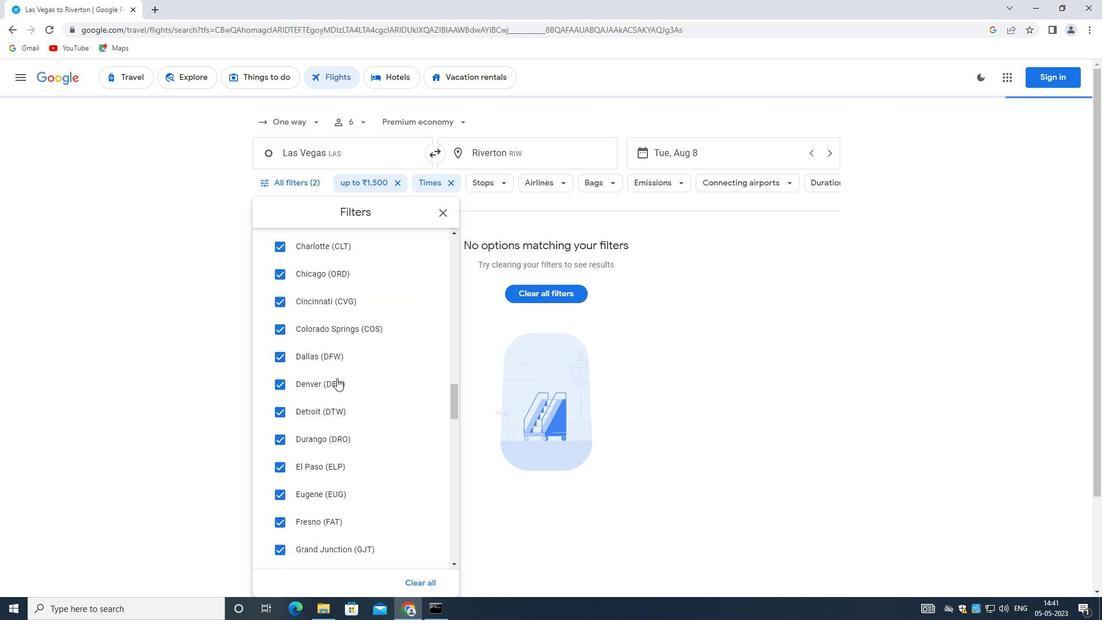 
Action: Mouse scrolled (337, 378) with delta (0, 0)
Screenshot: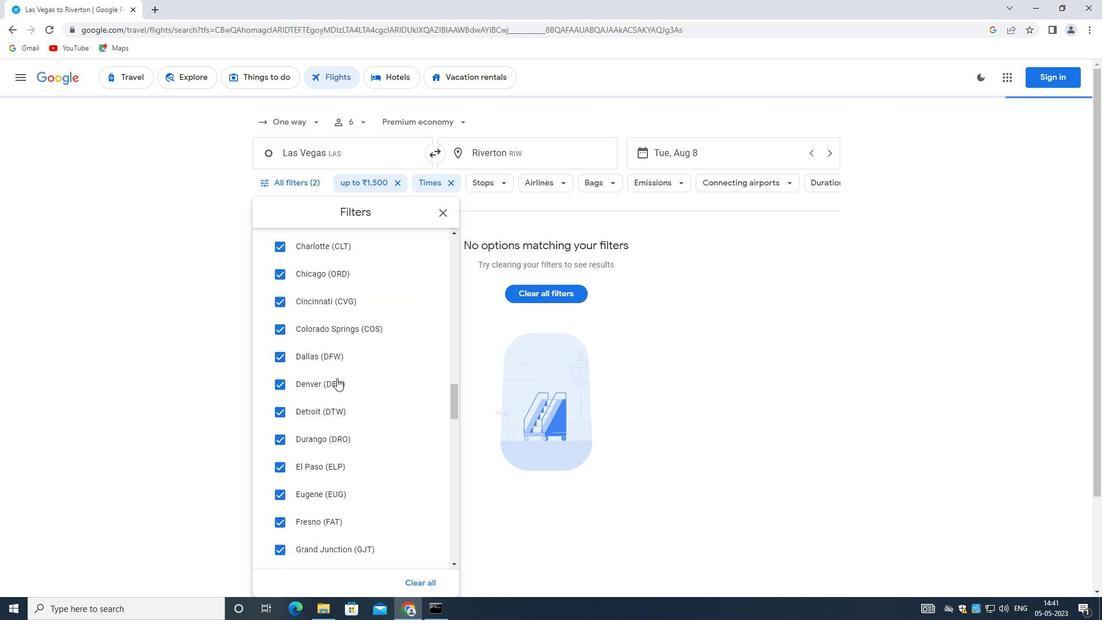 
Action: Mouse moved to (335, 381)
Screenshot: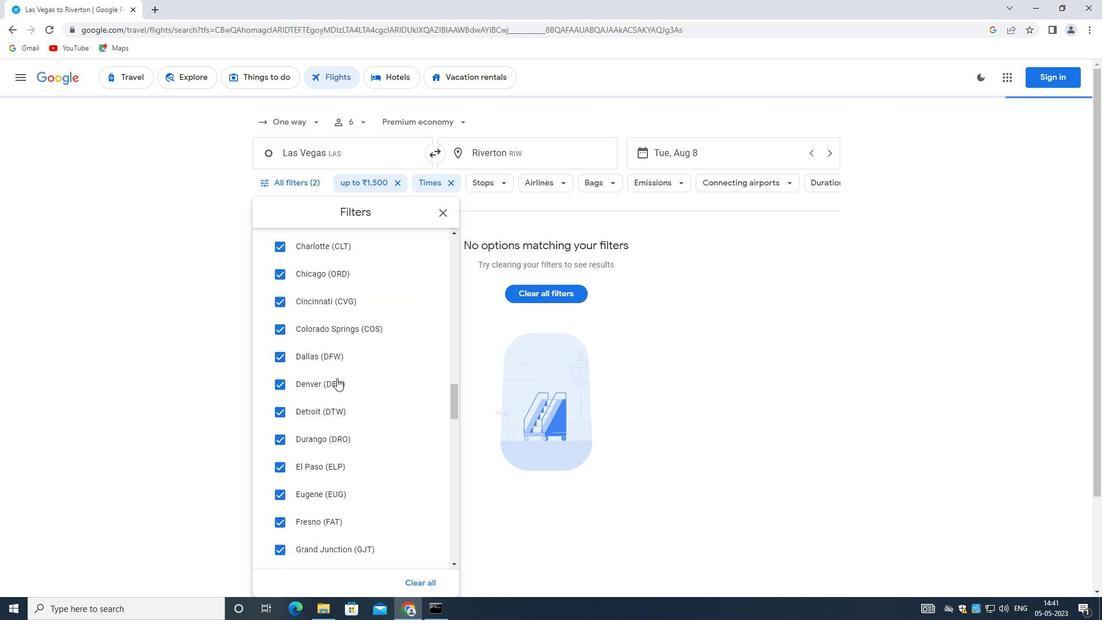 
Action: Mouse scrolled (335, 380) with delta (0, 0)
Screenshot: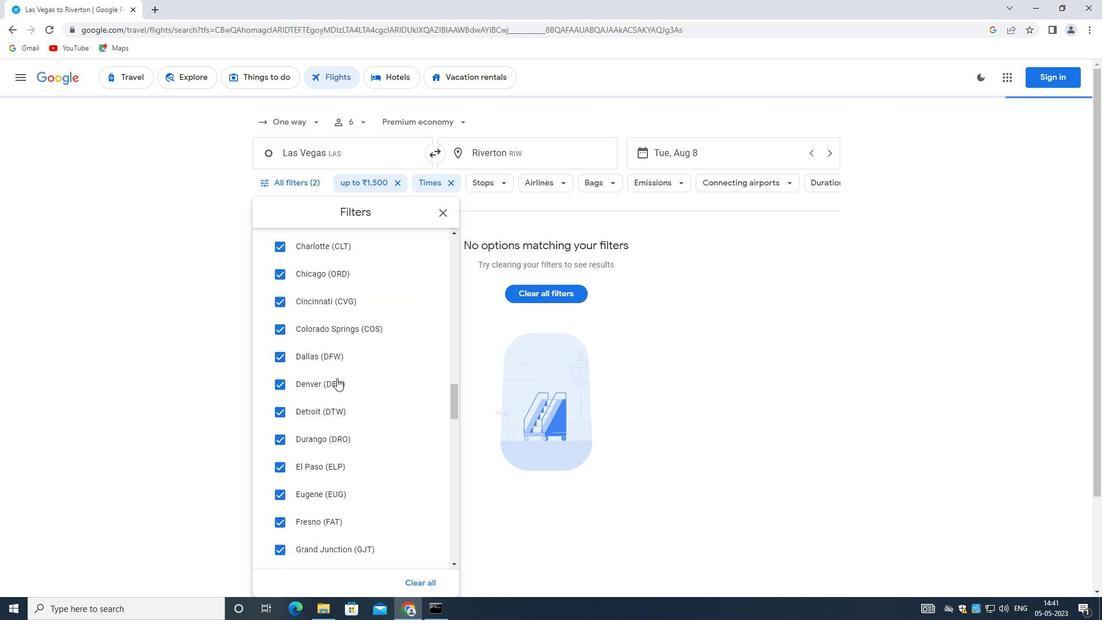 
Action: Mouse moved to (334, 382)
Screenshot: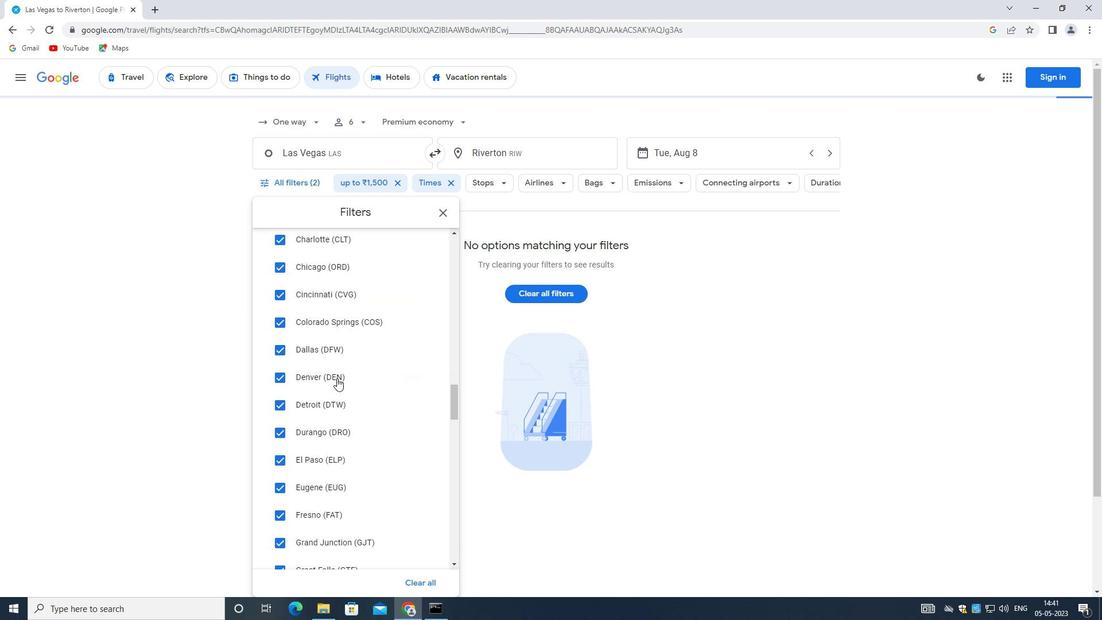 
Action: Mouse scrolled (334, 381) with delta (0, 0)
Screenshot: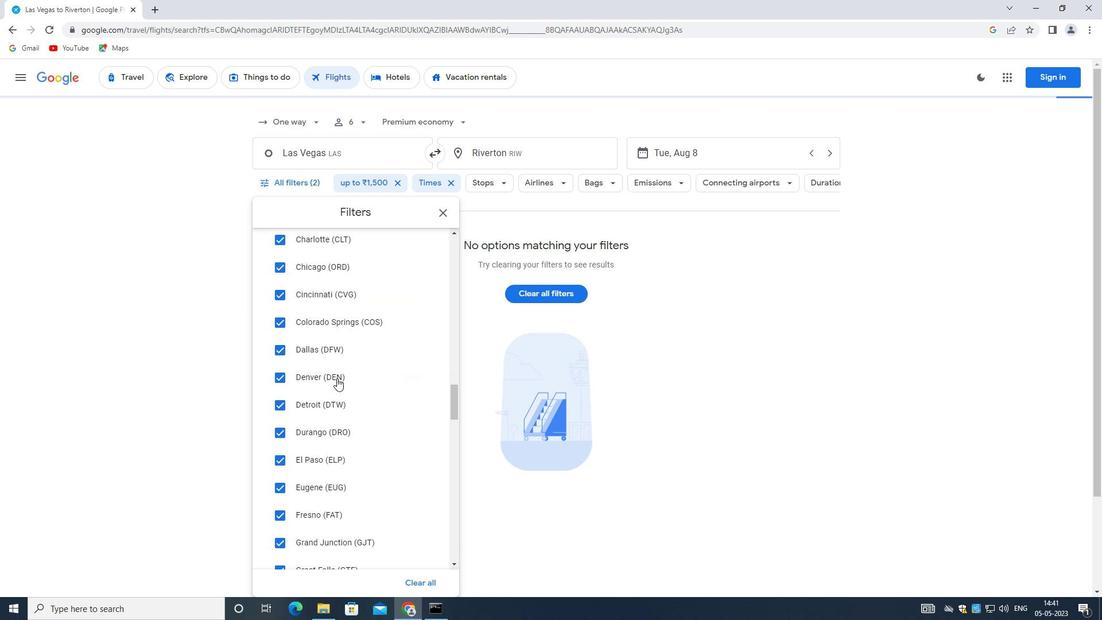 
Action: Mouse moved to (334, 382)
Screenshot: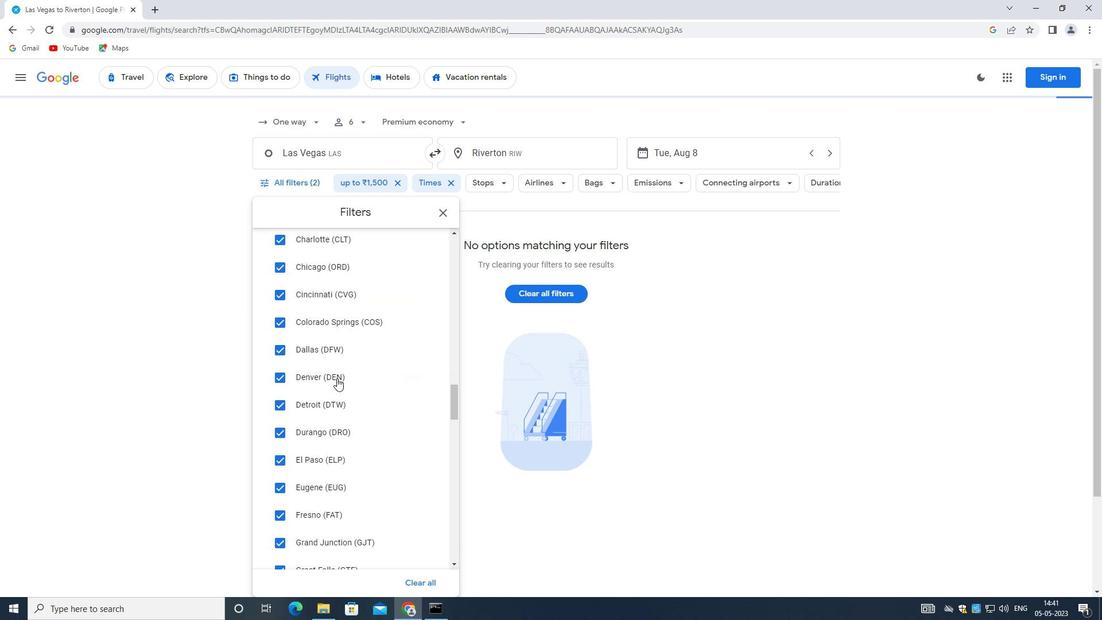 
Action: Mouse scrolled (334, 381) with delta (0, 0)
Screenshot: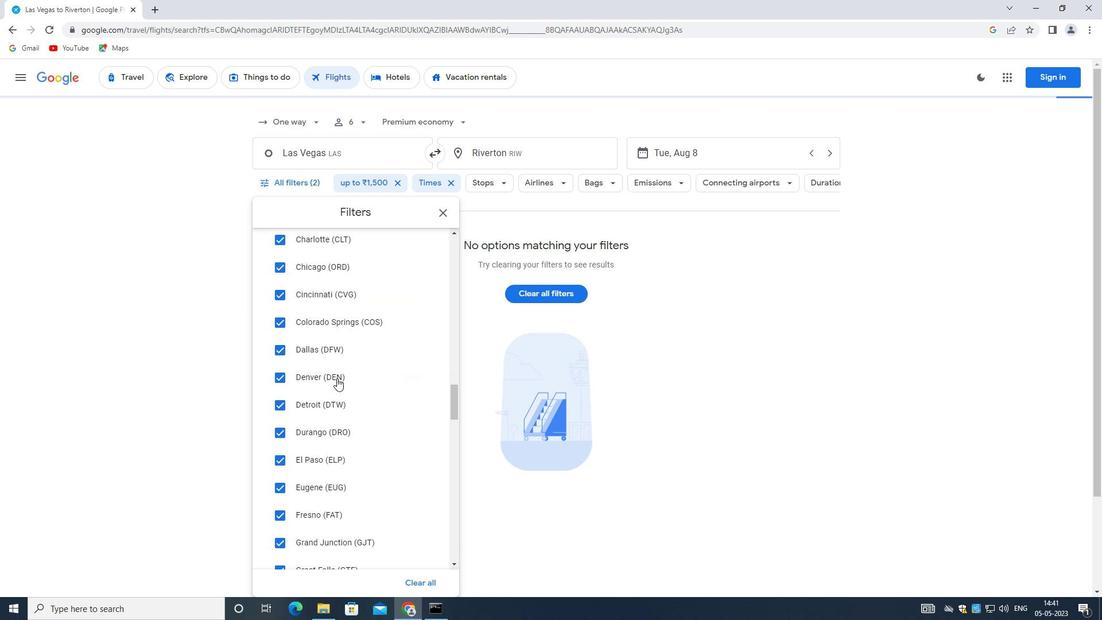 
Action: Mouse moved to (333, 385)
Screenshot: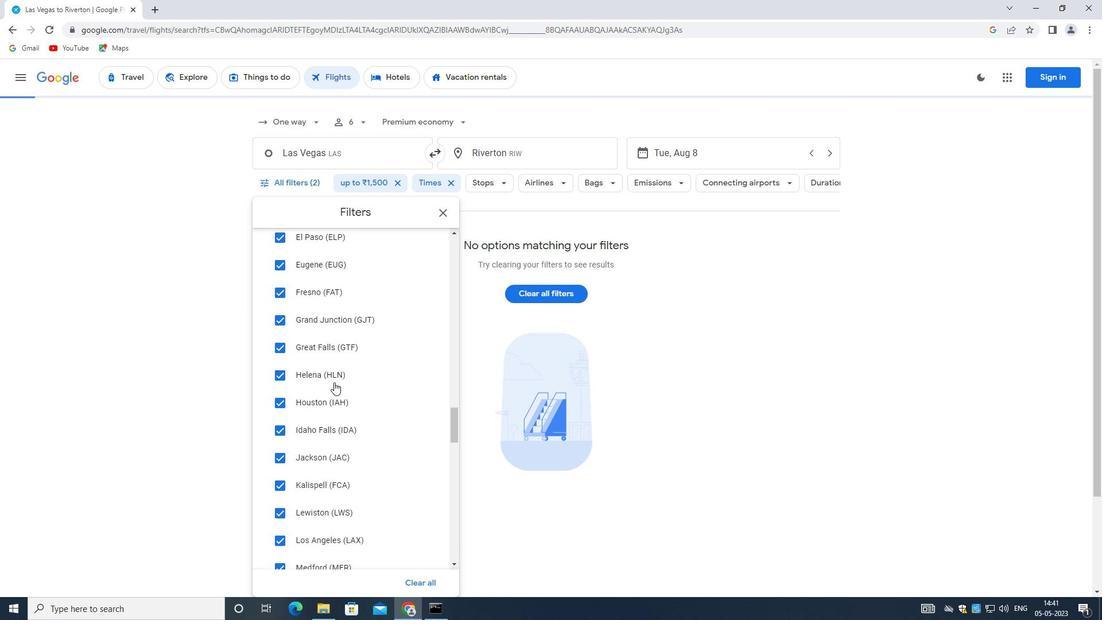 
Action: Mouse scrolled (333, 384) with delta (0, 0)
Screenshot: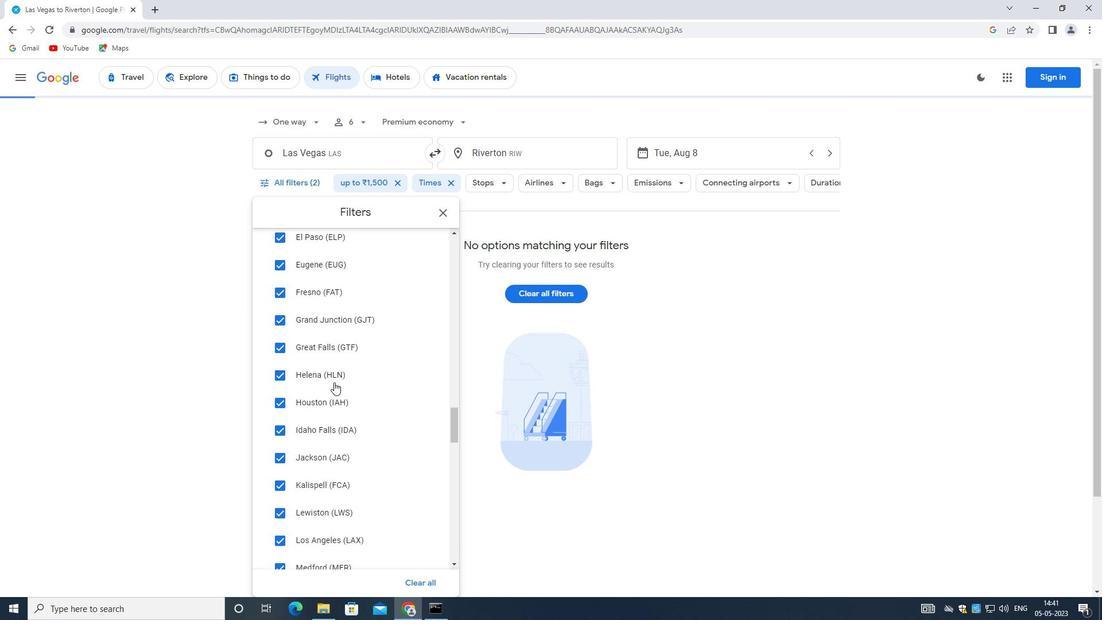 
Action: Mouse moved to (332, 389)
Screenshot: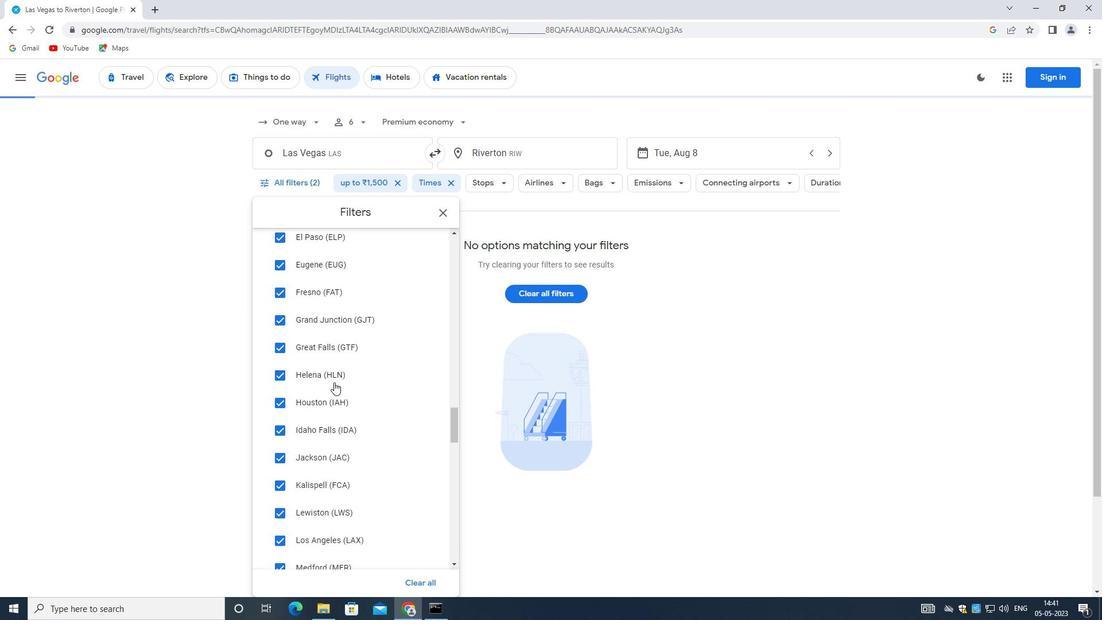 
Action: Mouse scrolled (332, 389) with delta (0, 0)
Screenshot: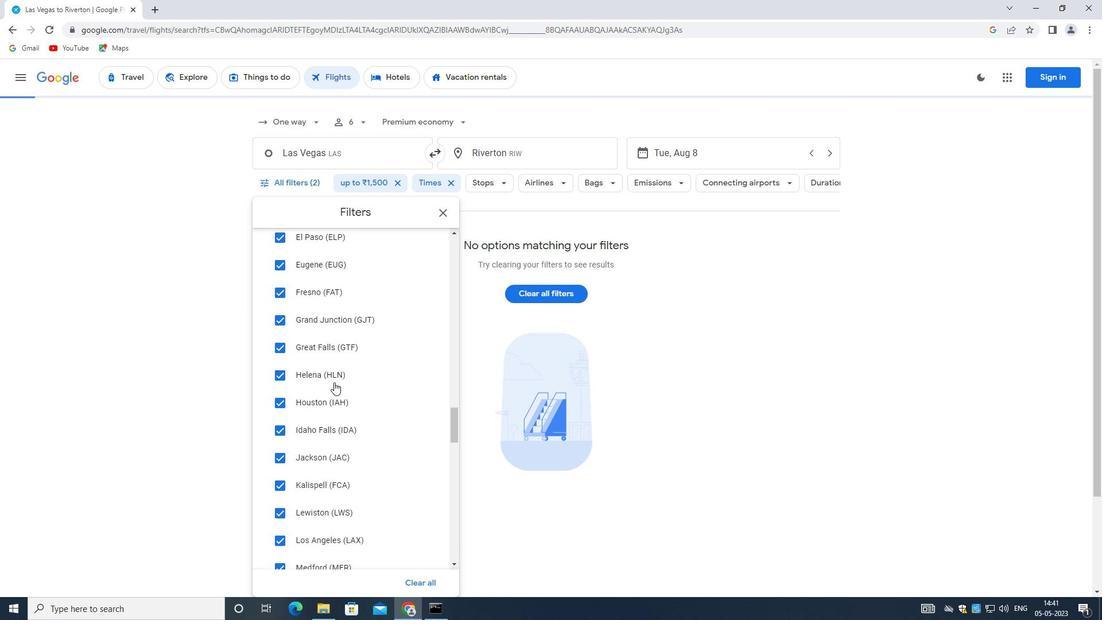 
Action: Mouse moved to (332, 393)
Screenshot: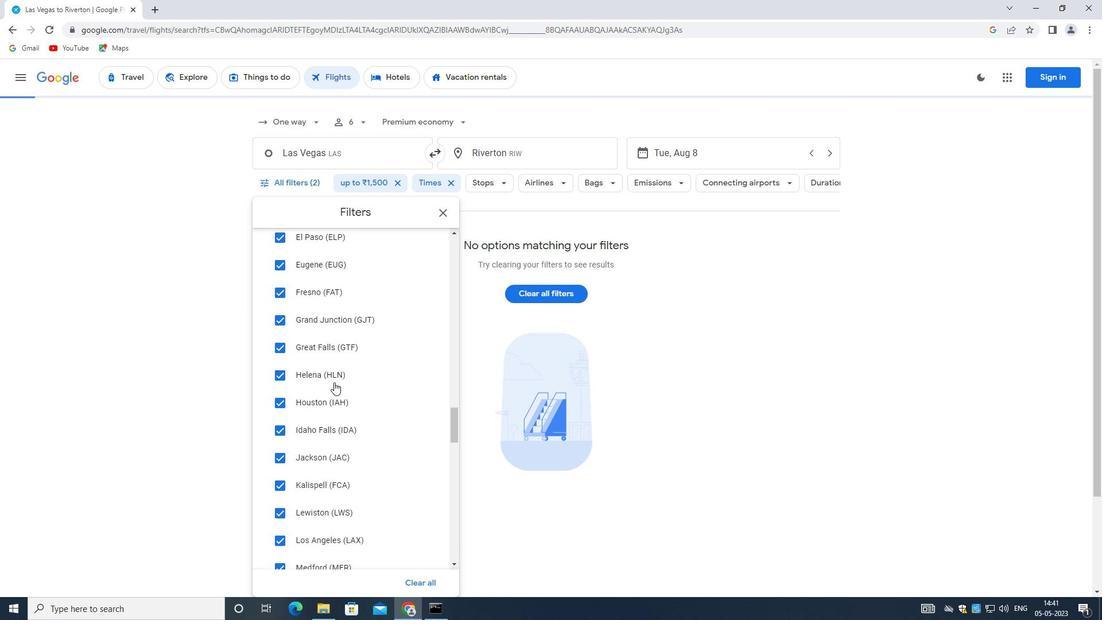 
Action: Mouse scrolled (332, 392) with delta (0, 0)
Screenshot: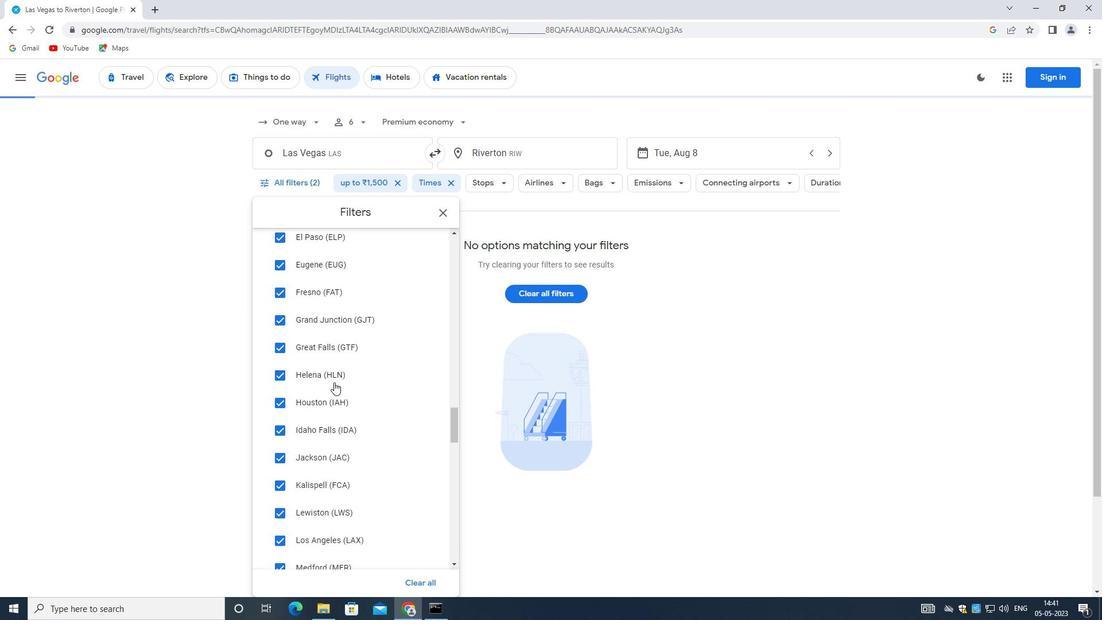 
Action: Mouse moved to (331, 394)
Screenshot: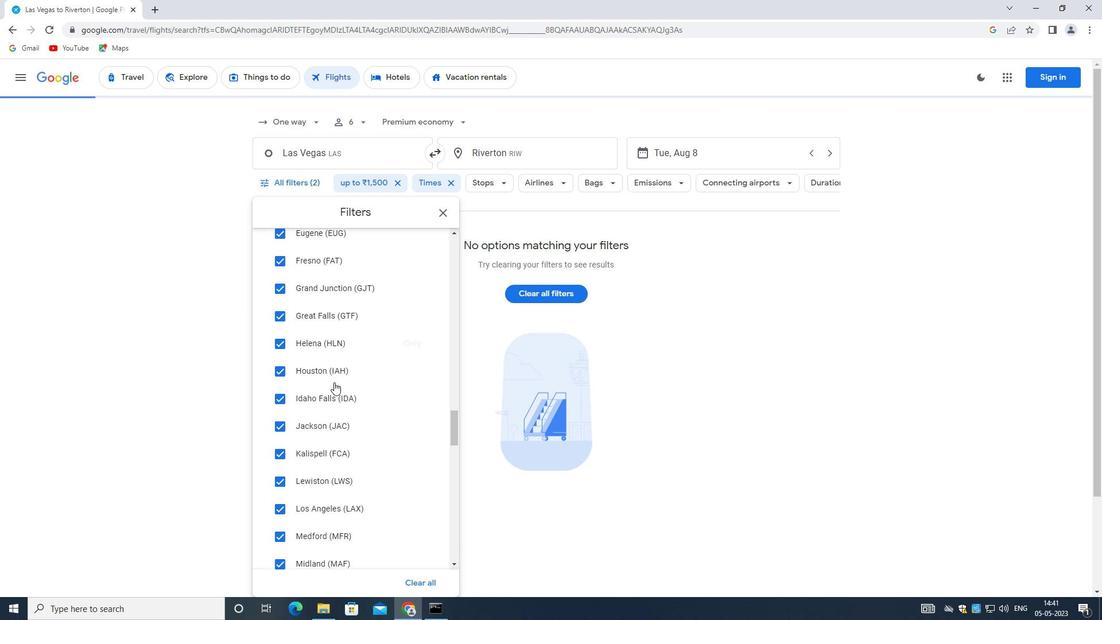 
Action: Mouse scrolled (331, 393) with delta (0, -1)
Screenshot: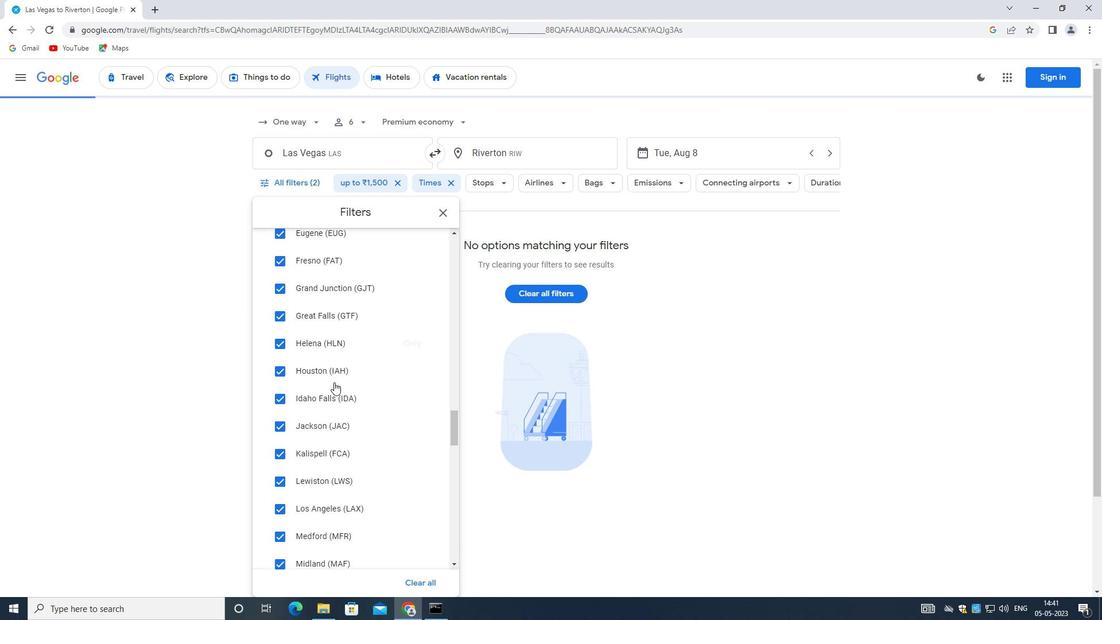
Action: Mouse moved to (331, 394)
Screenshot: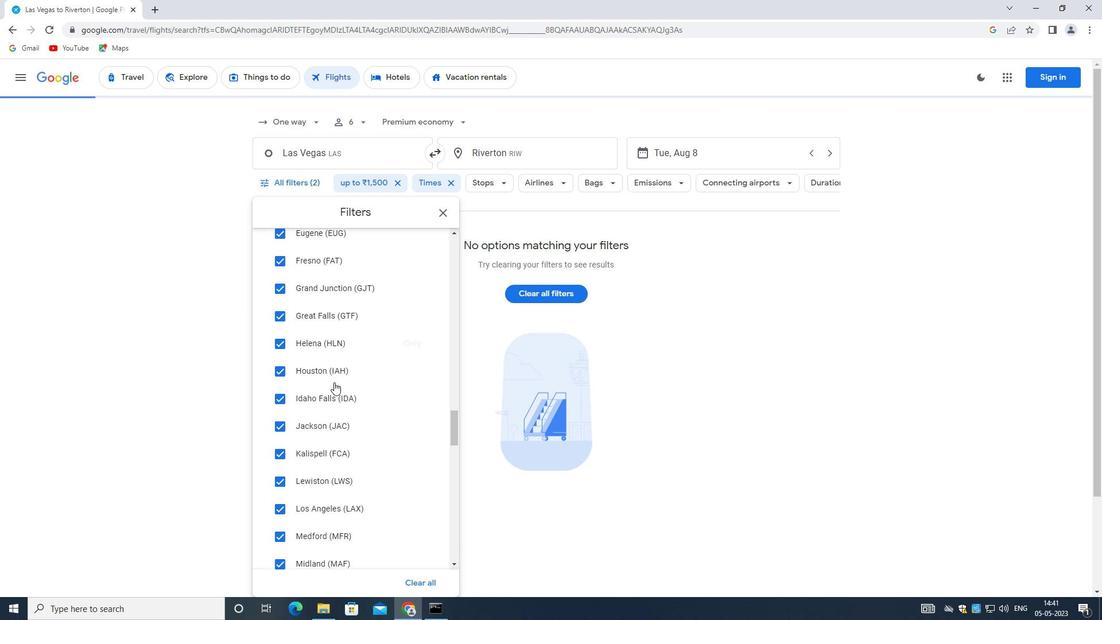 
Action: Mouse scrolled (331, 393) with delta (0, 0)
Screenshot: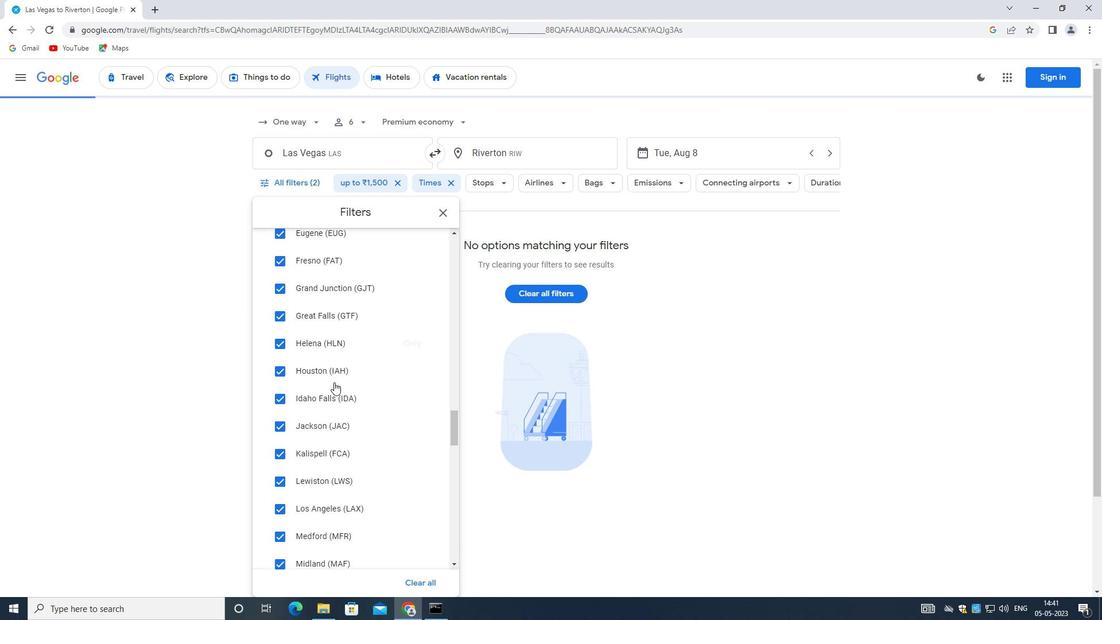
Action: Mouse scrolled (331, 393) with delta (0, 0)
Screenshot: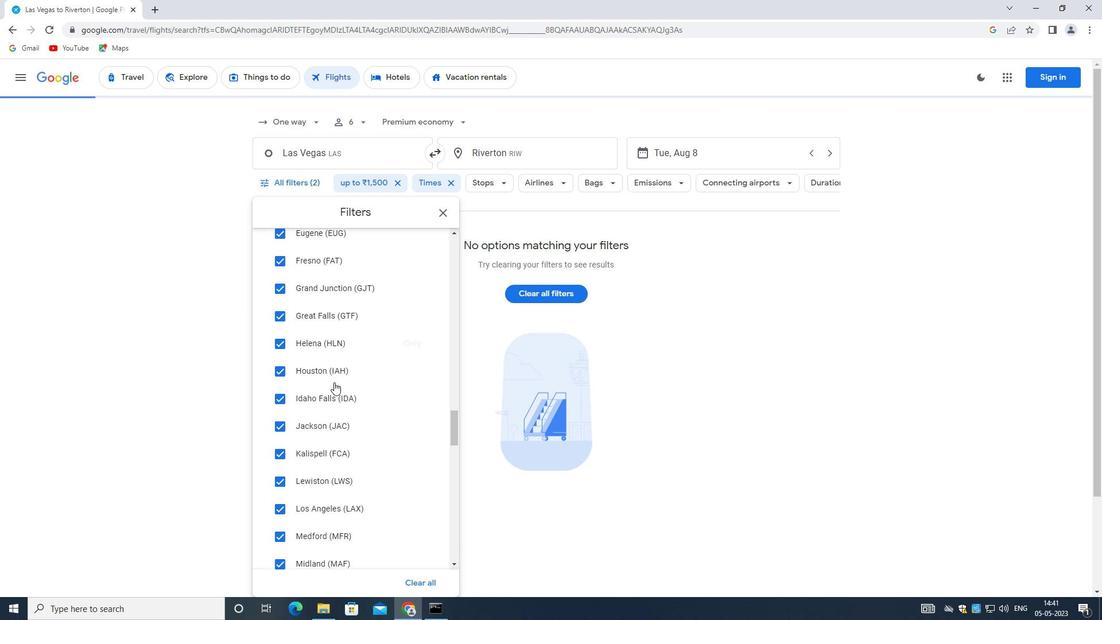 
Action: Mouse moved to (330, 398)
Screenshot: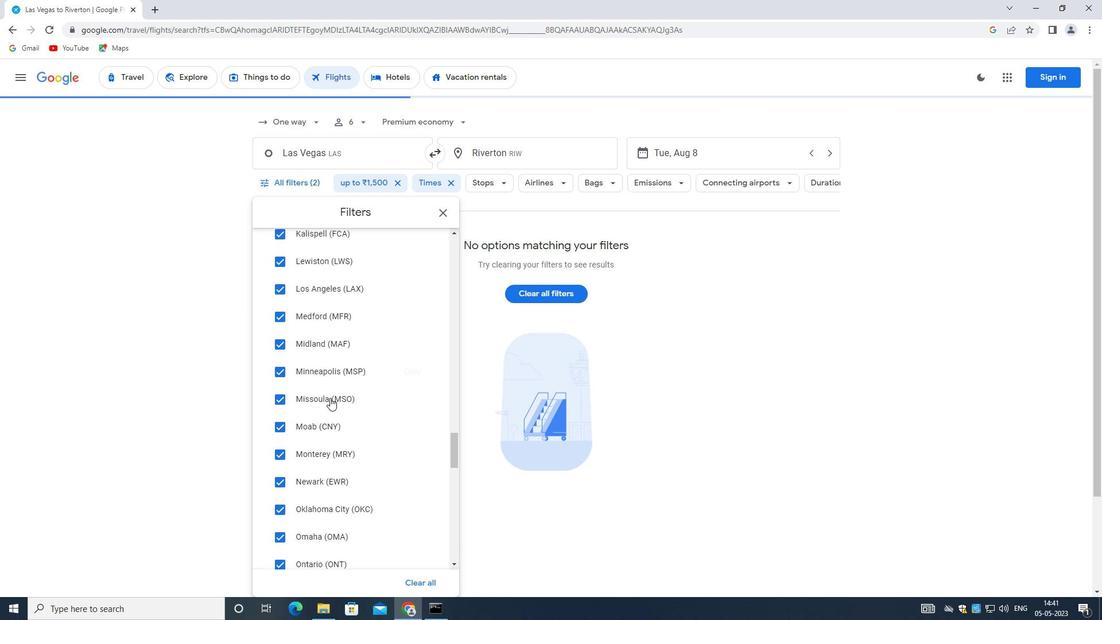 
Action: Mouse scrolled (330, 397) with delta (0, 0)
Screenshot: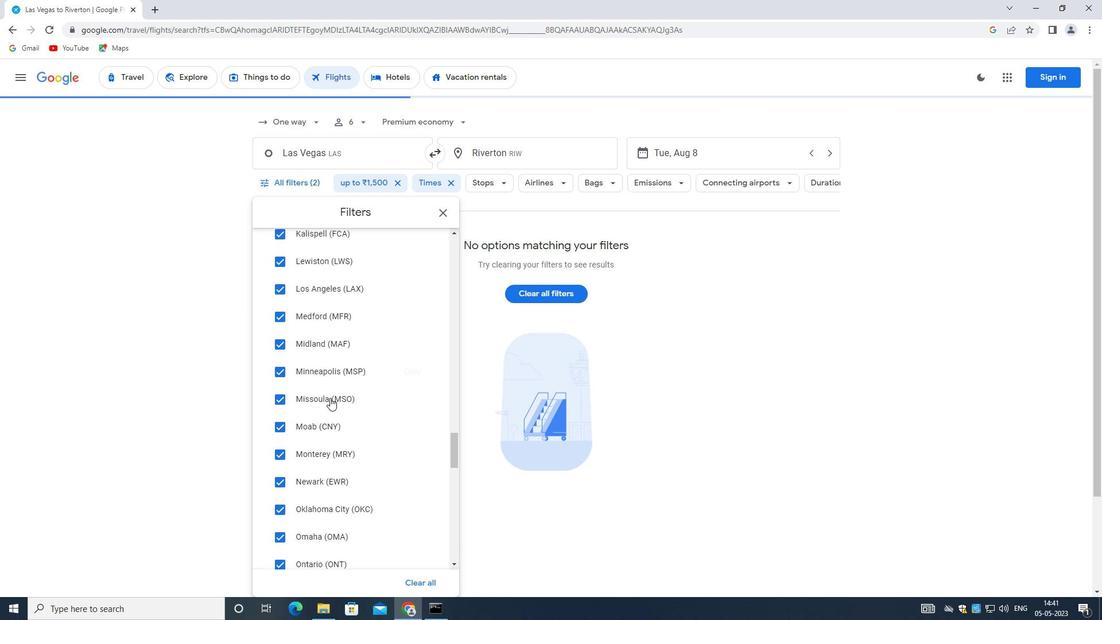 
Action: Mouse moved to (330, 399)
Screenshot: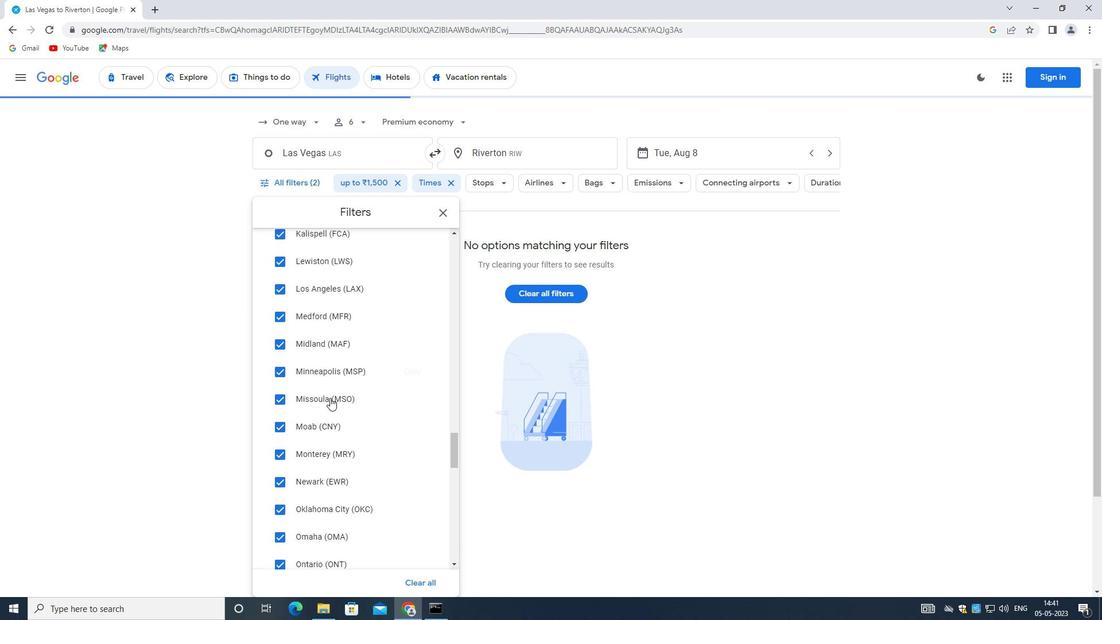 
Action: Mouse scrolled (330, 399) with delta (0, 0)
Screenshot: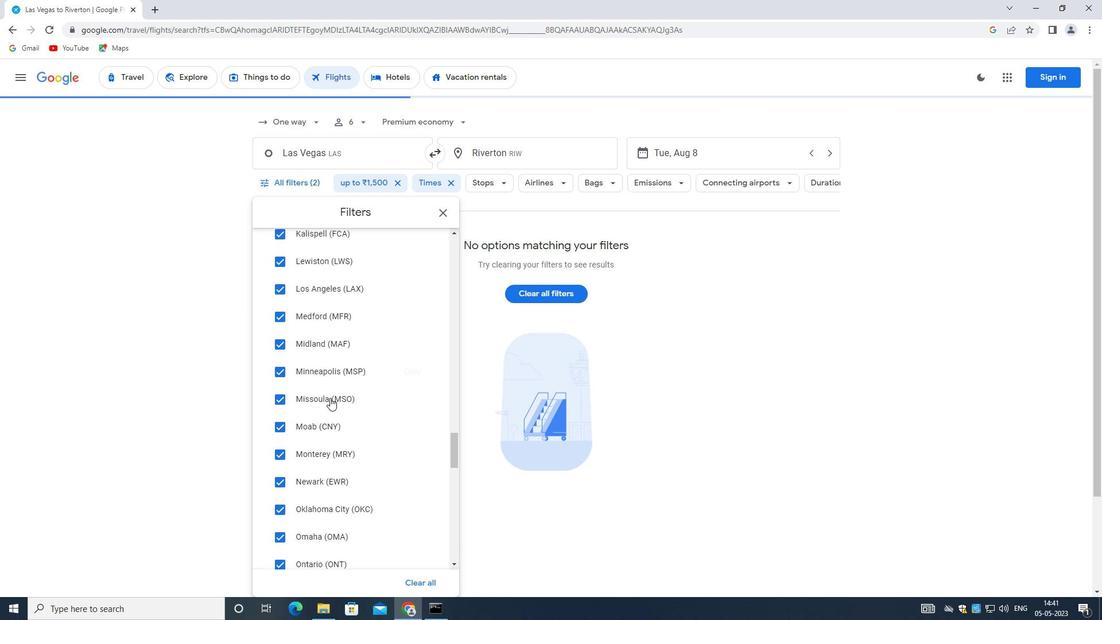 
Action: Mouse scrolled (330, 398) with delta (0, -1)
Screenshot: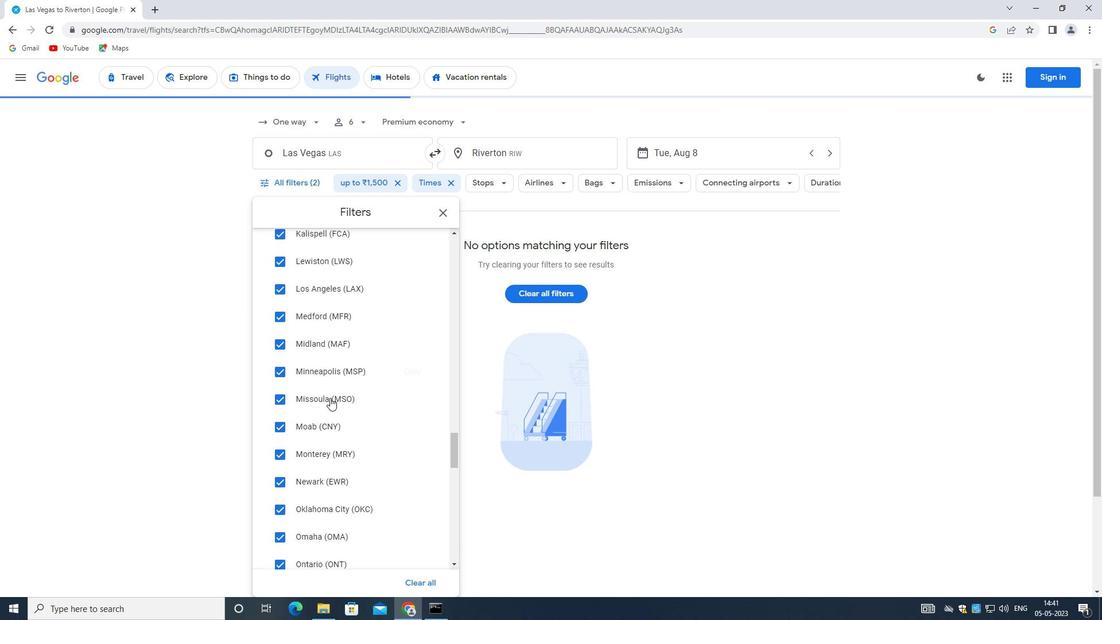 
Action: Mouse scrolled (330, 399) with delta (0, 0)
Screenshot: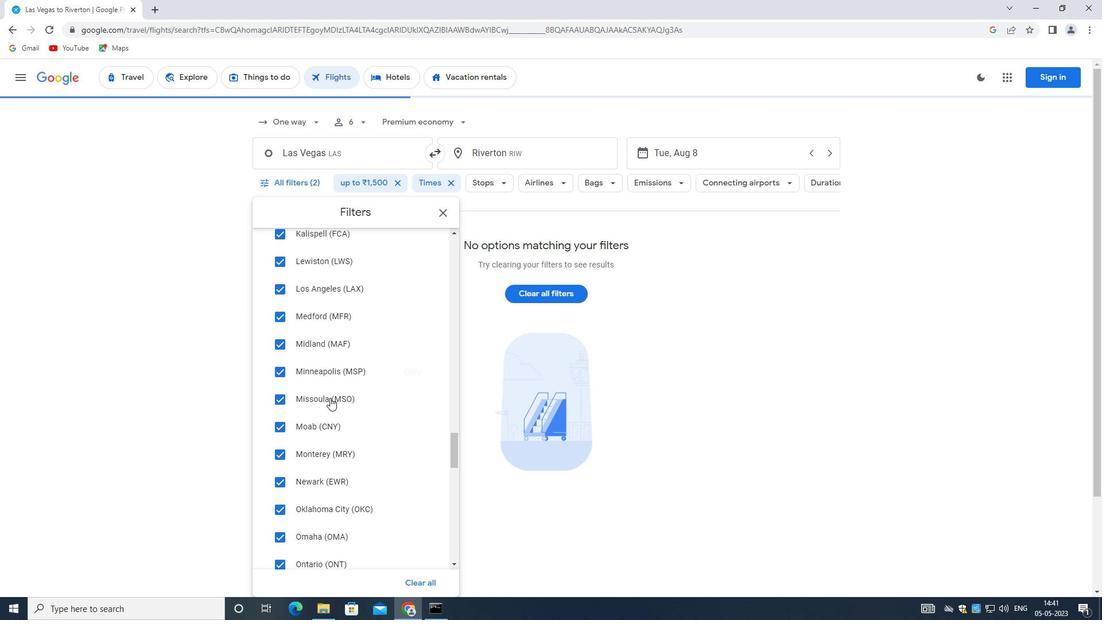 
Action: Mouse scrolled (330, 399) with delta (0, 0)
Screenshot: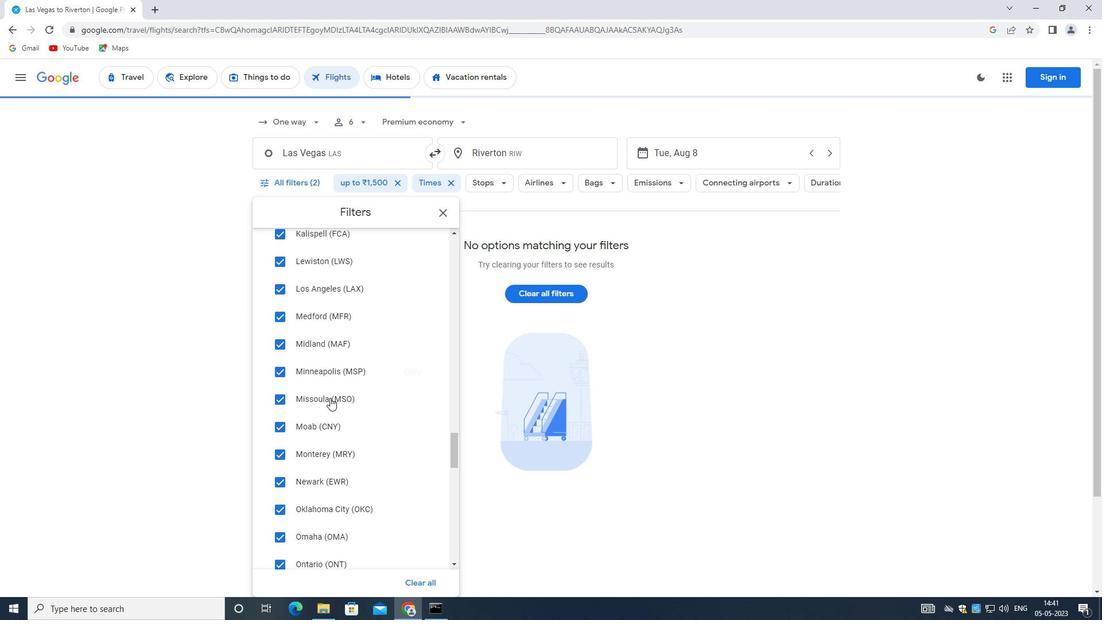 
Action: Mouse moved to (330, 400)
Screenshot: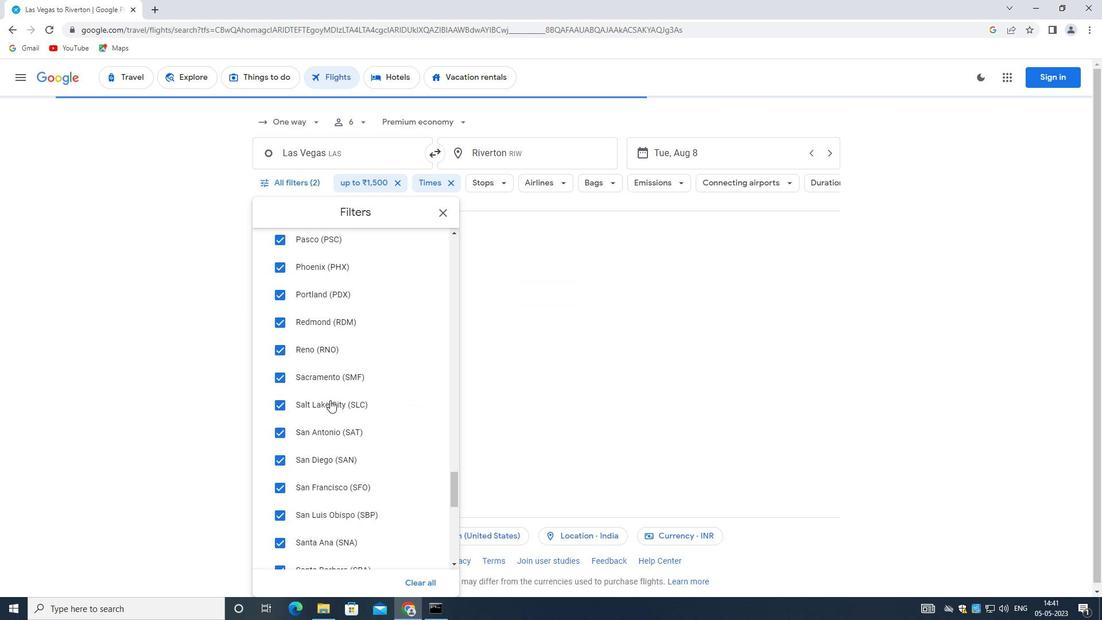 
Action: Mouse scrolled (330, 399) with delta (0, 0)
Screenshot: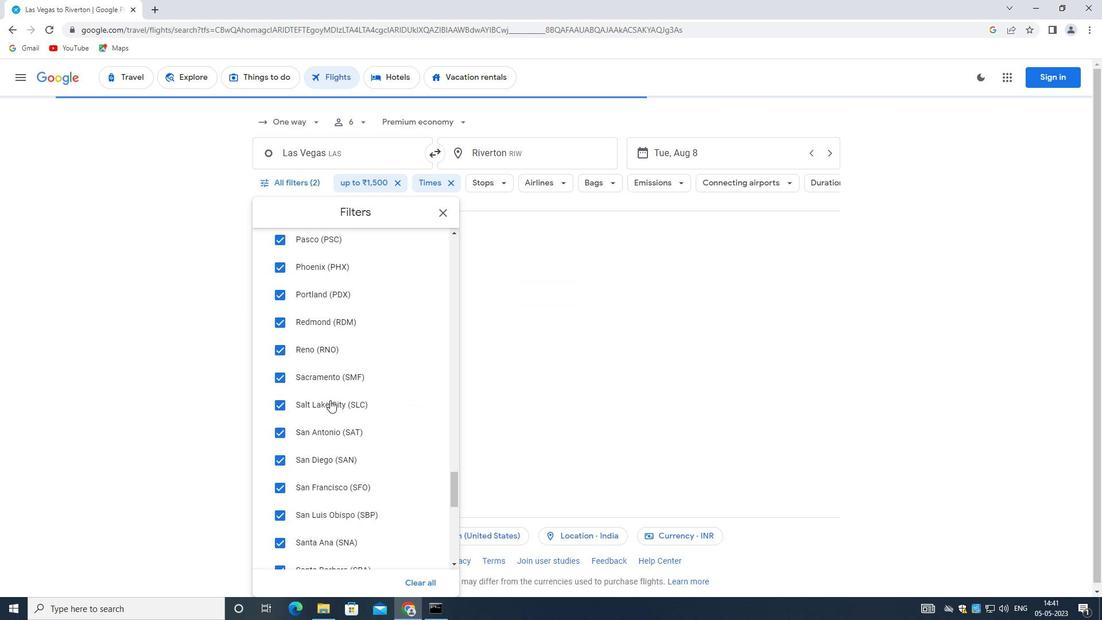 
Action: Mouse scrolled (330, 399) with delta (0, 0)
Screenshot: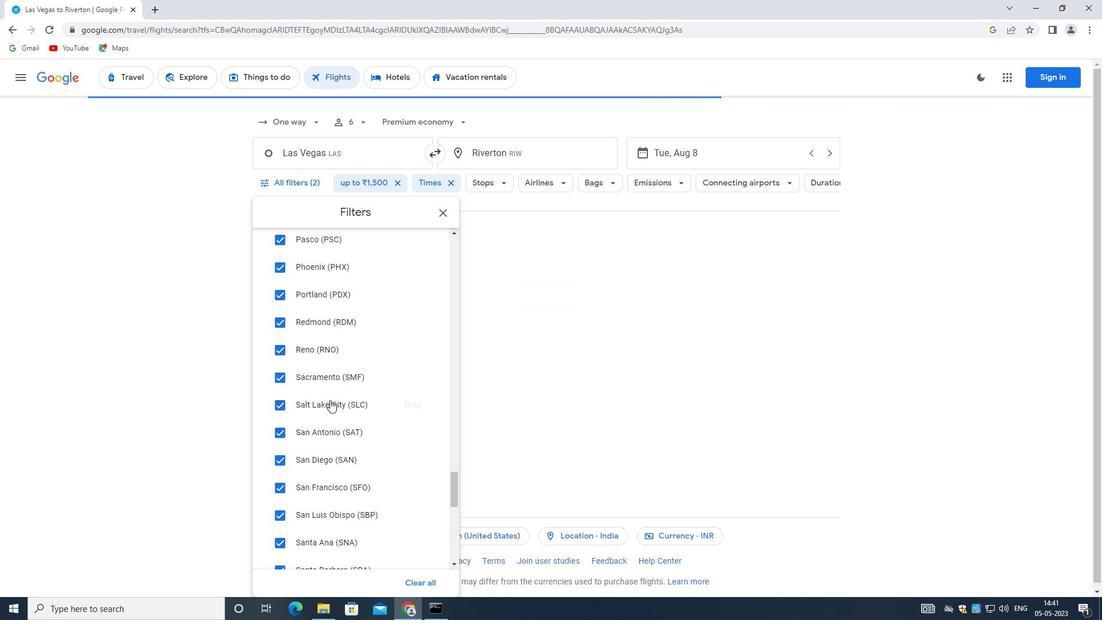 
Action: Mouse scrolled (330, 399) with delta (0, 0)
Screenshot: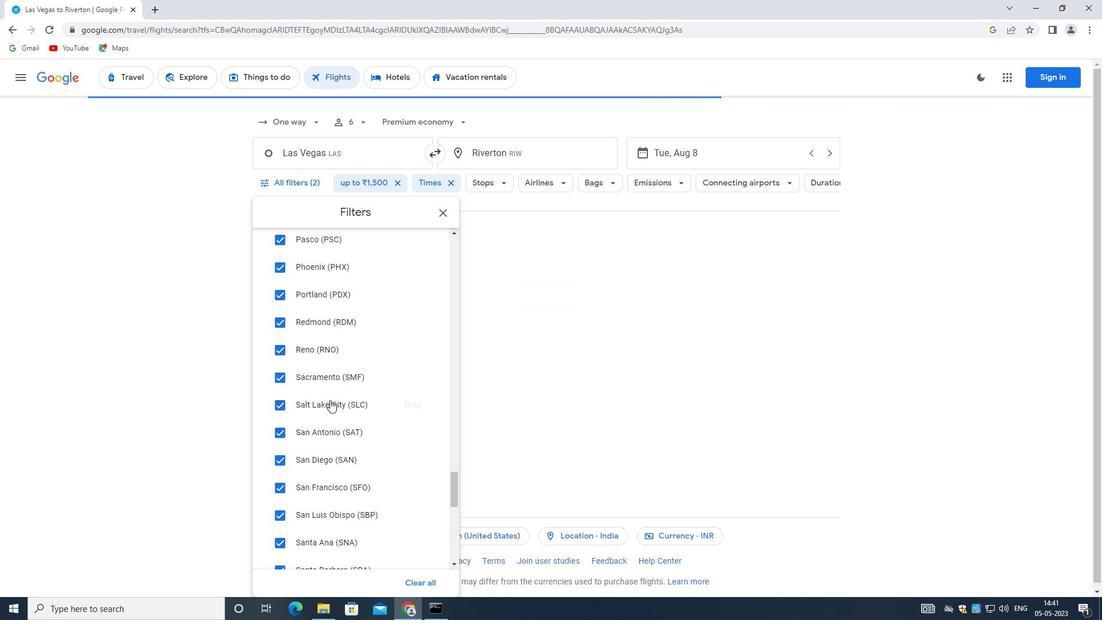 
Action: Mouse scrolled (330, 399) with delta (0, -1)
Screenshot: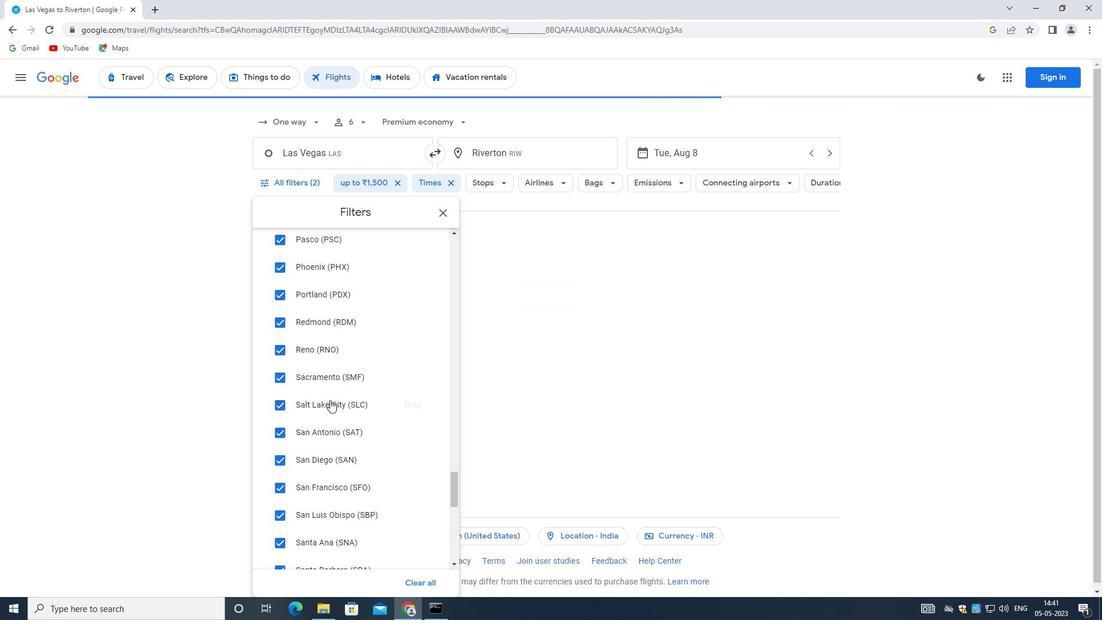 
Action: Mouse scrolled (330, 399) with delta (0, 0)
Screenshot: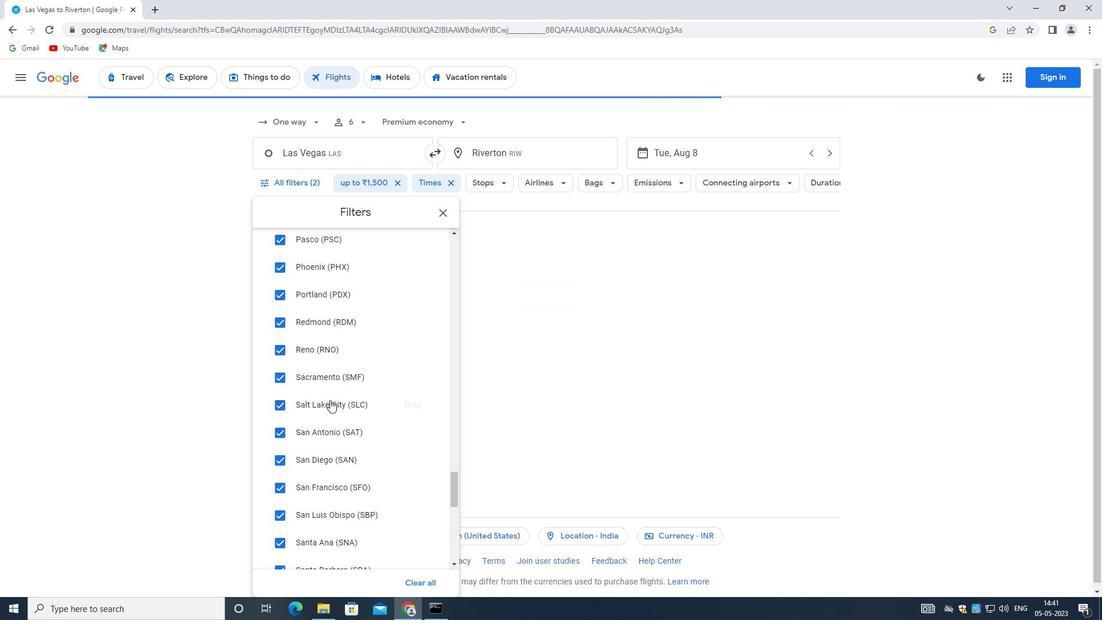 
Action: Mouse moved to (330, 401)
Screenshot: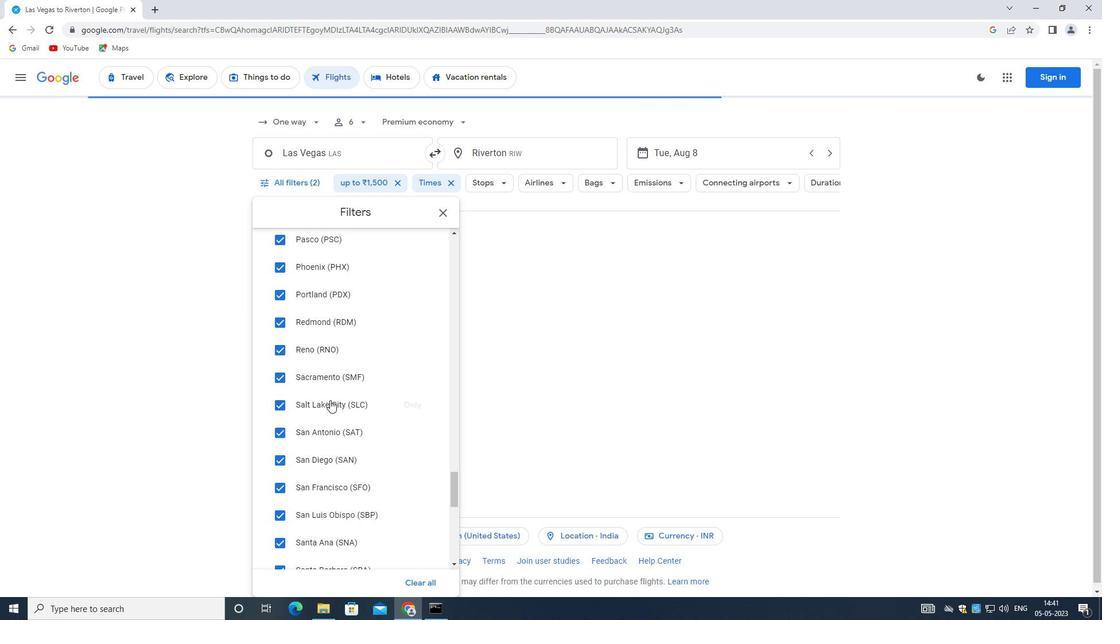
Action: Mouse scrolled (330, 400) with delta (0, 0)
Screenshot: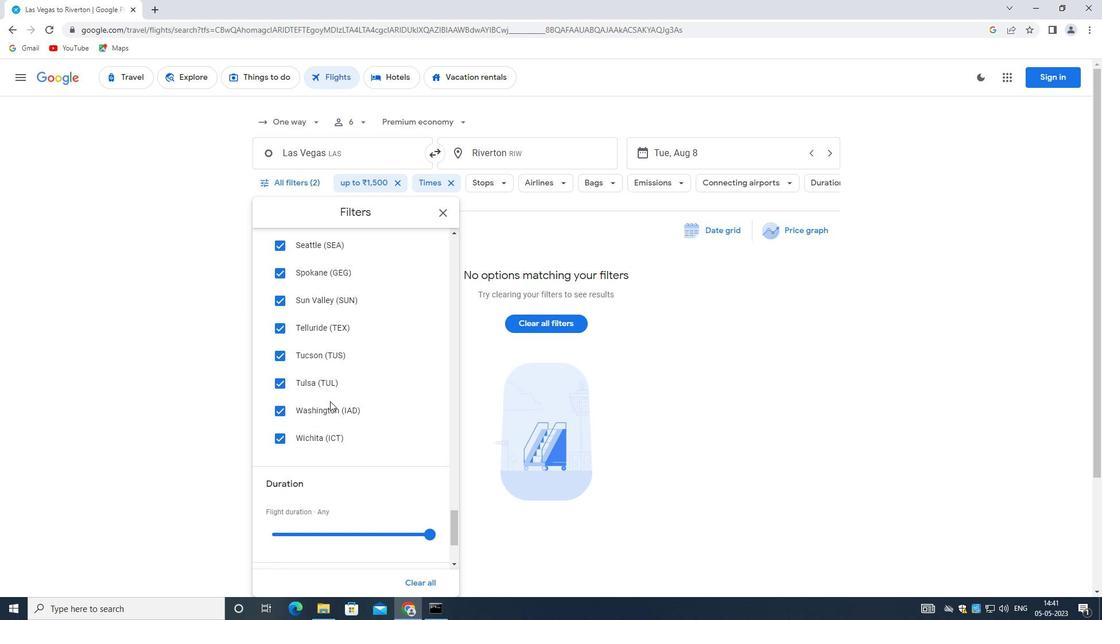 
Action: Mouse moved to (330, 402)
Screenshot: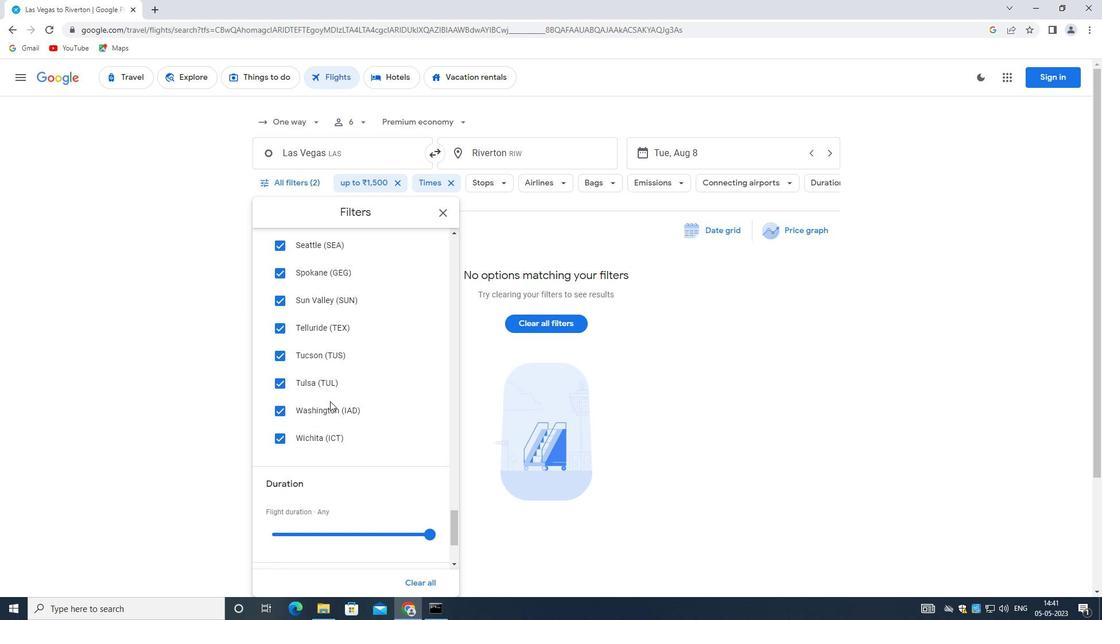 
Action: Mouse scrolled (330, 401) with delta (0, 0)
Screenshot: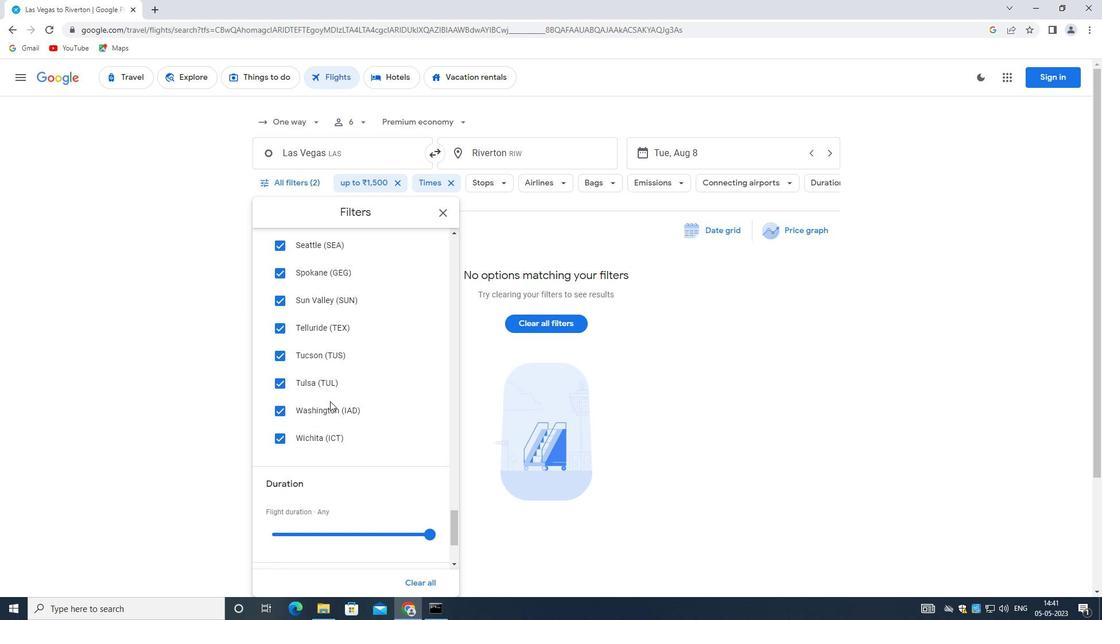 
Action: Mouse scrolled (330, 401) with delta (0, 0)
Screenshot: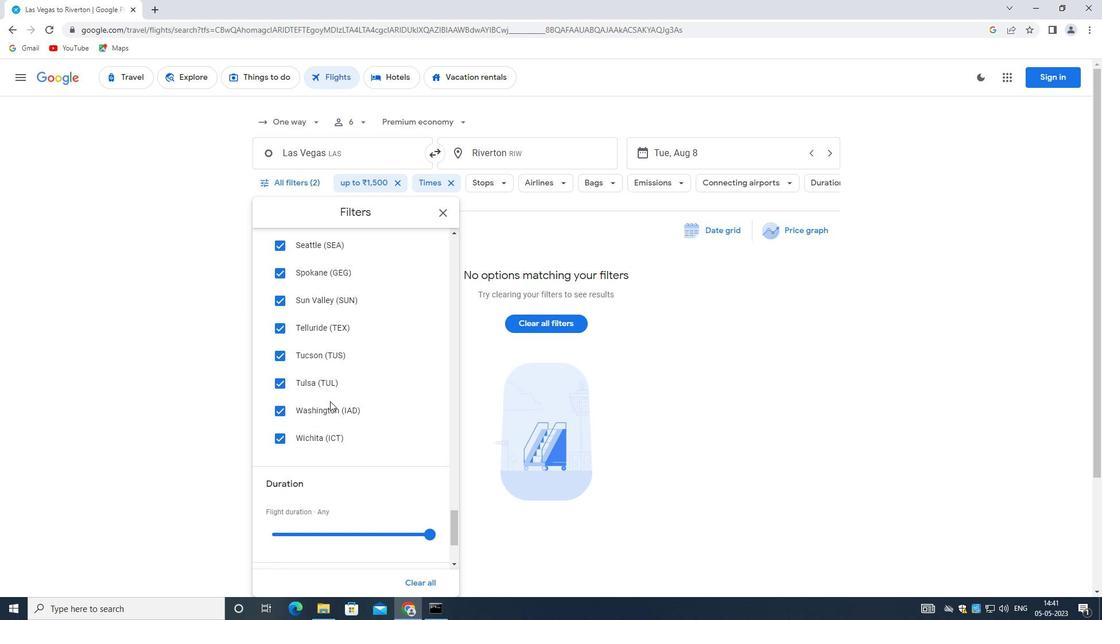 
Action: Mouse scrolled (330, 400) with delta (0, -1)
Screenshot: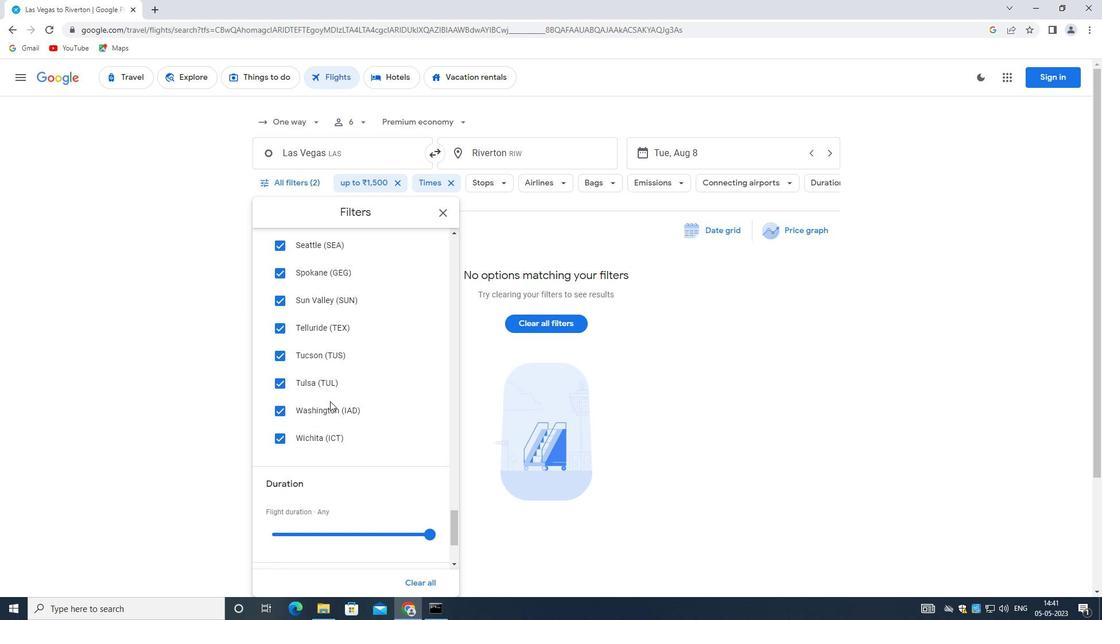 
Action: Mouse scrolled (330, 401) with delta (0, 0)
Screenshot: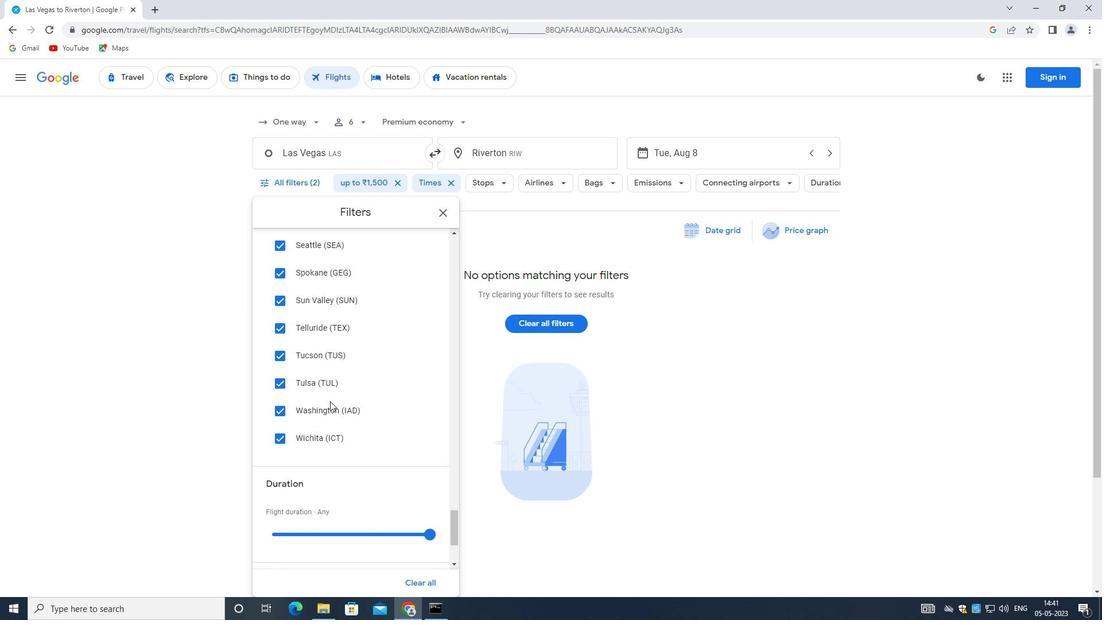 
Action: Mouse moved to (328, 404)
Screenshot: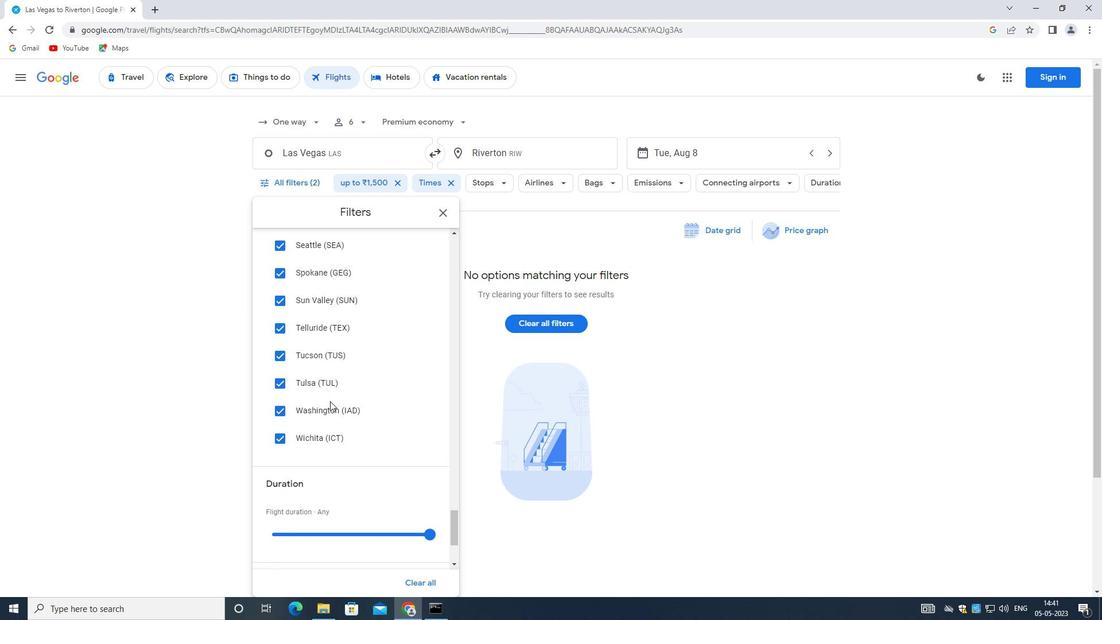 
